 Task: Remix a Song.
Action: Mouse moved to (960, 387)
Screenshot: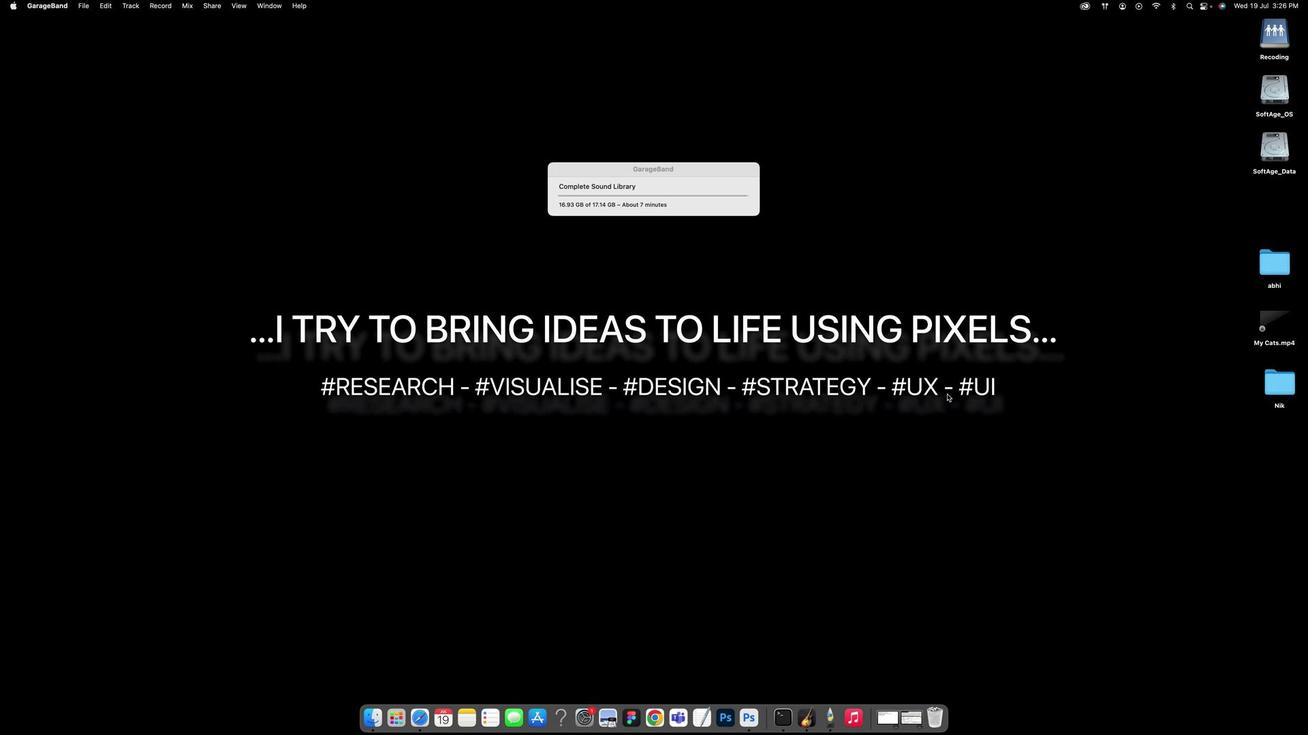 
Action: Mouse pressed left at (960, 387)
Screenshot: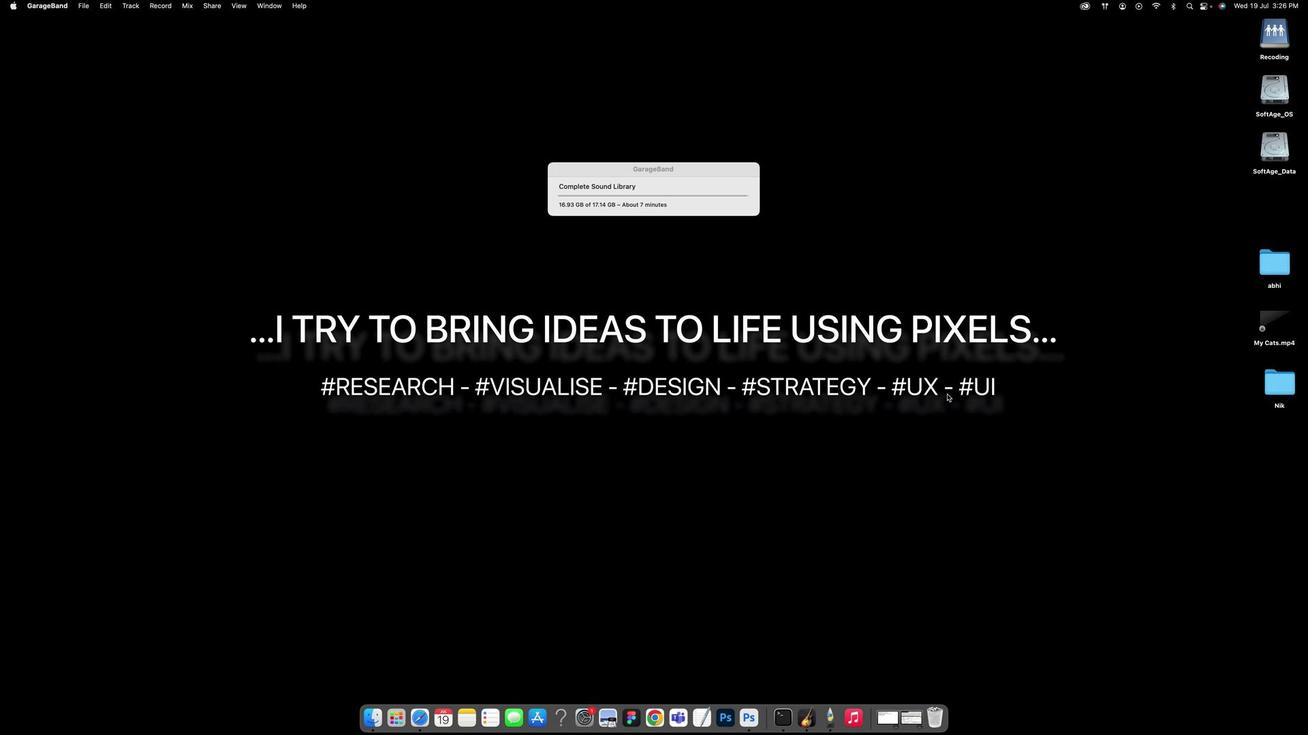 
Action: Mouse moved to (857, 466)
Screenshot: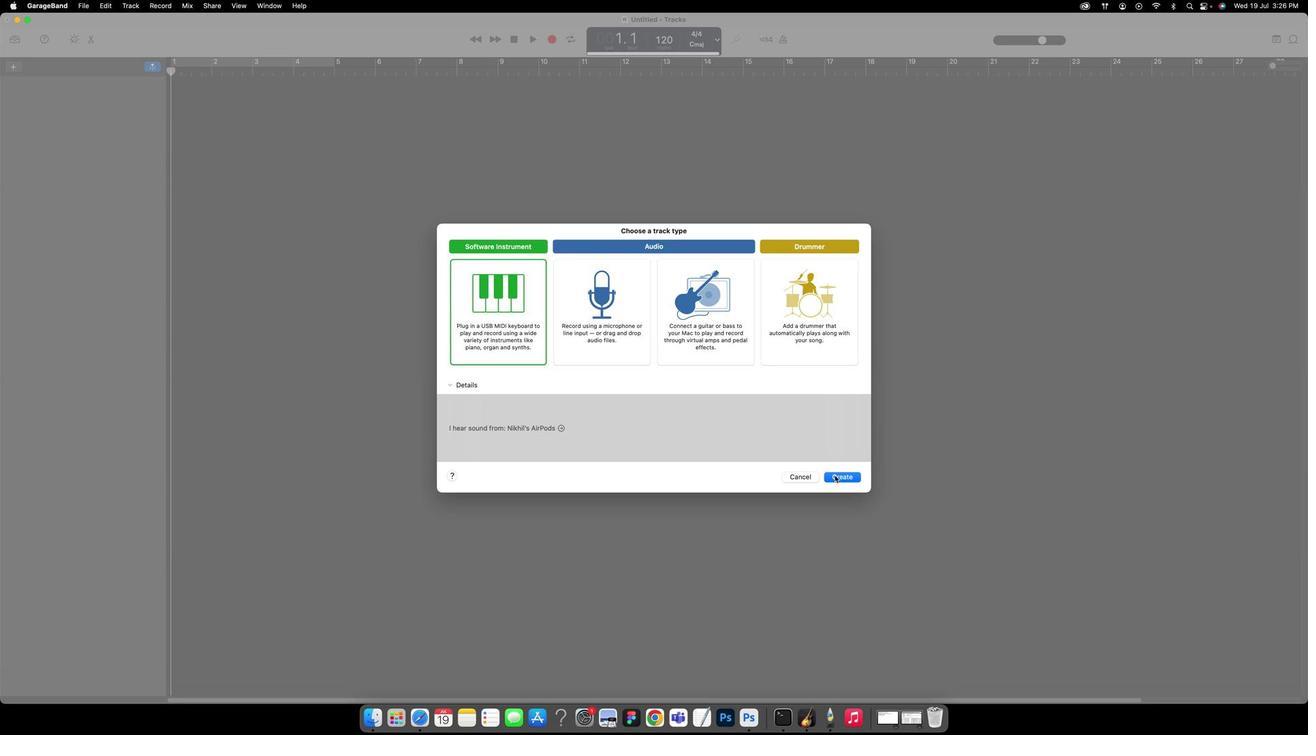 
Action: Mouse pressed left at (857, 466)
Screenshot: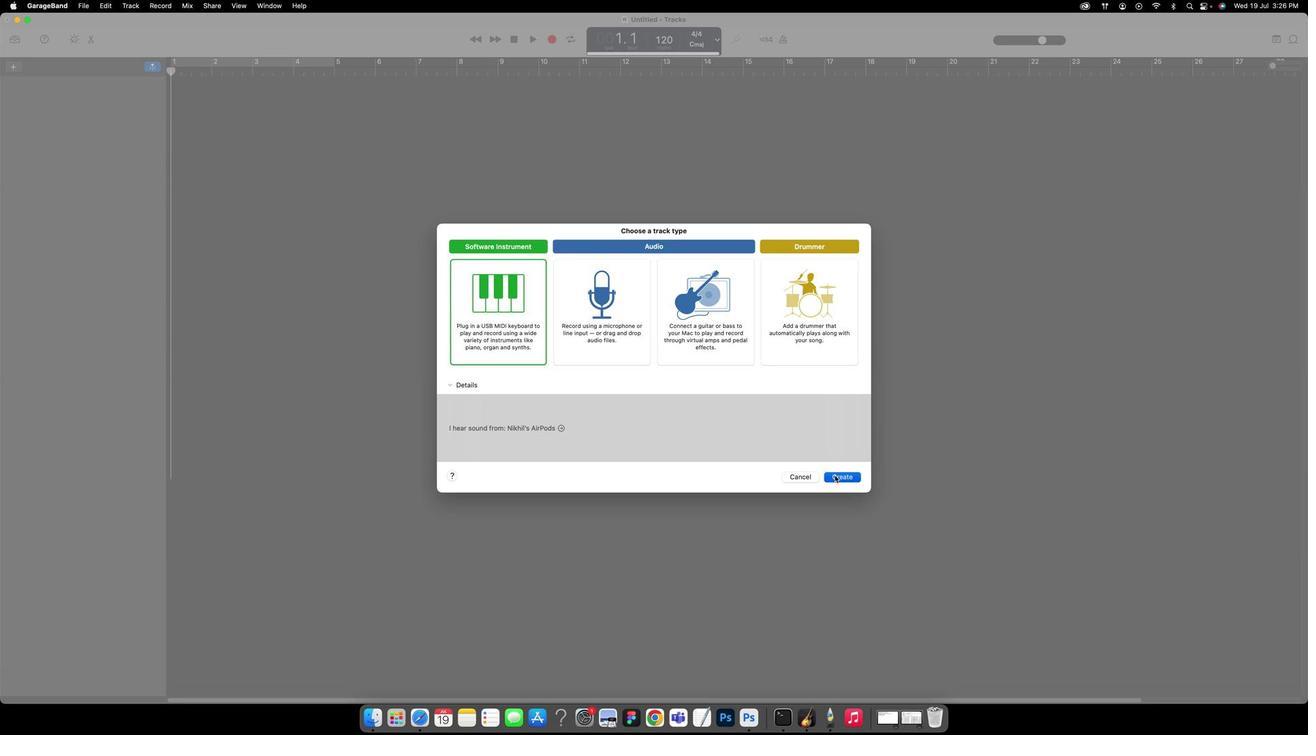 
Action: Mouse moved to (309, 501)
Screenshot: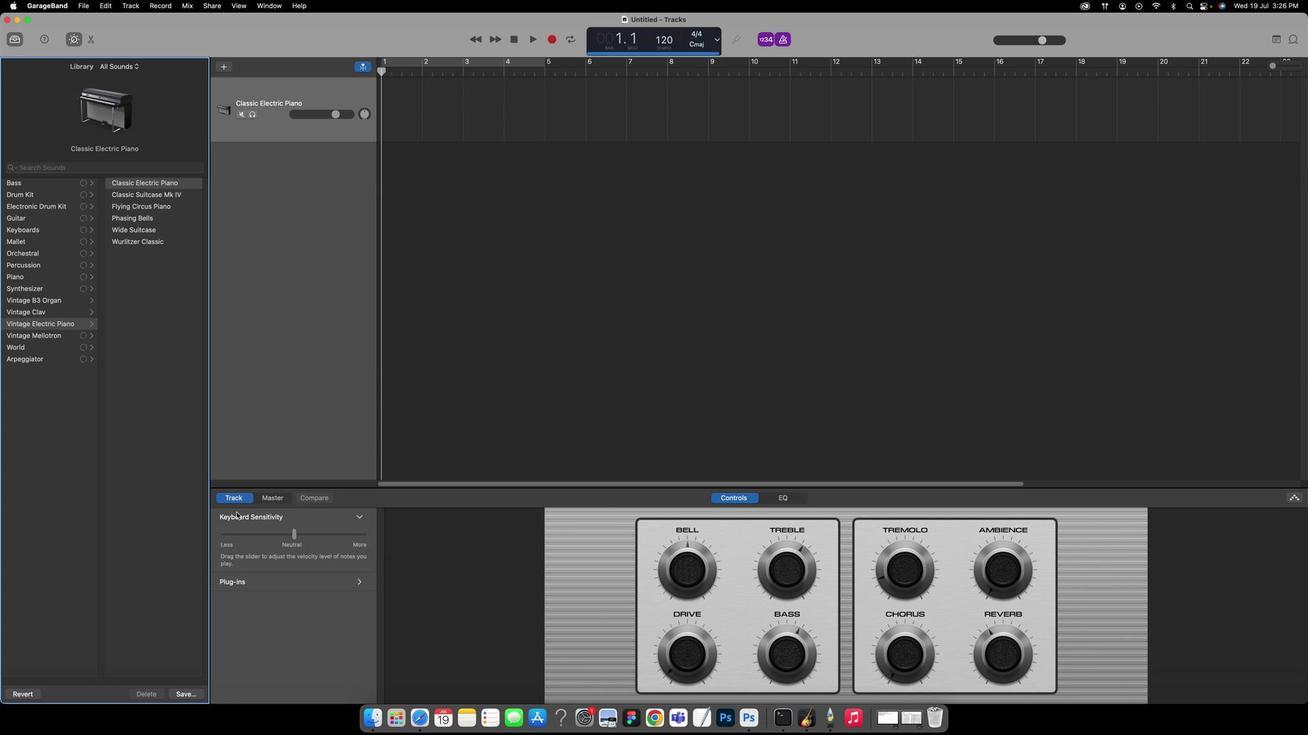 
Action: Mouse pressed left at (309, 501)
Screenshot: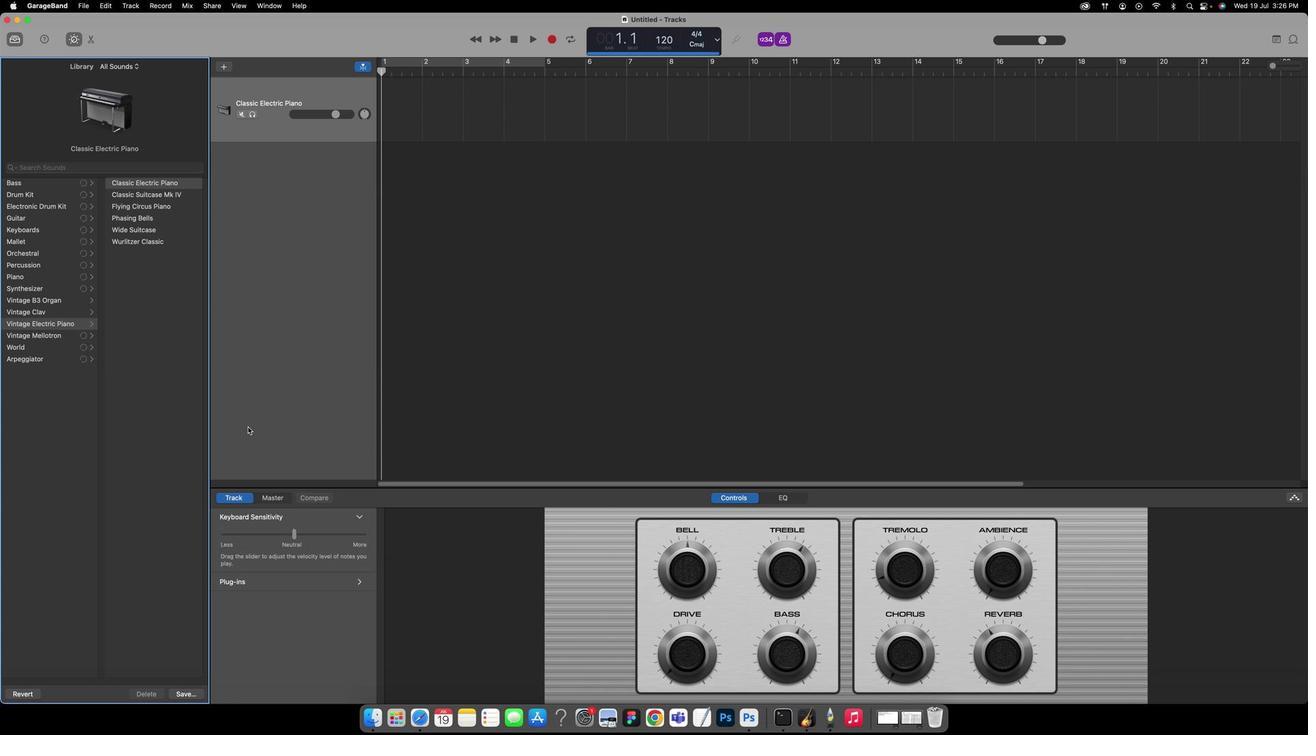 
Action: Mouse moved to (331, 218)
Screenshot: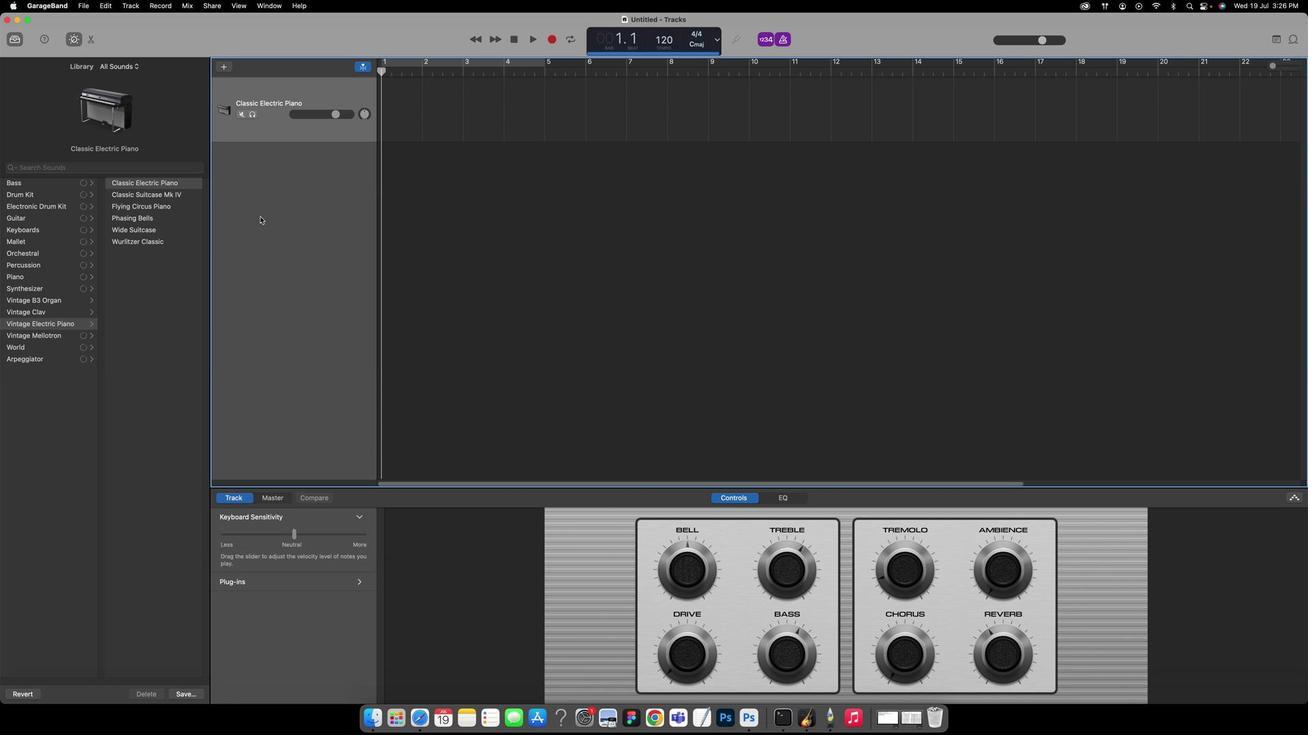 
Action: Mouse pressed left at (331, 218)
Screenshot: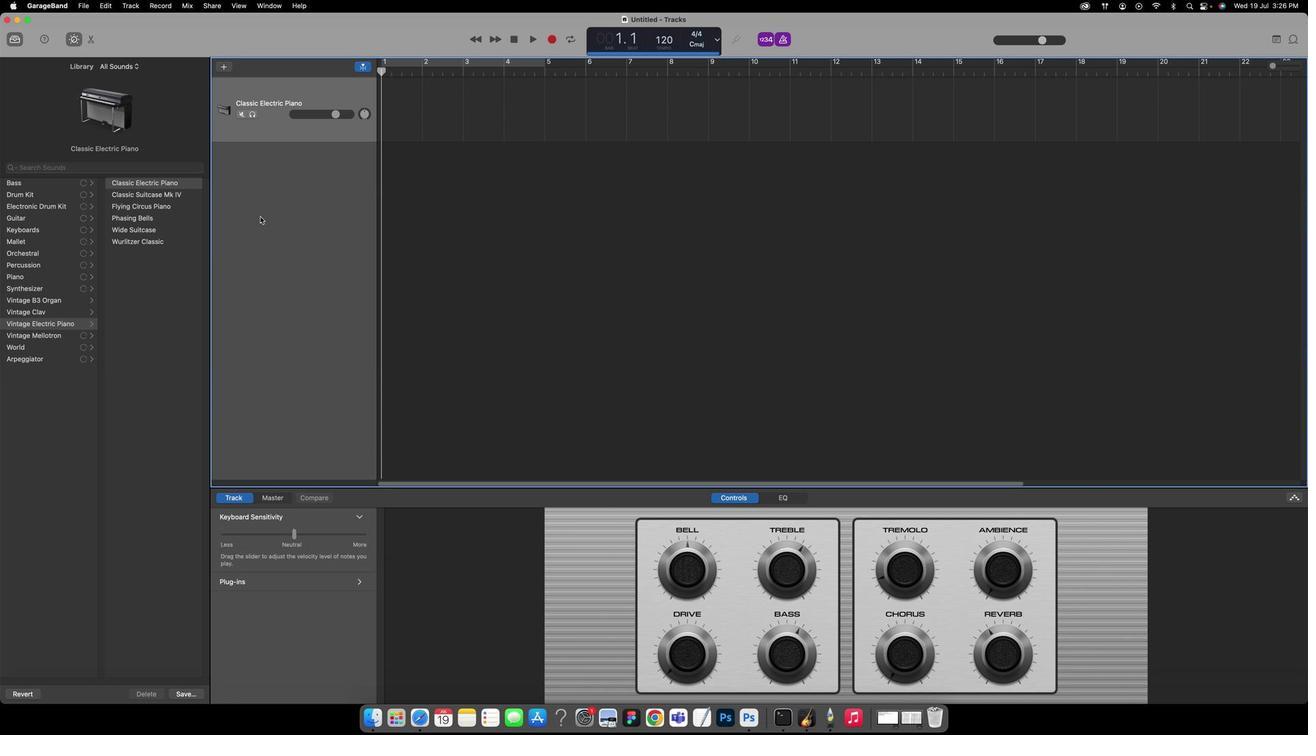 
Action: Mouse moved to (434, 692)
Screenshot: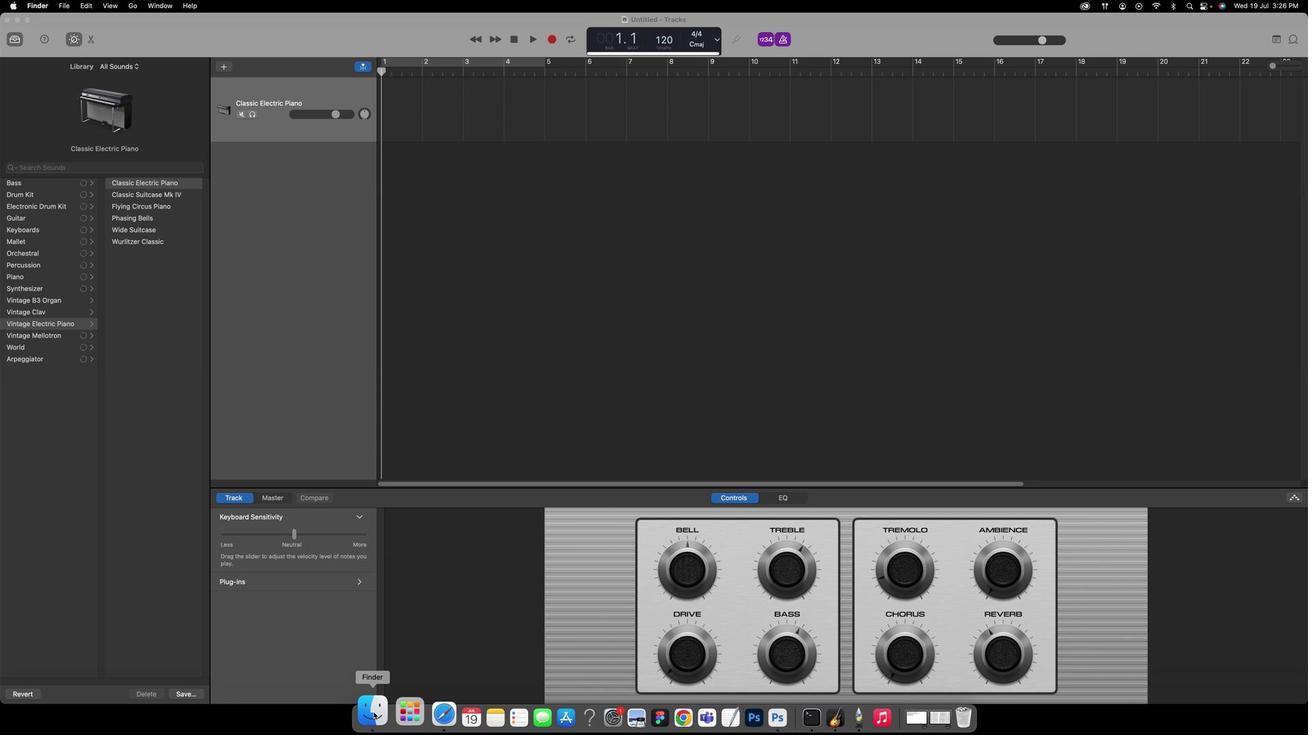 
Action: Mouse pressed left at (434, 692)
Screenshot: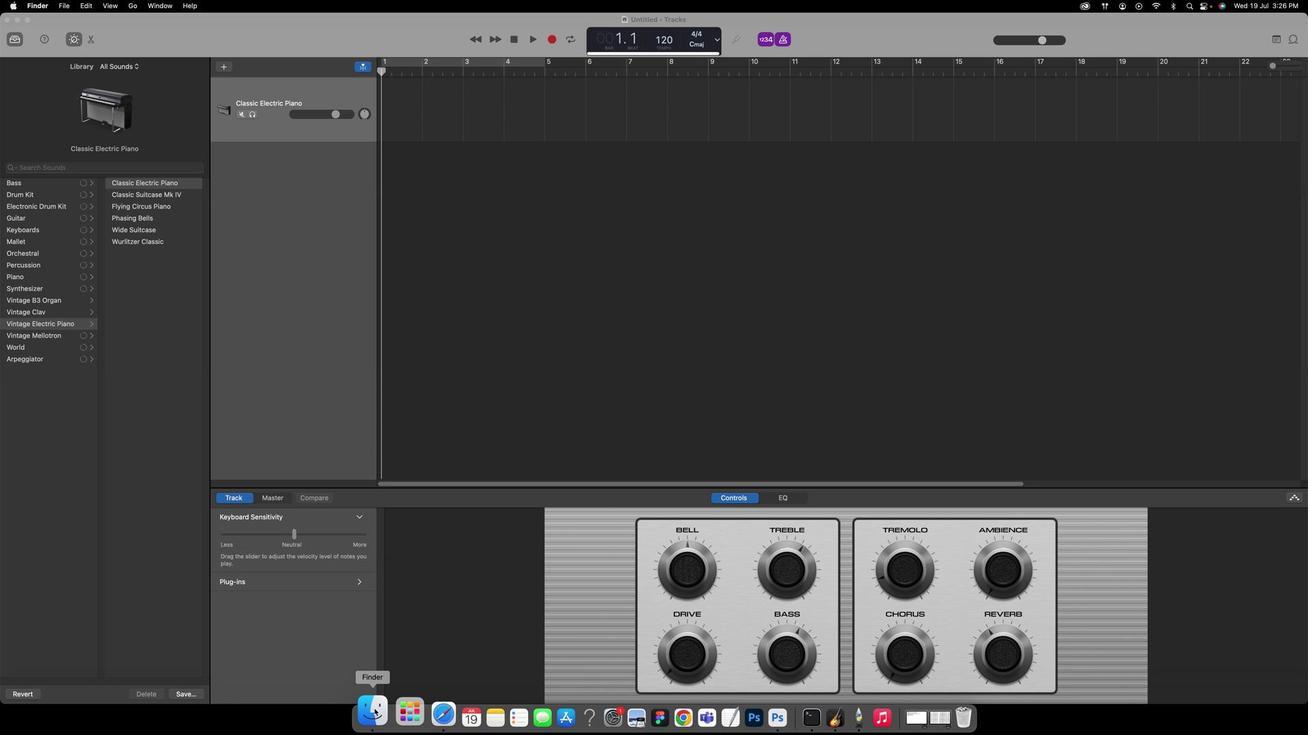 
Action: Mouse moved to (265, 282)
Screenshot: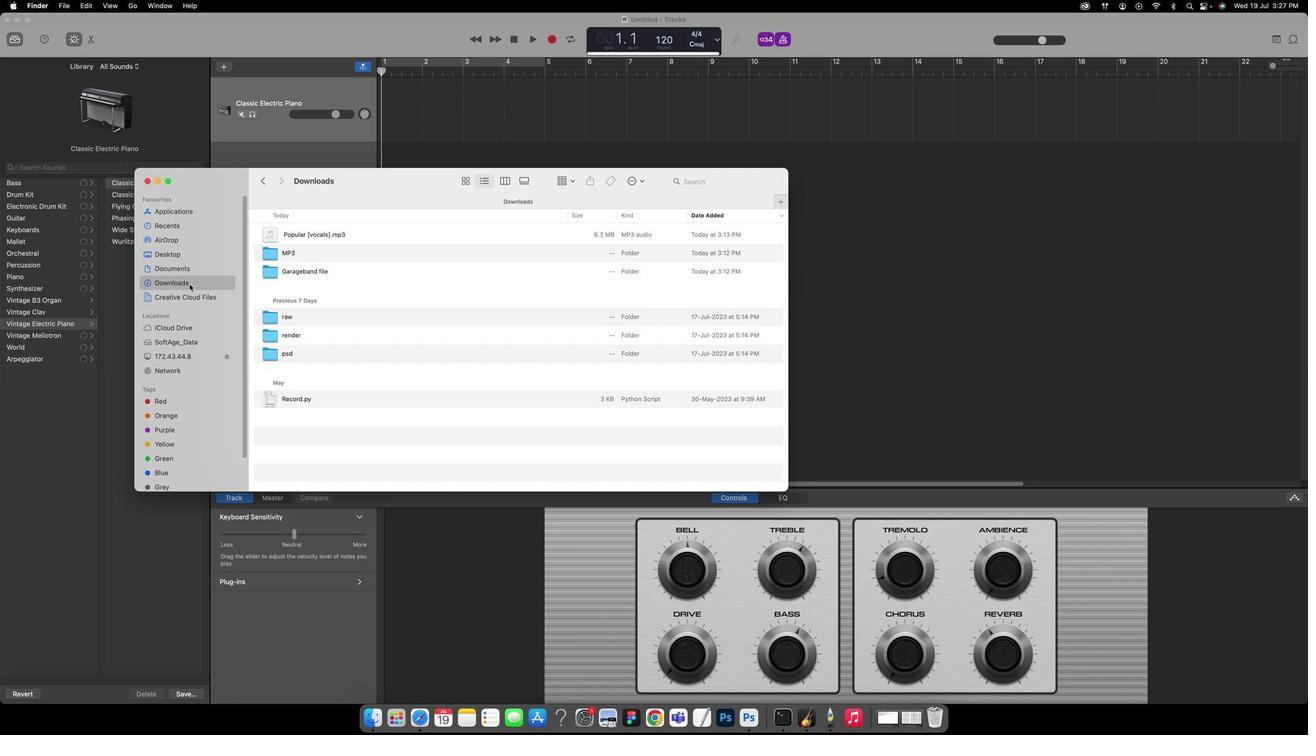 
Action: Mouse pressed left at (265, 282)
Screenshot: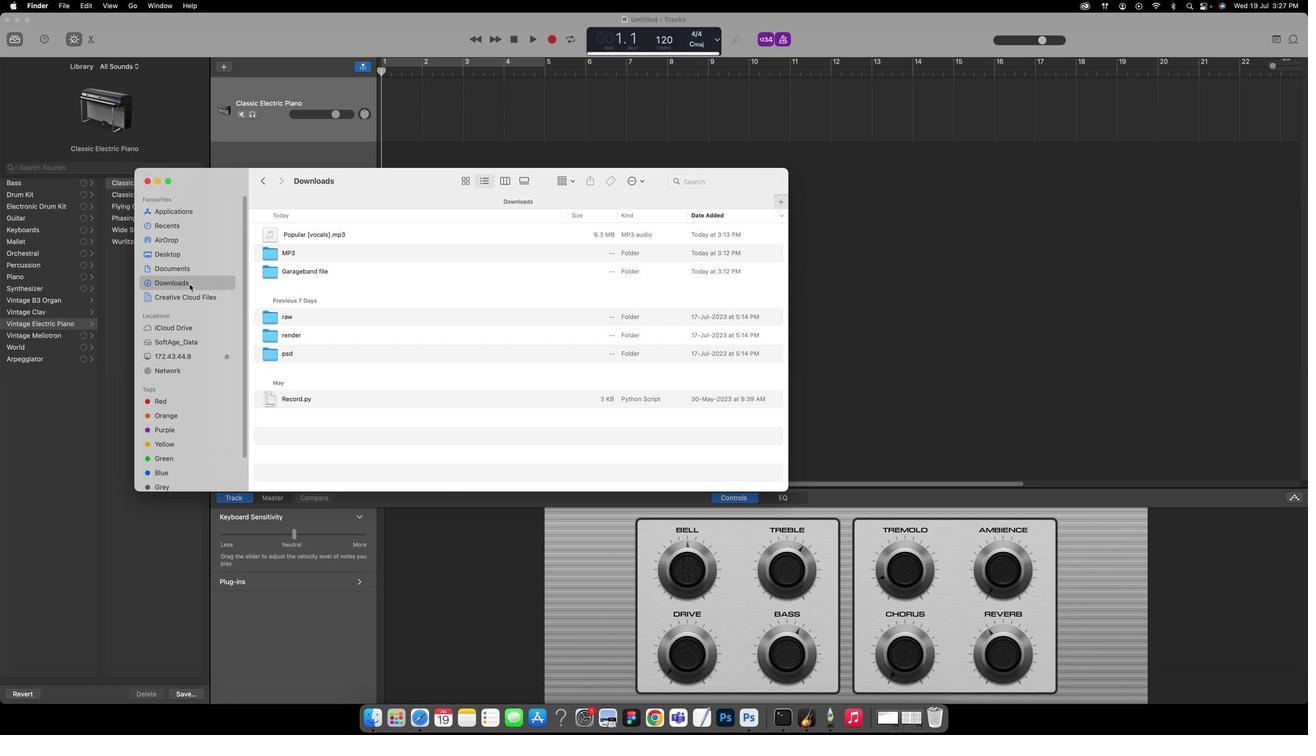 
Action: Mouse moved to (353, 235)
Screenshot: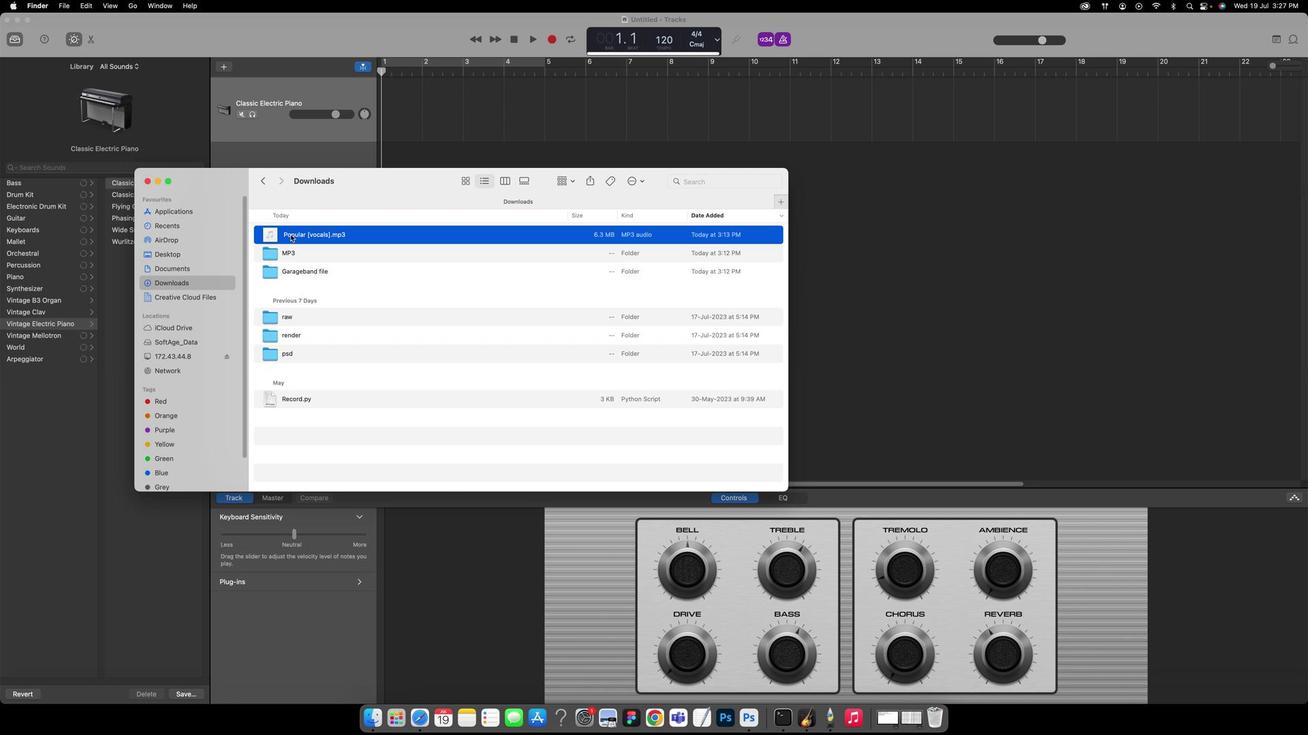 
Action: Mouse pressed left at (353, 235)
Screenshot: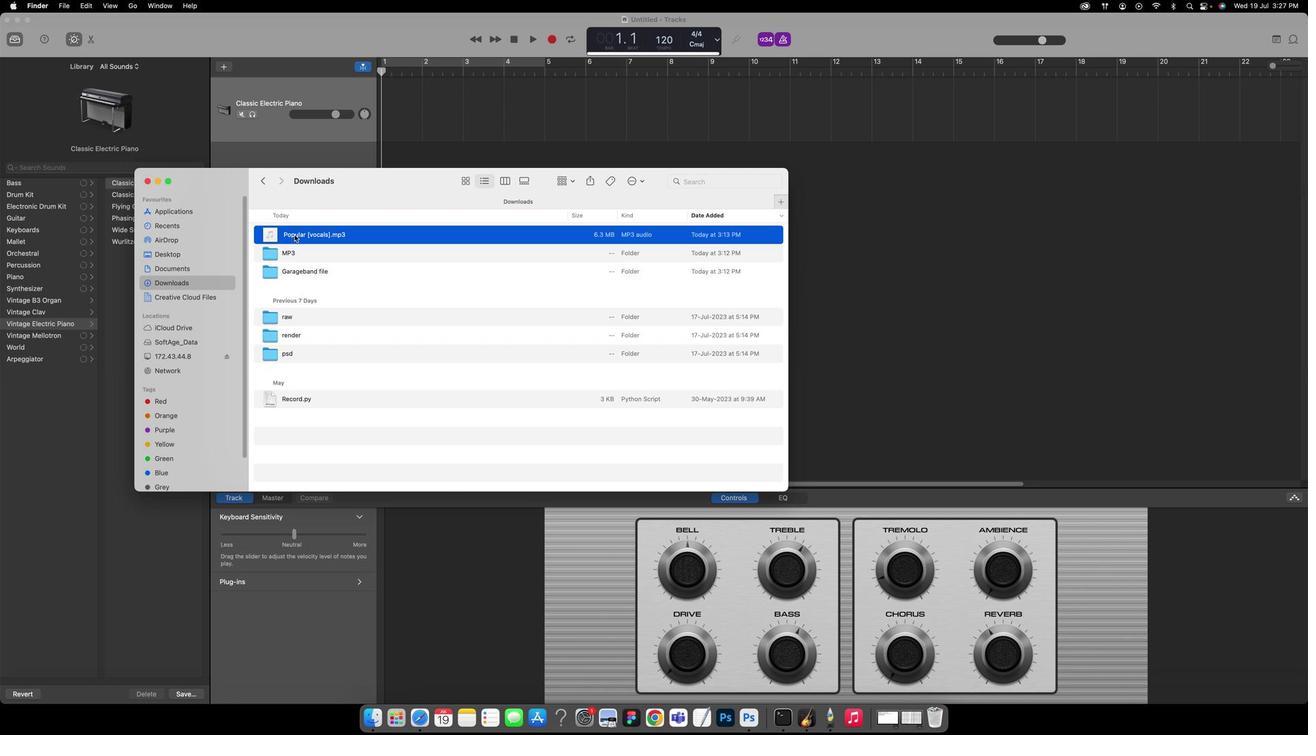 
Action: Mouse moved to (363, 235)
Screenshot: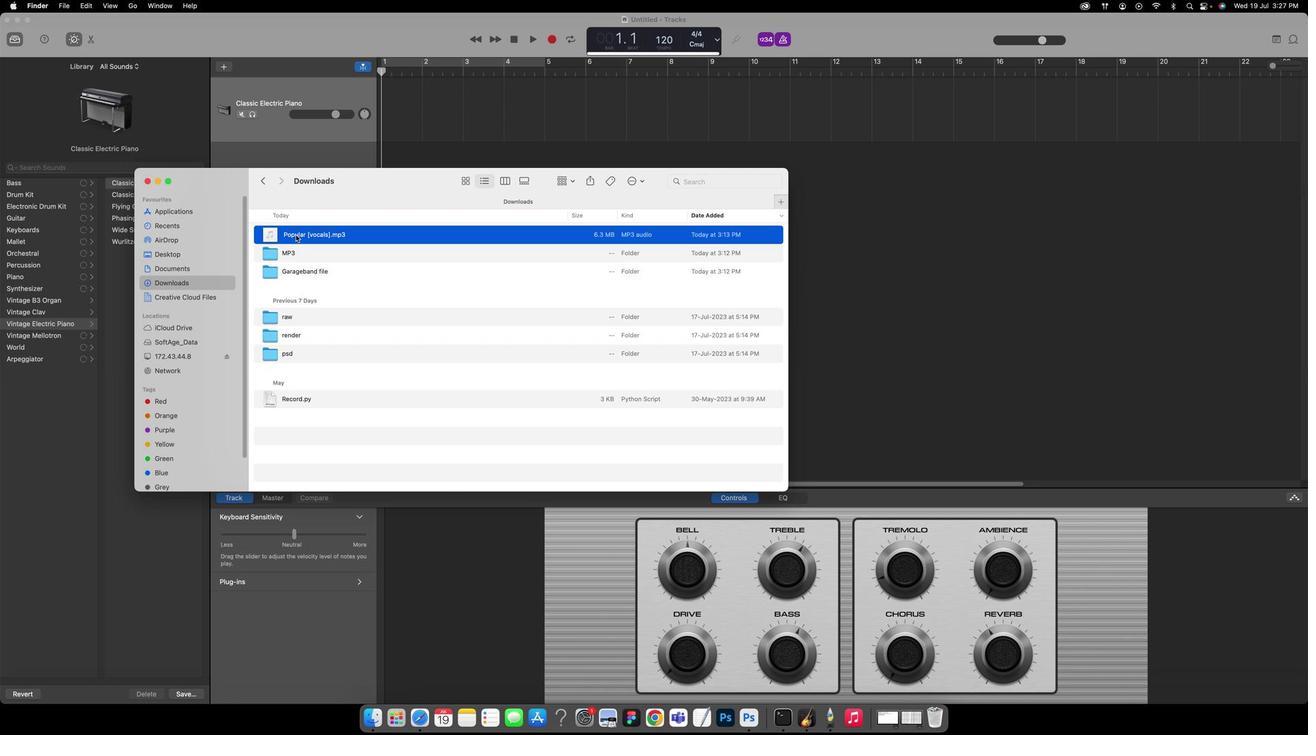 
Action: Mouse pressed left at (363, 235)
Screenshot: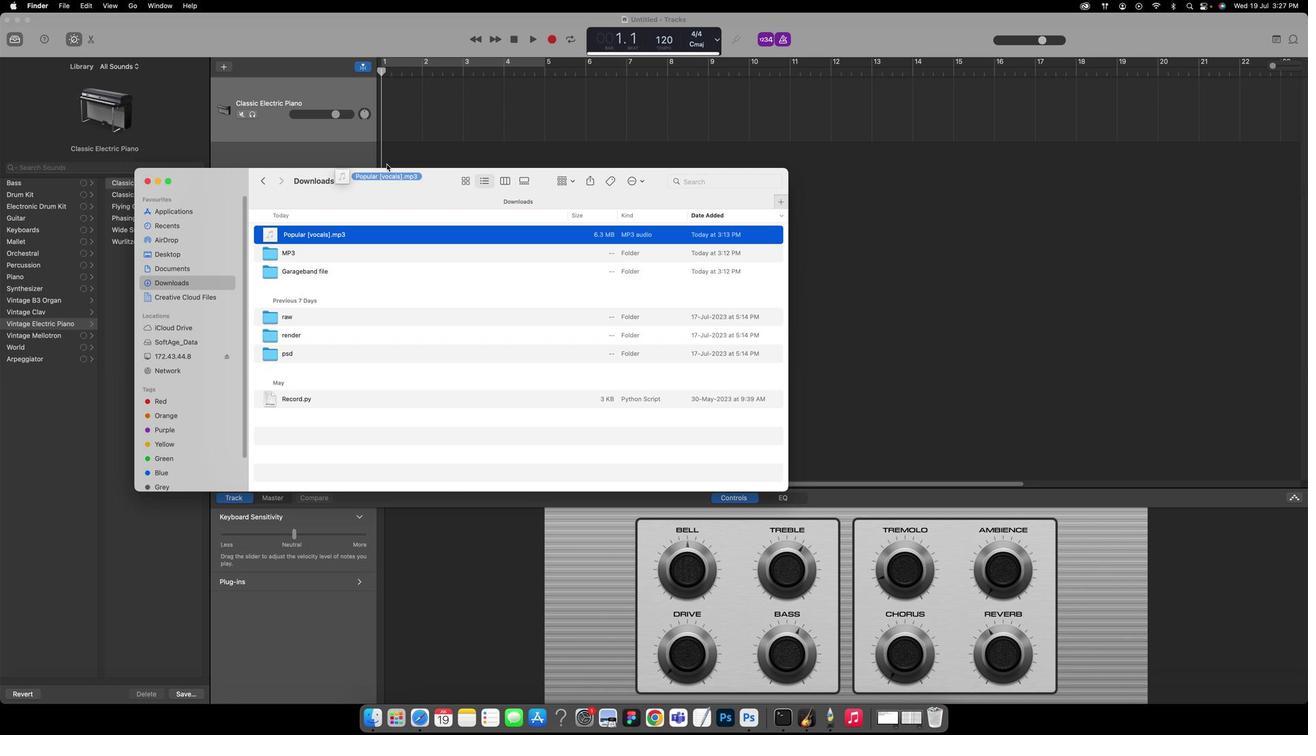 
Action: Mouse moved to (227, 186)
Screenshot: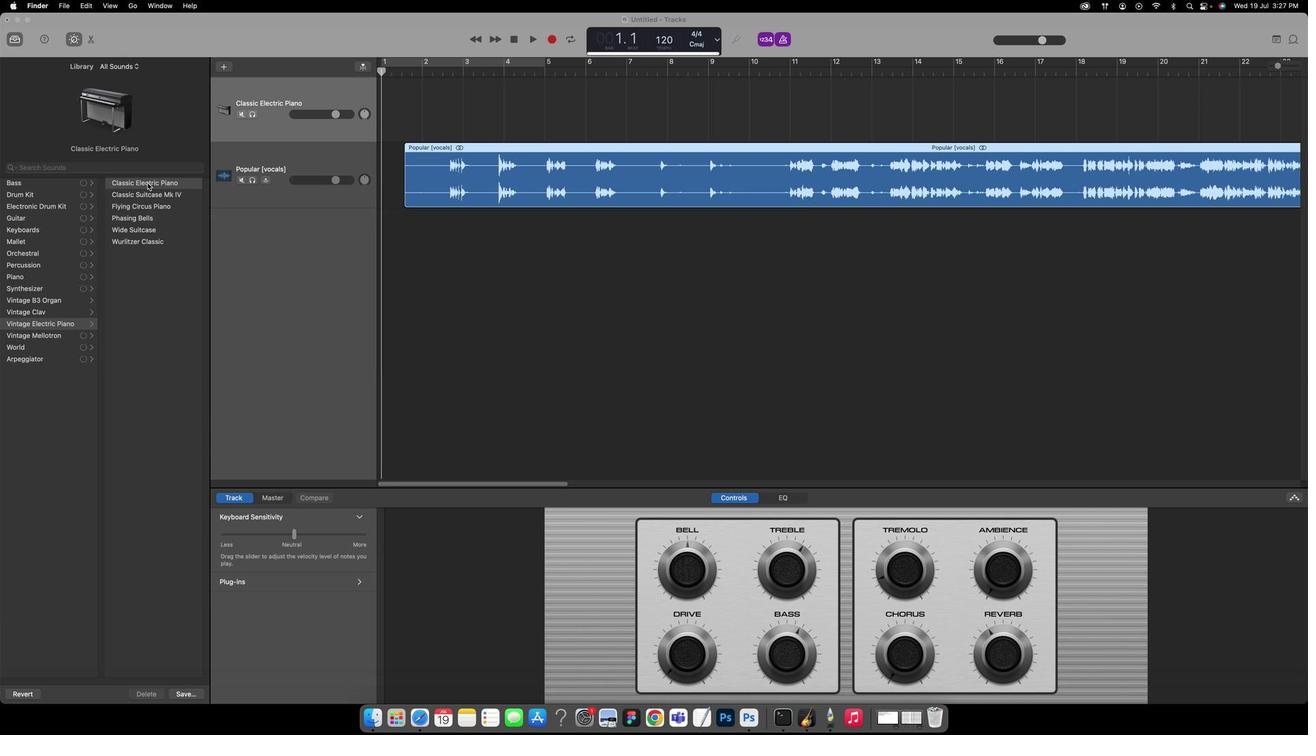 
Action: Mouse pressed left at (227, 186)
Screenshot: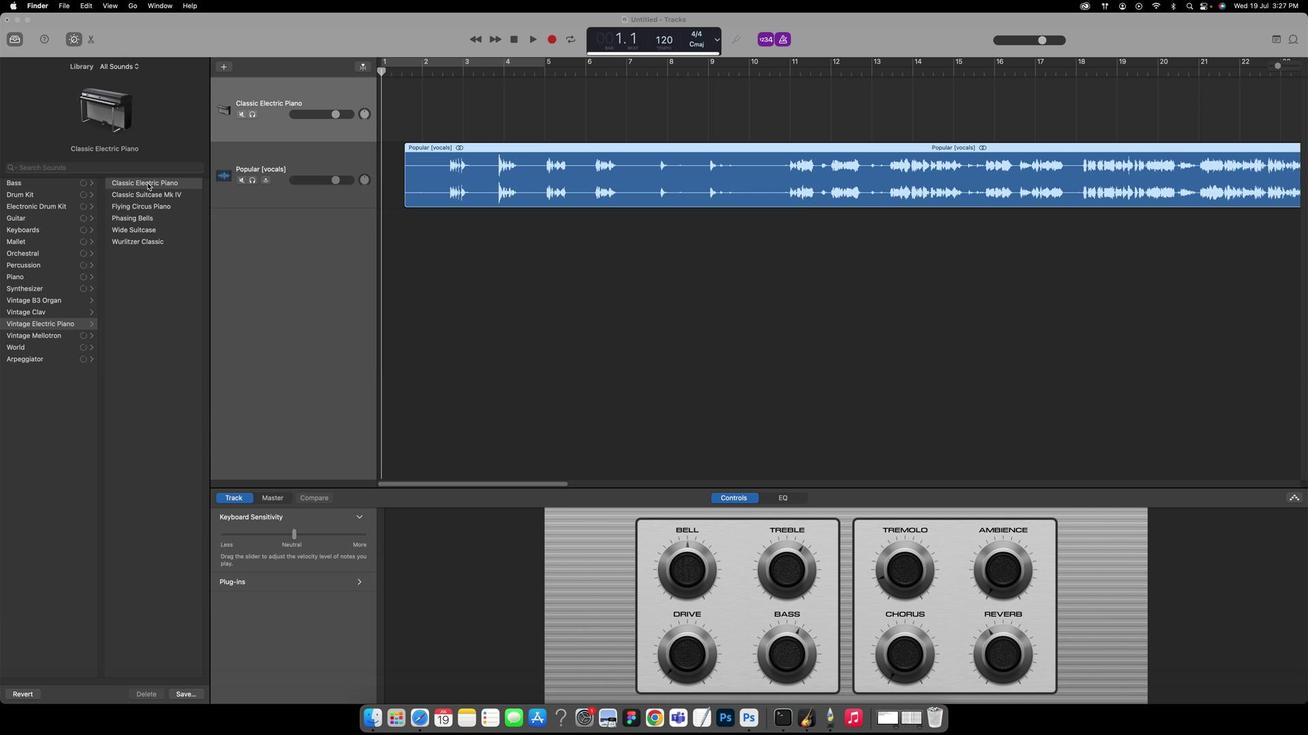 
Action: Mouse moved to (513, 179)
Screenshot: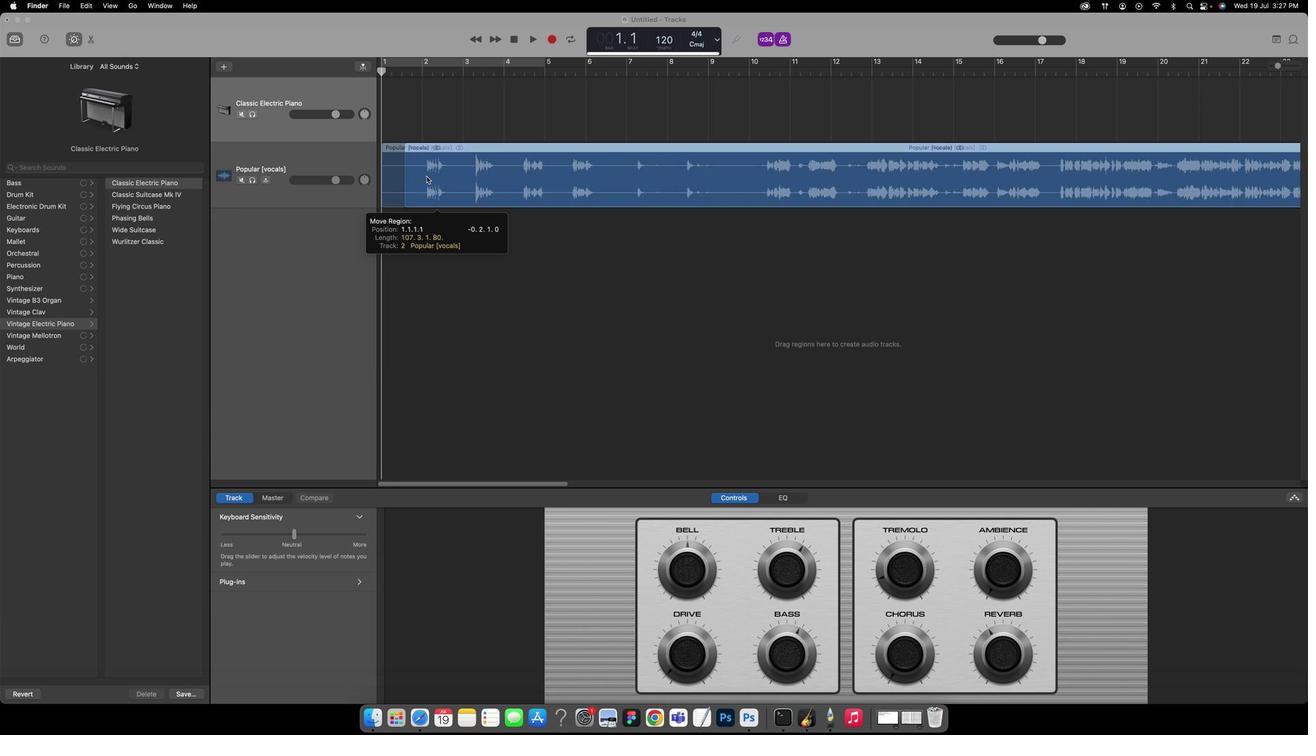 
Action: Mouse pressed left at (513, 179)
Screenshot: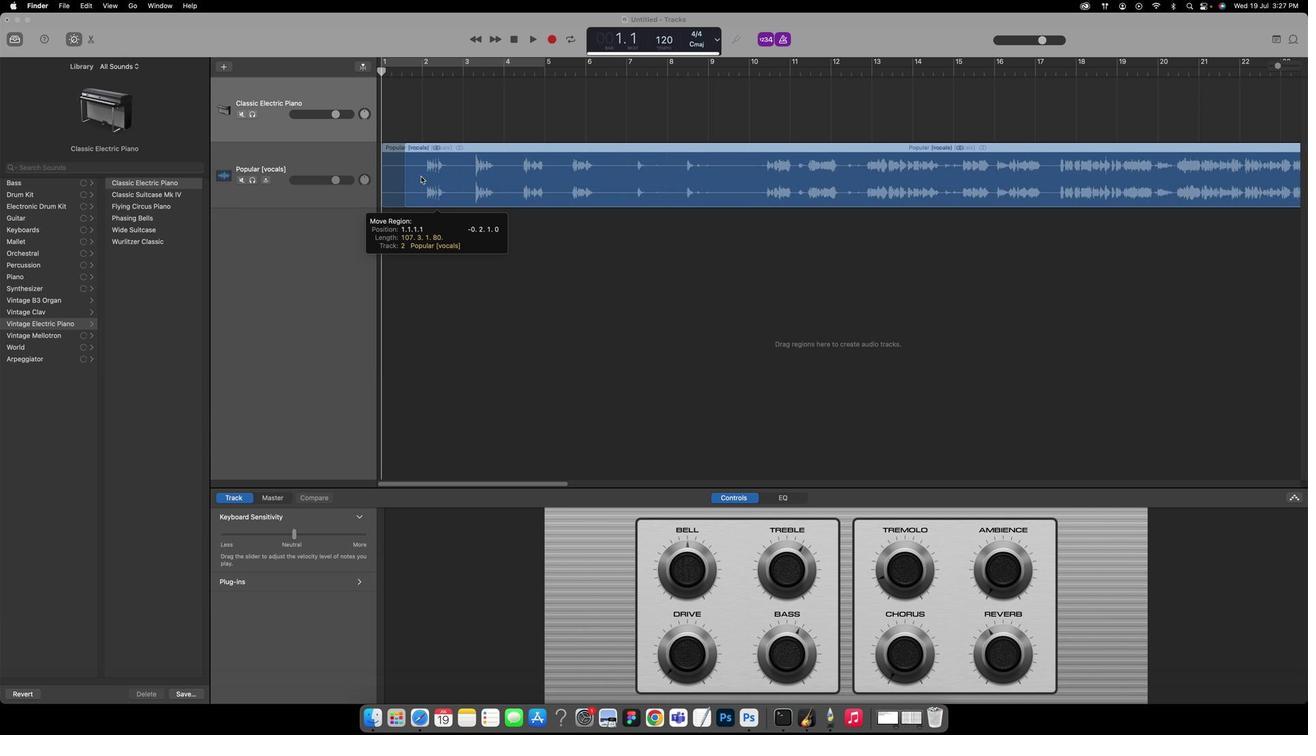 
Action: Mouse moved to (343, 106)
Screenshot: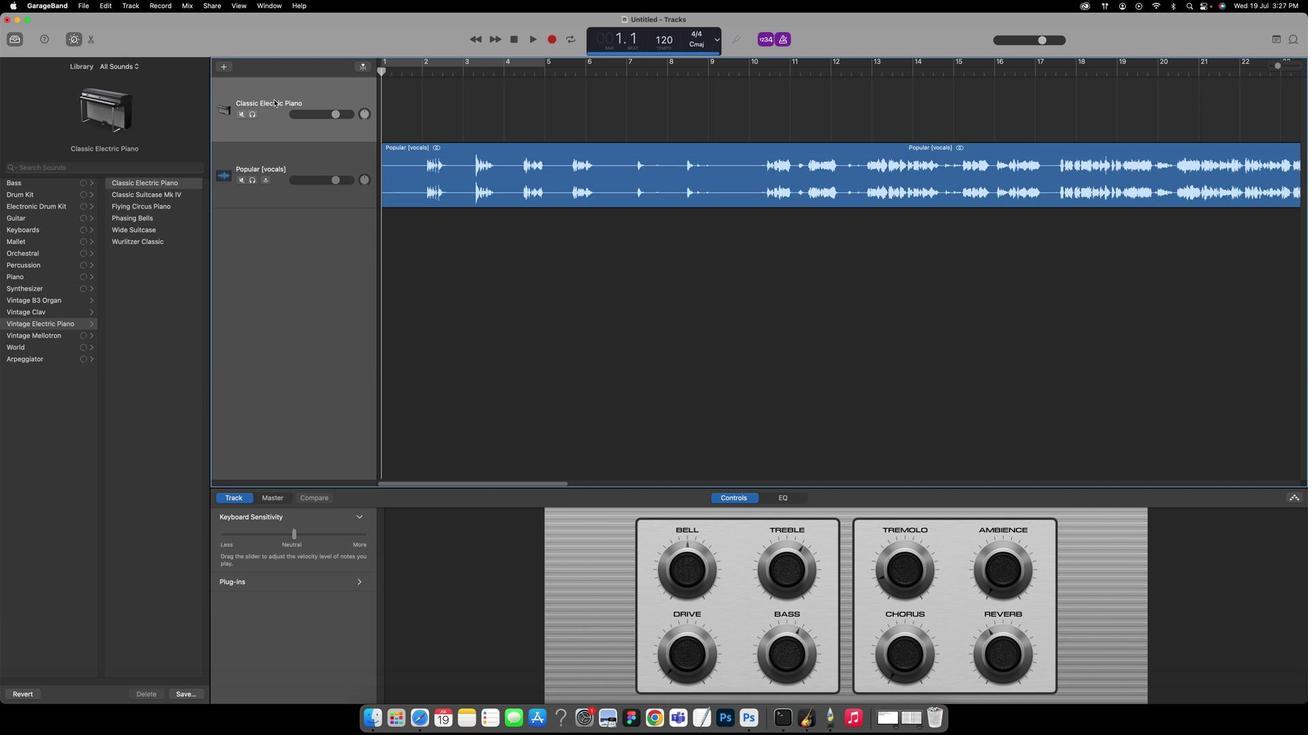 
Action: Mouse pressed left at (343, 106)
Screenshot: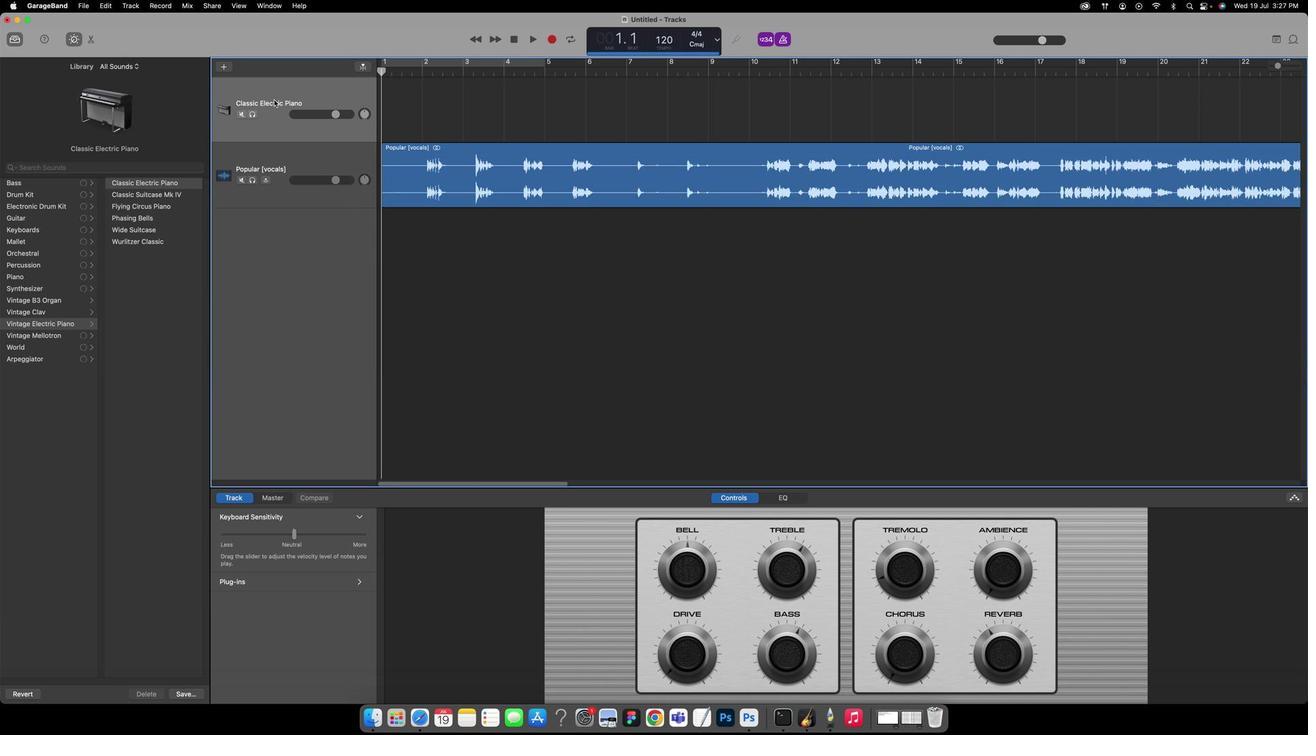 
Action: Mouse pressed left at (343, 106)
Screenshot: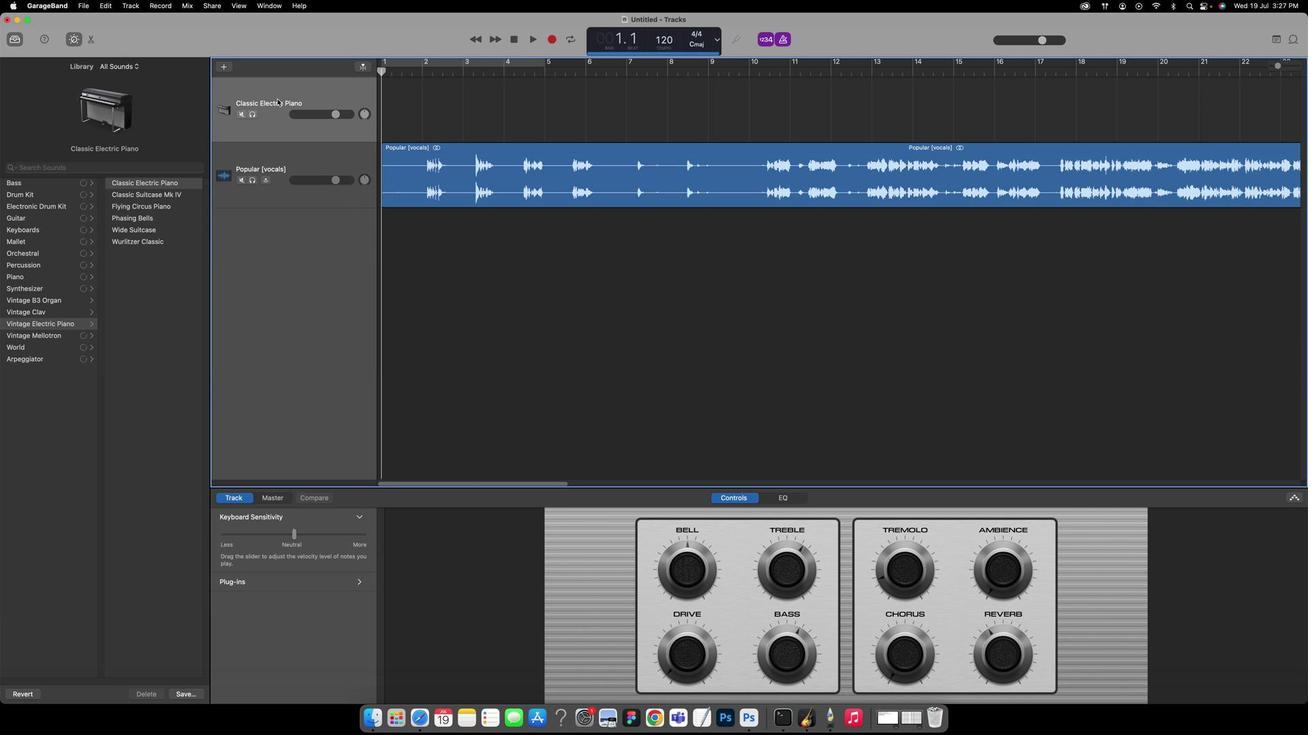 
Action: Mouse moved to (346, 105)
Screenshot: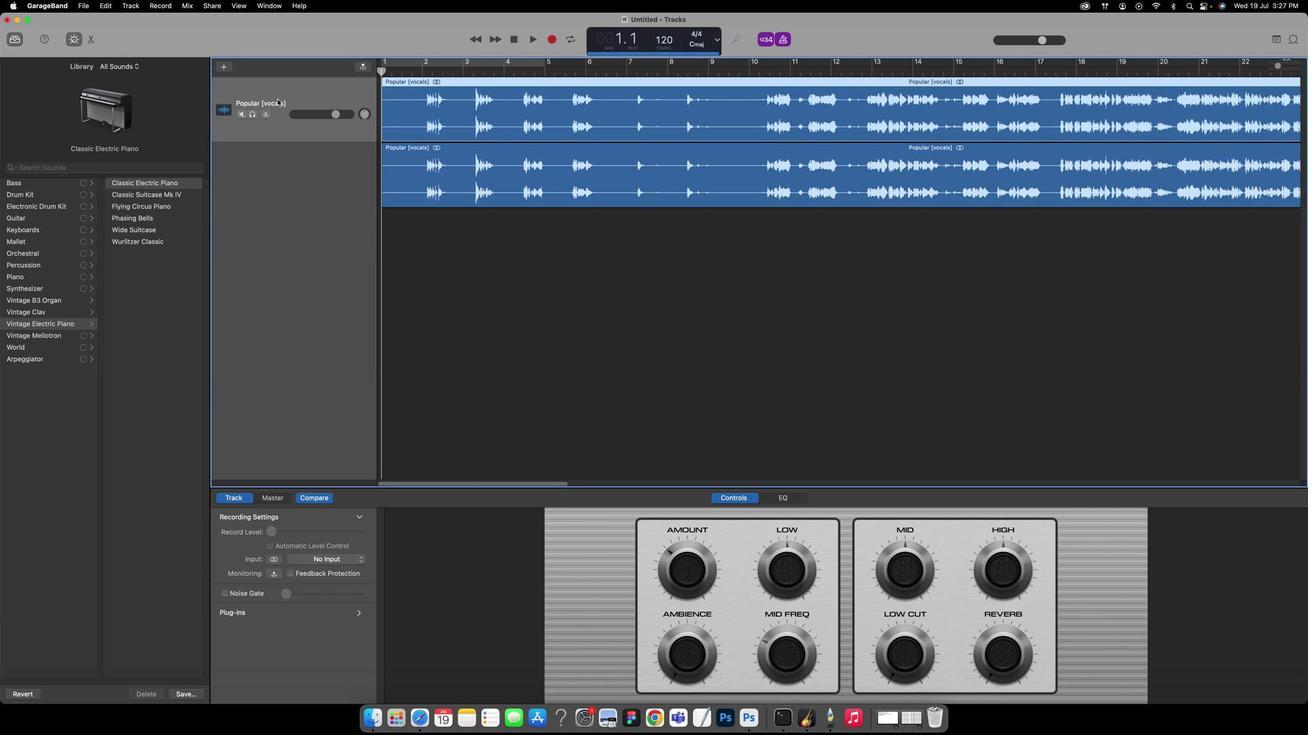 
Action: Key pressed Key.backspace
Screenshot: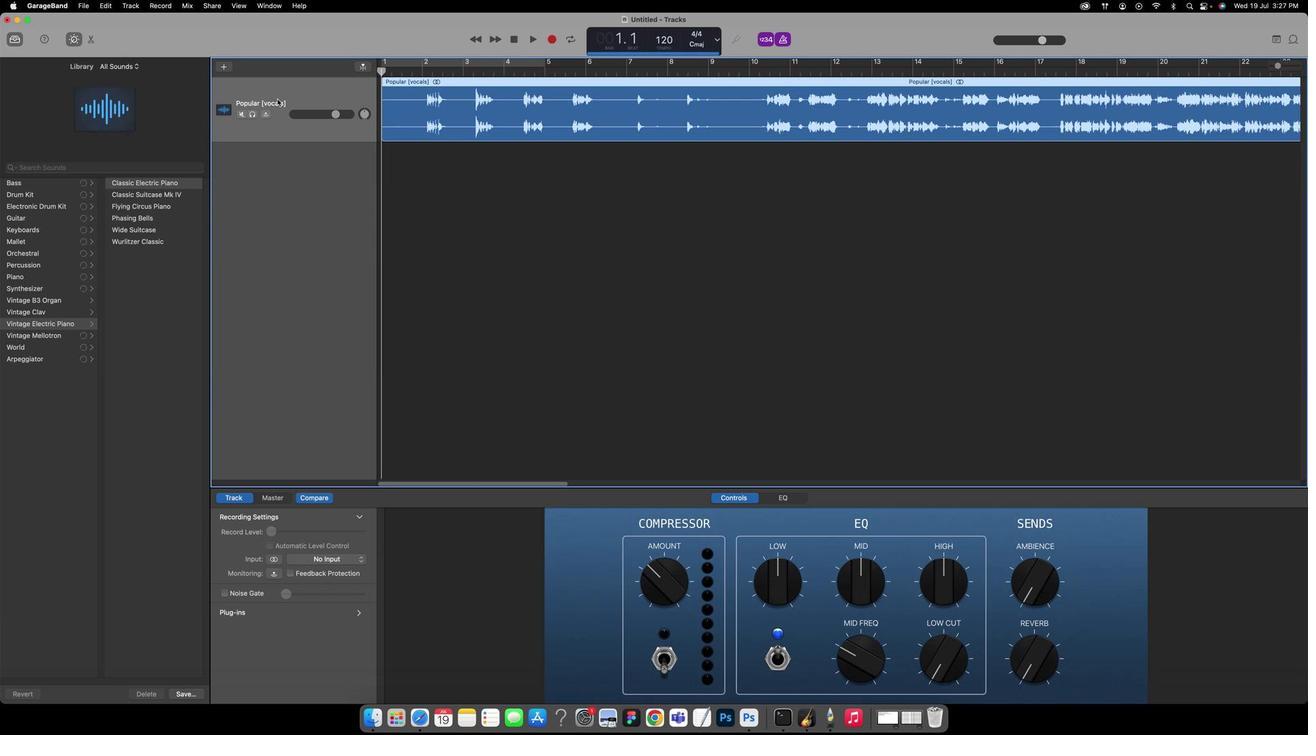 
Action: Mouse moved to (102, 46)
Screenshot: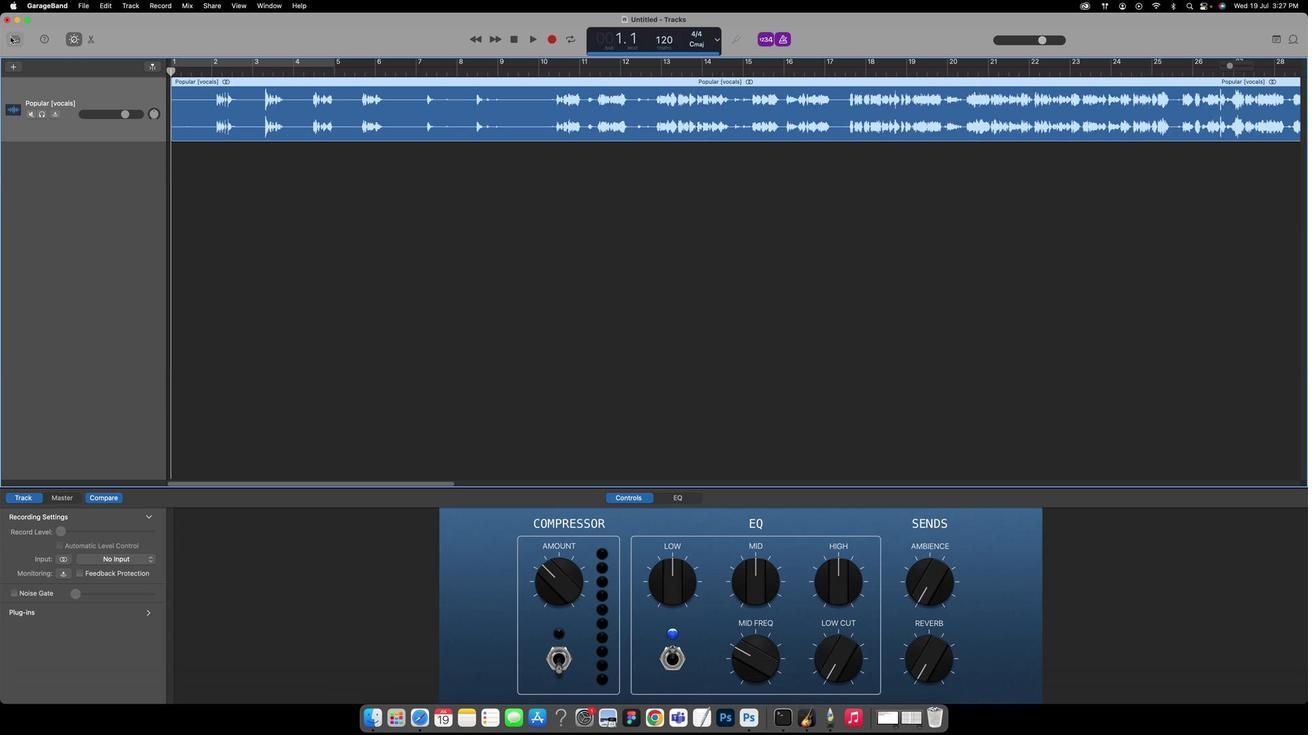 
Action: Mouse pressed left at (102, 46)
Screenshot: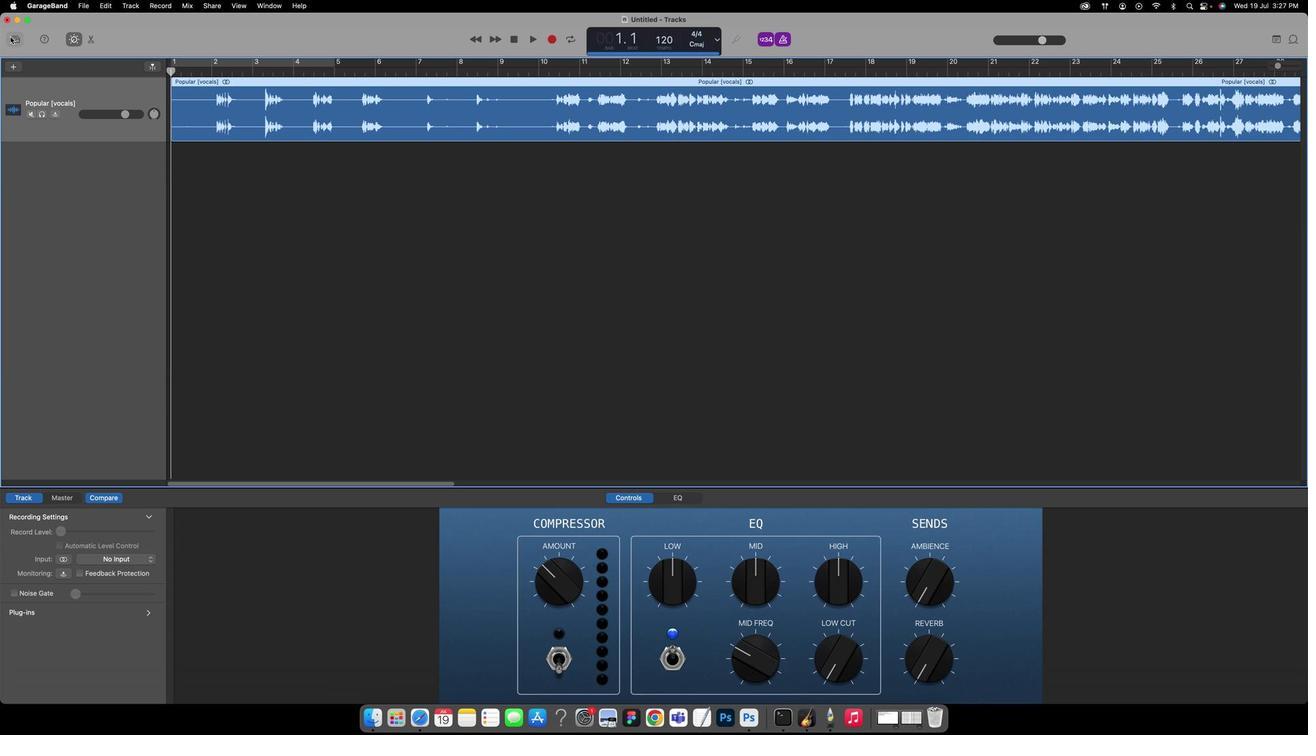 
Action: Mouse moved to (301, 113)
Screenshot: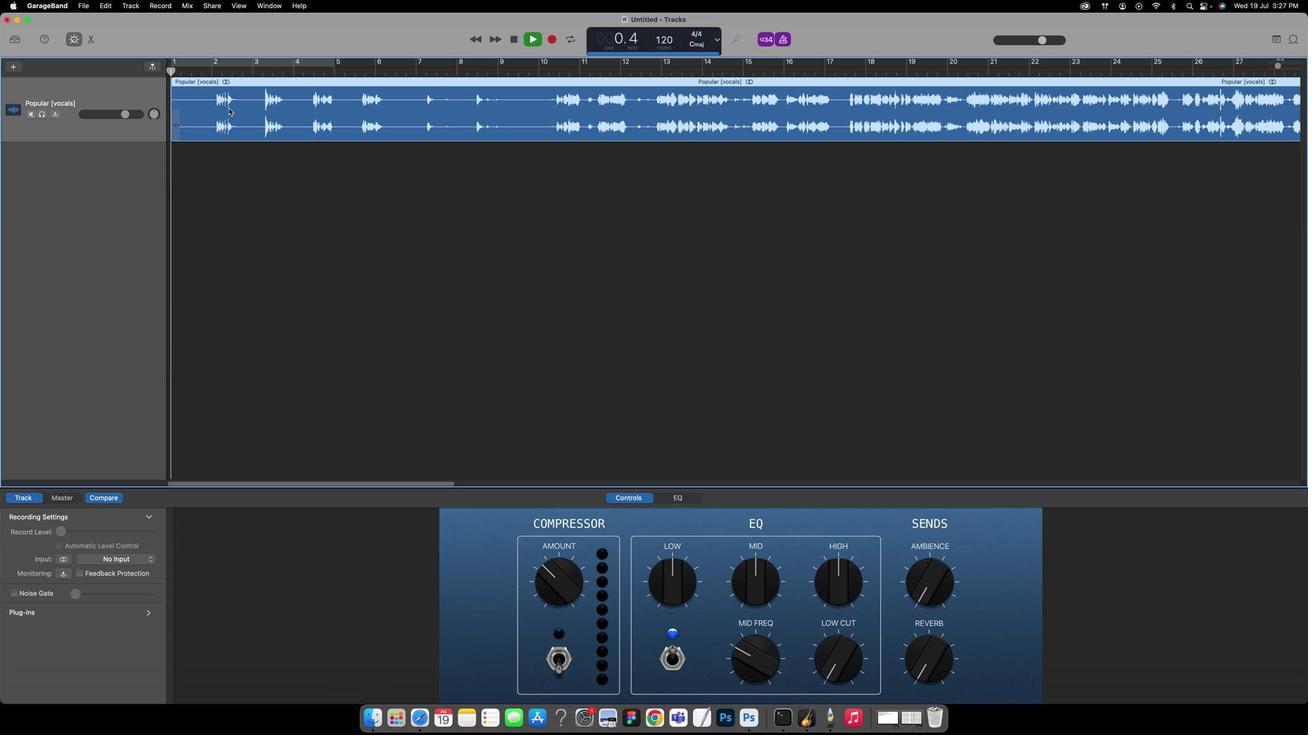 
Action: Key pressed Key.spaceKey.space
Screenshot: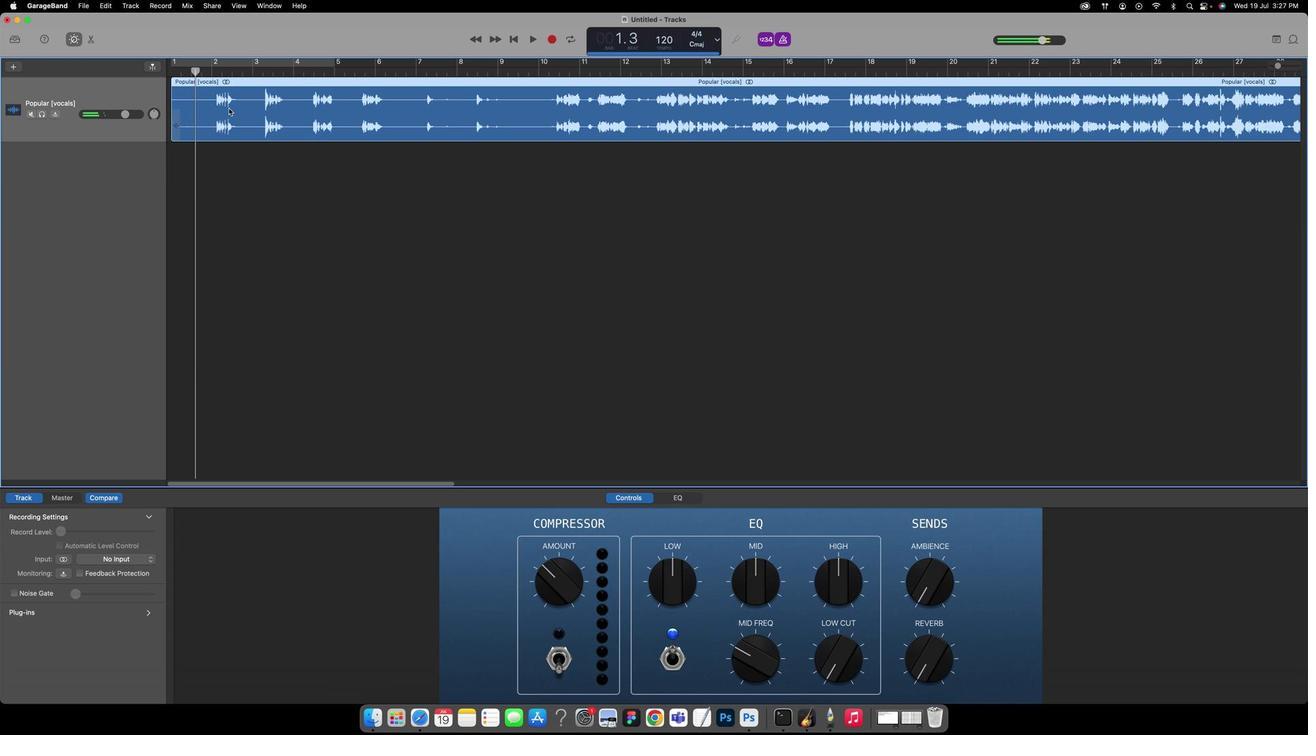
Action: Mouse moved to (1278, 49)
Screenshot: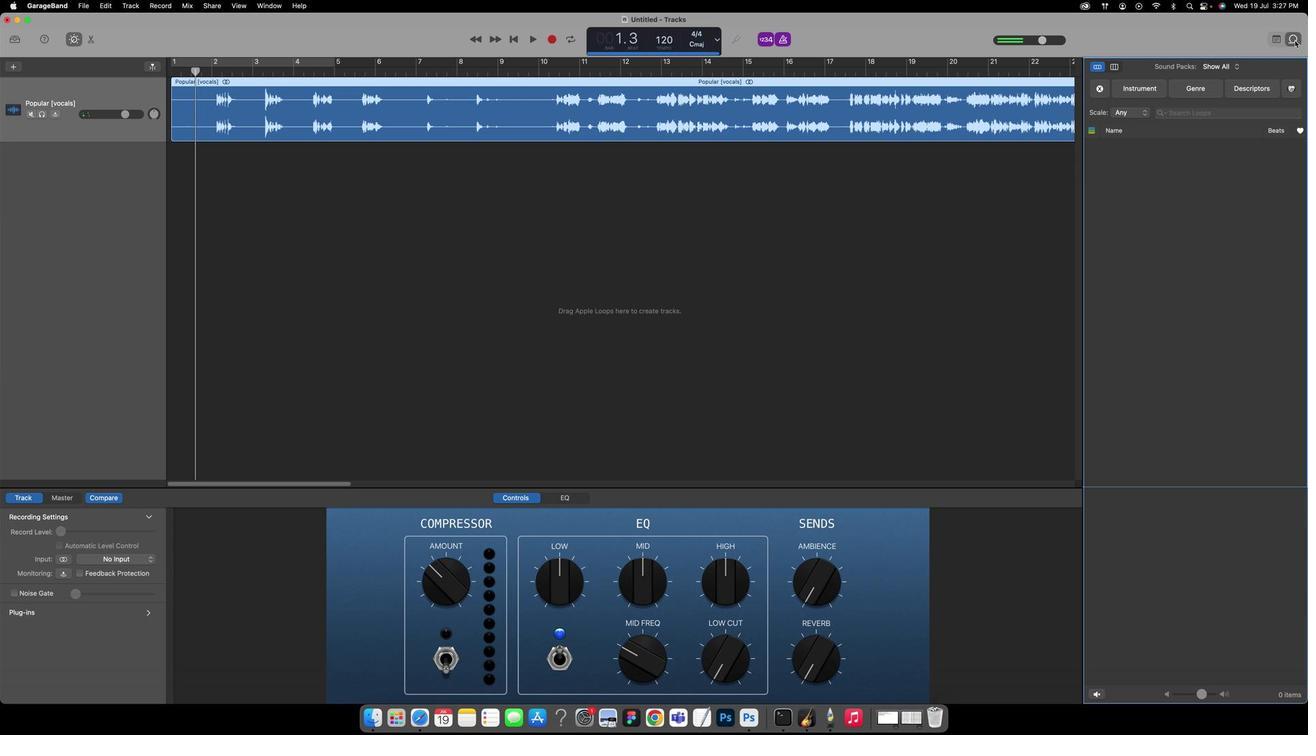 
Action: Mouse pressed left at (1278, 49)
Screenshot: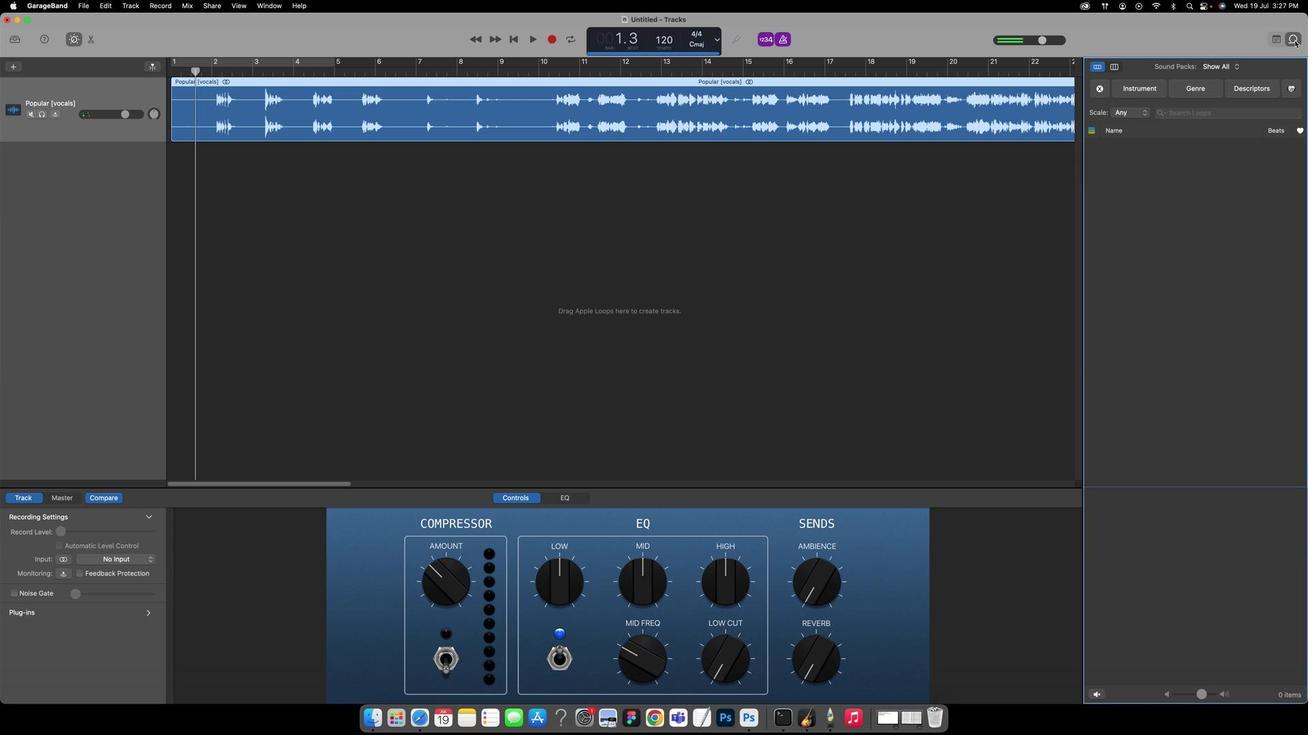 
Action: Mouse moved to (1143, 97)
Screenshot: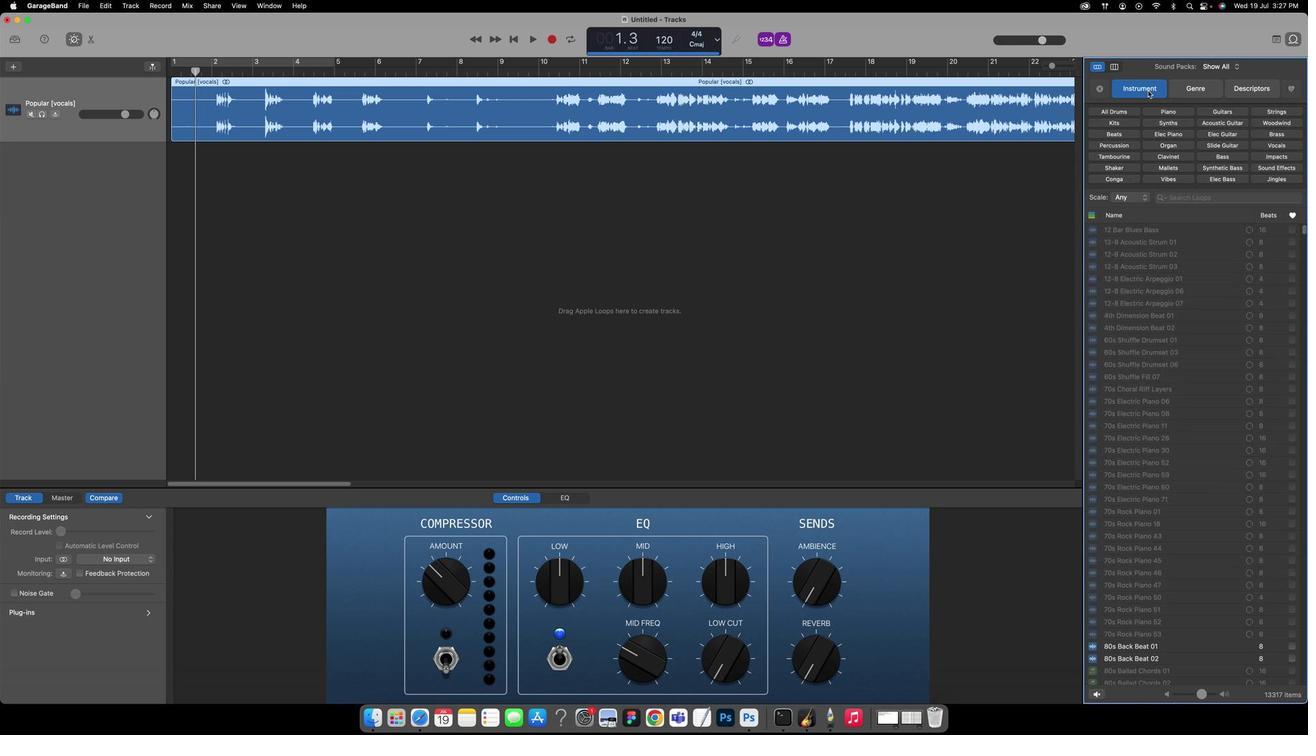 
Action: Mouse pressed left at (1143, 97)
Screenshot: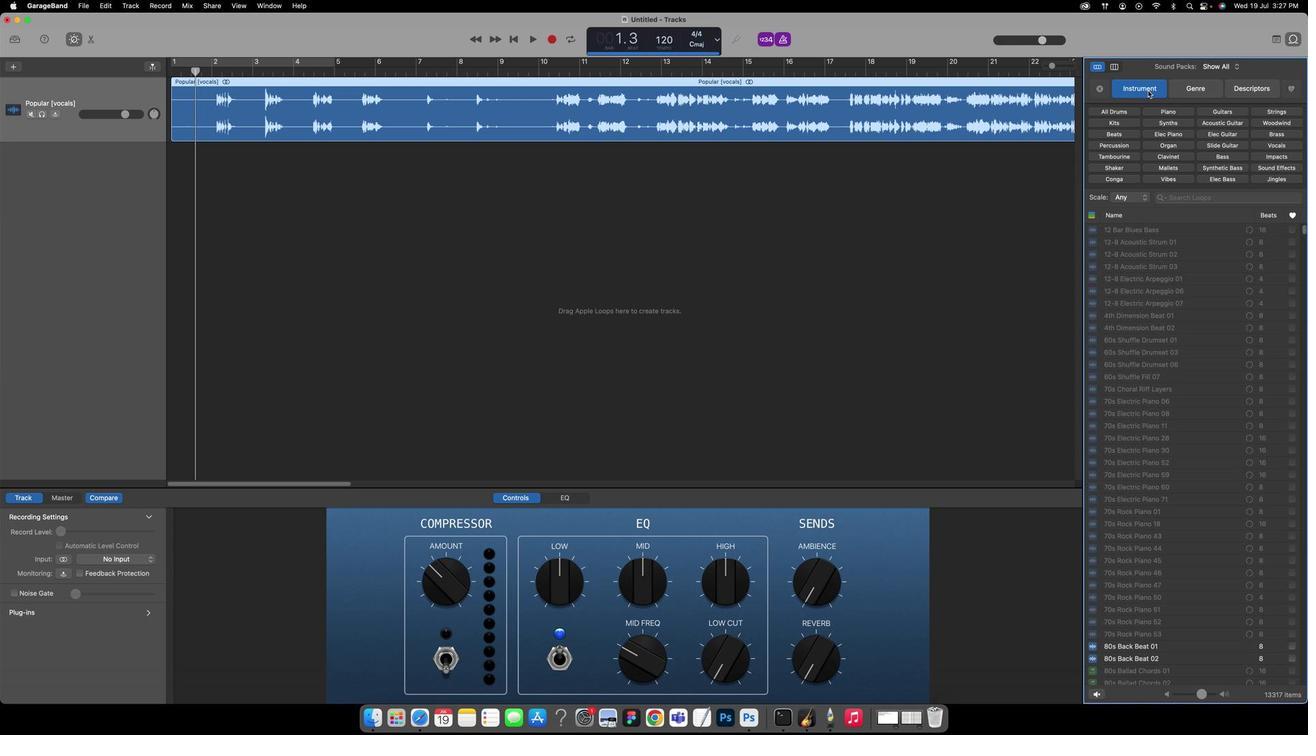 
Action: Mouse moved to (1211, 114)
Screenshot: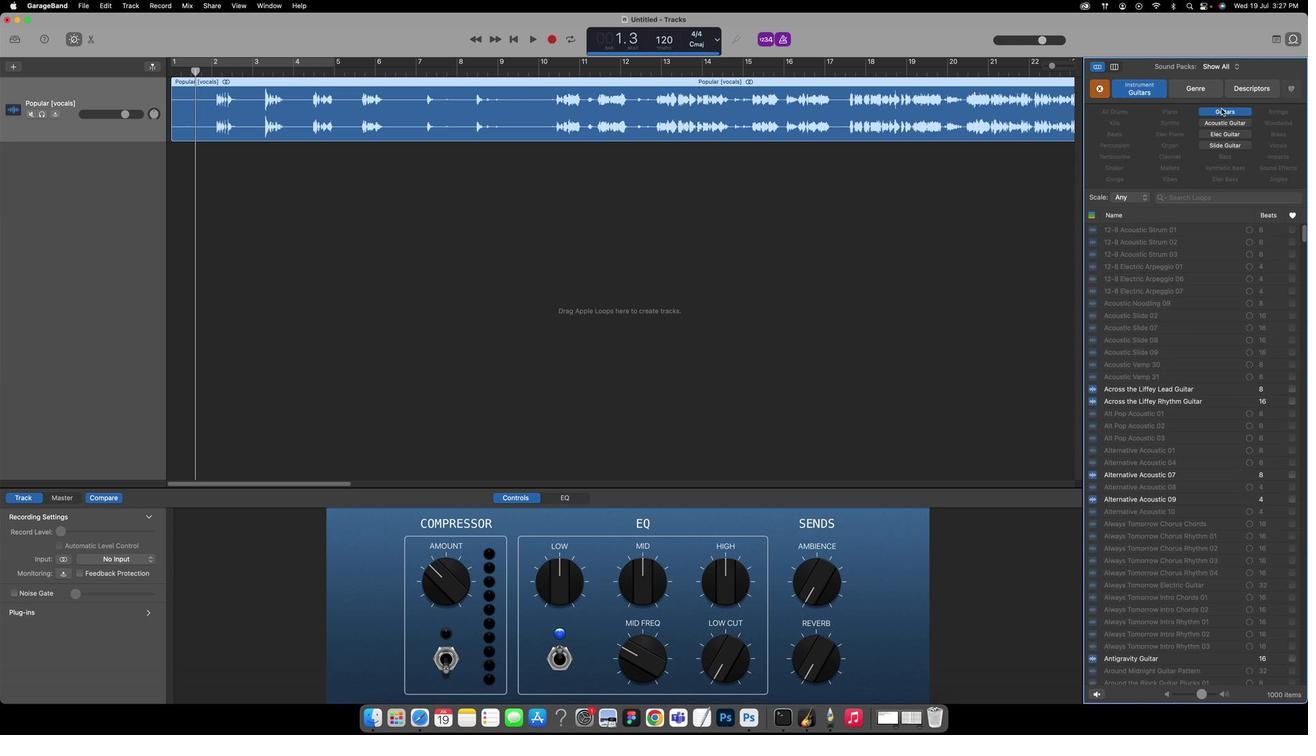 
Action: Mouse pressed left at (1211, 114)
Screenshot: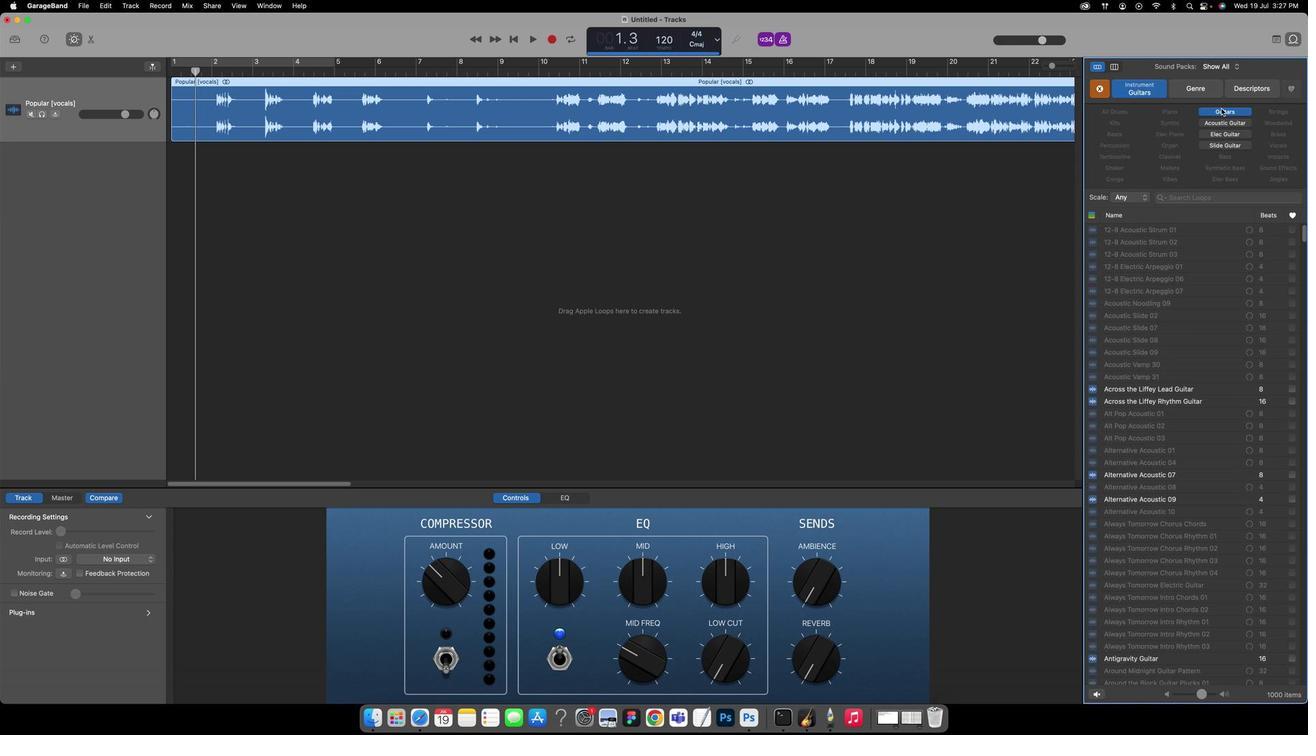 
Action: Mouse moved to (1118, 384)
Screenshot: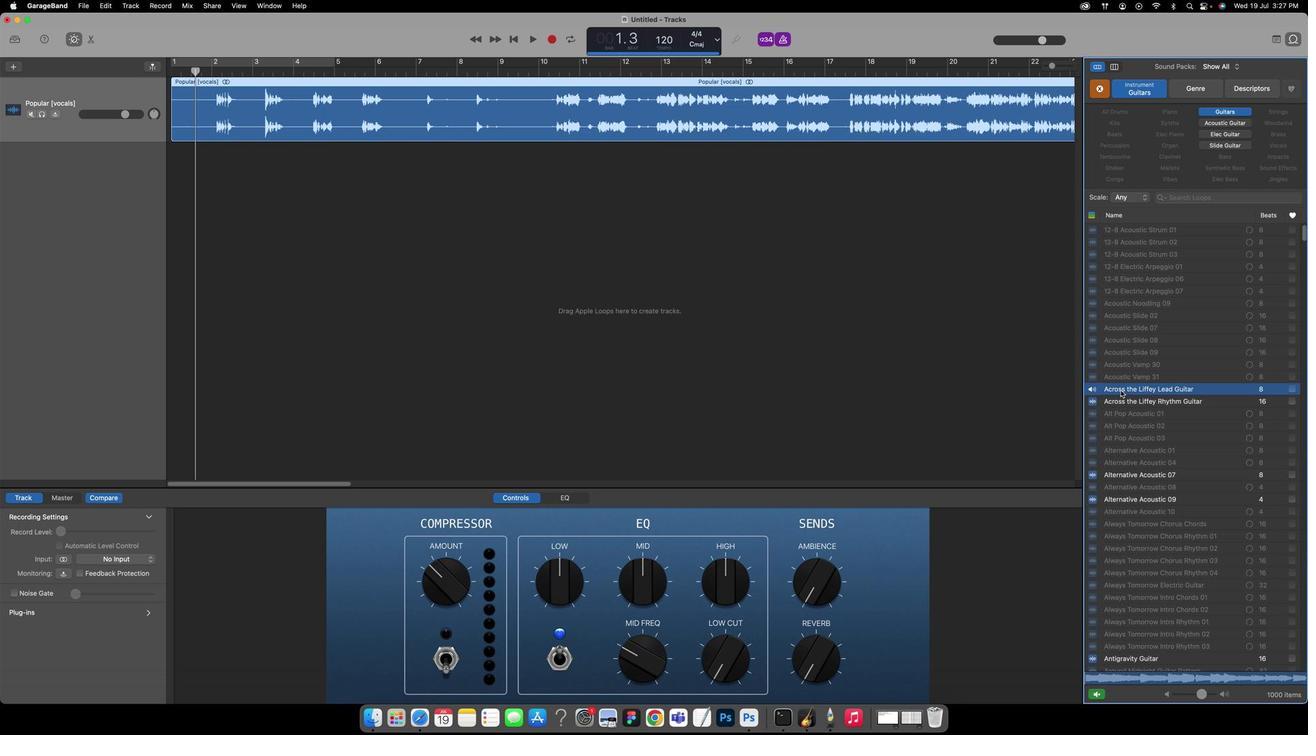 
Action: Mouse pressed left at (1118, 384)
Screenshot: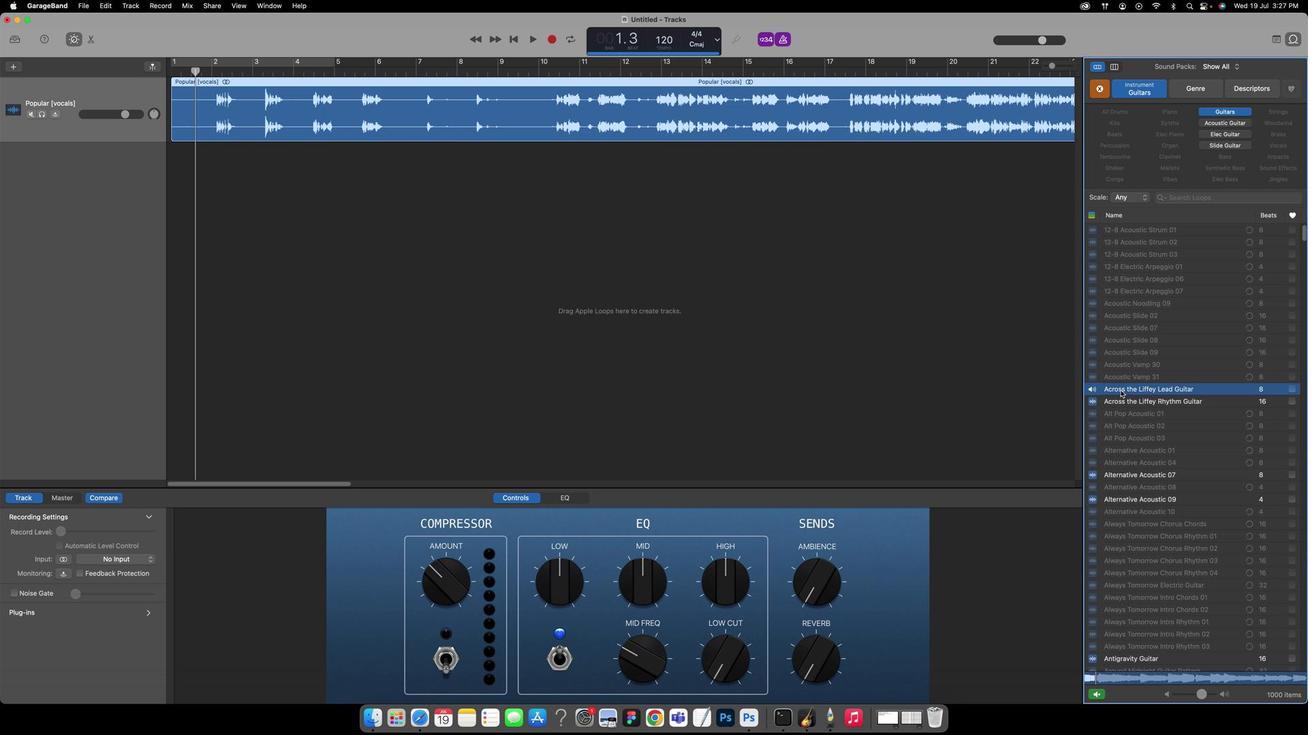 
Action: Mouse moved to (1118, 385)
Screenshot: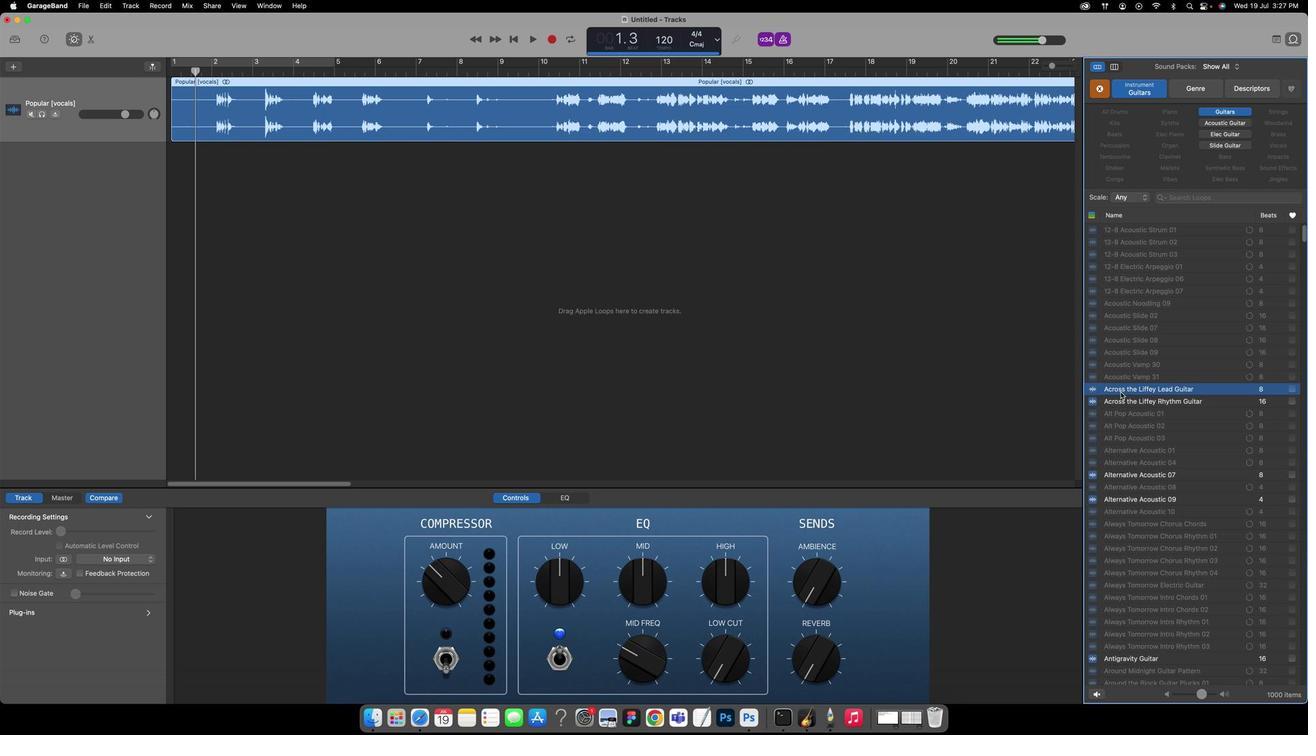 
Action: Mouse pressed left at (1118, 385)
Screenshot: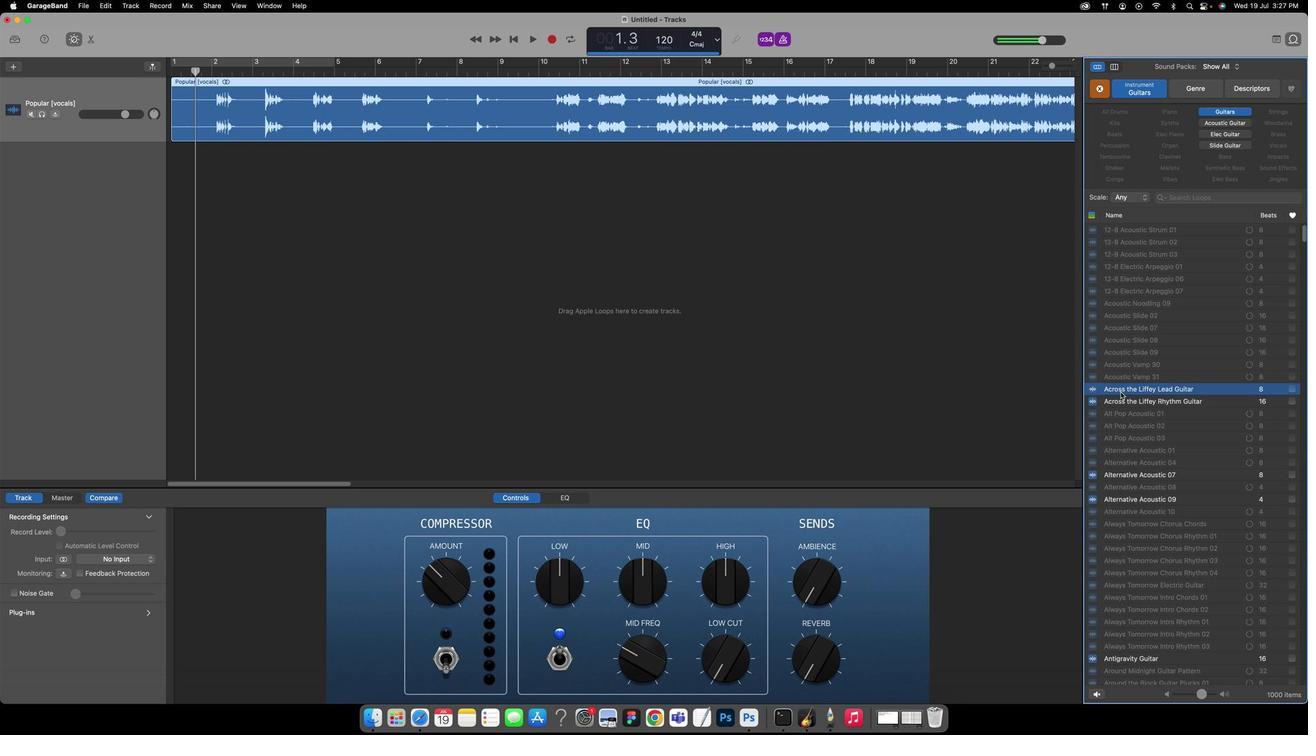 
Action: Mouse moved to (1118, 395)
Screenshot: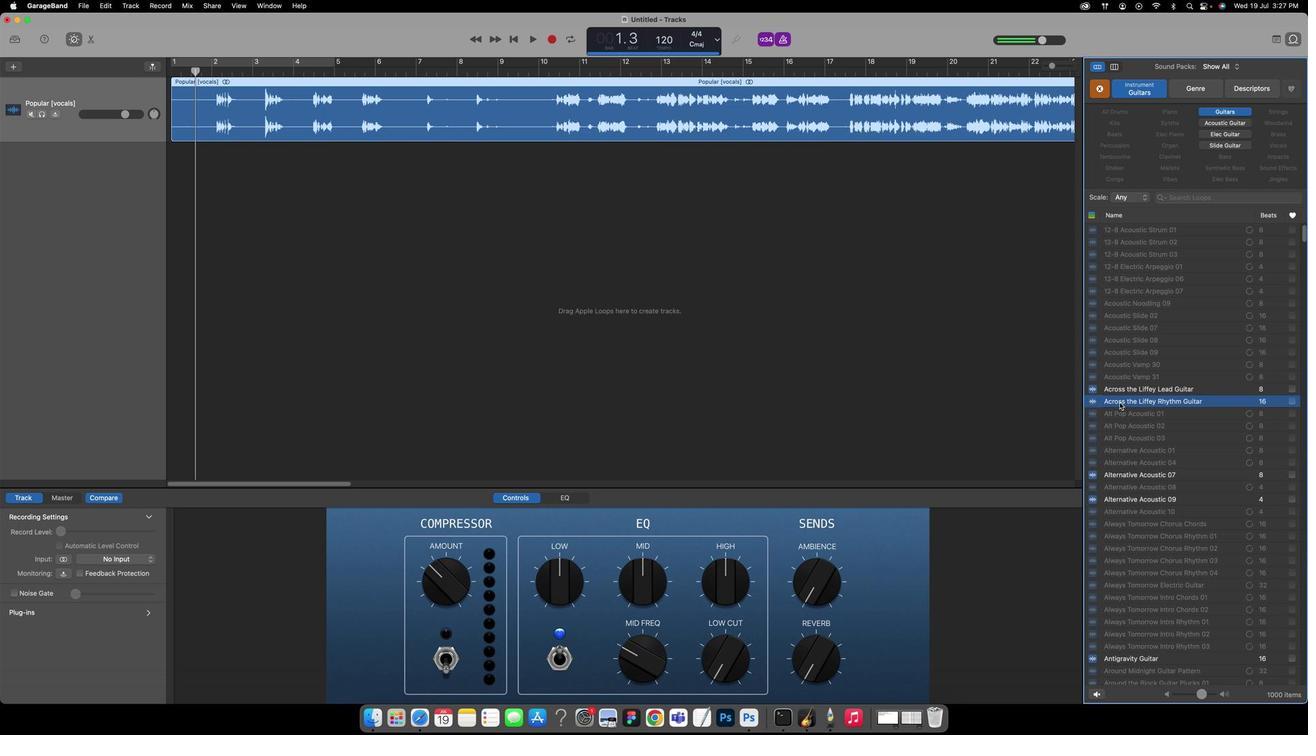 
Action: Mouse pressed left at (1118, 395)
Screenshot: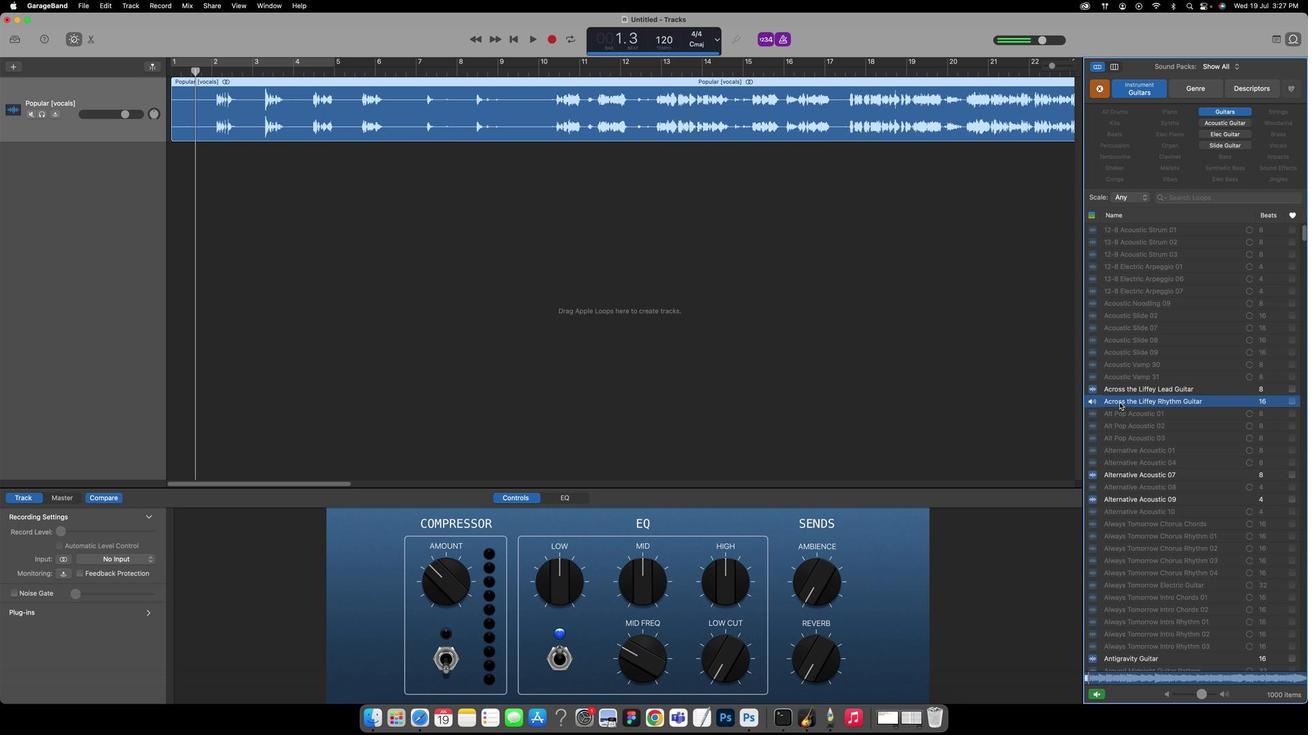 
Action: Mouse moved to (1117, 469)
Screenshot: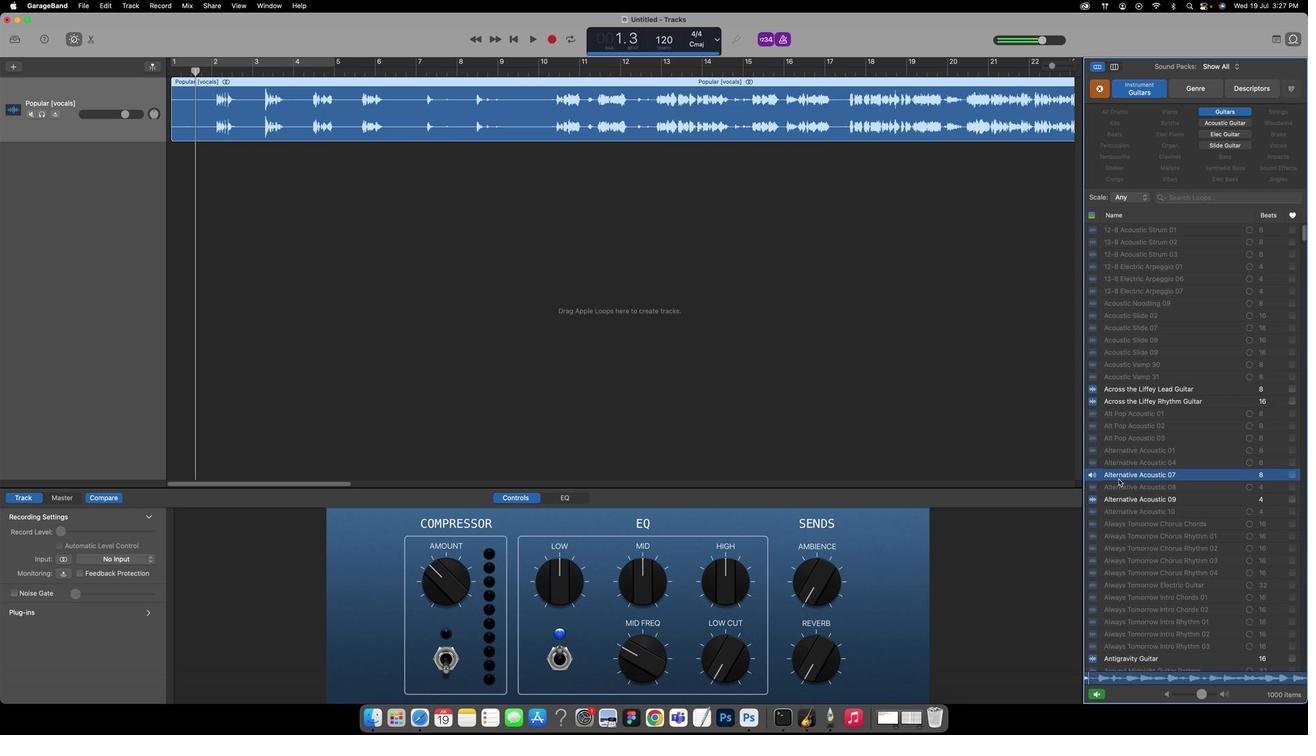 
Action: Mouse pressed left at (1117, 469)
Screenshot: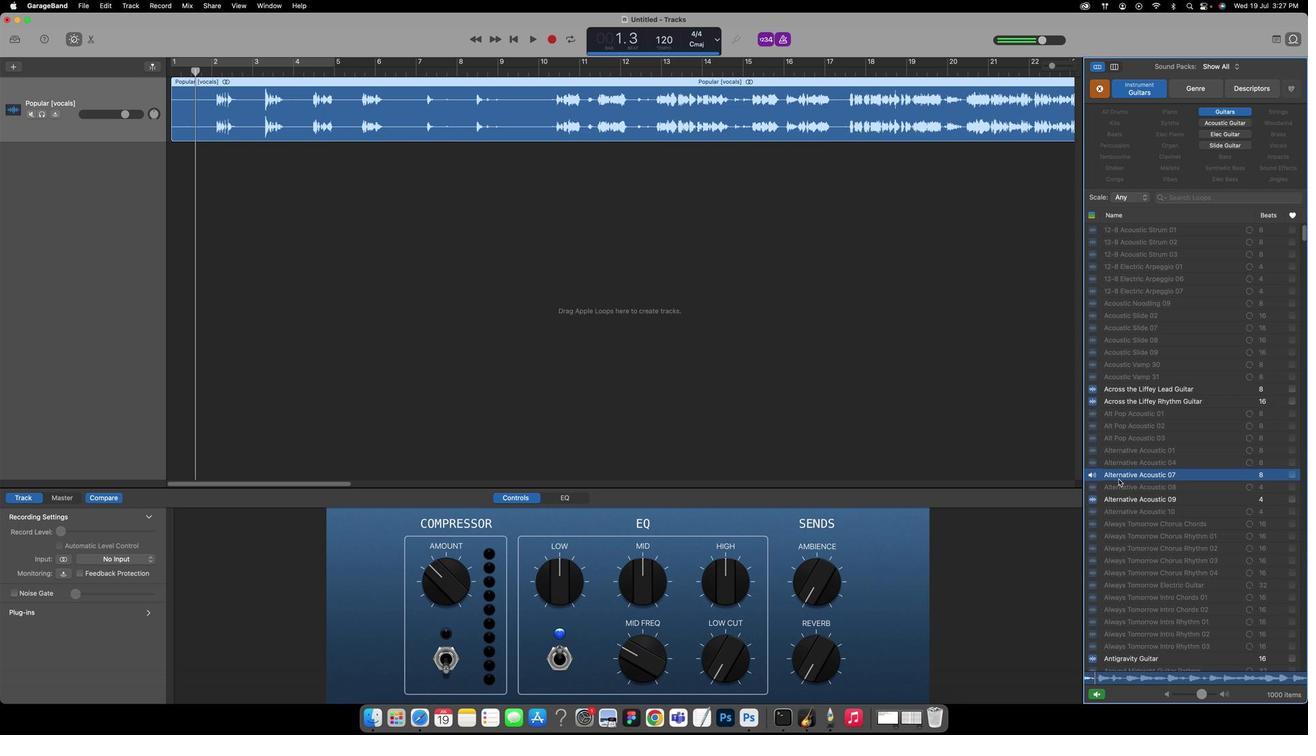 
Action: Mouse moved to (1124, 467)
Screenshot: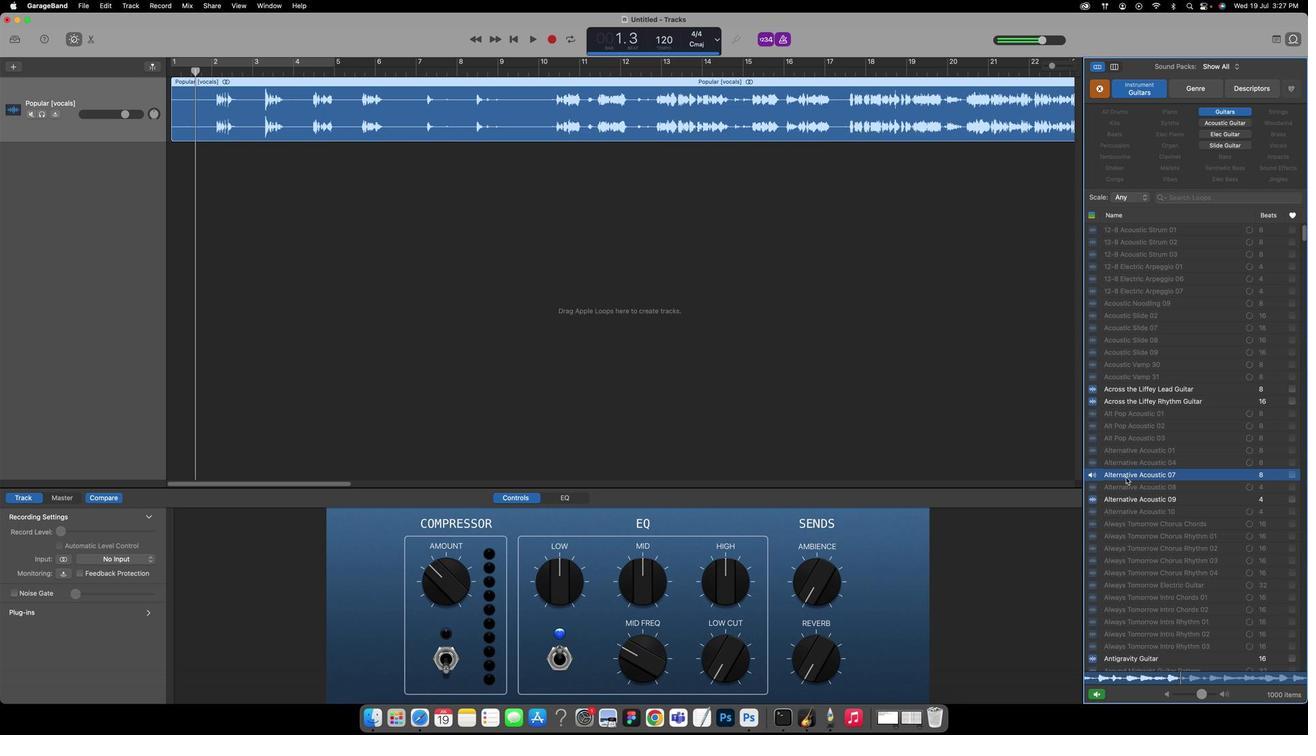 
Action: Mouse pressed left at (1124, 467)
Screenshot: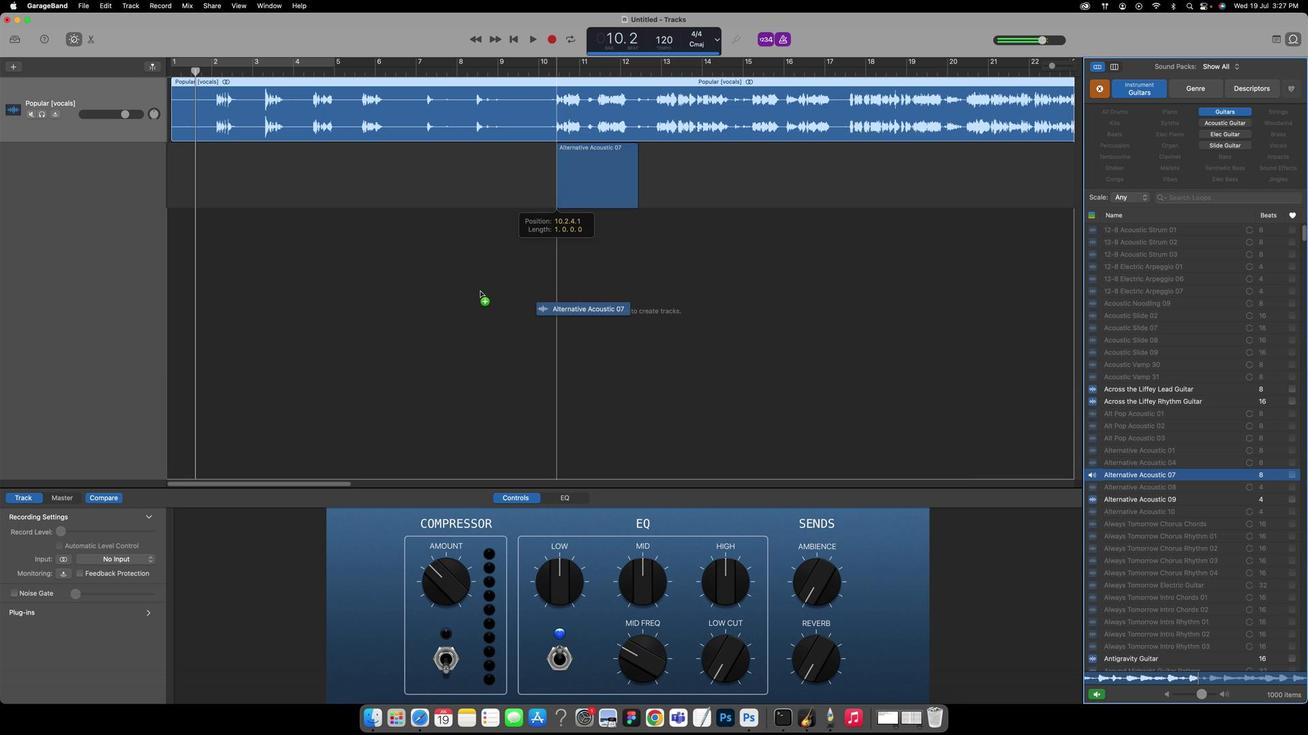 
Action: Mouse moved to (273, 82)
Screenshot: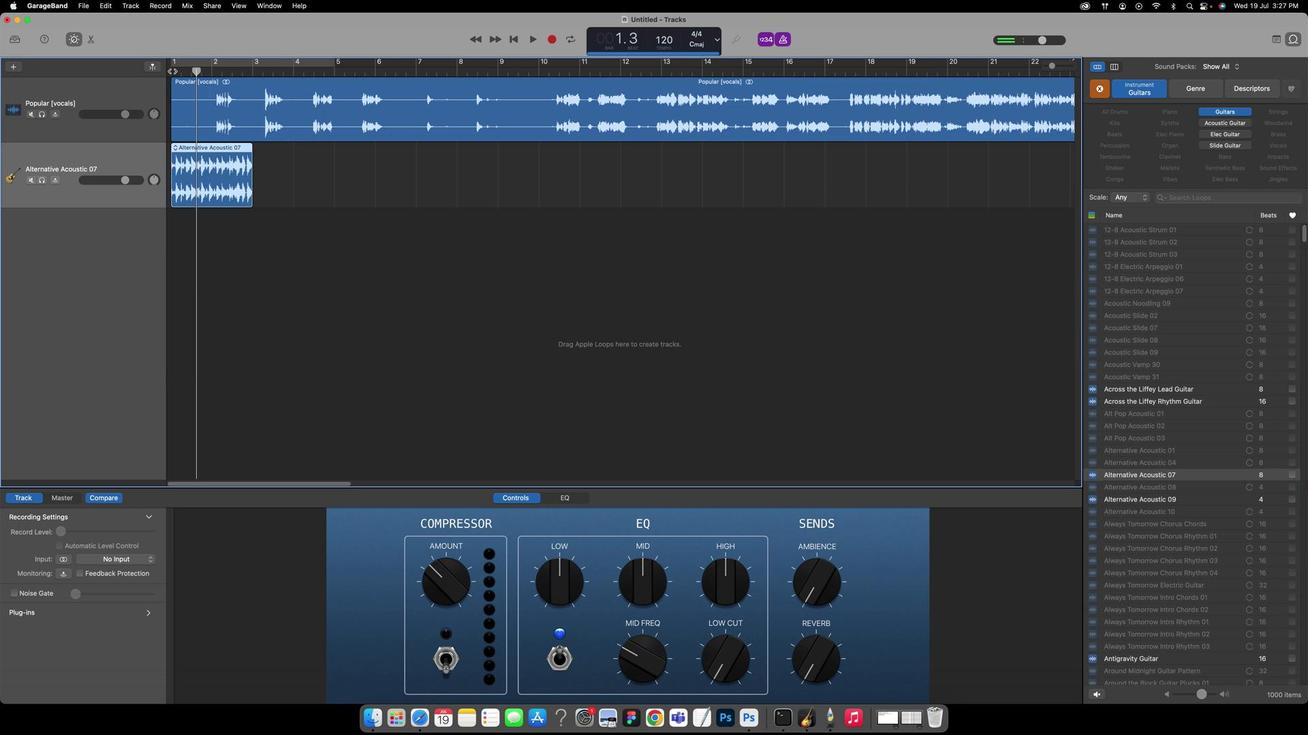 
Action: Mouse pressed left at (273, 82)
Screenshot: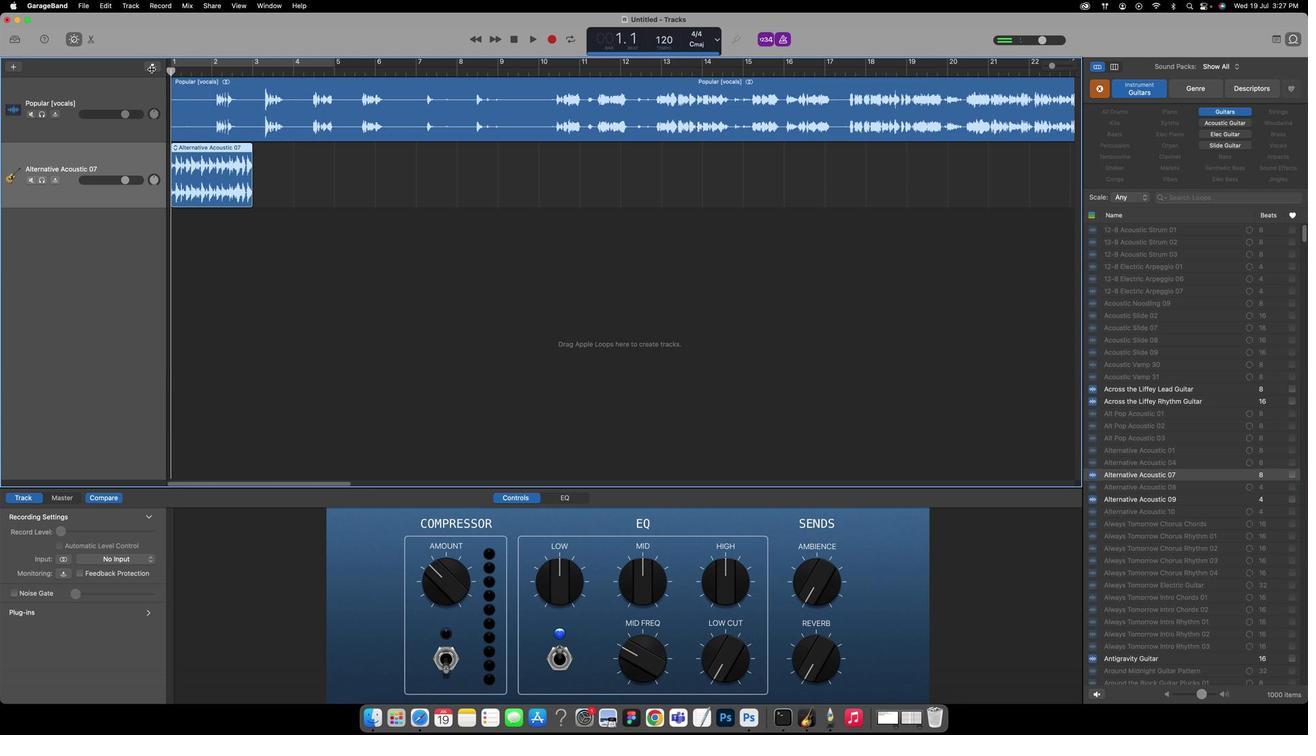 
Action: Mouse moved to (240, 88)
Screenshot: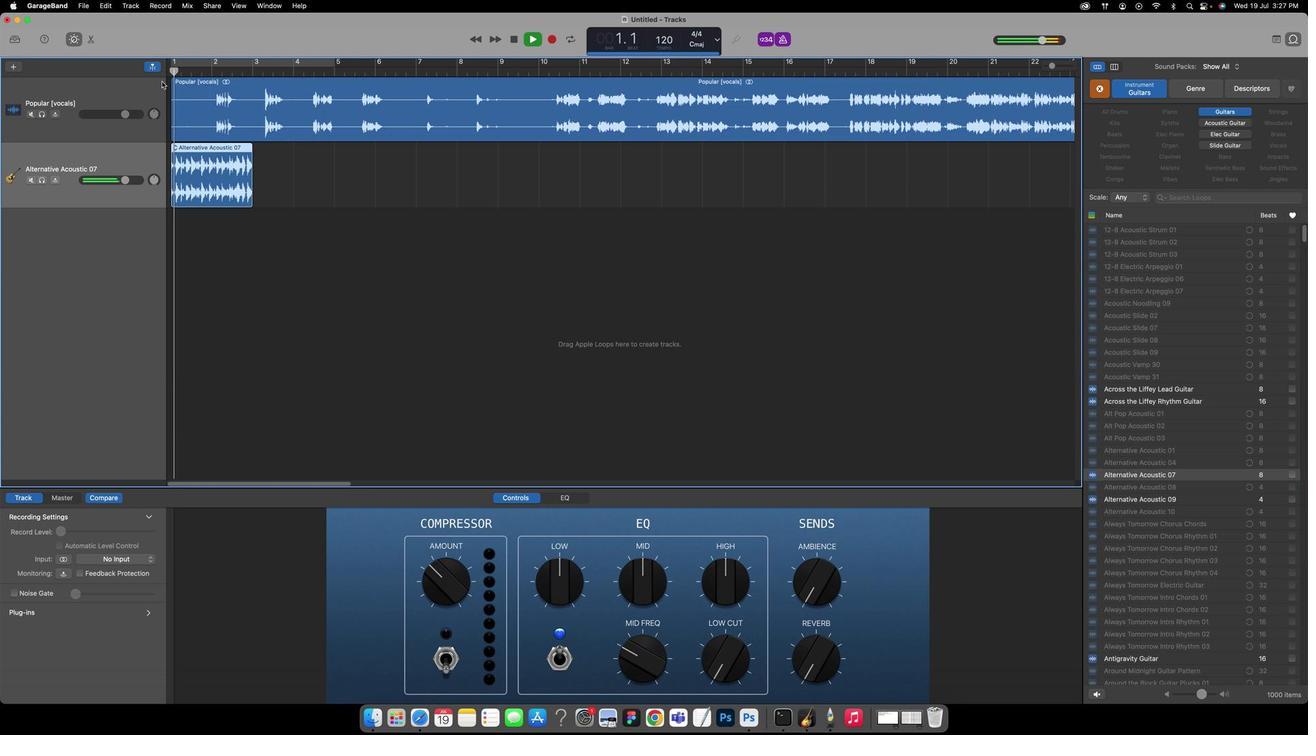 
Action: Key pressed Key.space
Screenshot: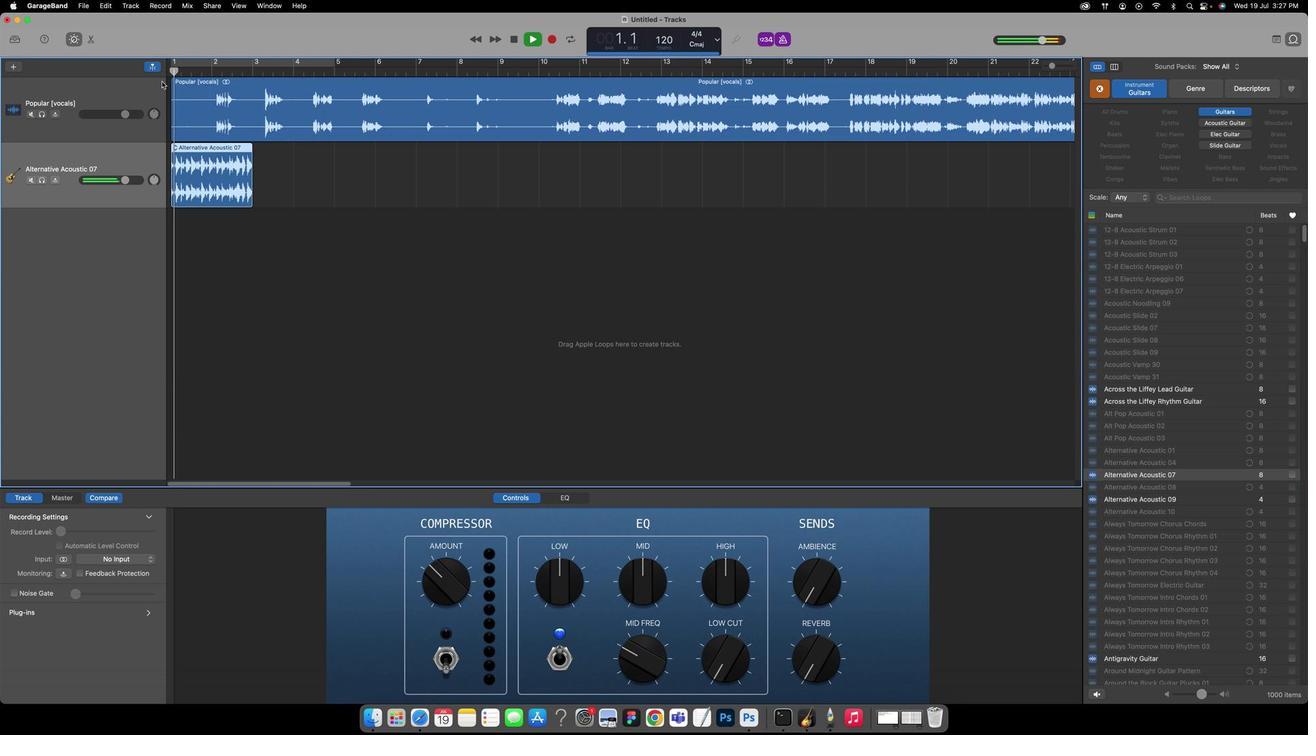 
Action: Mouse moved to (240, 88)
Screenshot: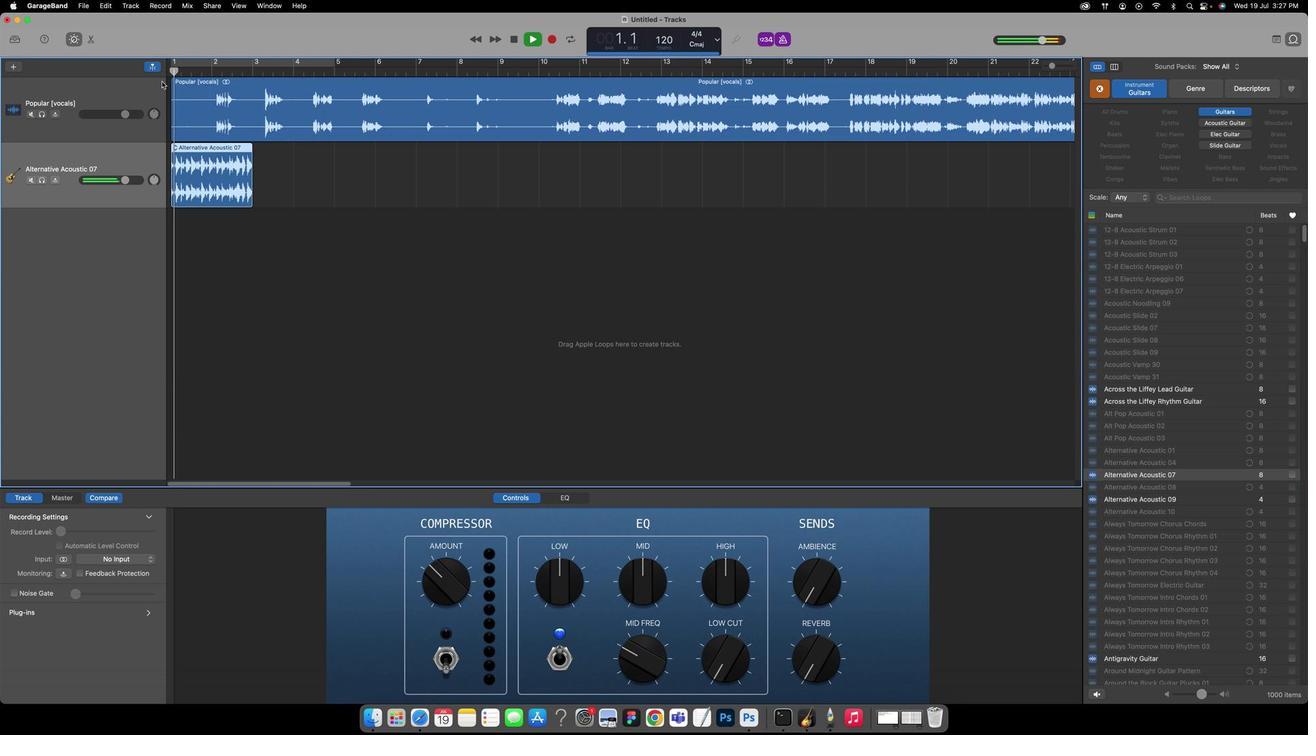 
Action: Key pressed Key.space
Screenshot: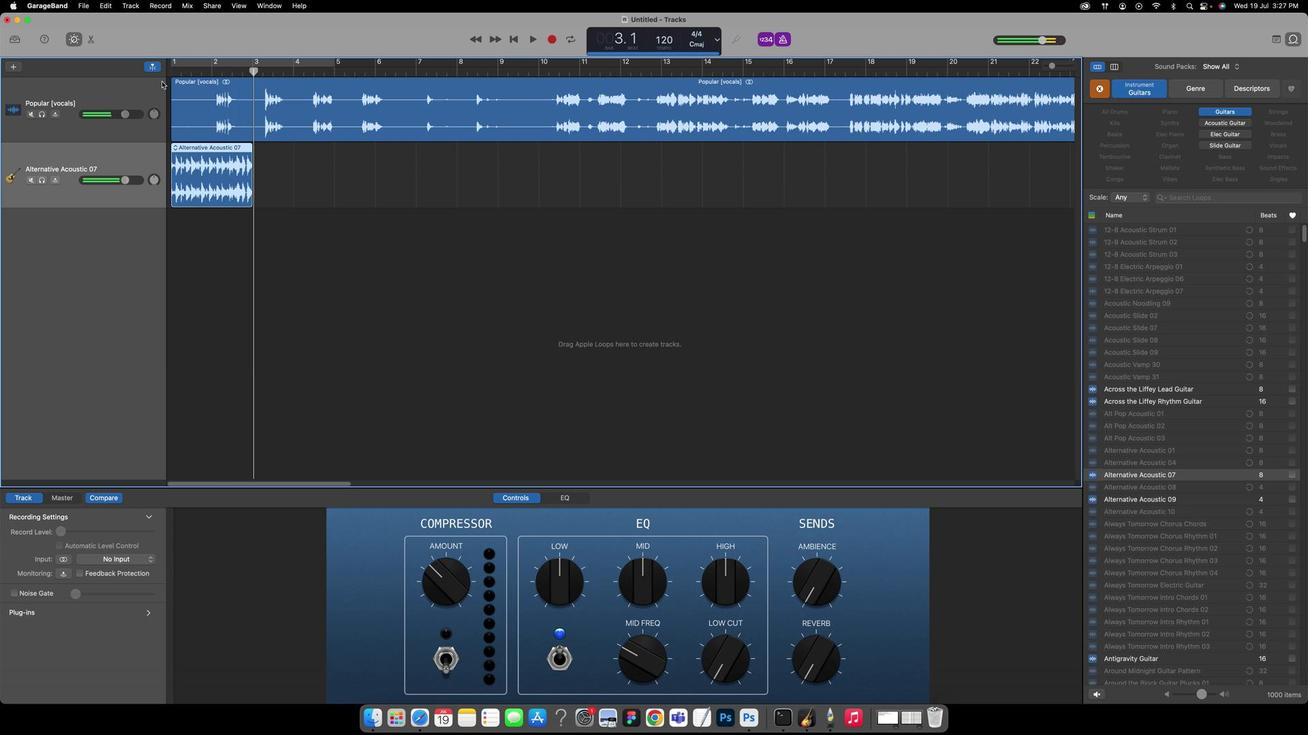 
Action: Mouse moved to (323, 176)
Screenshot: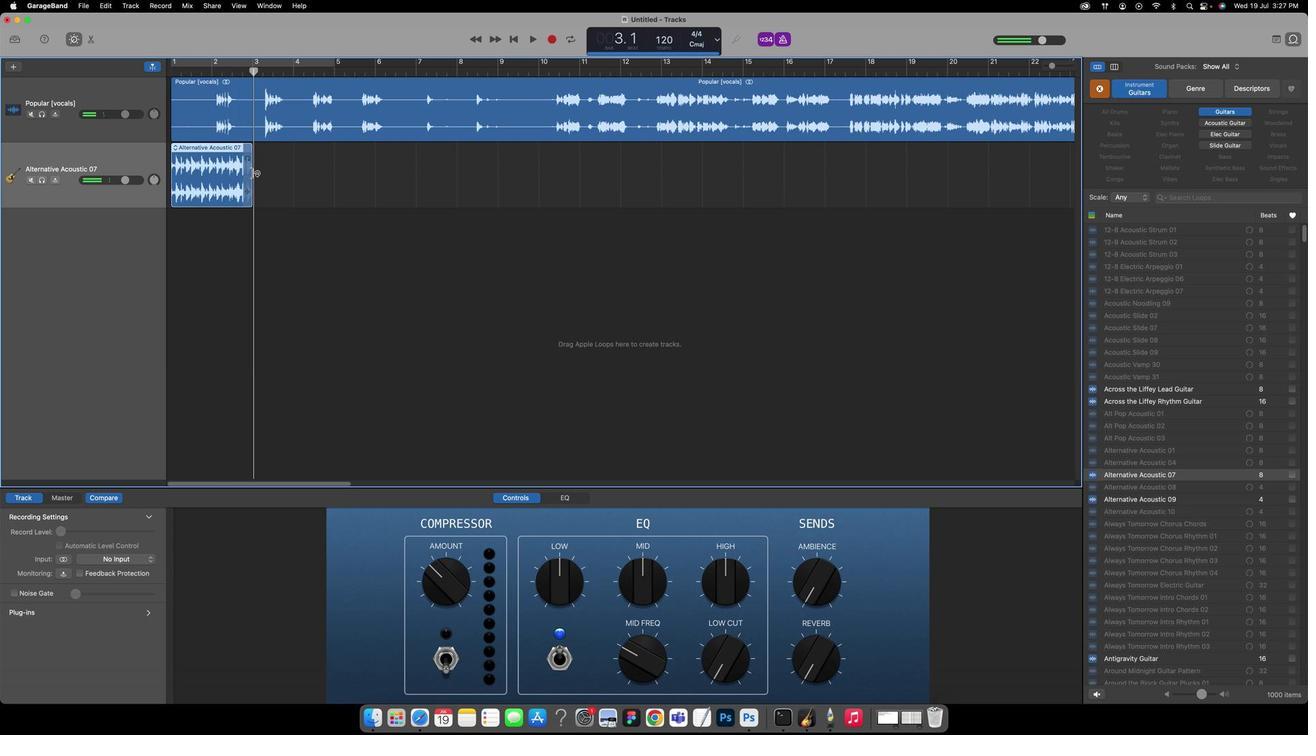 
Action: Mouse pressed left at (323, 176)
Screenshot: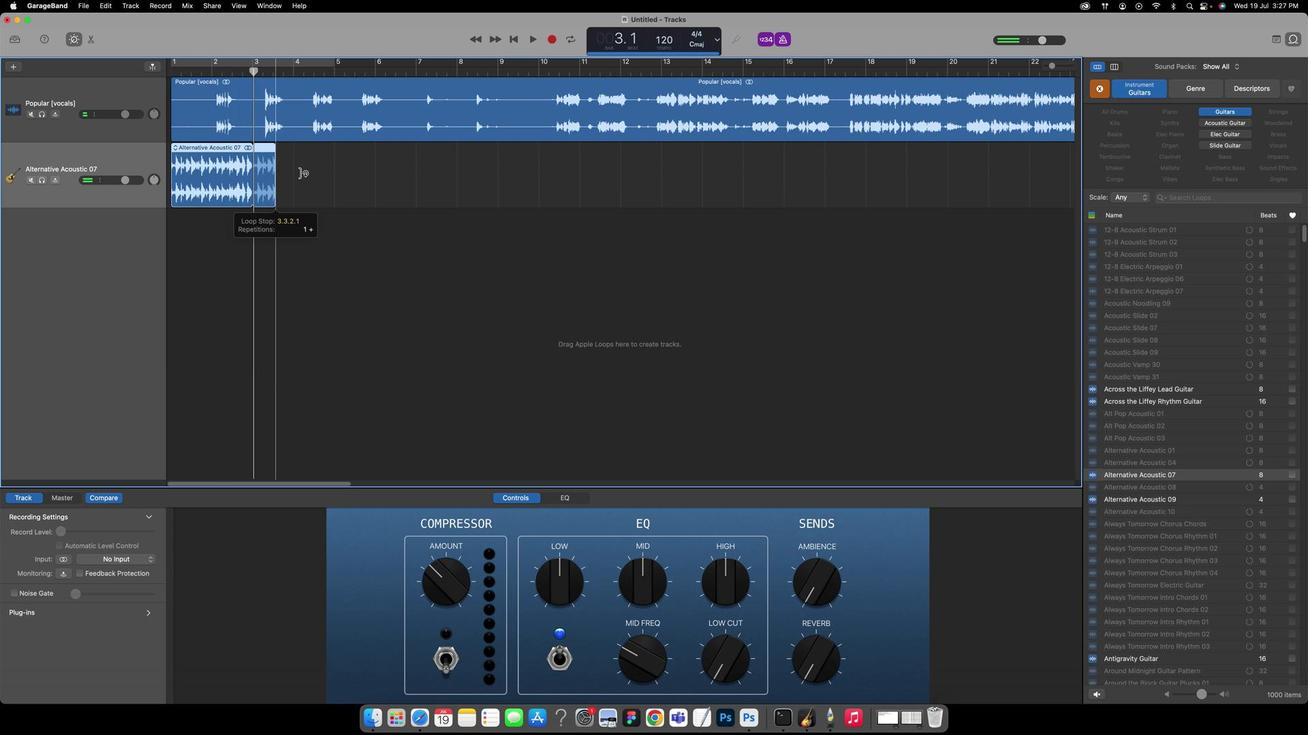 
Action: Mouse moved to (568, 47)
Screenshot: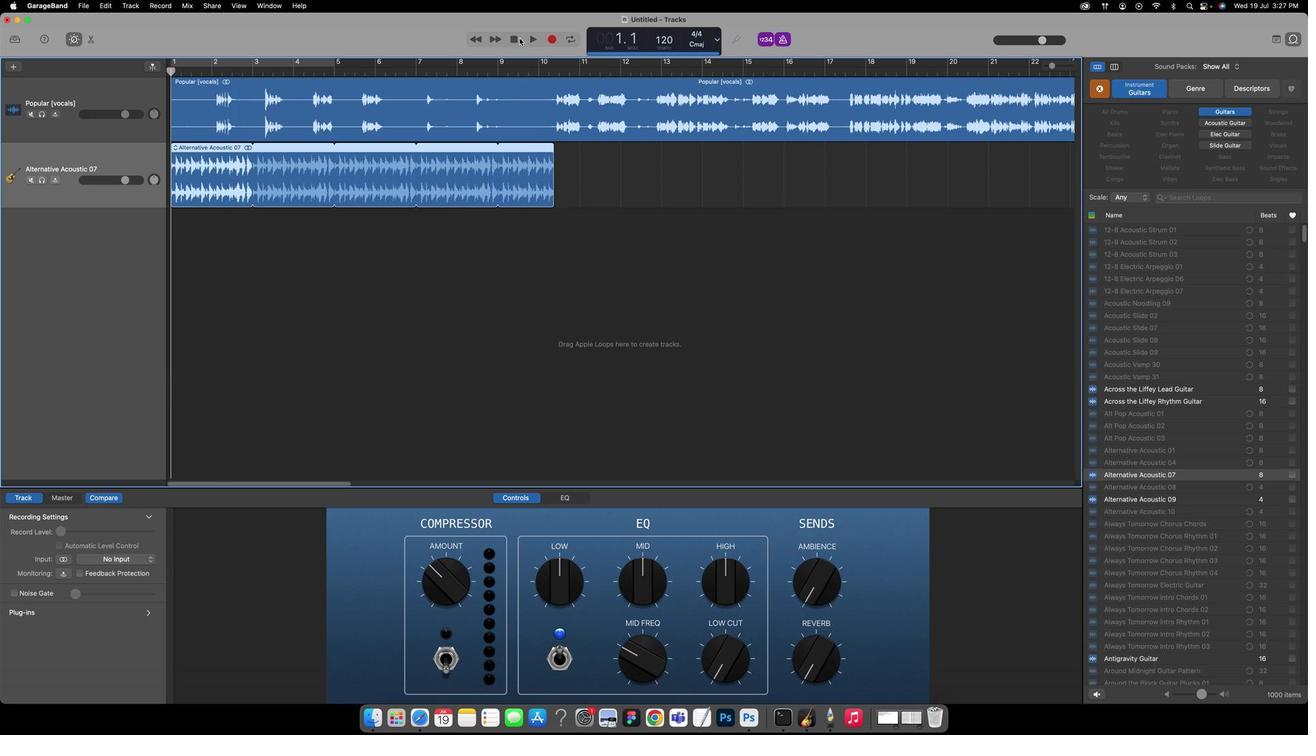 
Action: Mouse pressed left at (568, 47)
Screenshot: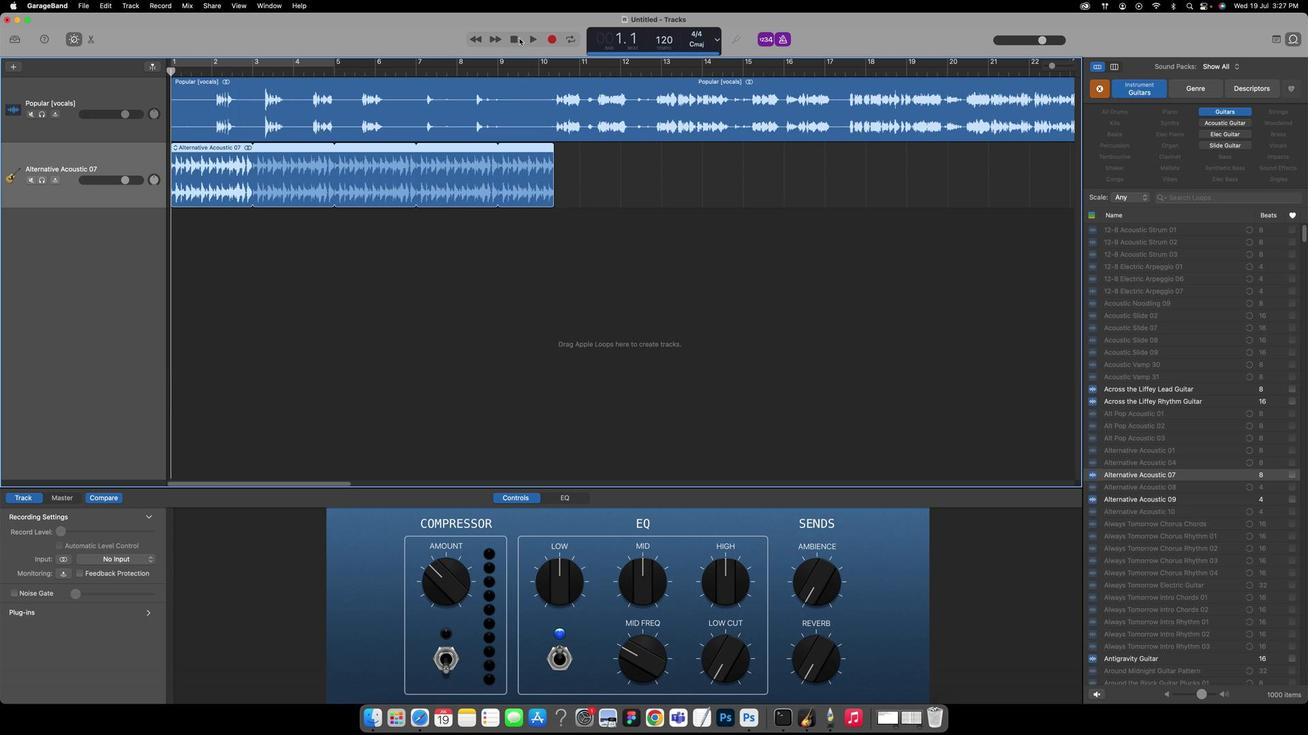 
Action: Mouse moved to (479, 108)
Screenshot: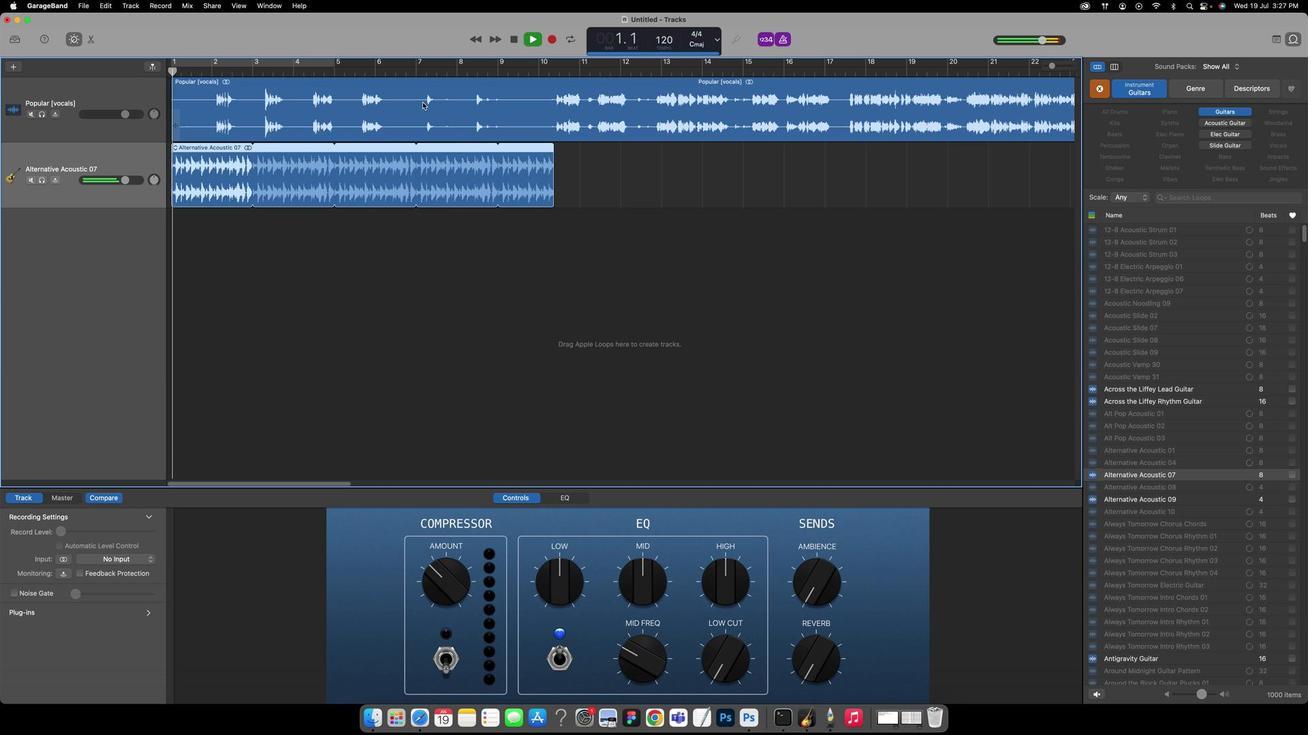
Action: Key pressed Key.space
Screenshot: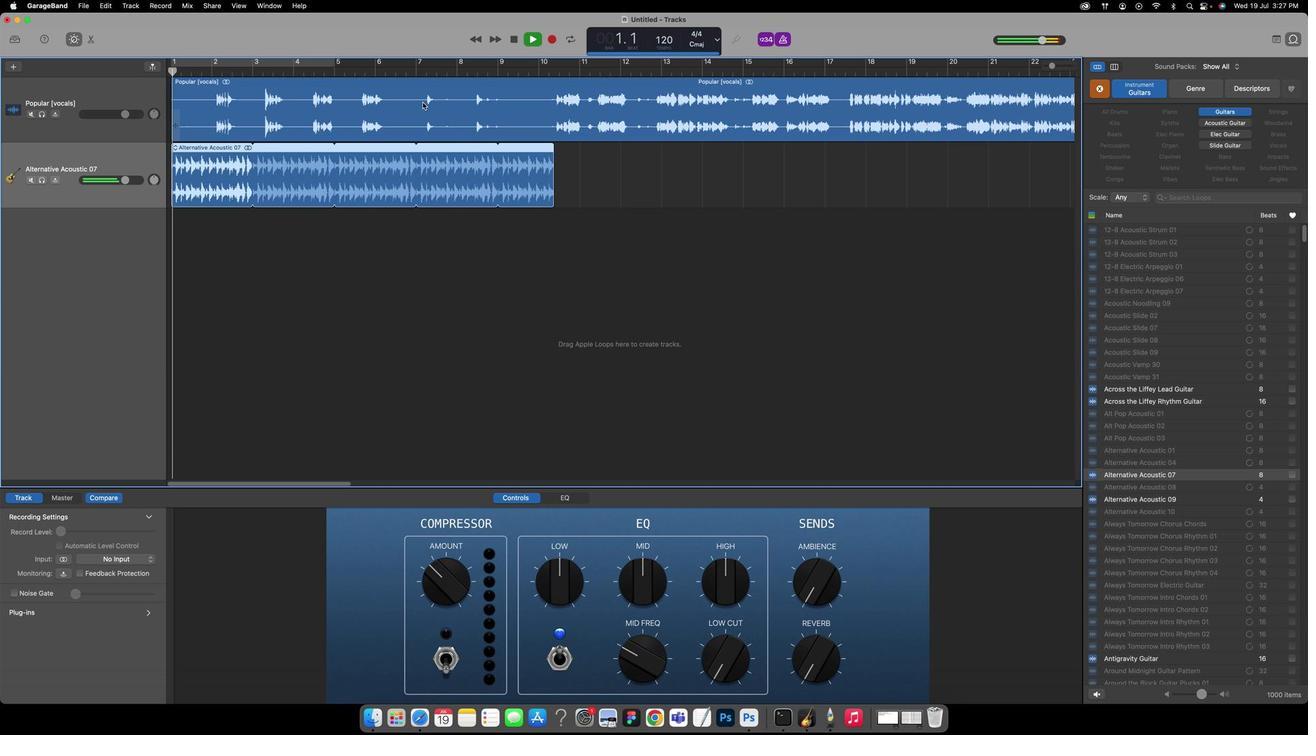 
Action: Mouse moved to (207, 182)
Screenshot: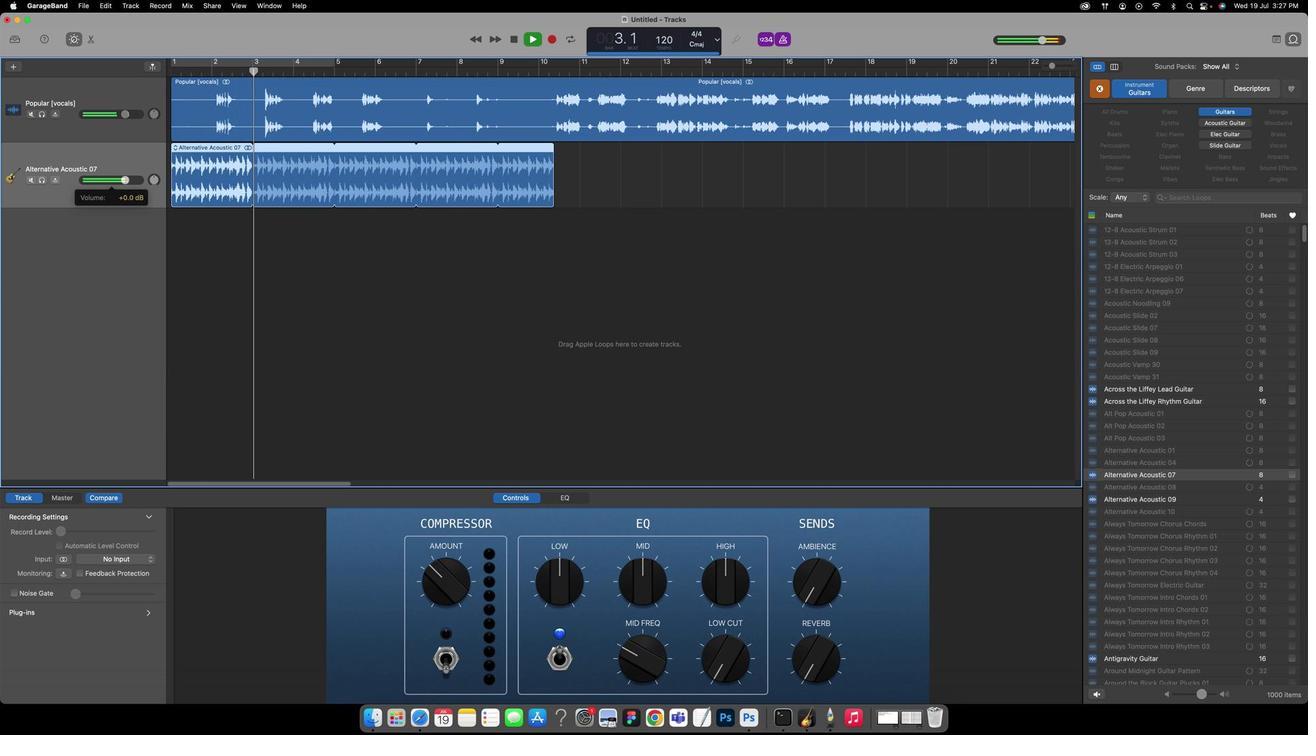 
Action: Mouse pressed left at (207, 182)
Screenshot: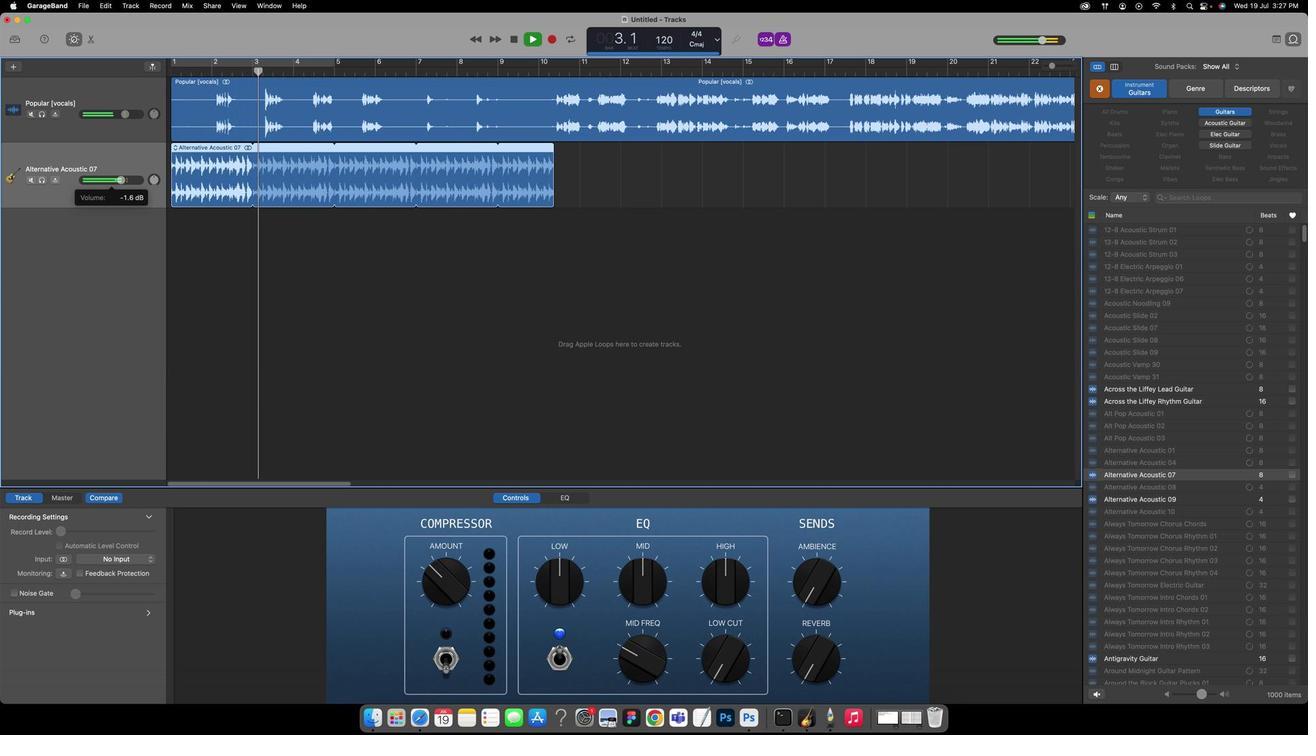 
Action: Mouse moved to (624, 134)
Screenshot: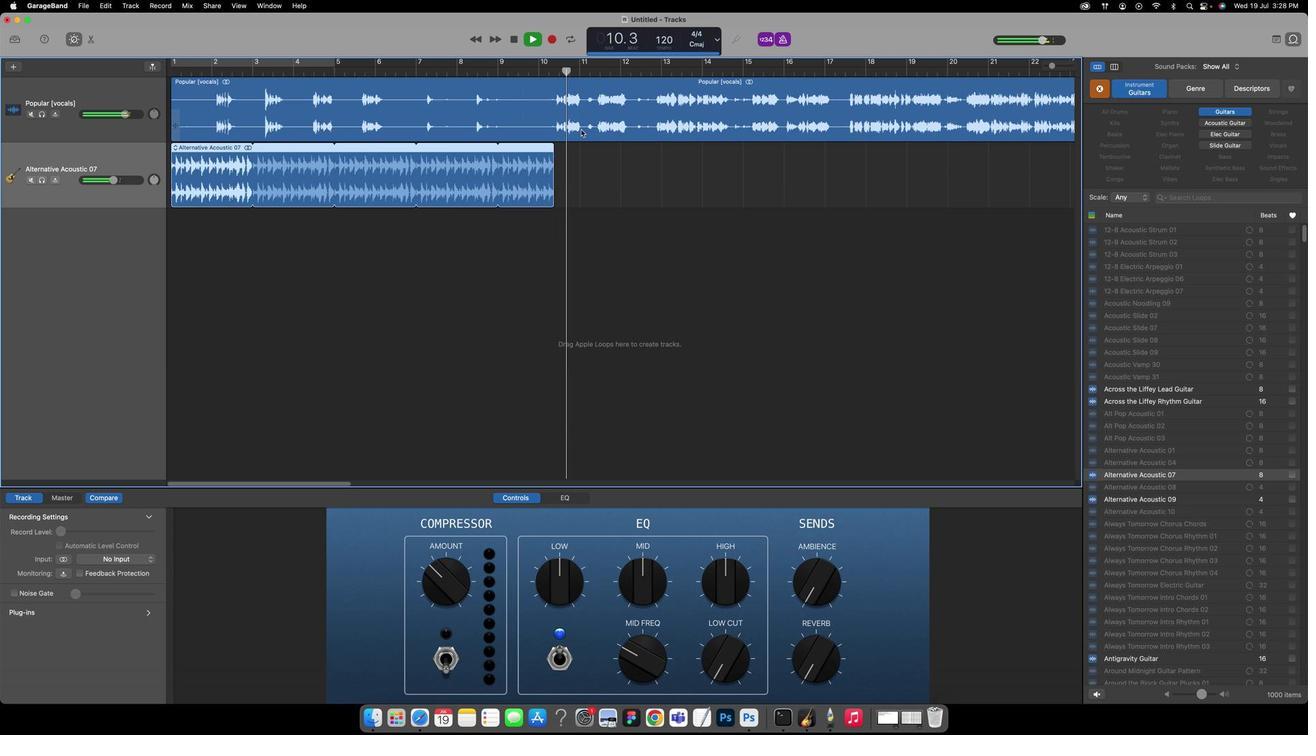 
Action: Key pressed Key.space
Screenshot: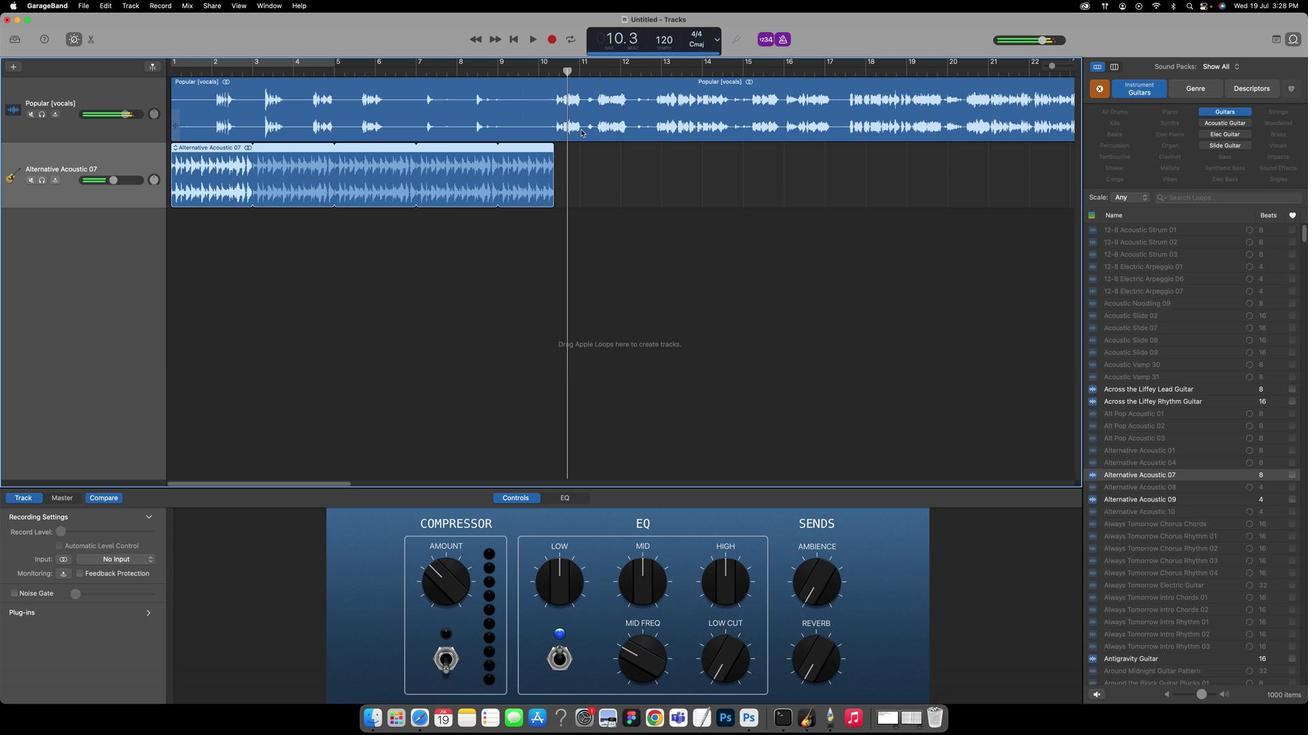 
Action: Mouse moved to (1214, 138)
Screenshot: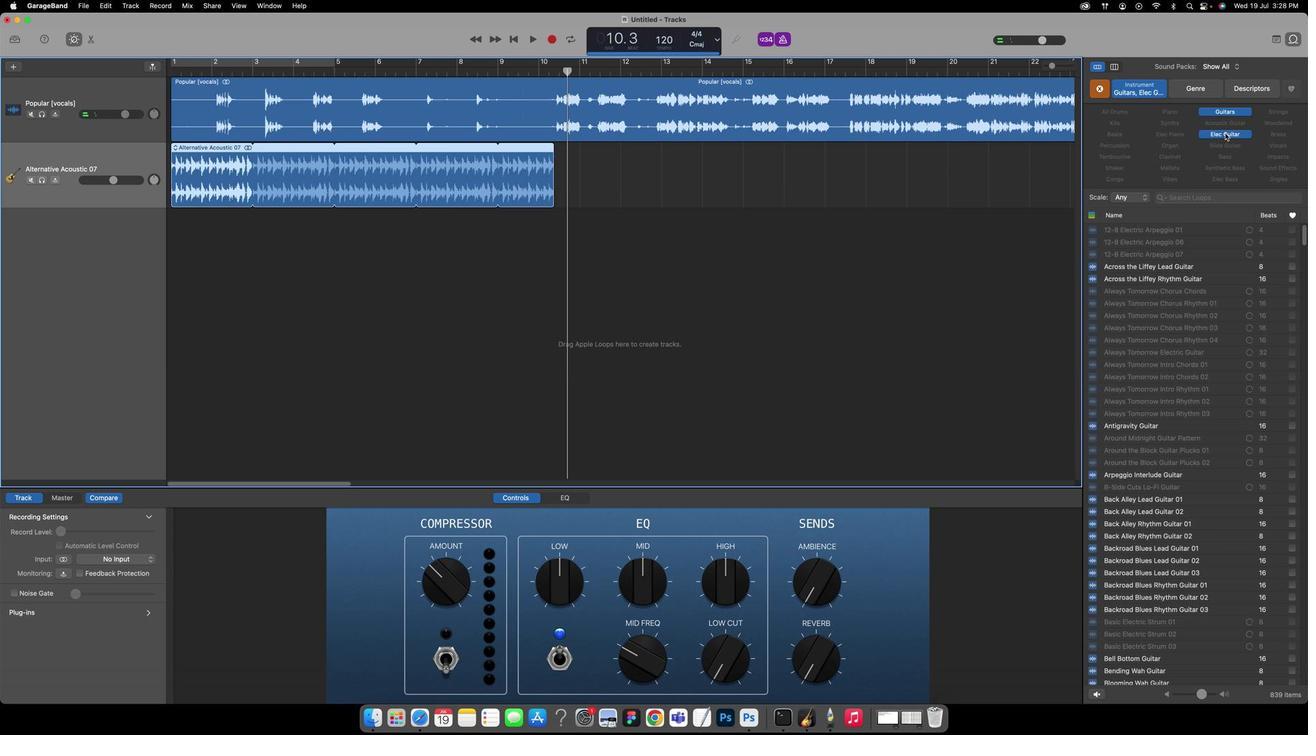 
Action: Mouse pressed left at (1214, 138)
Screenshot: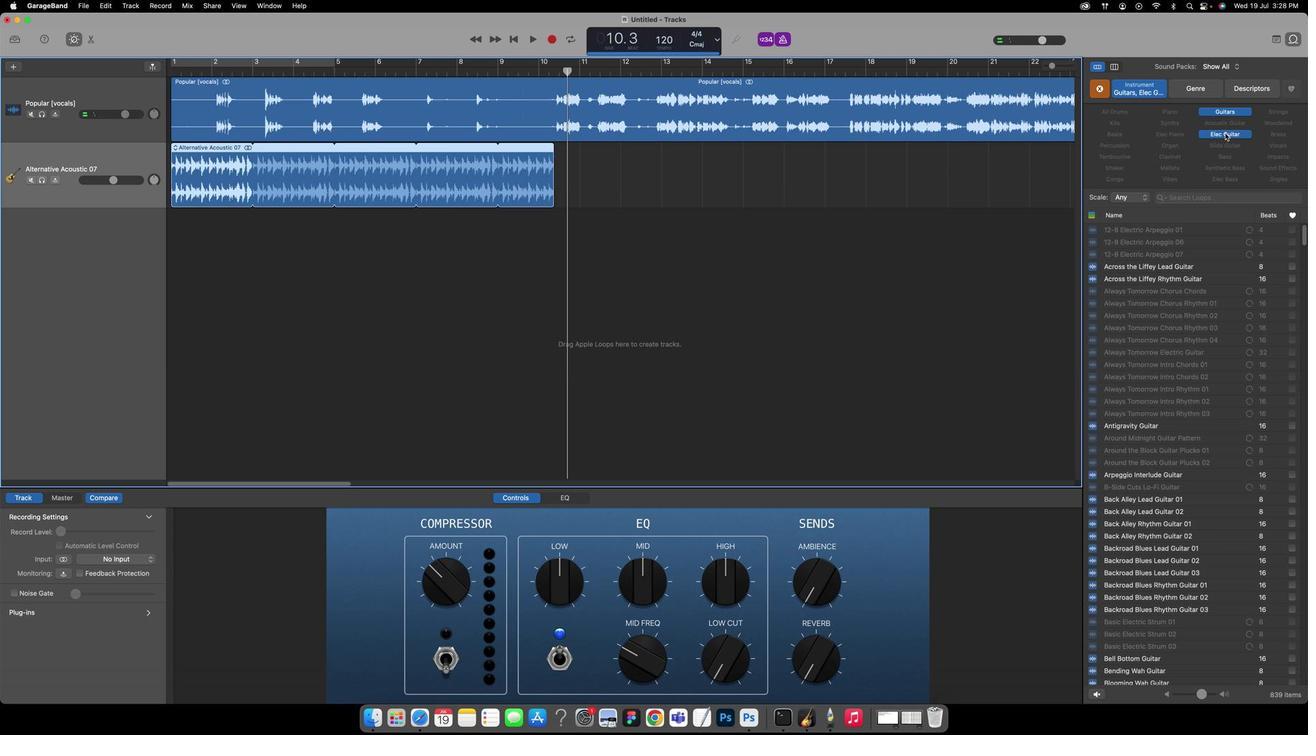 
Action: Mouse moved to (1136, 270)
Screenshot: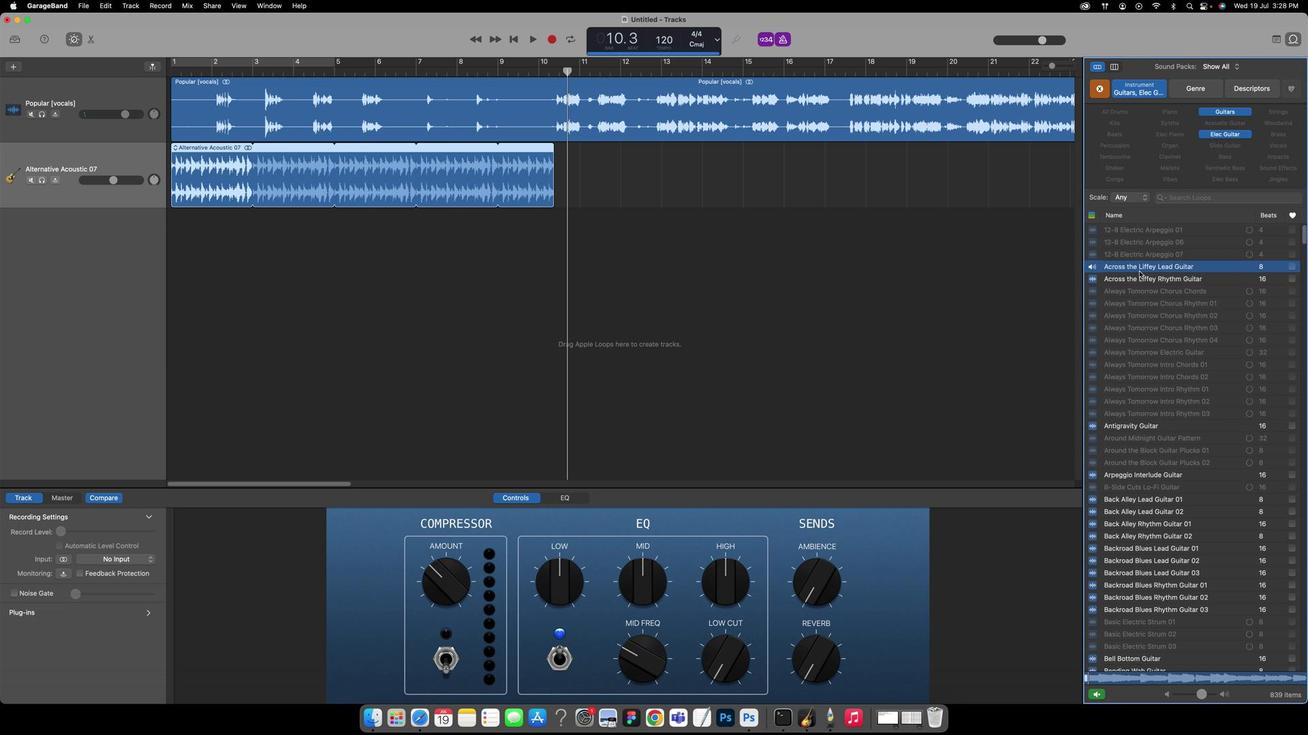 
Action: Mouse pressed left at (1136, 270)
Screenshot: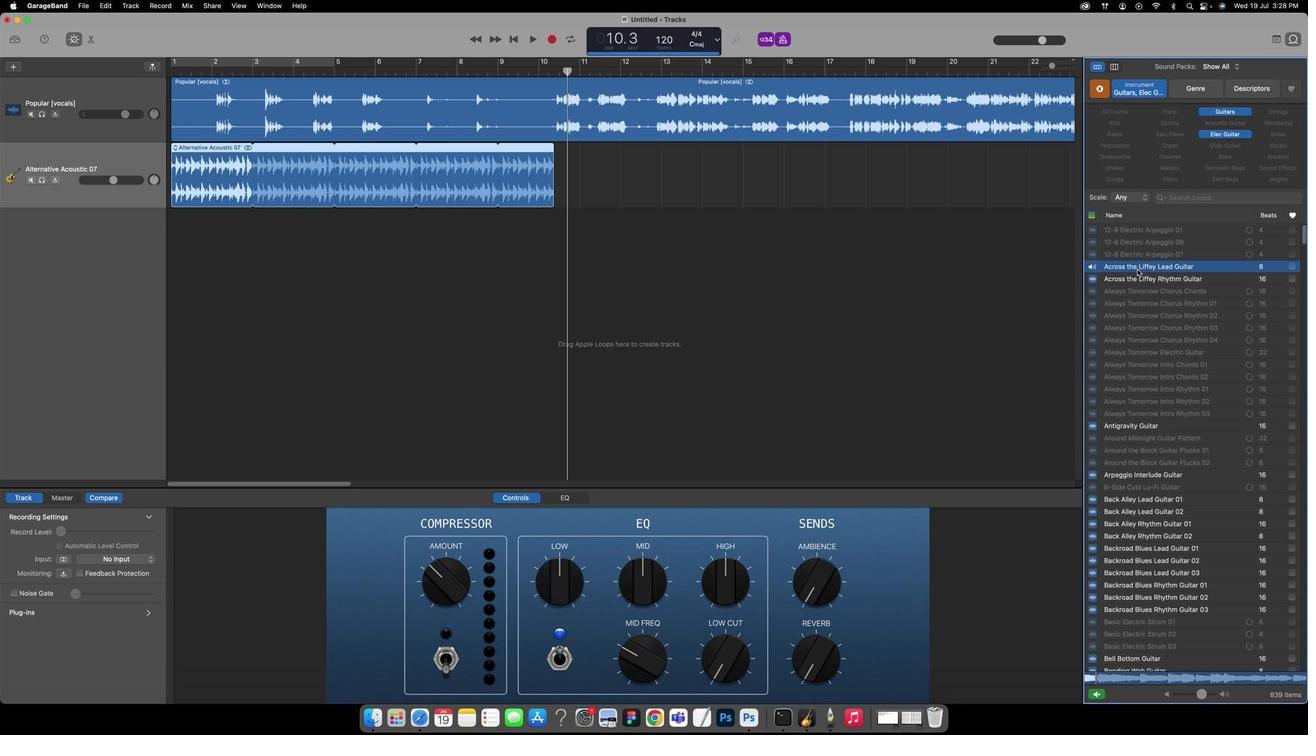 
Action: Mouse moved to (1112, 281)
Screenshot: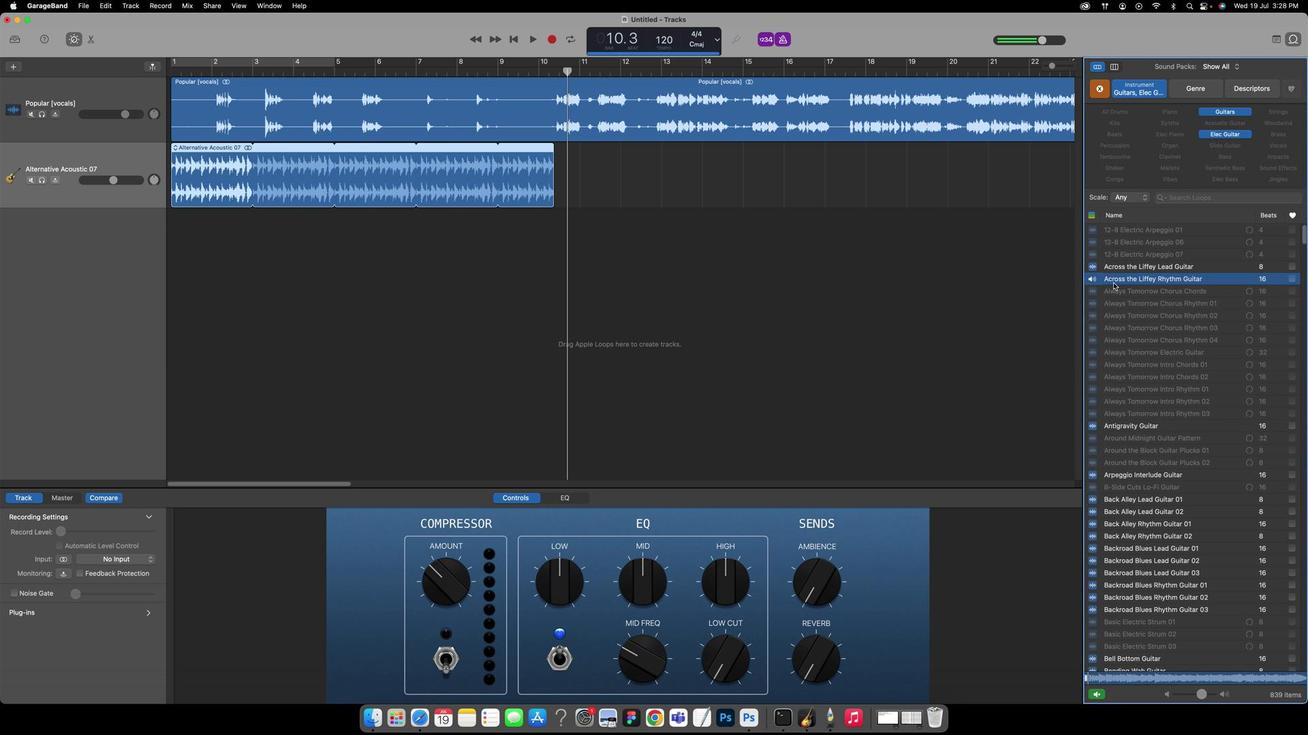 
Action: Mouse pressed left at (1112, 281)
Screenshot: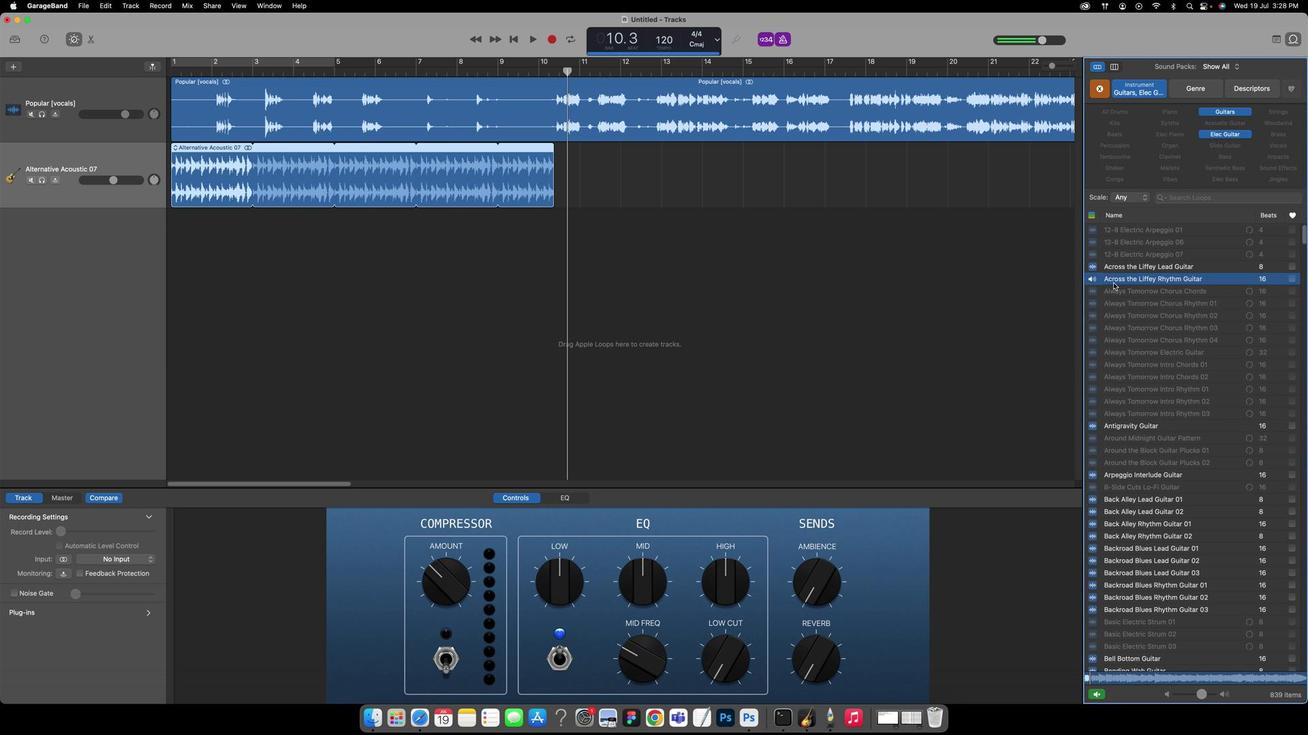 
Action: Mouse moved to (1130, 399)
Screenshot: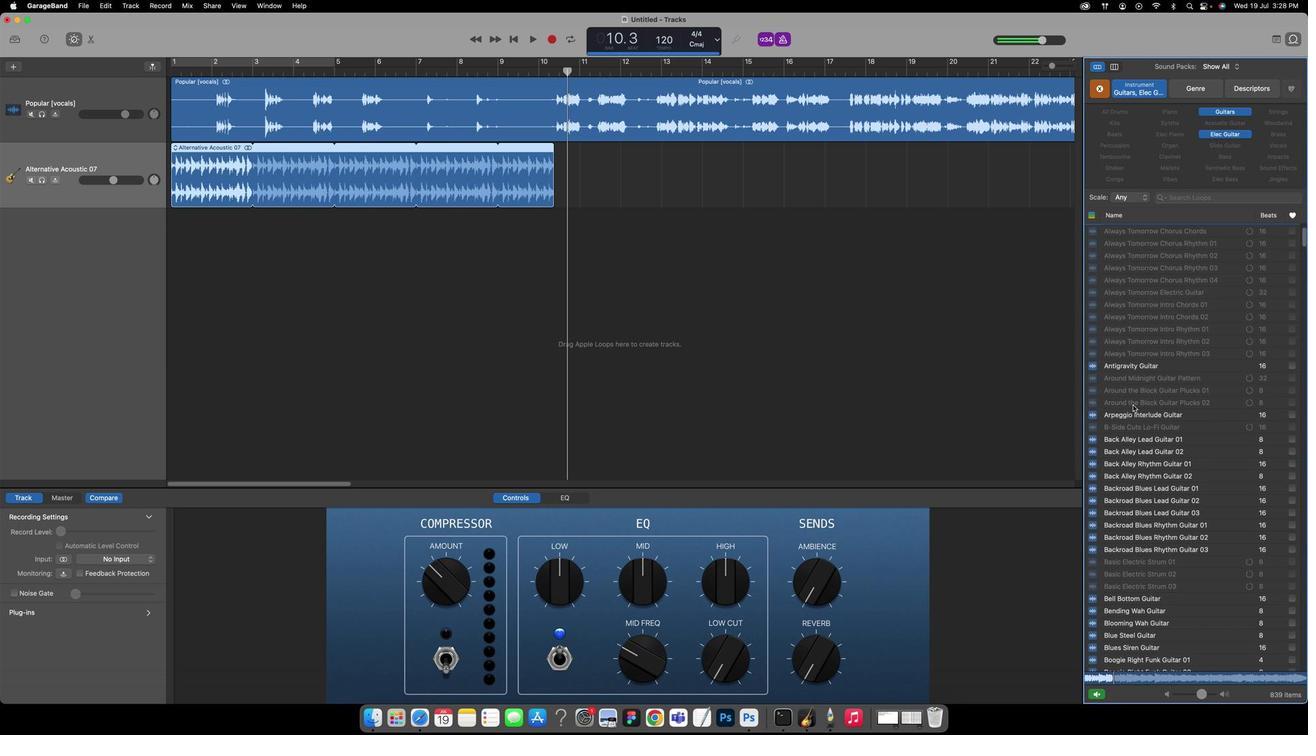 
Action: Mouse scrolled (1130, 399) with delta (92, 10)
Screenshot: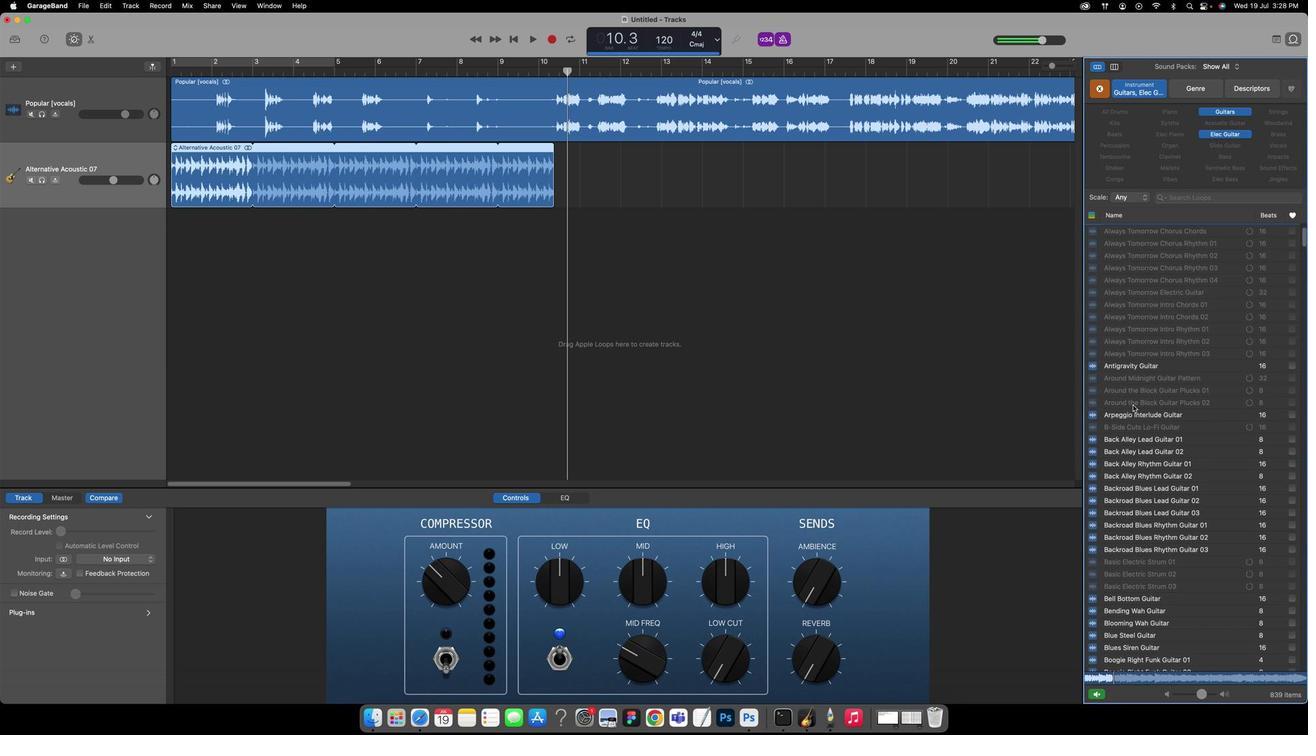 
Action: Mouse moved to (1130, 397)
Screenshot: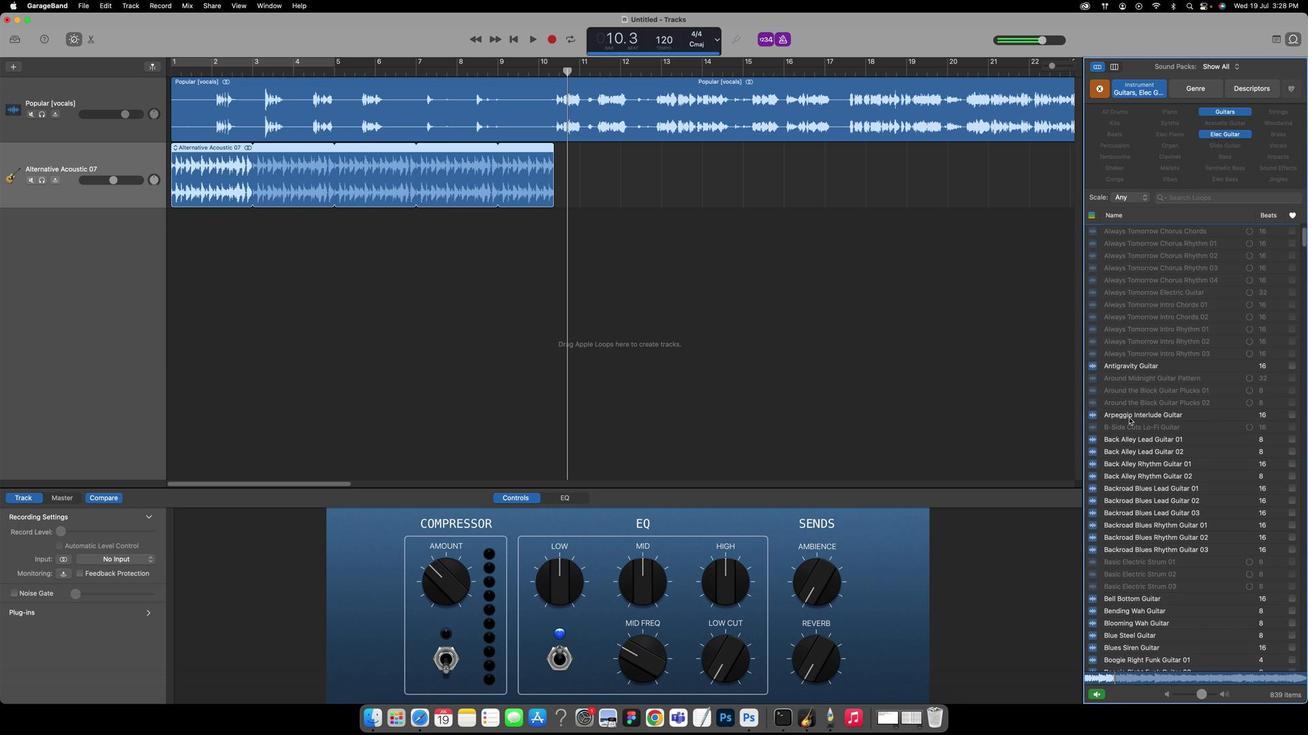
Action: Mouse scrolled (1130, 397) with delta (92, 10)
Screenshot: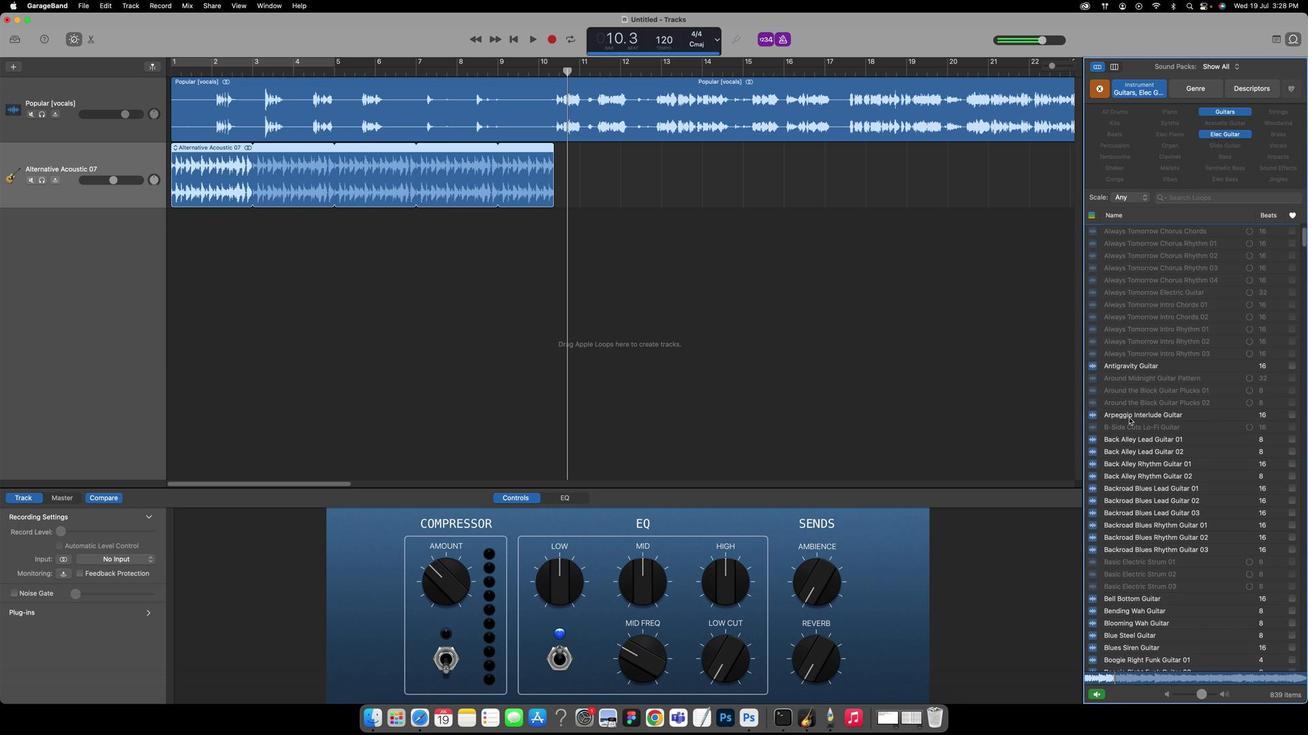 
Action: Mouse moved to (1130, 397)
Screenshot: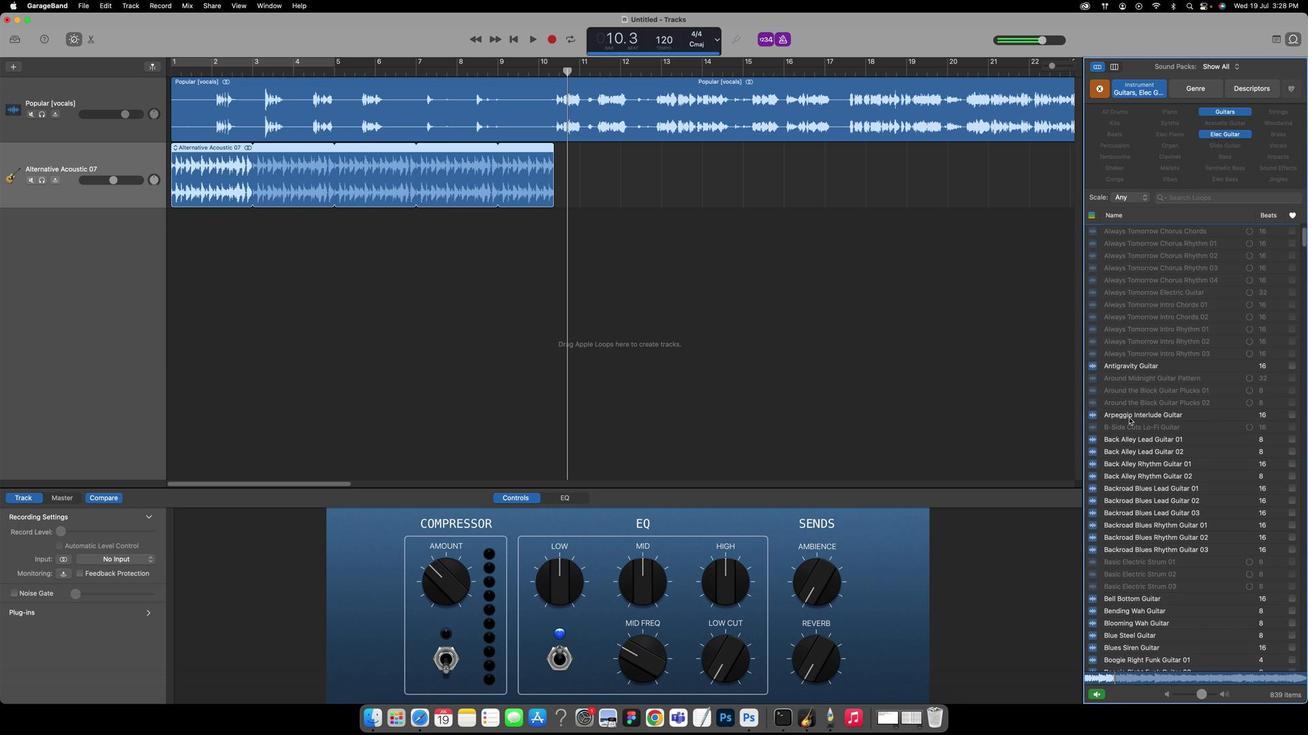 
Action: Mouse scrolled (1130, 397) with delta (92, 9)
Screenshot: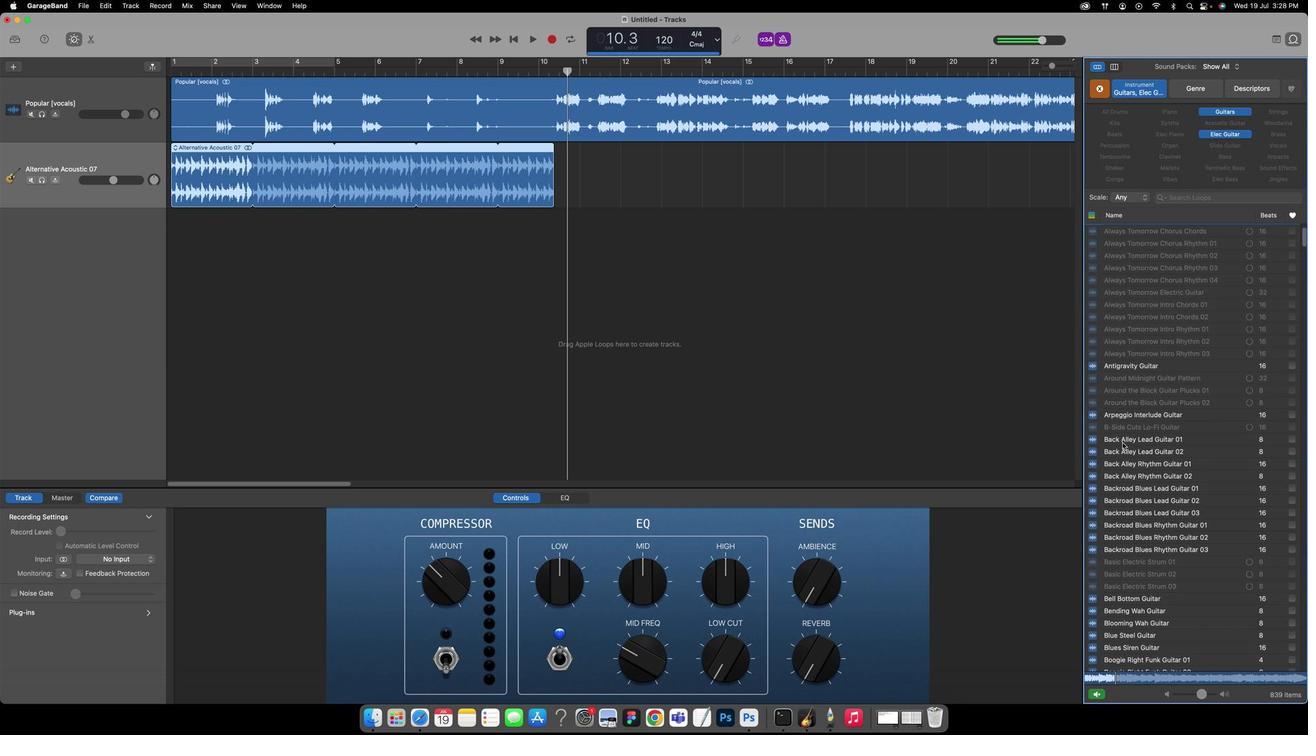 
Action: Mouse moved to (1113, 463)
Screenshot: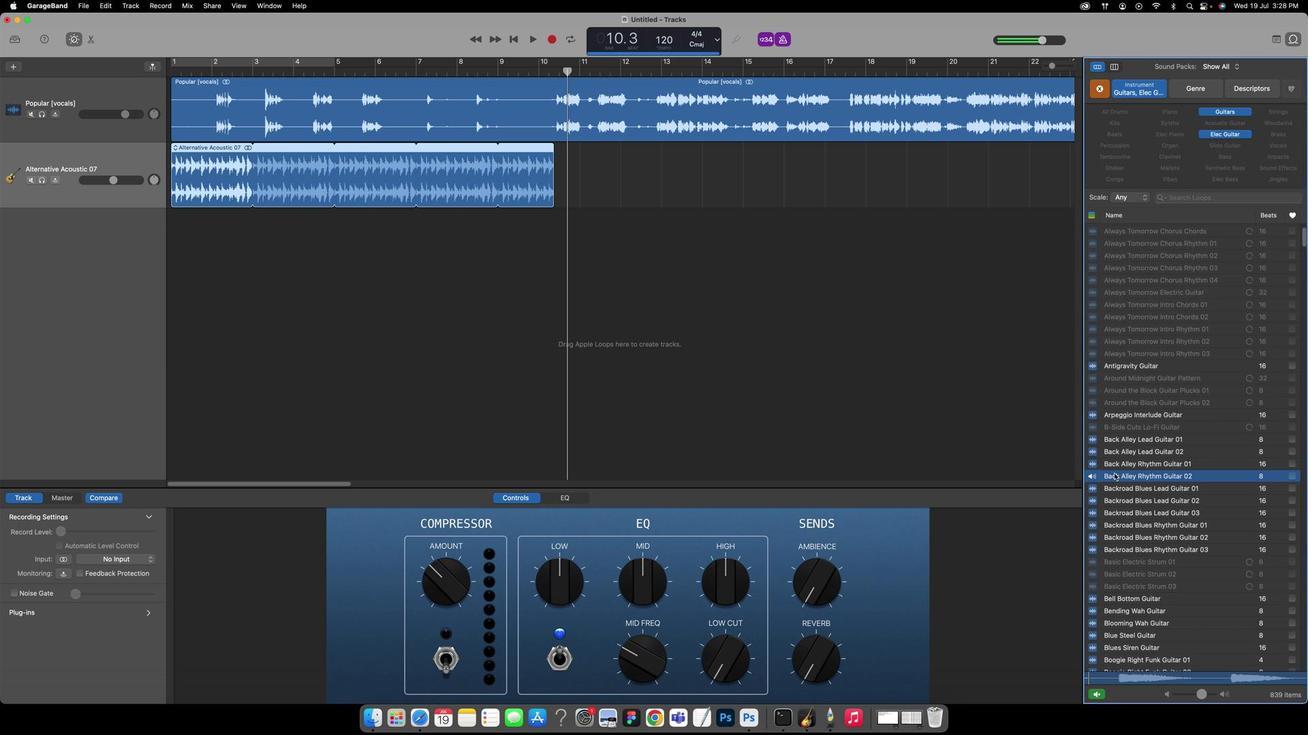 
Action: Mouse pressed left at (1113, 463)
Screenshot: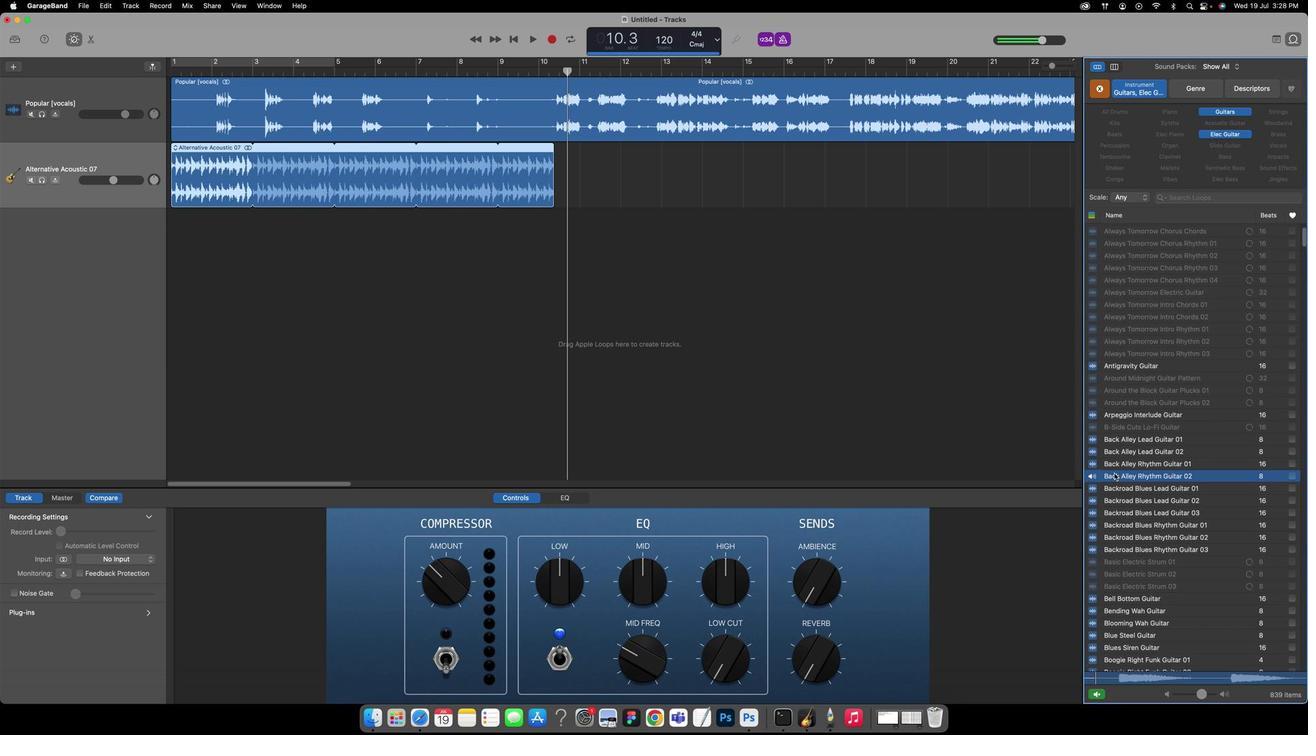 
Action: Mouse moved to (1109, 481)
Screenshot: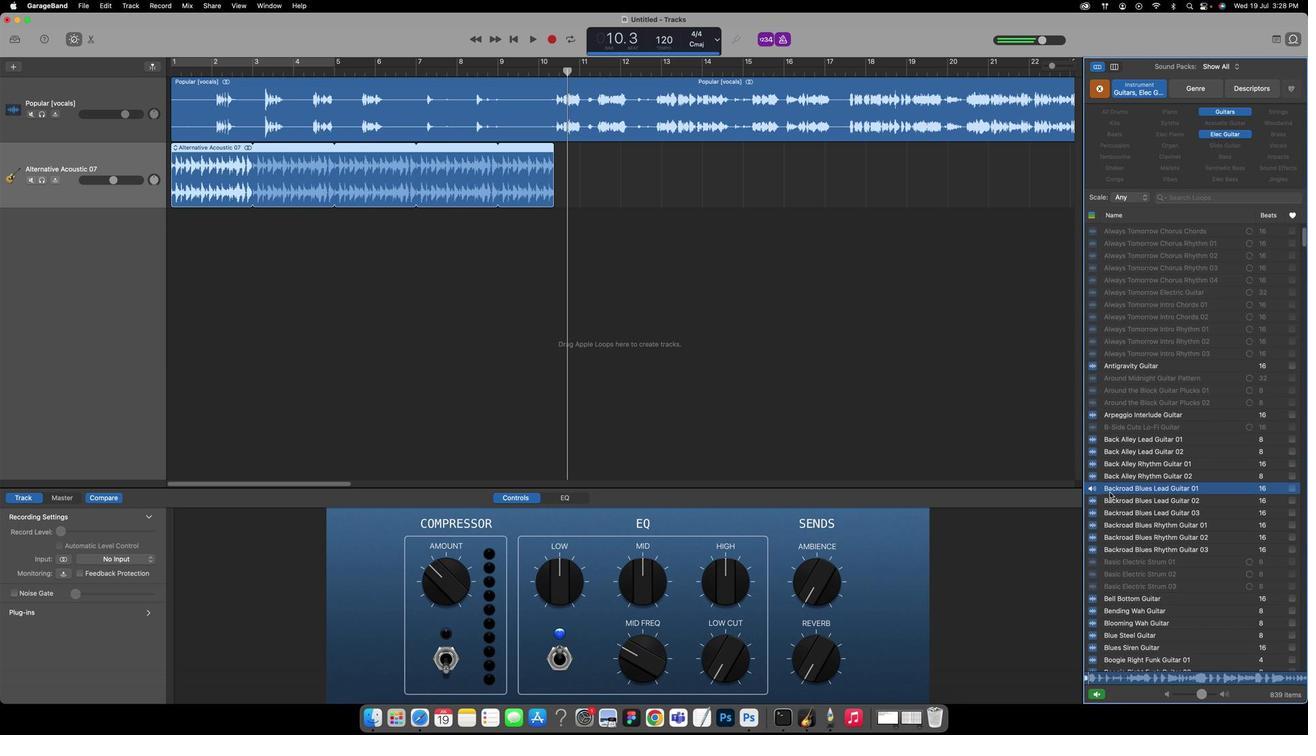 
Action: Mouse pressed left at (1109, 481)
Screenshot: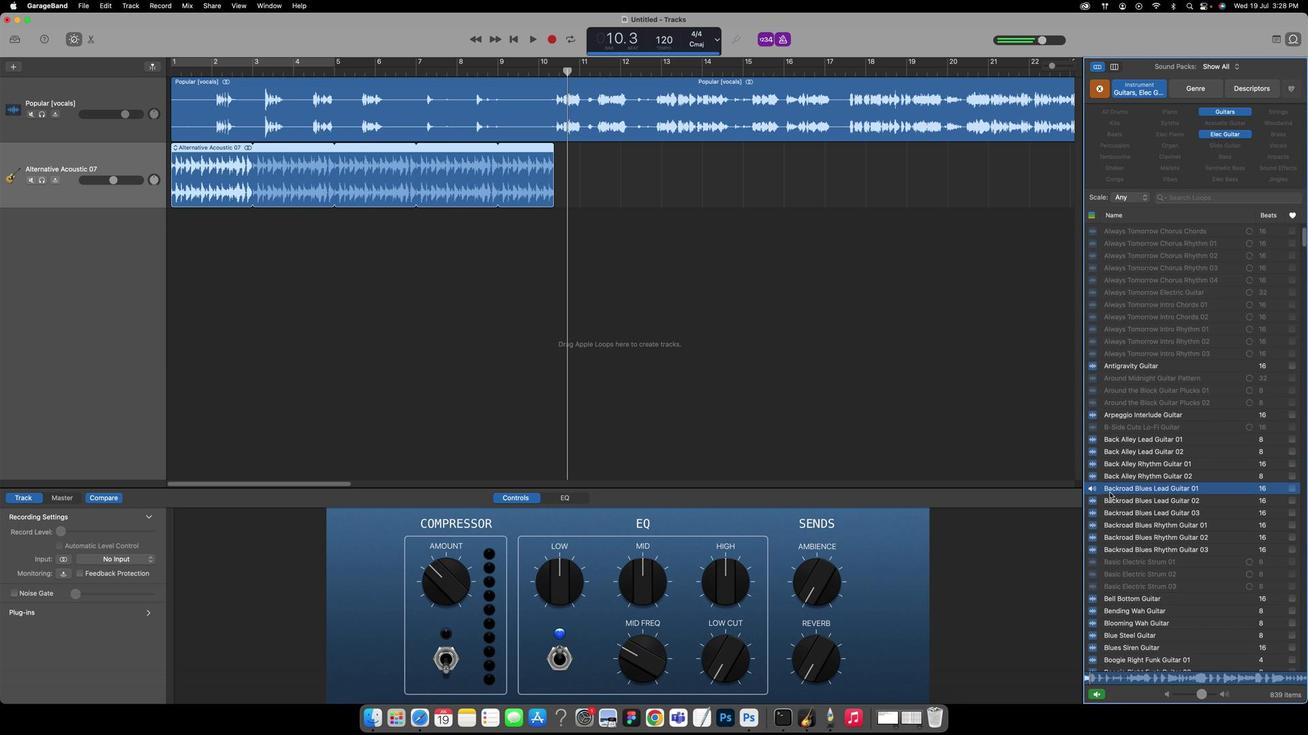 
Action: Mouse moved to (1104, 491)
Screenshot: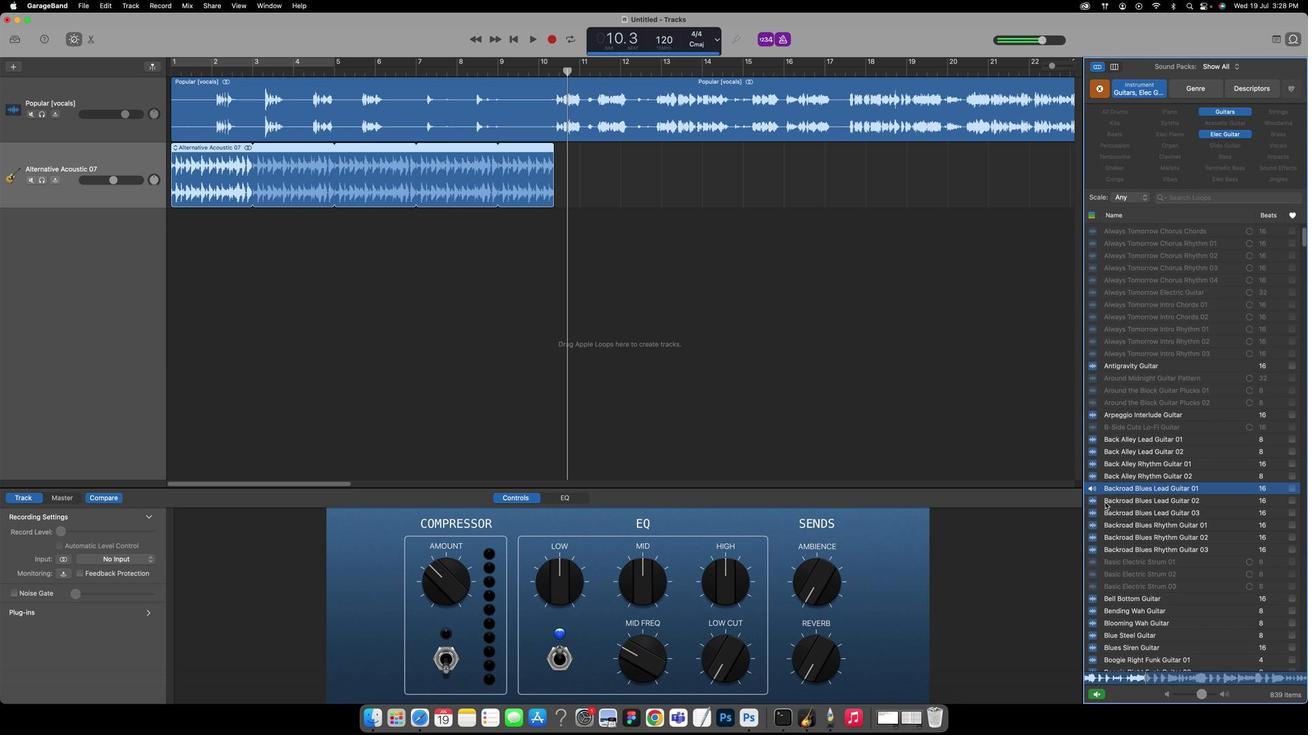 
Action: Mouse pressed left at (1104, 491)
Screenshot: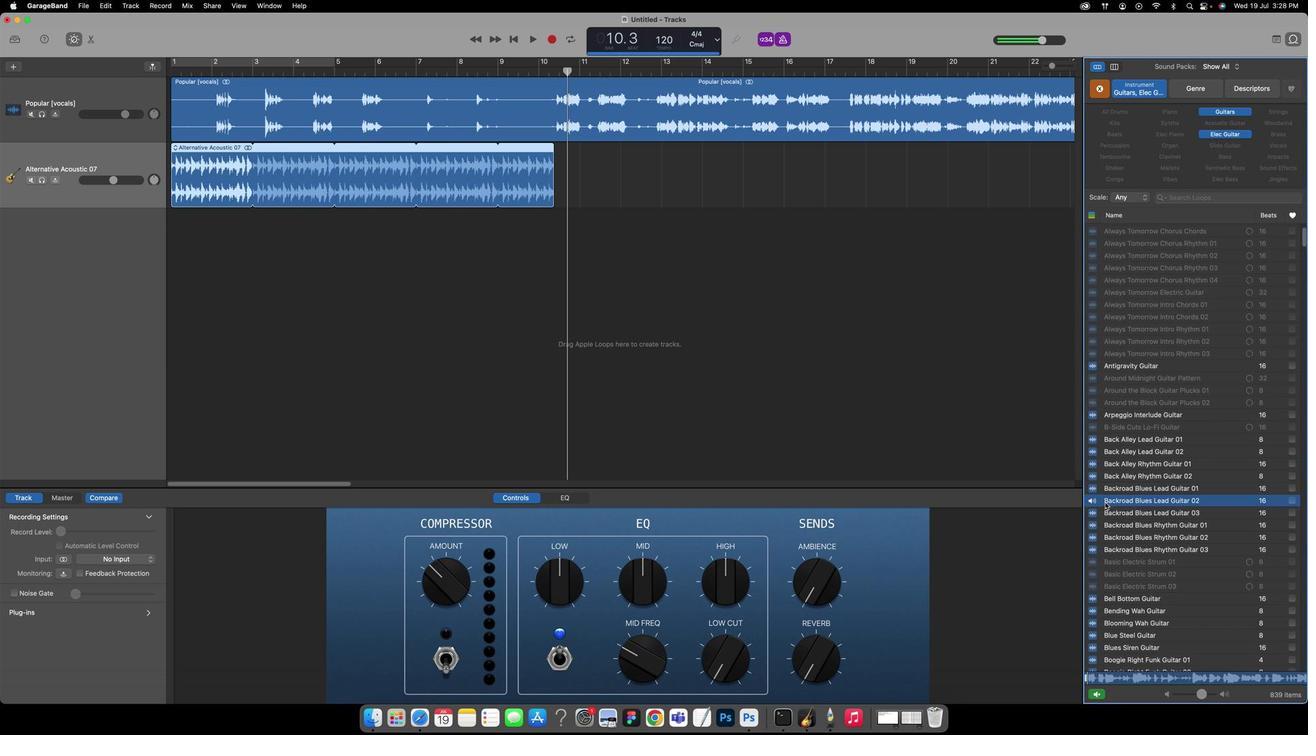 
Action: Mouse moved to (1094, 506)
Screenshot: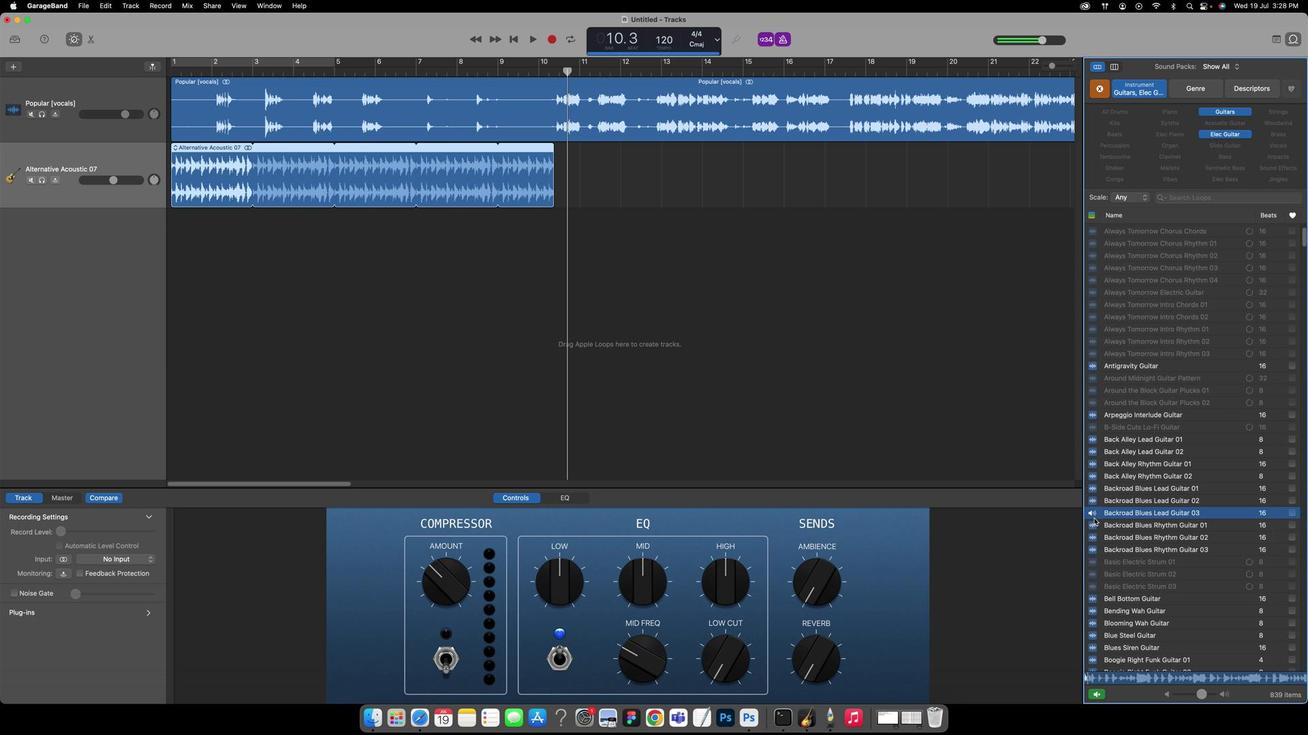 
Action: Mouse pressed left at (1094, 506)
Screenshot: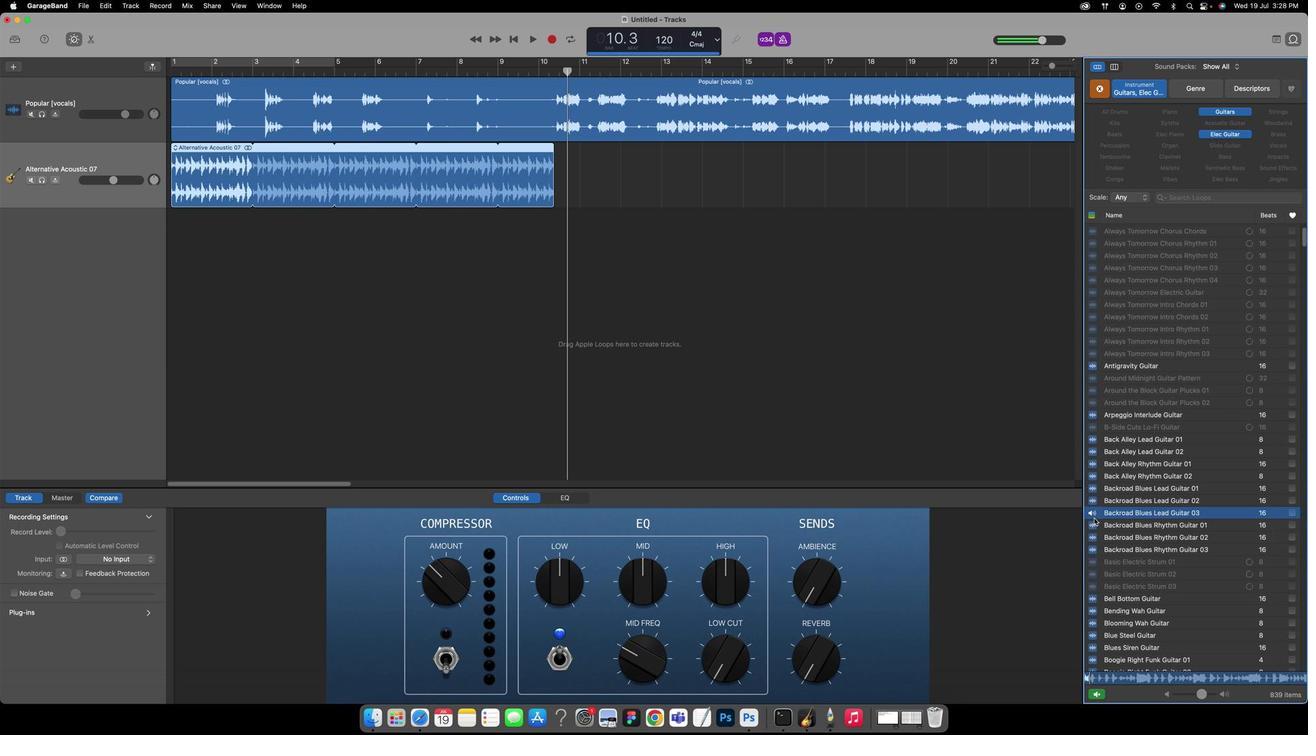 
Action: Mouse moved to (1094, 517)
Screenshot: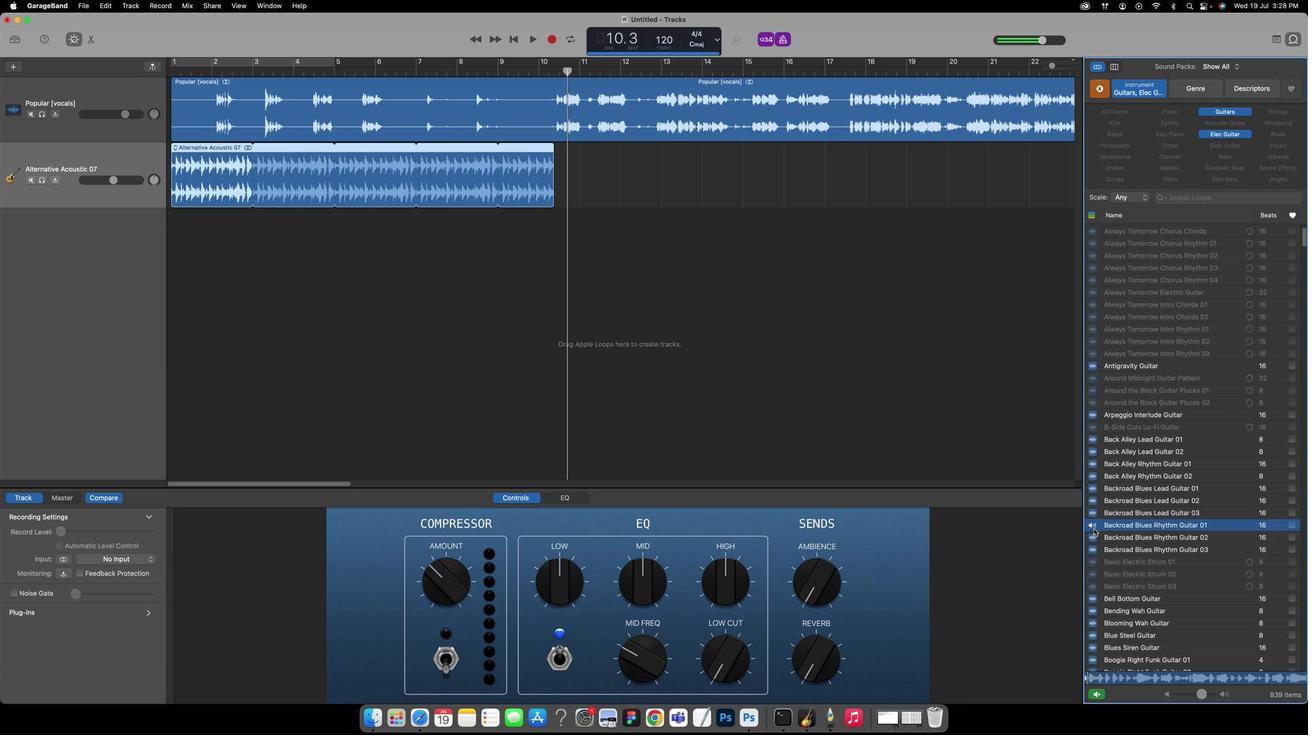 
Action: Mouse pressed left at (1094, 517)
Screenshot: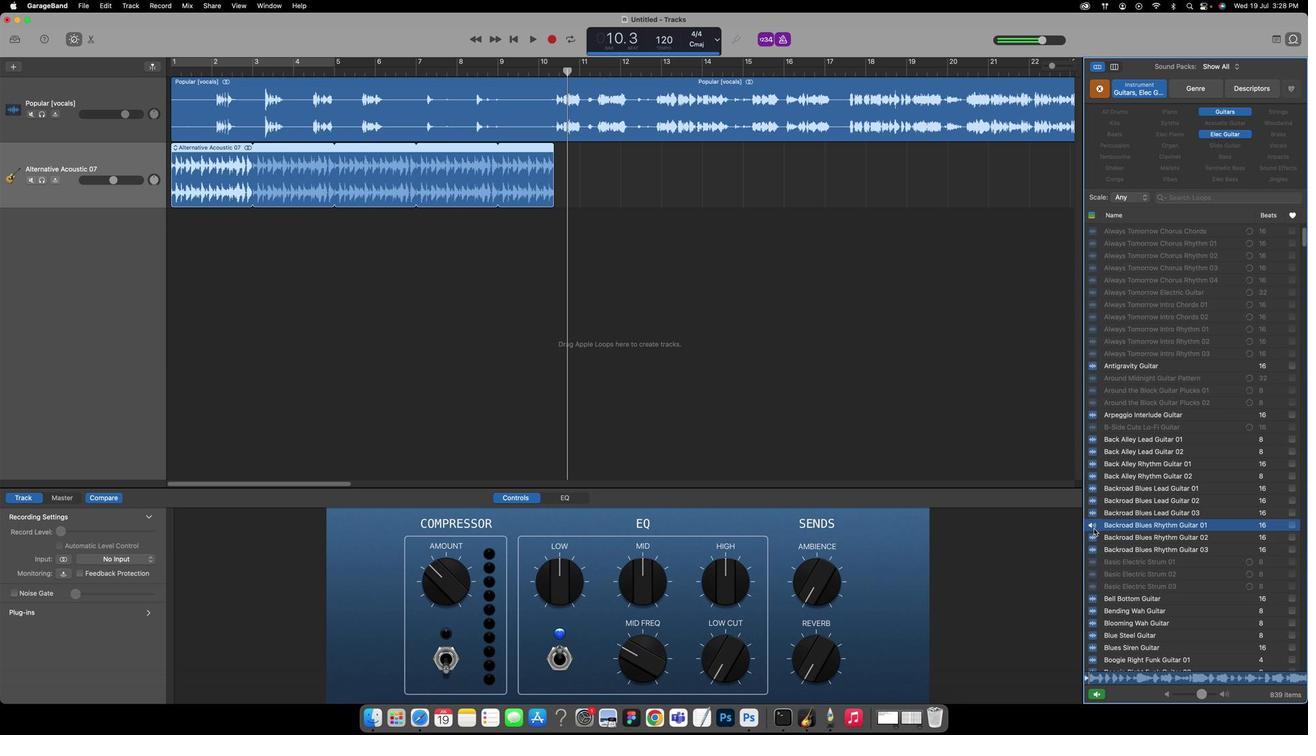 
Action: Mouse moved to (1090, 526)
Screenshot: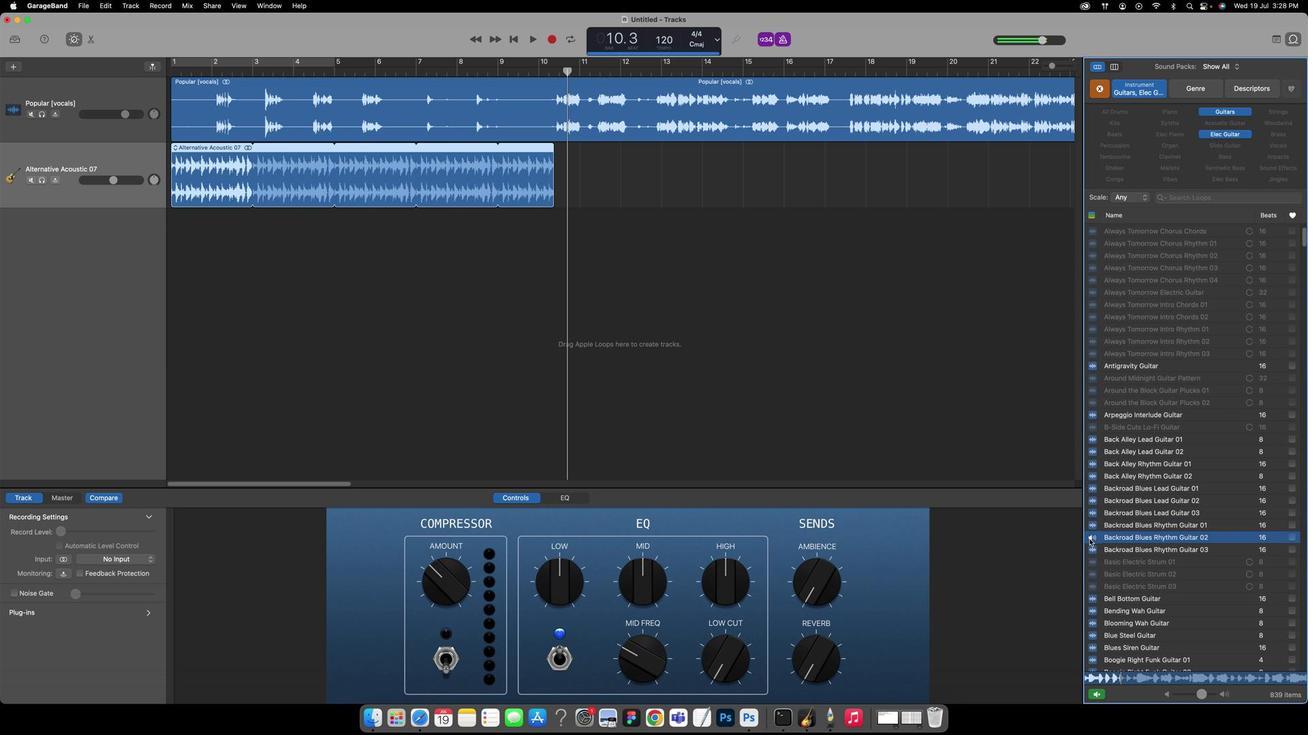 
Action: Mouse pressed left at (1090, 526)
Screenshot: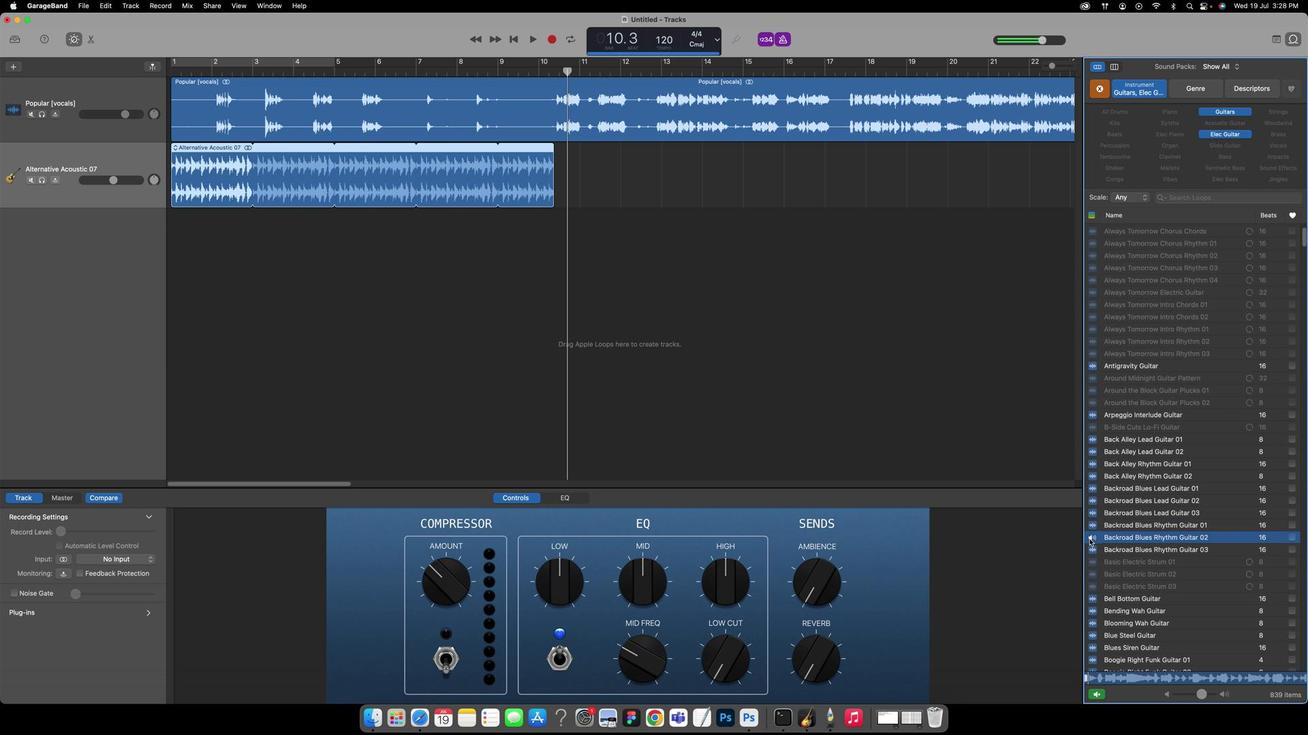 
Action: Mouse moved to (1092, 536)
Screenshot: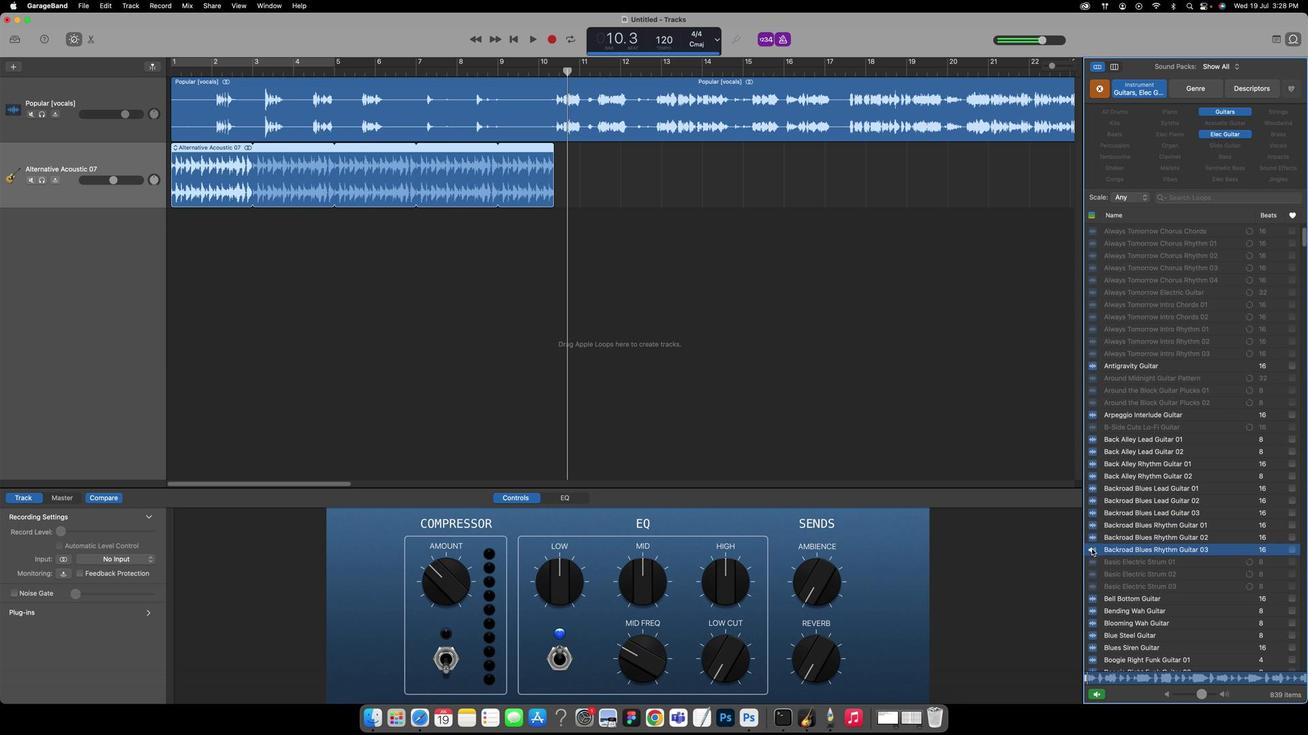 
Action: Mouse pressed left at (1092, 536)
Screenshot: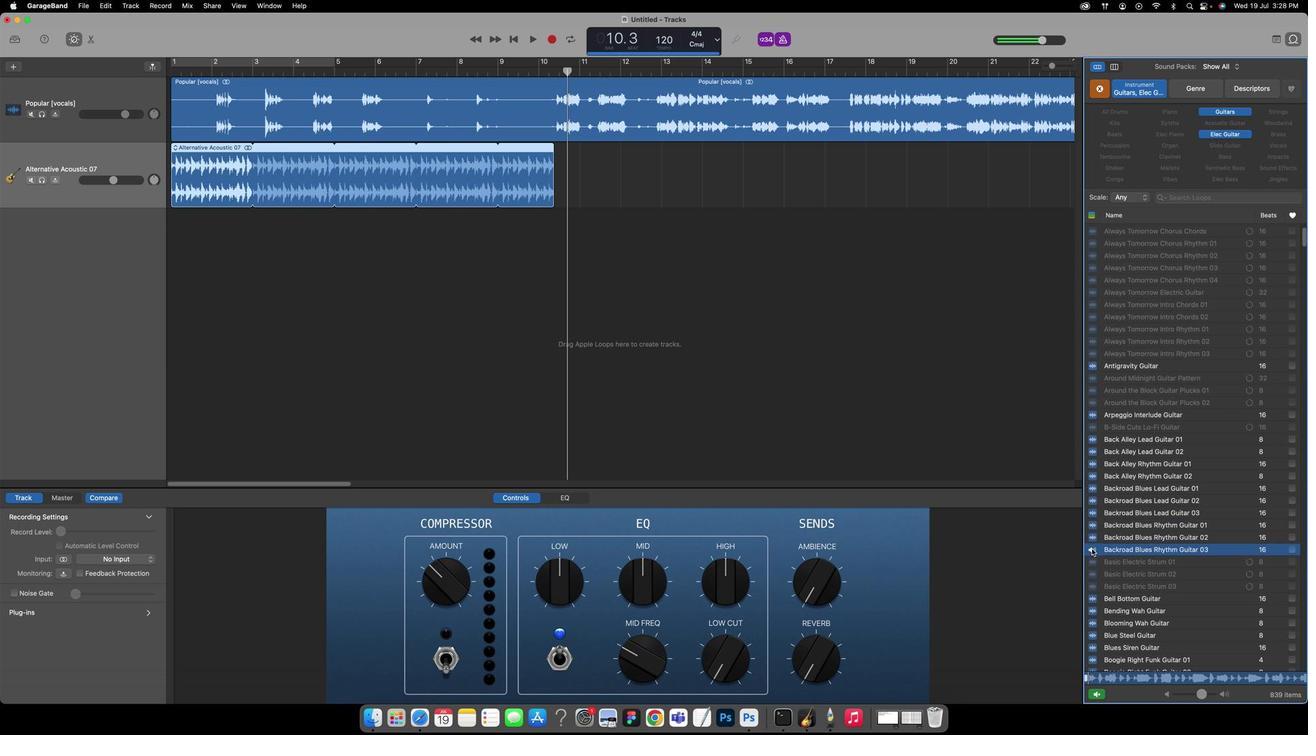 
Action: Mouse scrolled (1092, 536) with delta (92, 10)
Screenshot: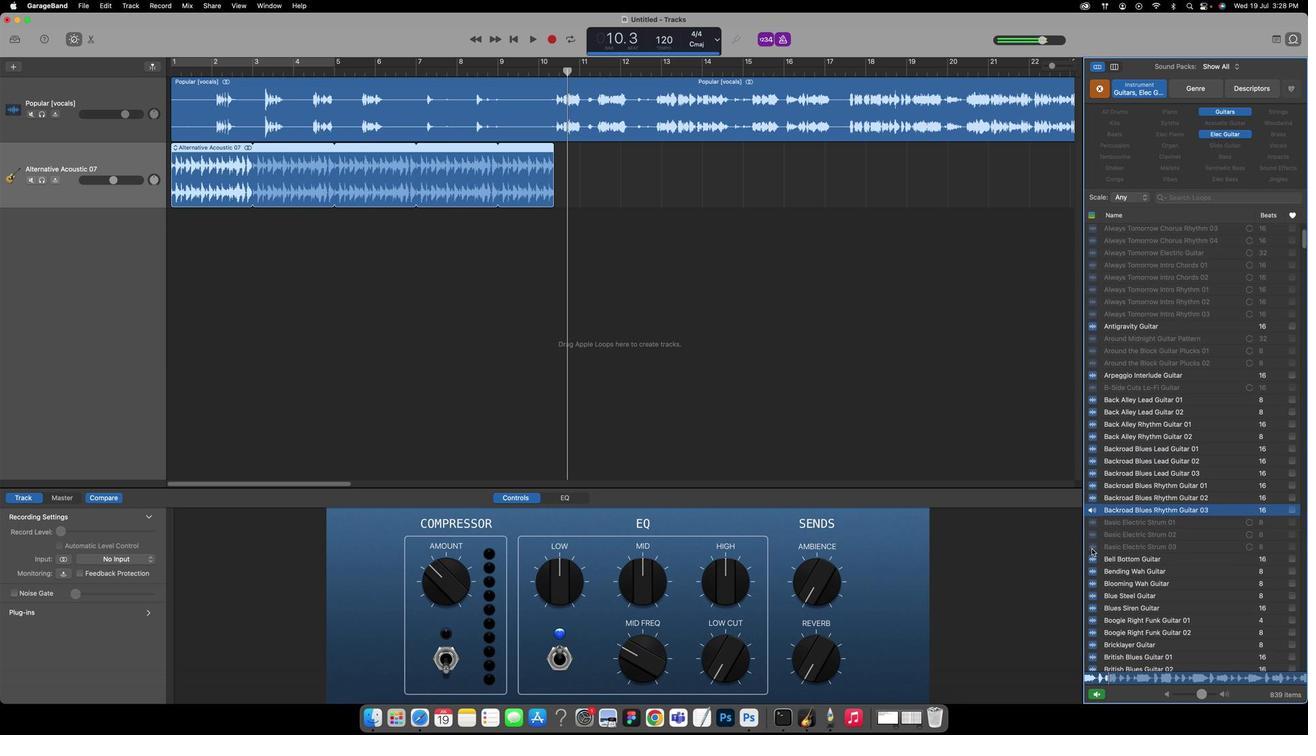 
Action: Mouse scrolled (1092, 536) with delta (92, 10)
Screenshot: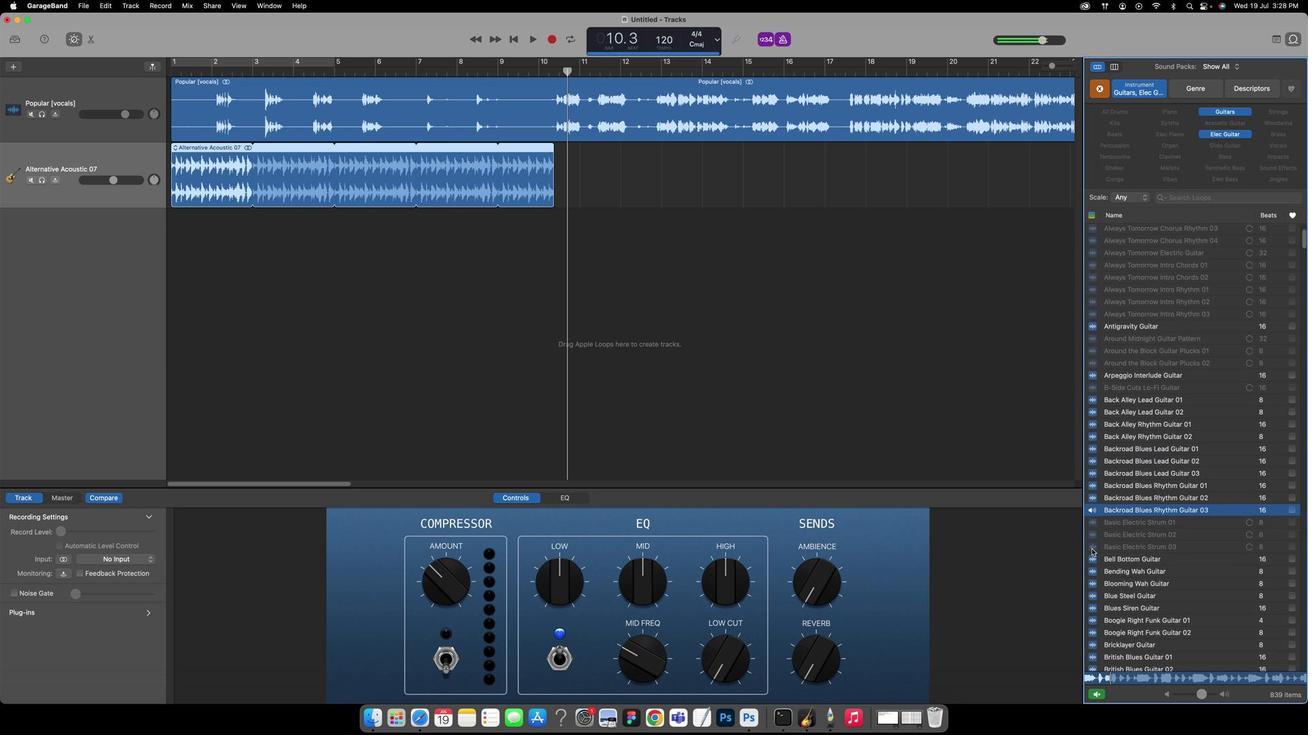
Action: Mouse scrolled (1092, 536) with delta (92, 10)
Screenshot: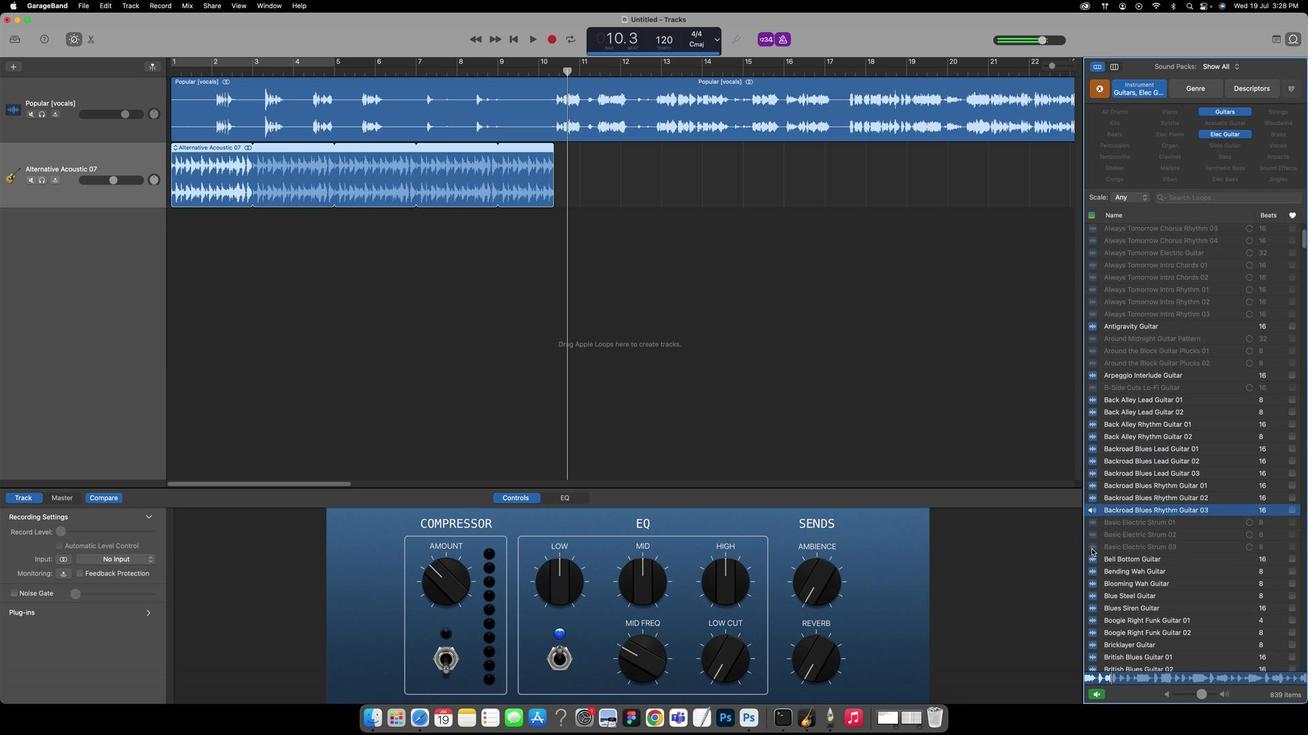 
Action: Mouse moved to (1092, 549)
Screenshot: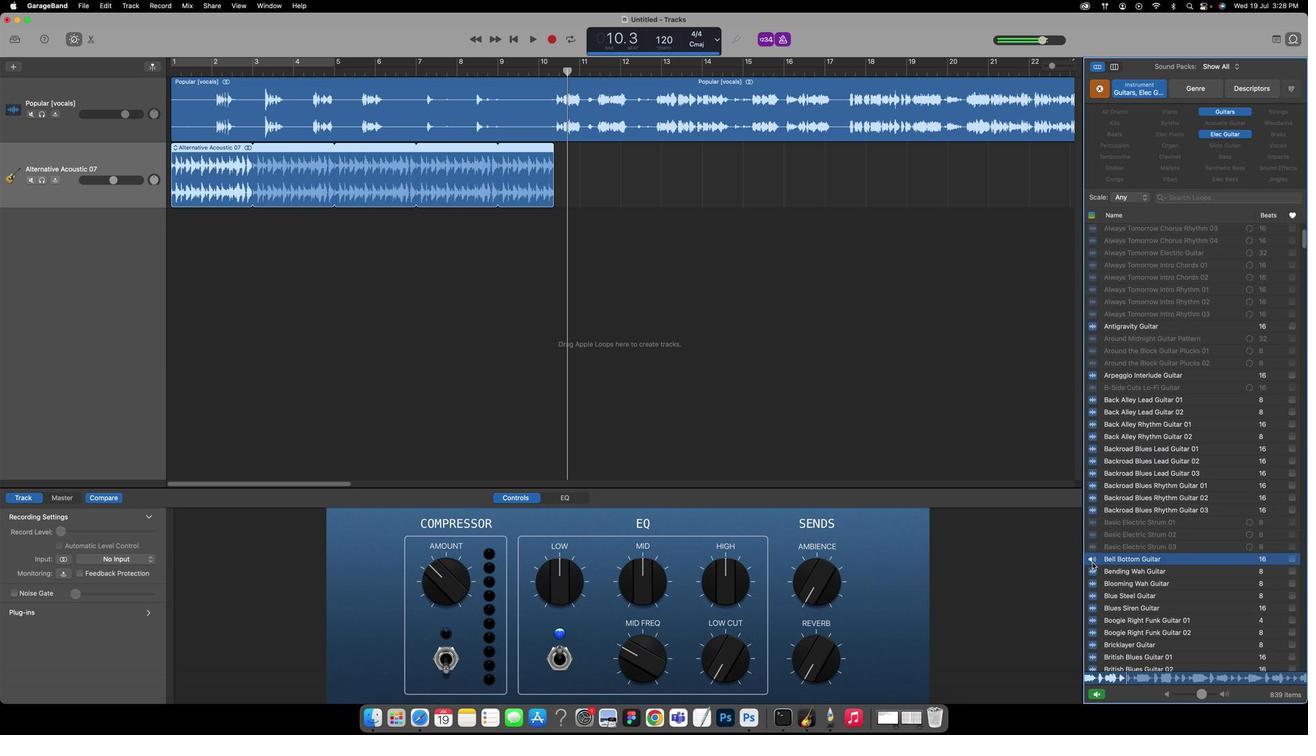 
Action: Mouse pressed left at (1092, 549)
Screenshot: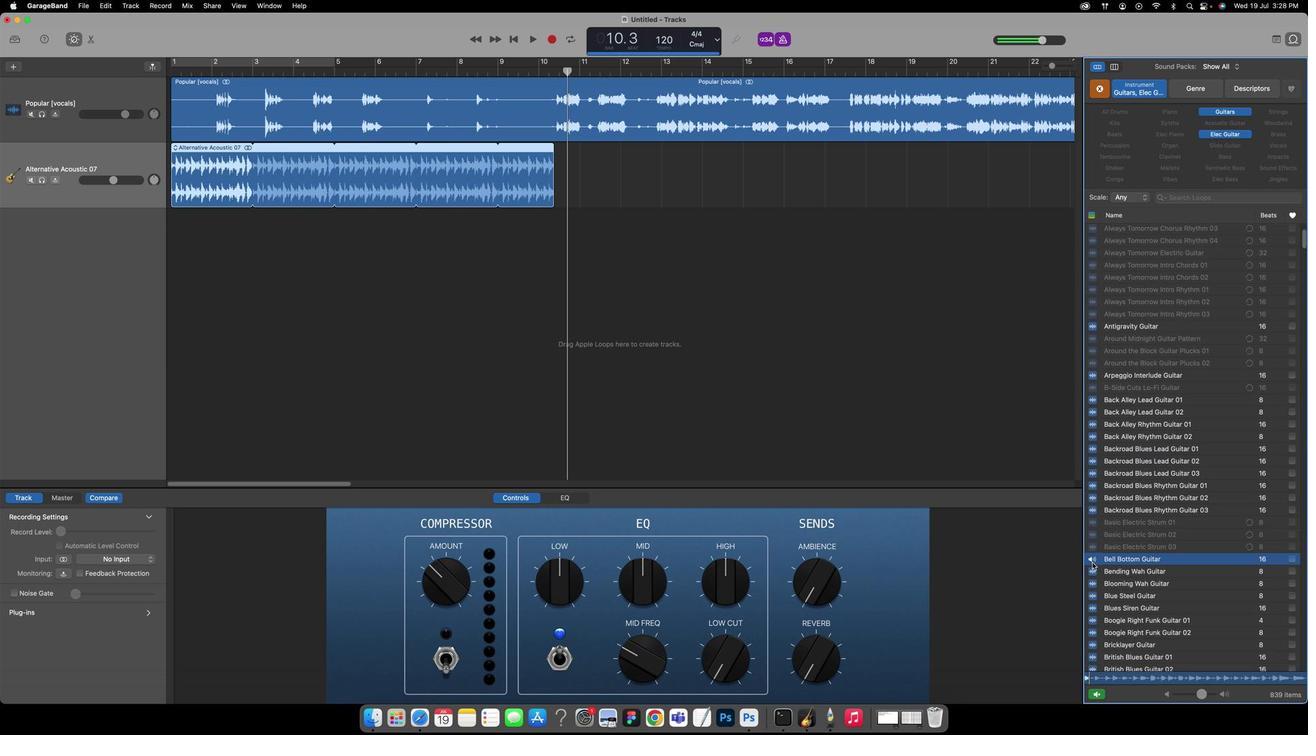 
Action: Mouse moved to (1137, 546)
Screenshot: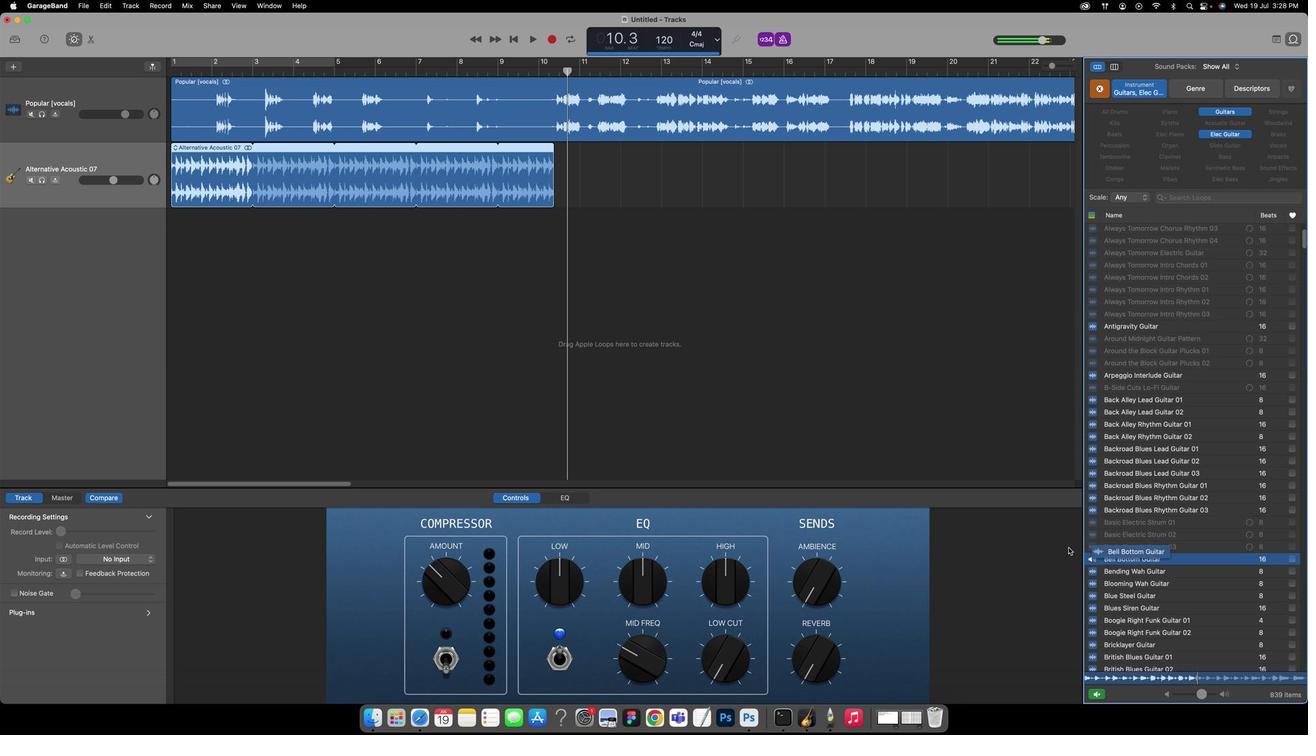 
Action: Mouse pressed left at (1137, 546)
Screenshot: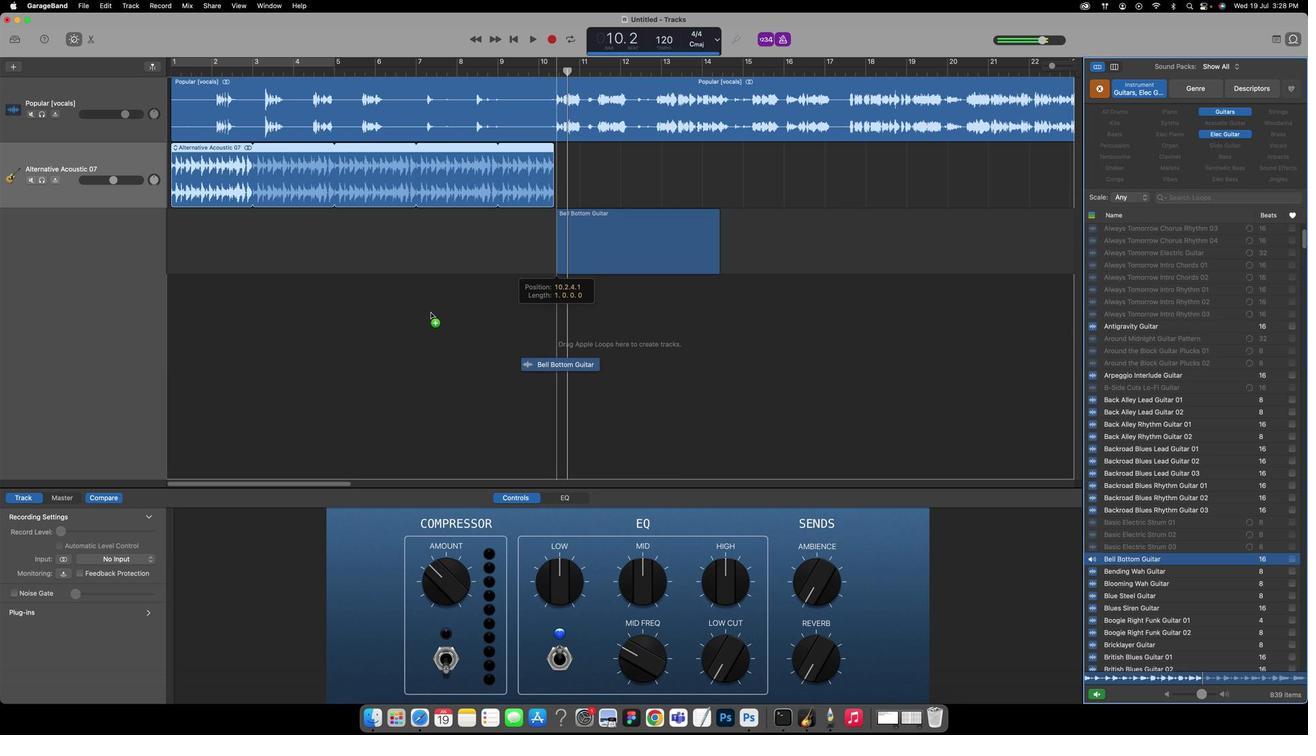 
Action: Mouse moved to (401, 246)
Screenshot: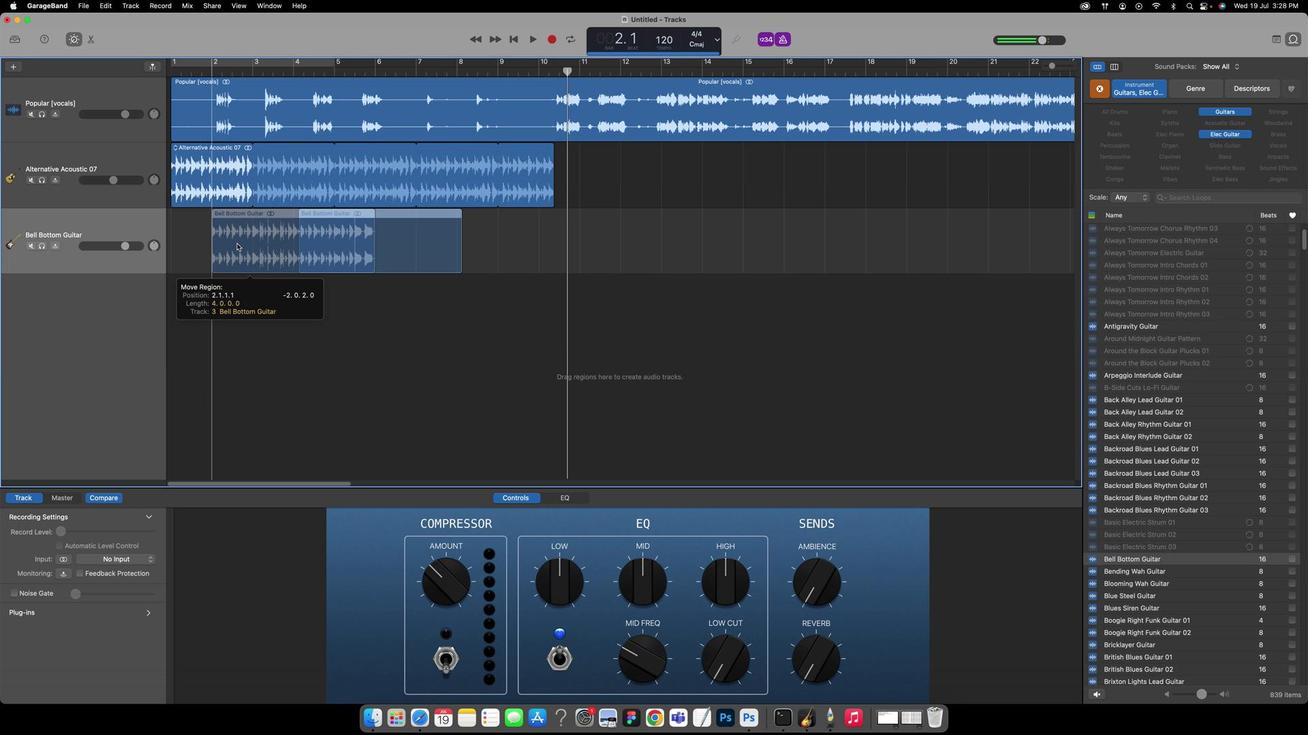 
Action: Mouse pressed left at (401, 246)
Screenshot: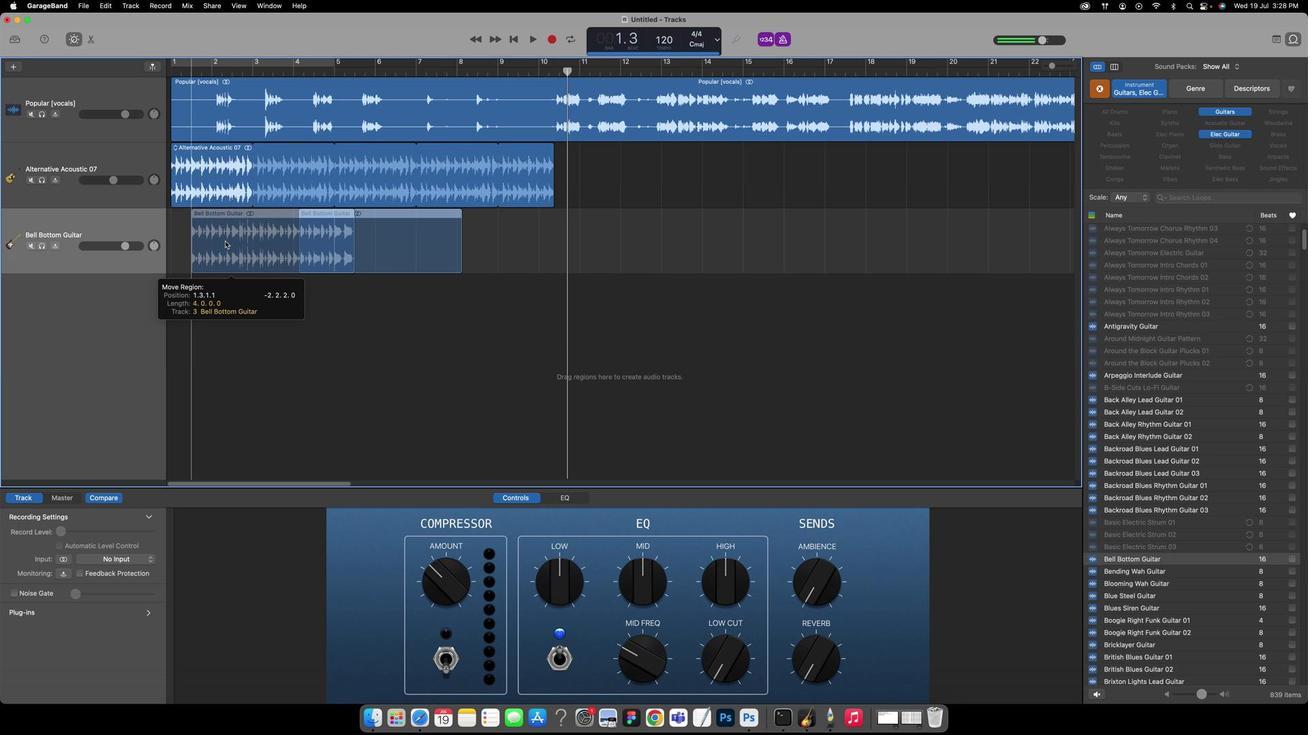
Action: Mouse moved to (188, 151)
Screenshot: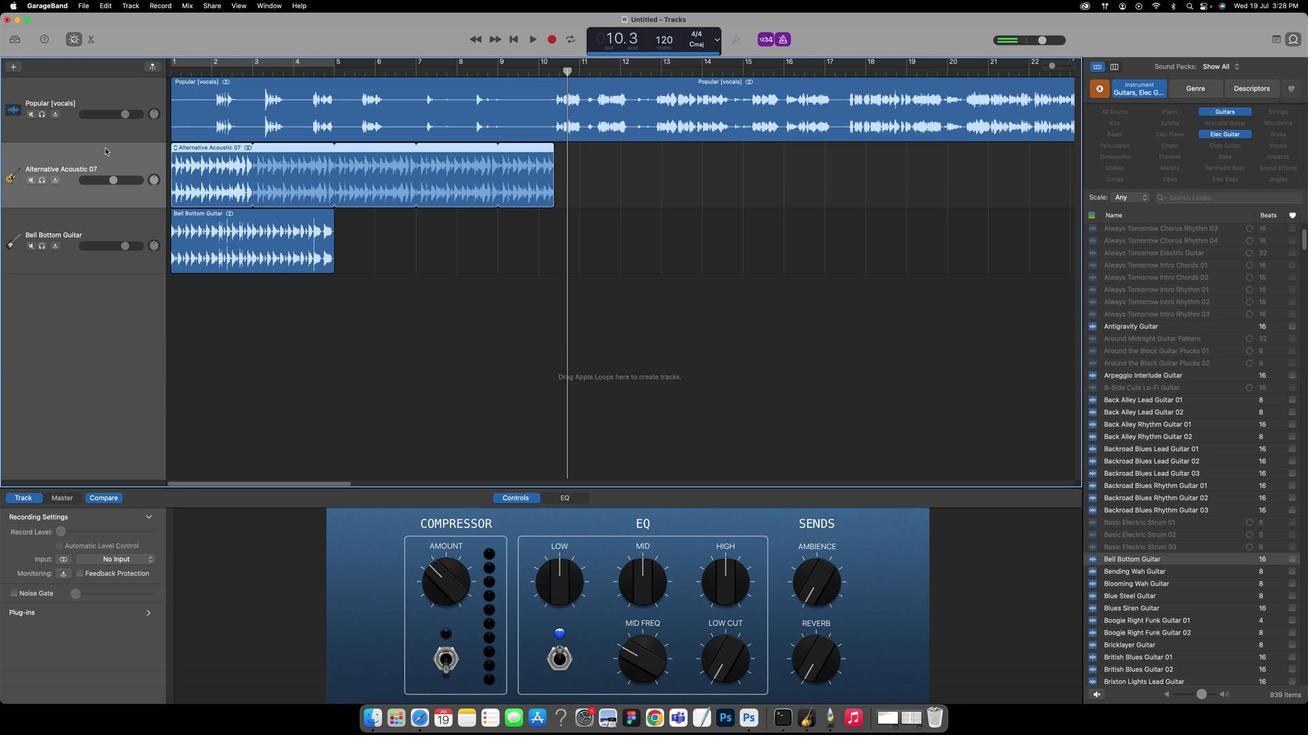 
Action: Mouse pressed left at (188, 151)
Screenshot: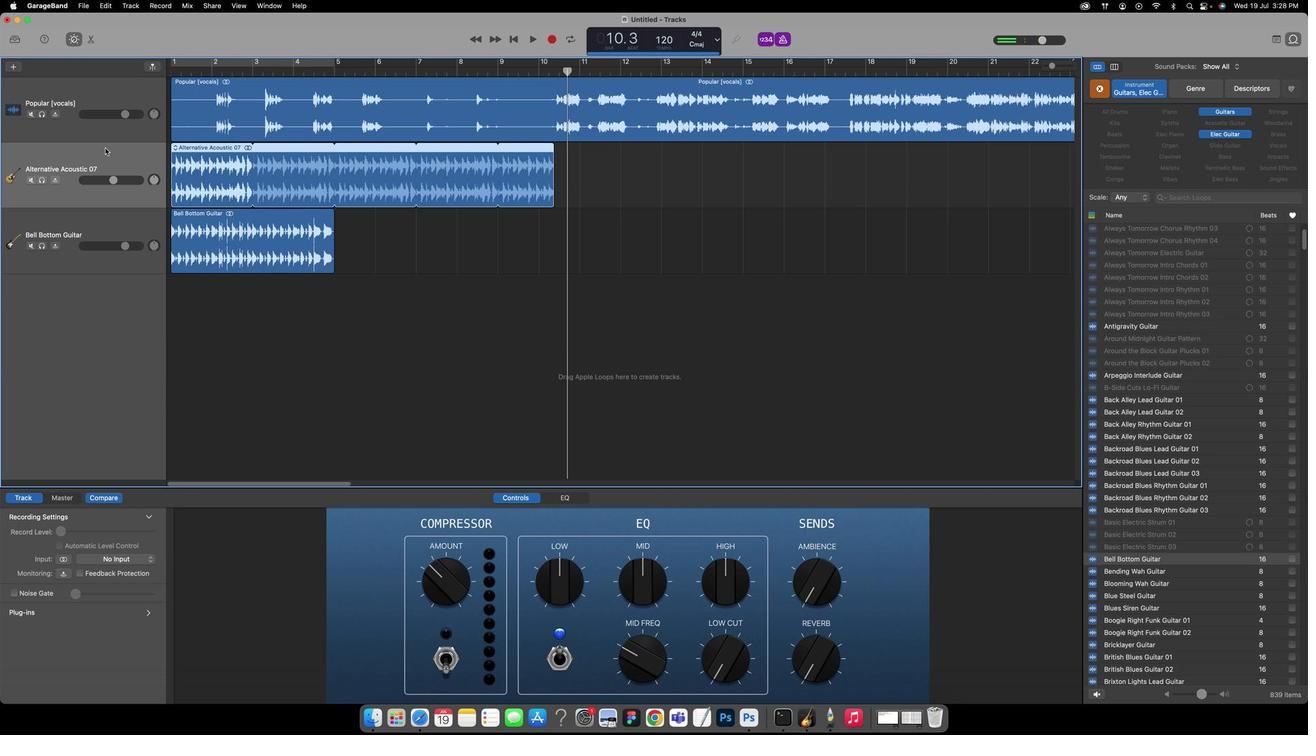 
Action: Key pressed Key.backspace
Screenshot: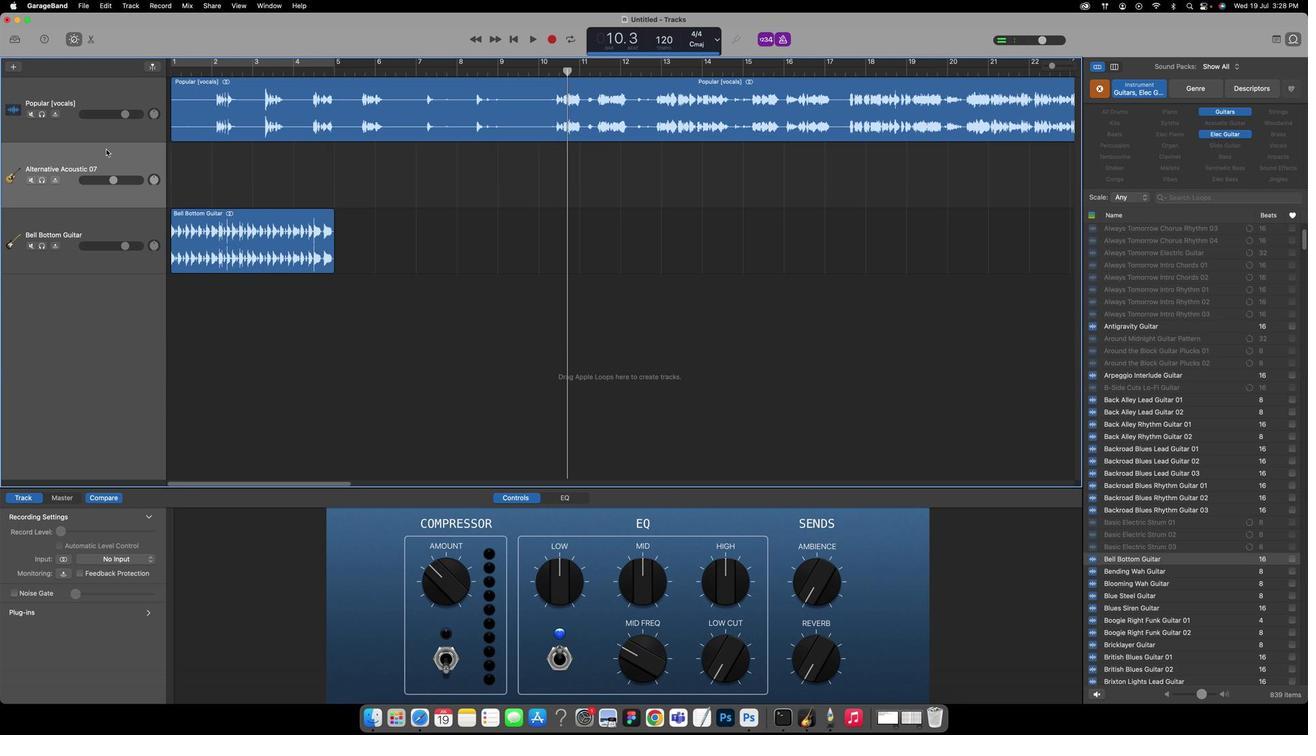 
Action: Mouse moved to (188, 164)
Screenshot: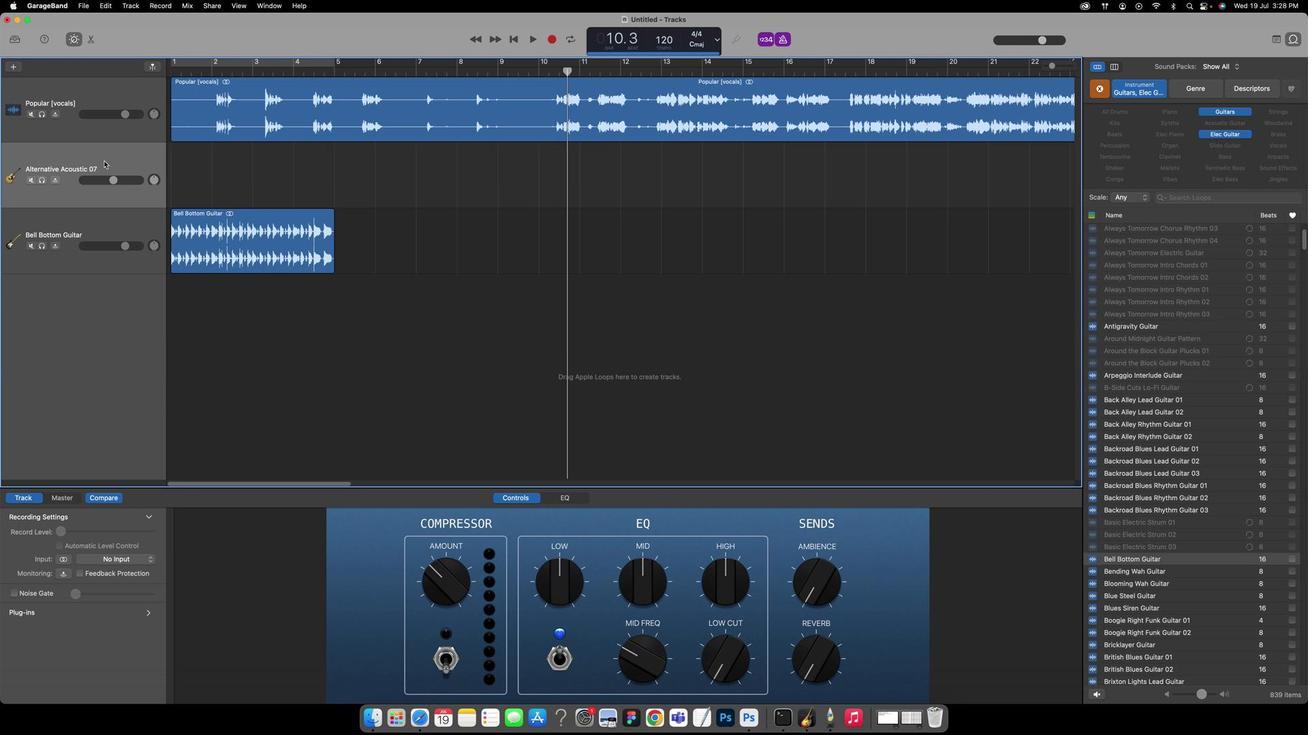 
Action: Mouse pressed left at (188, 164)
Screenshot: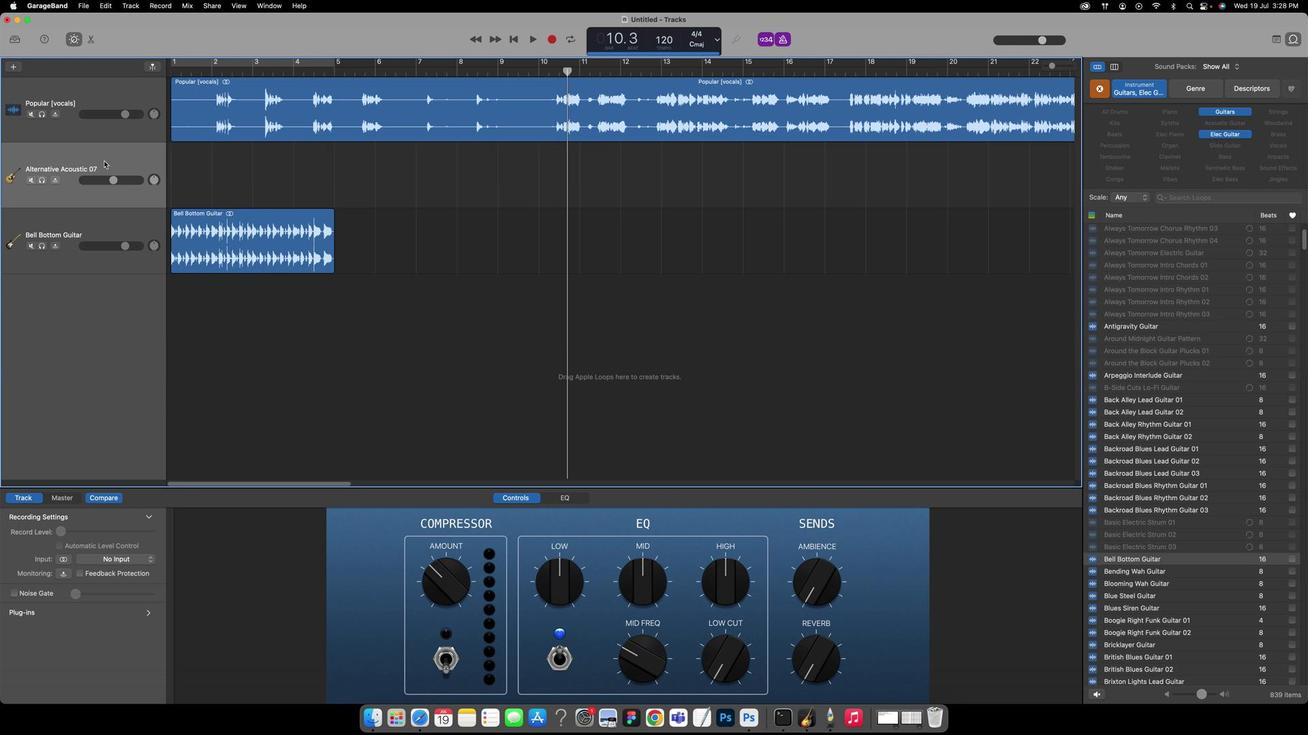 
Action: Key pressed Key.backspace
Screenshot: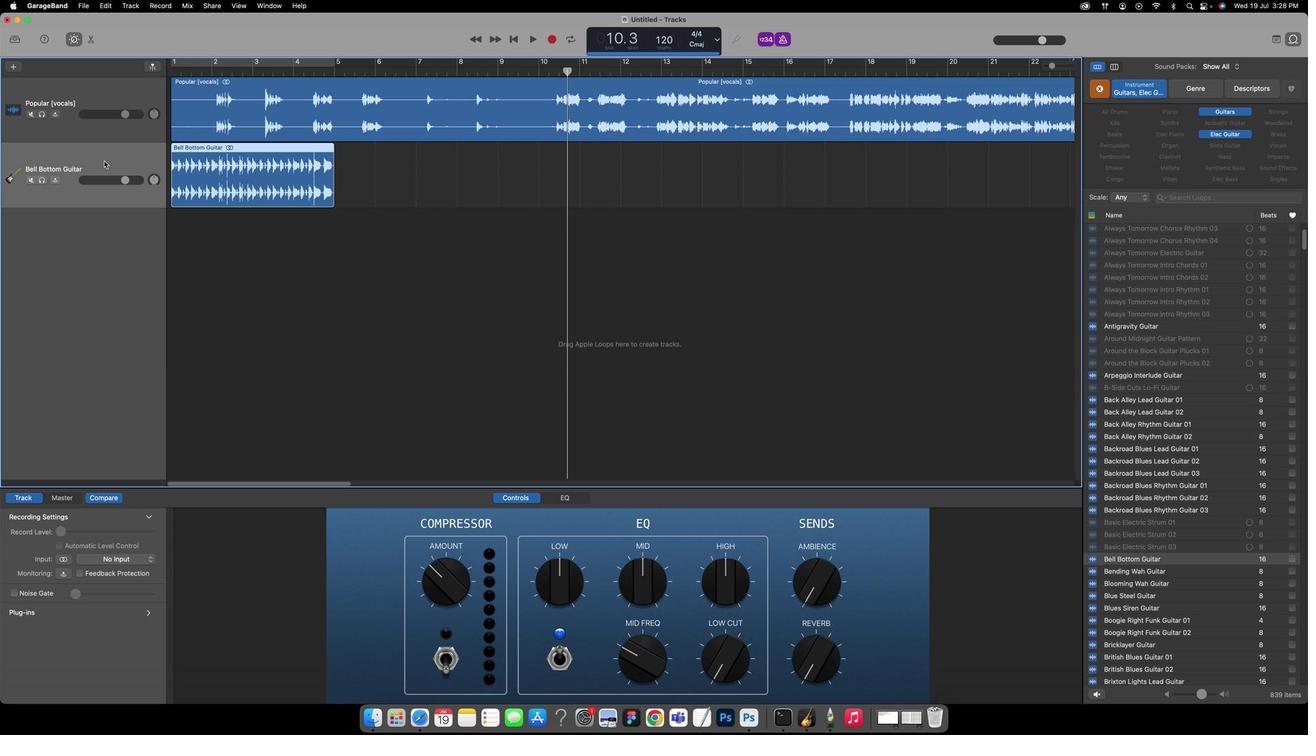 
Action: Mouse moved to (397, 162)
Screenshot: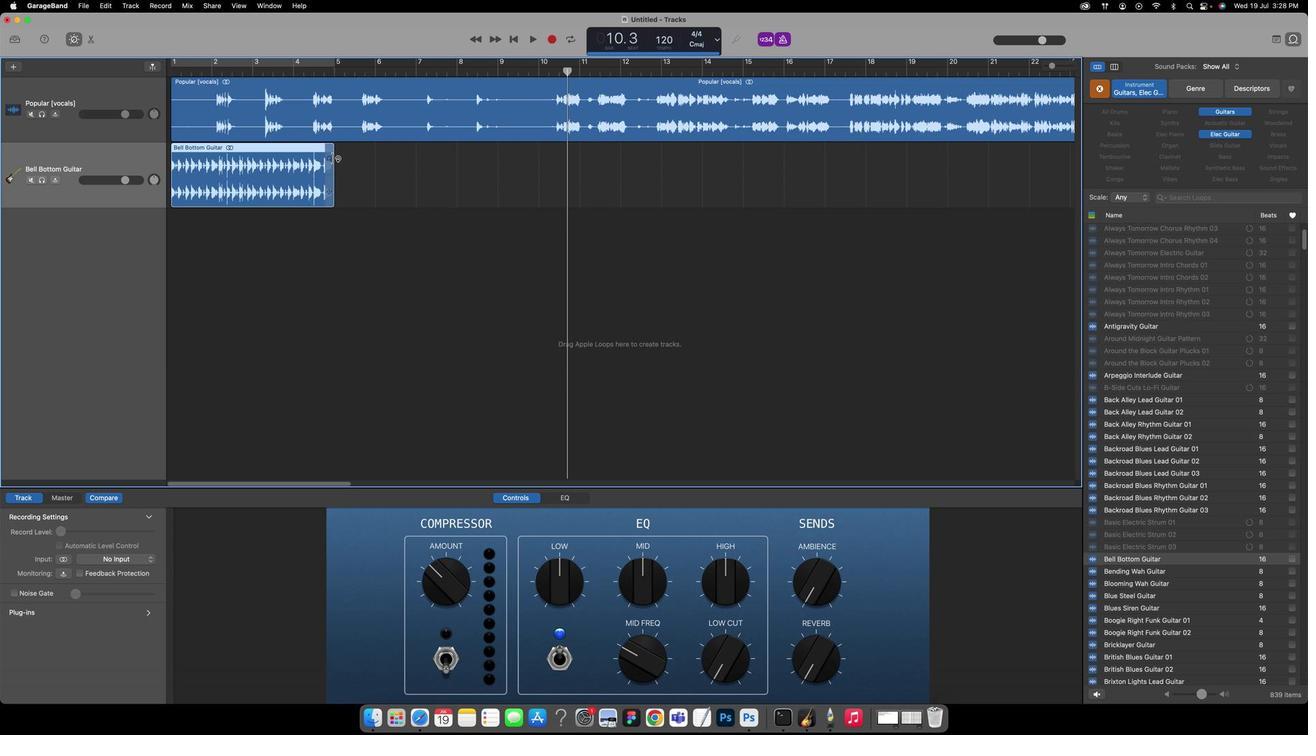 
Action: Mouse pressed left at (397, 162)
Screenshot: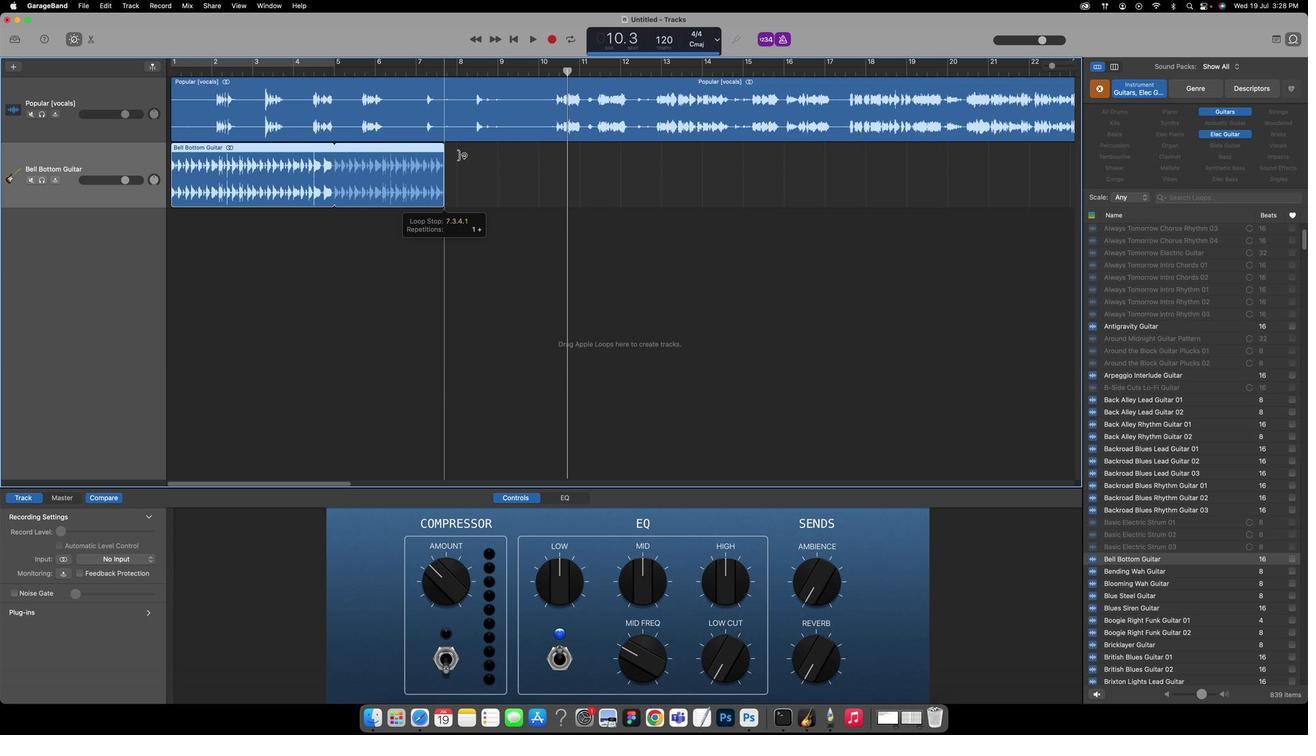 
Action: Mouse moved to (1128, 96)
Screenshot: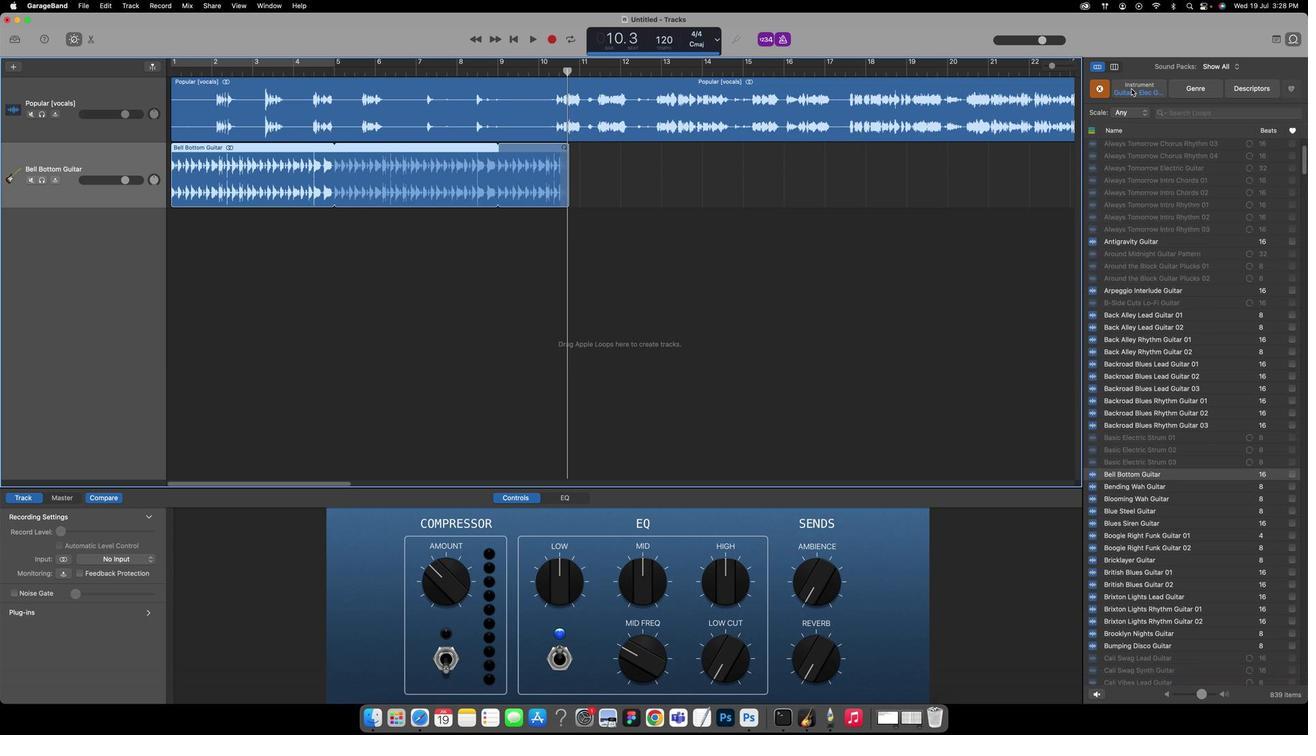 
Action: Mouse pressed left at (1128, 96)
Screenshot: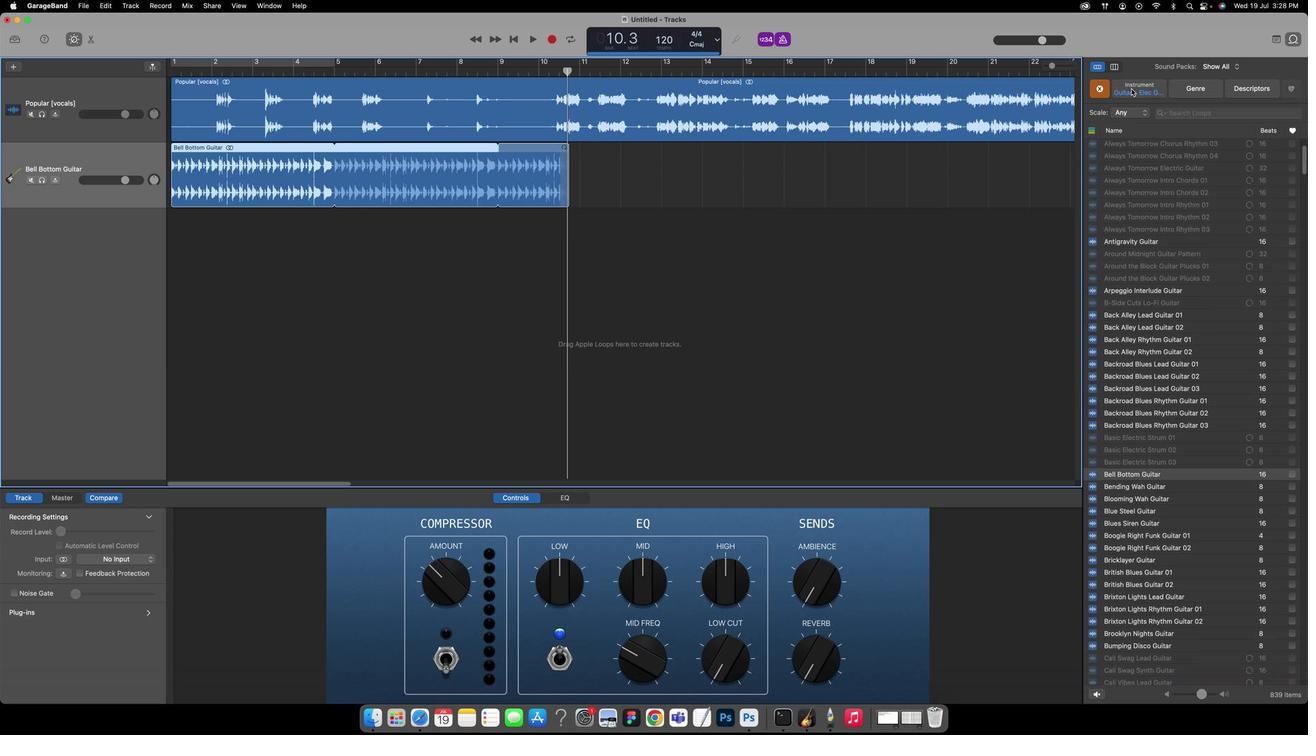 
Action: Mouse moved to (1161, 214)
Screenshot: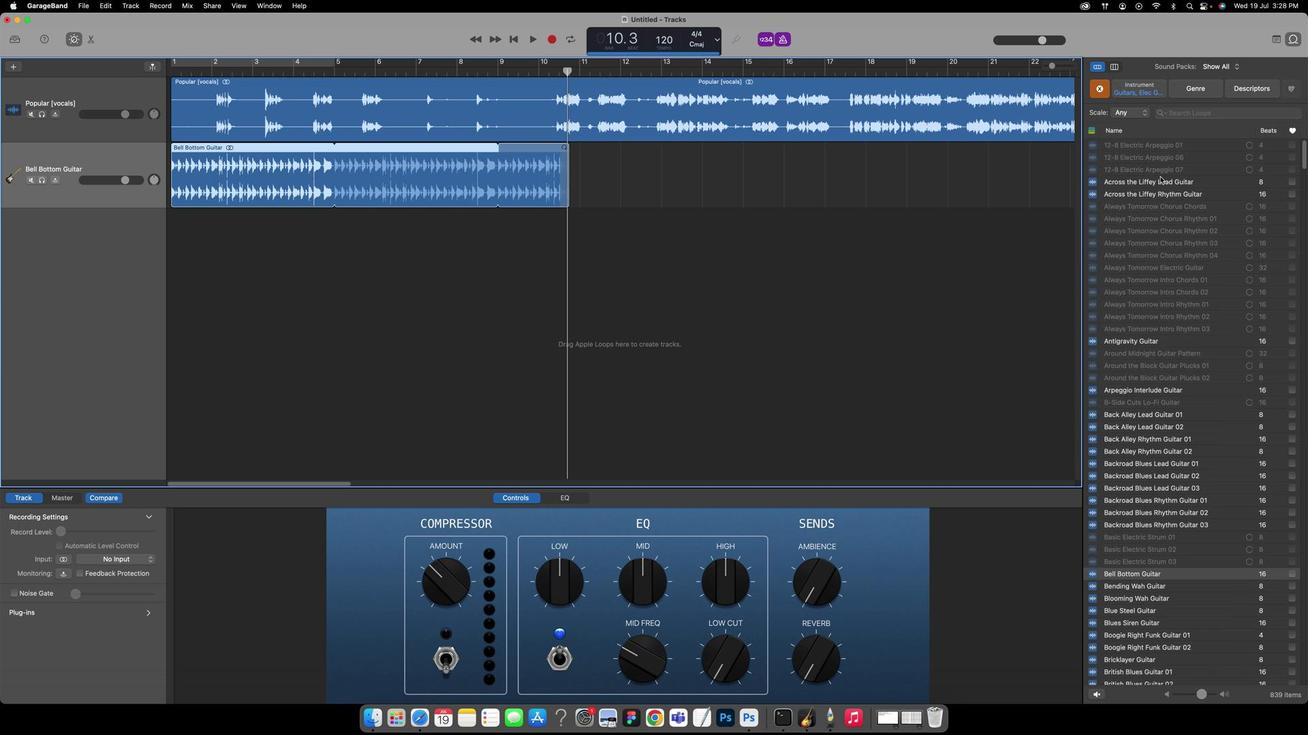 
Action: Mouse scrolled (1161, 214) with delta (92, 11)
Screenshot: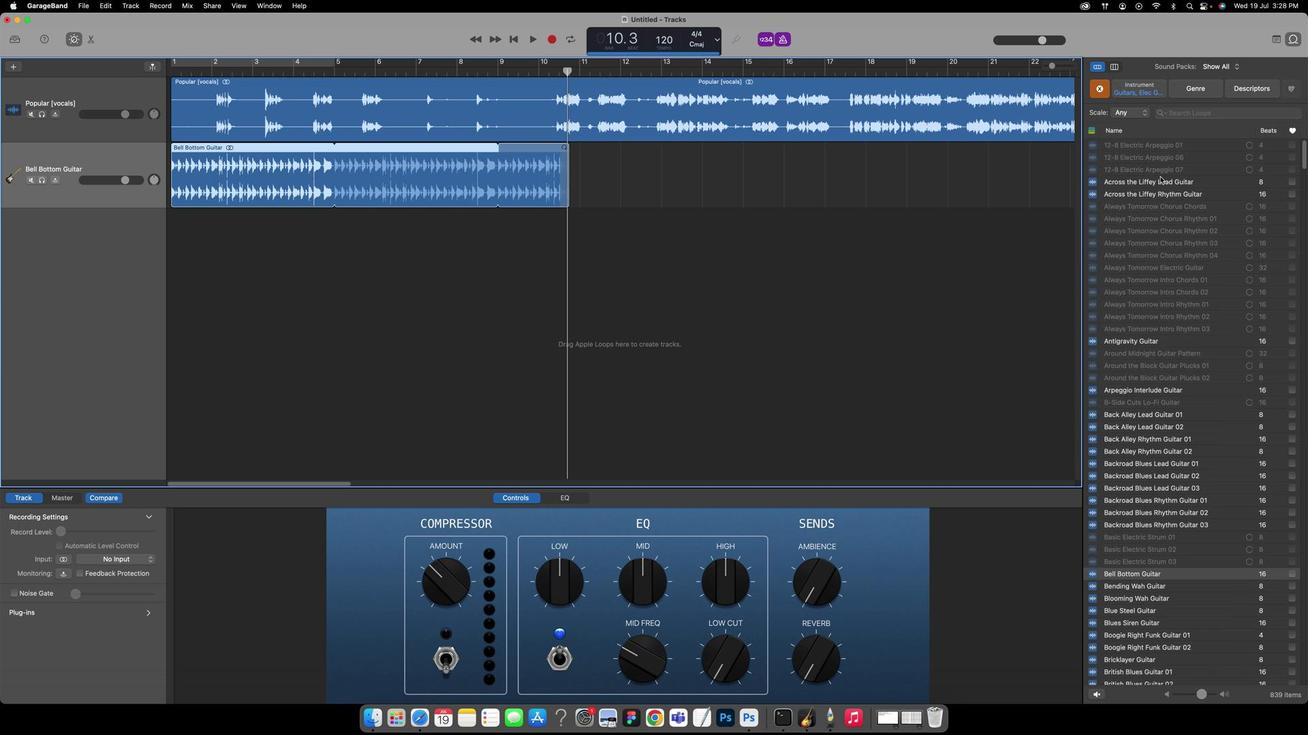 
Action: Mouse moved to (1161, 214)
Screenshot: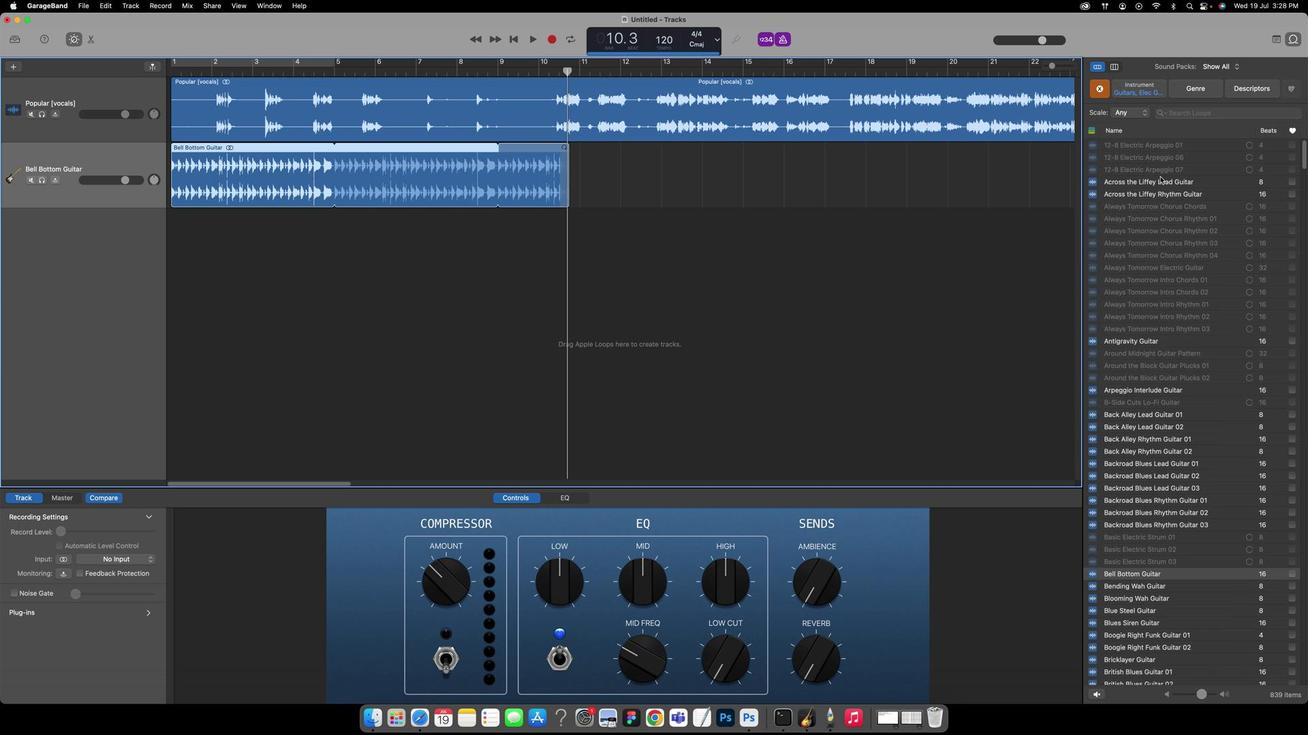 
Action: Mouse scrolled (1161, 214) with delta (92, 11)
Screenshot: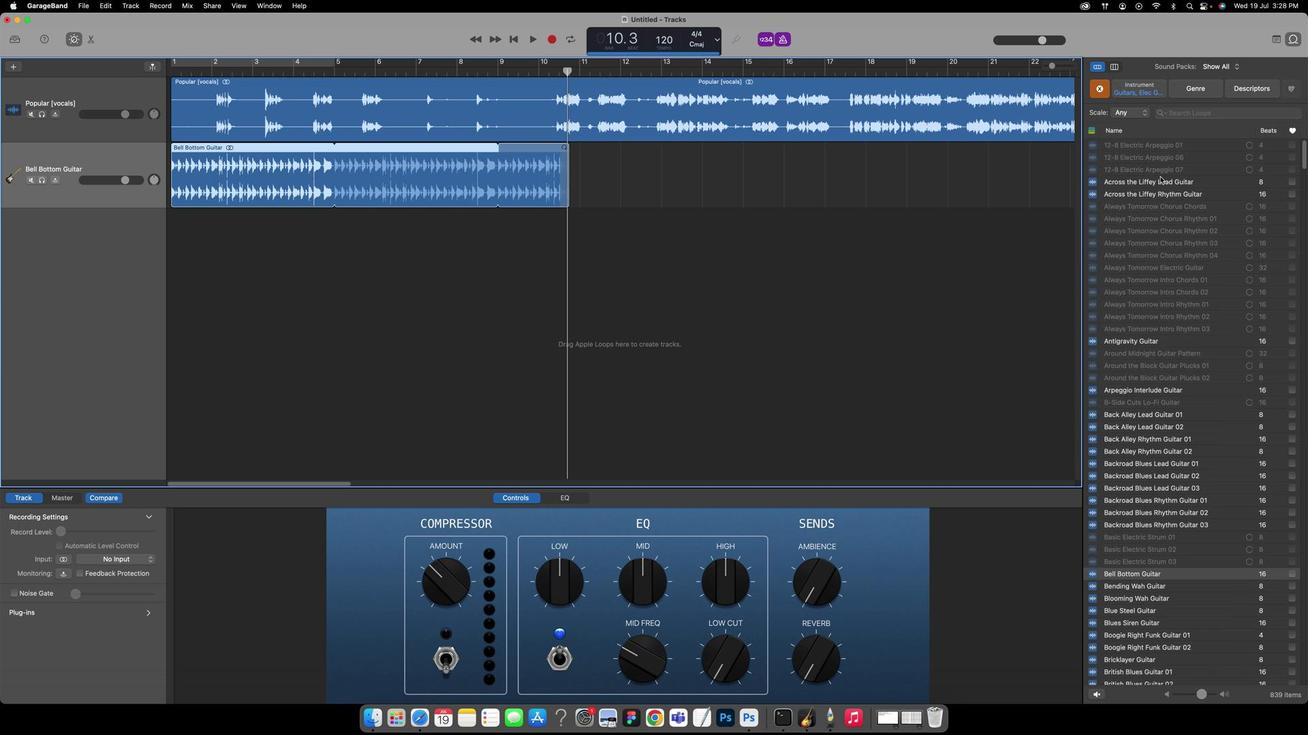 
Action: Mouse moved to (1161, 215)
Screenshot: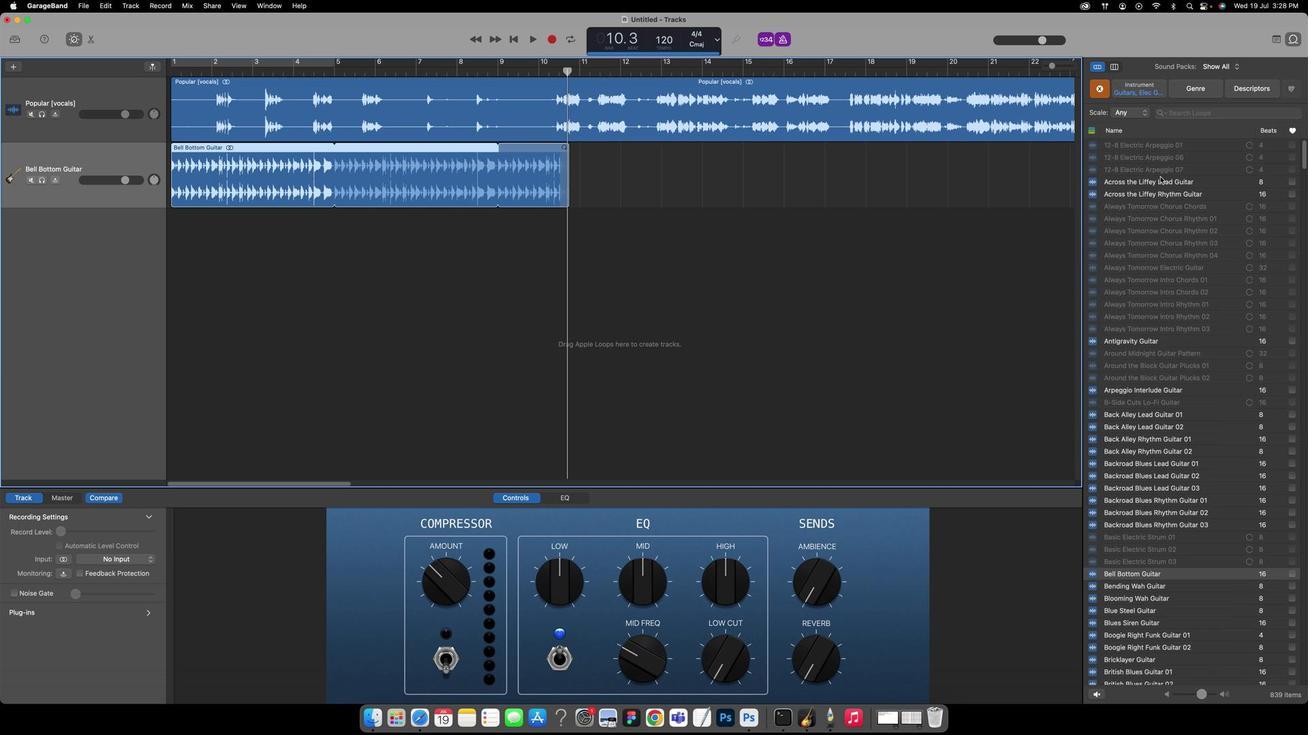 
Action: Mouse scrolled (1161, 215) with delta (92, 12)
Screenshot: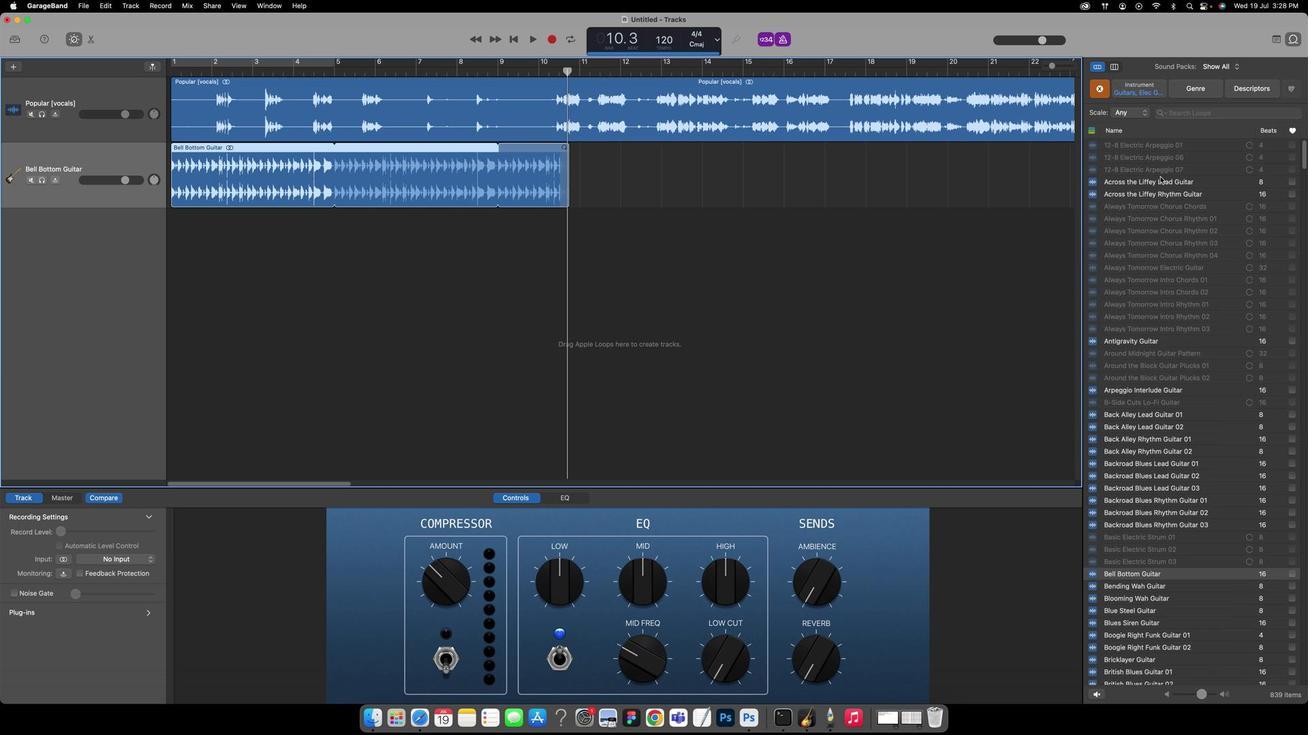 
Action: Mouse moved to (1160, 215)
Screenshot: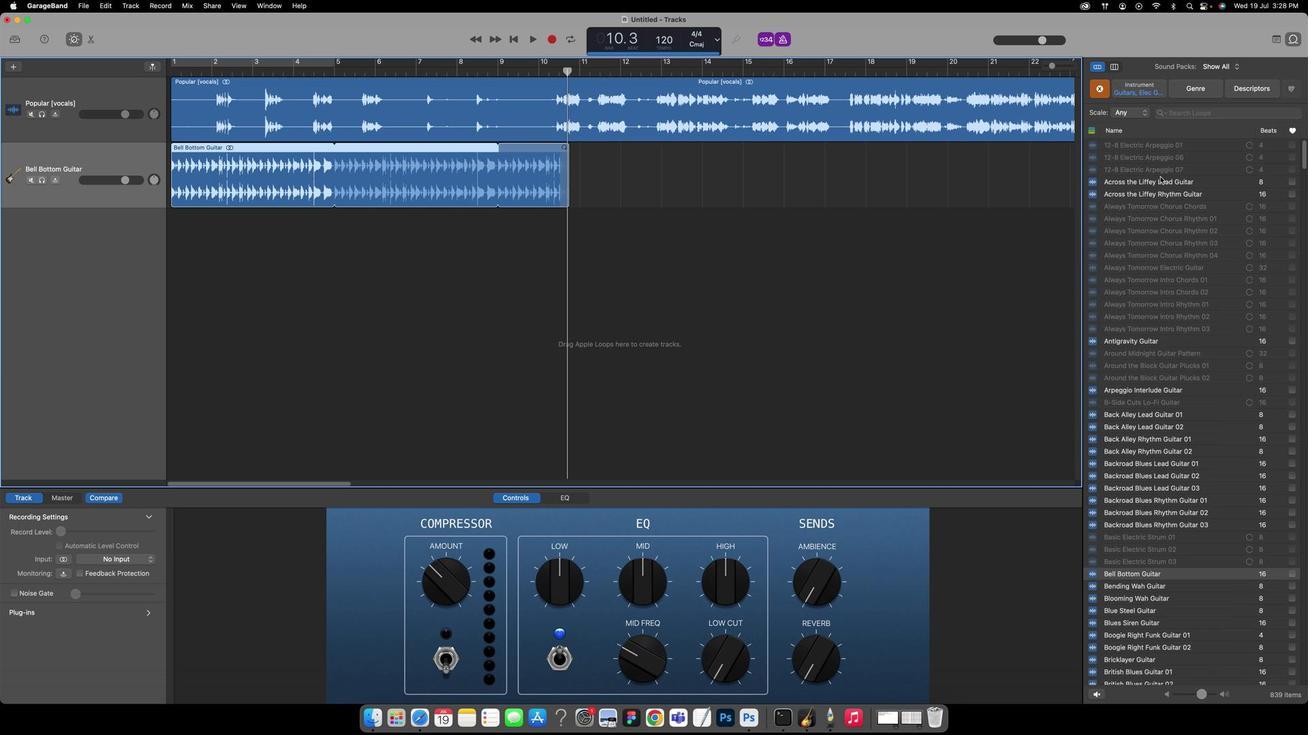 
Action: Mouse scrolled (1160, 215) with delta (92, 13)
Screenshot: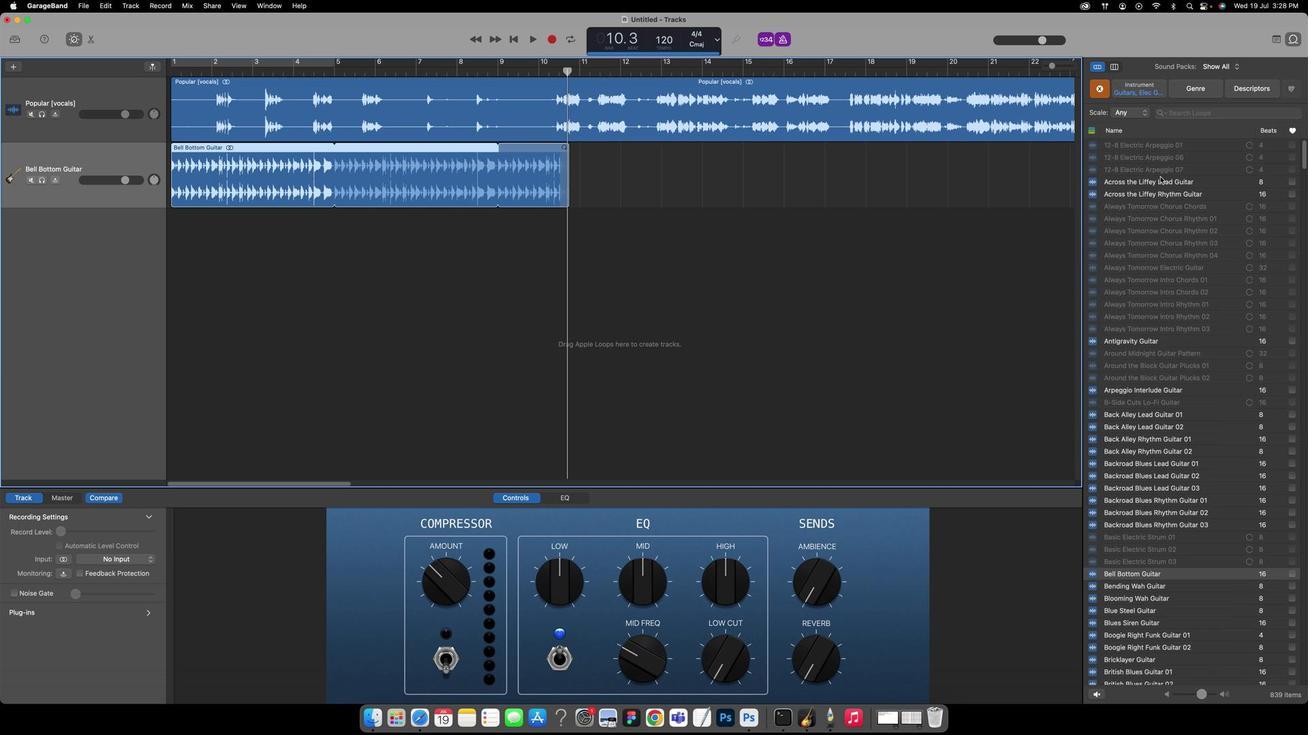 
Action: Mouse moved to (1160, 215)
Screenshot: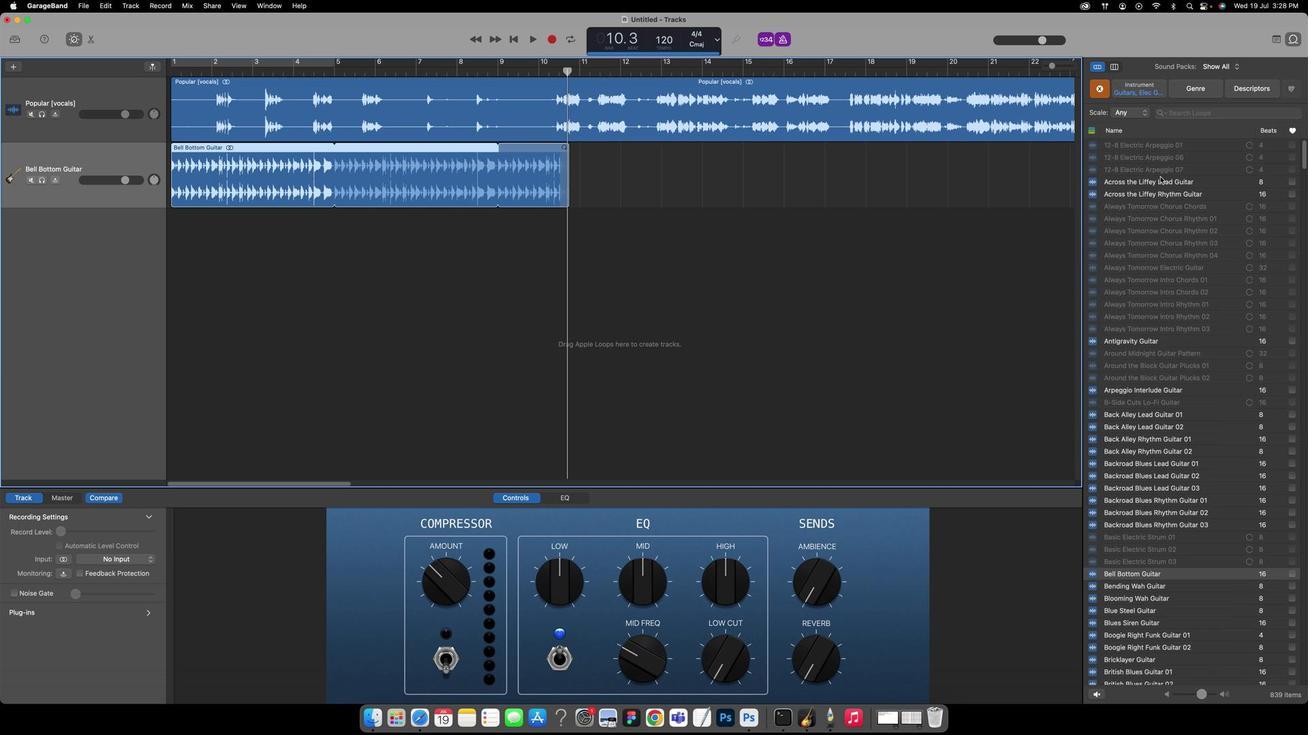 
Action: Mouse scrolled (1160, 215) with delta (92, 13)
Screenshot: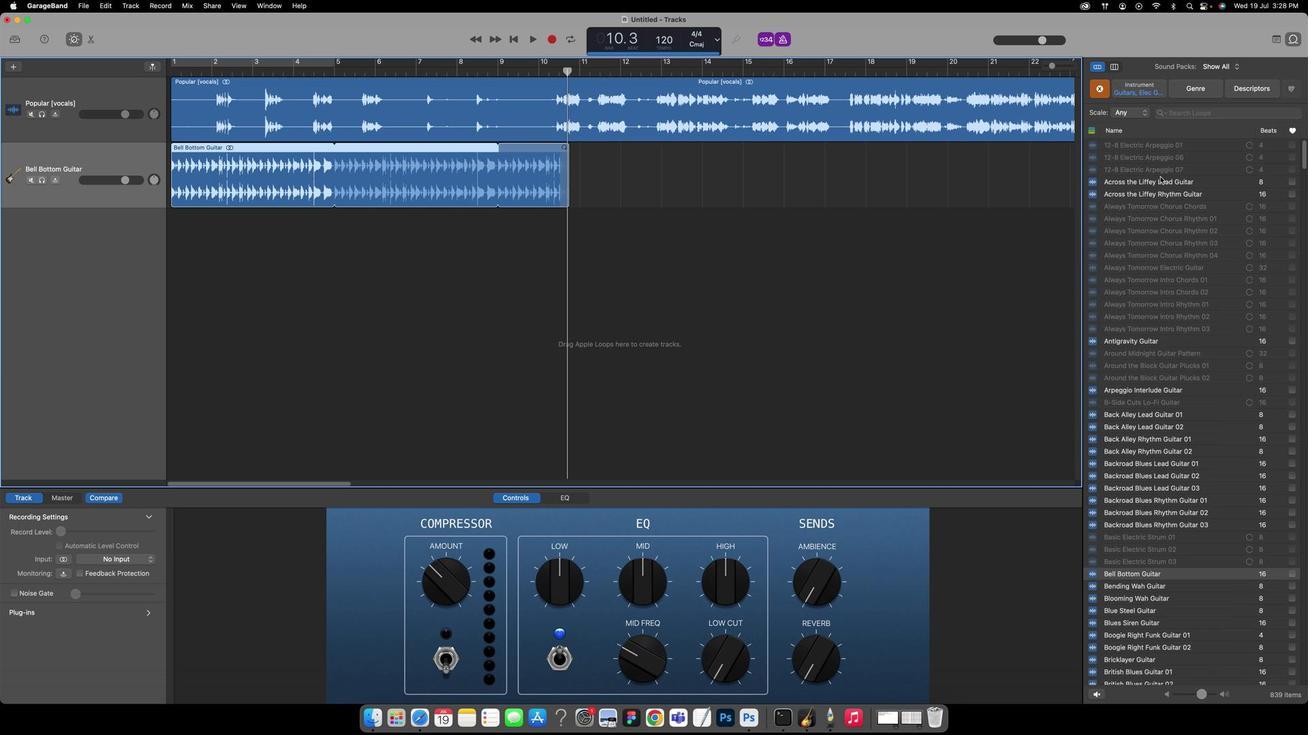 
Action: Mouse scrolled (1160, 215) with delta (92, 14)
Screenshot: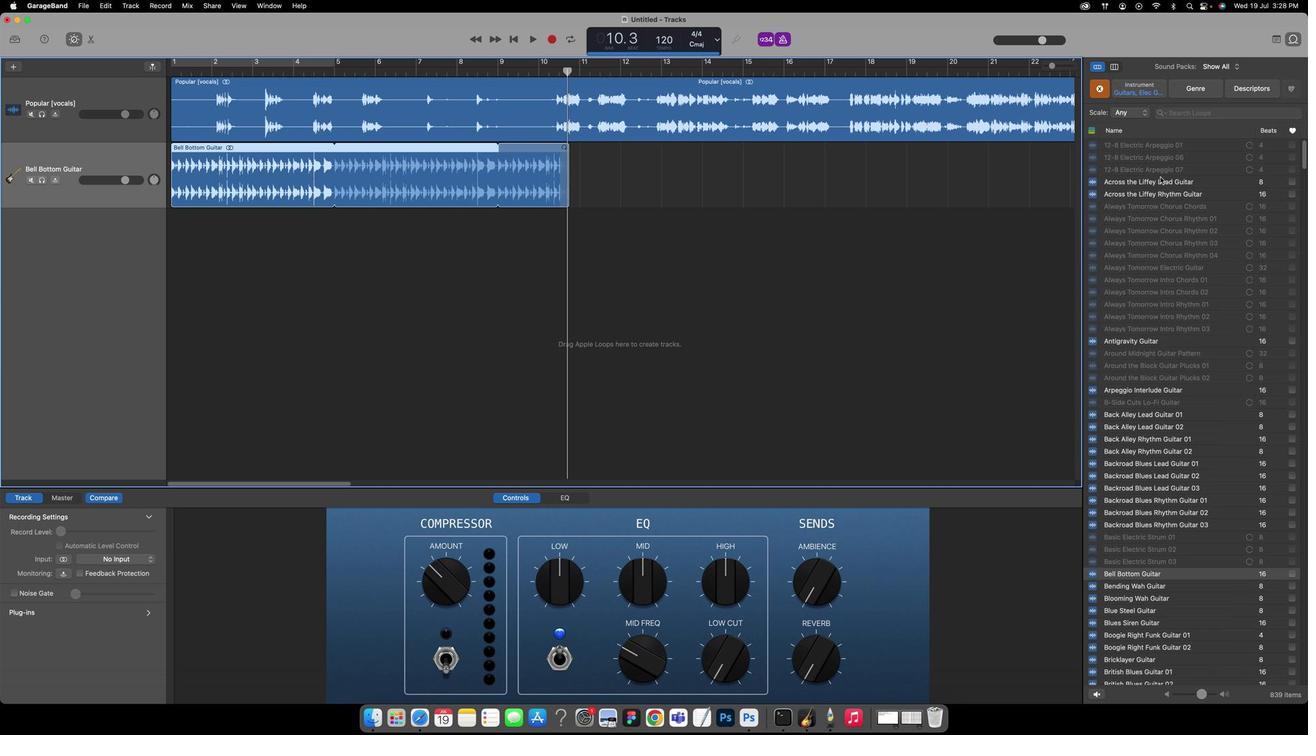 
Action: Mouse moved to (1155, 179)
Screenshot: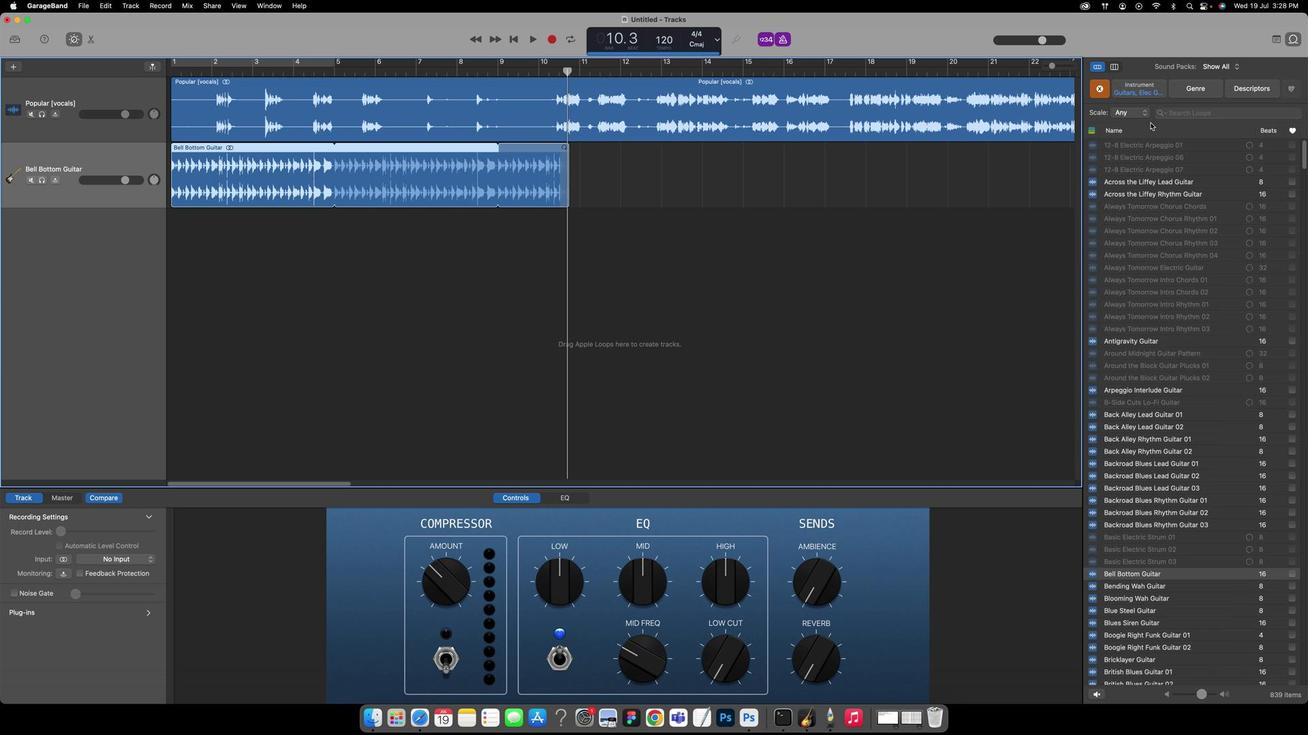 
Action: Mouse scrolled (1155, 179) with delta (92, 11)
Screenshot: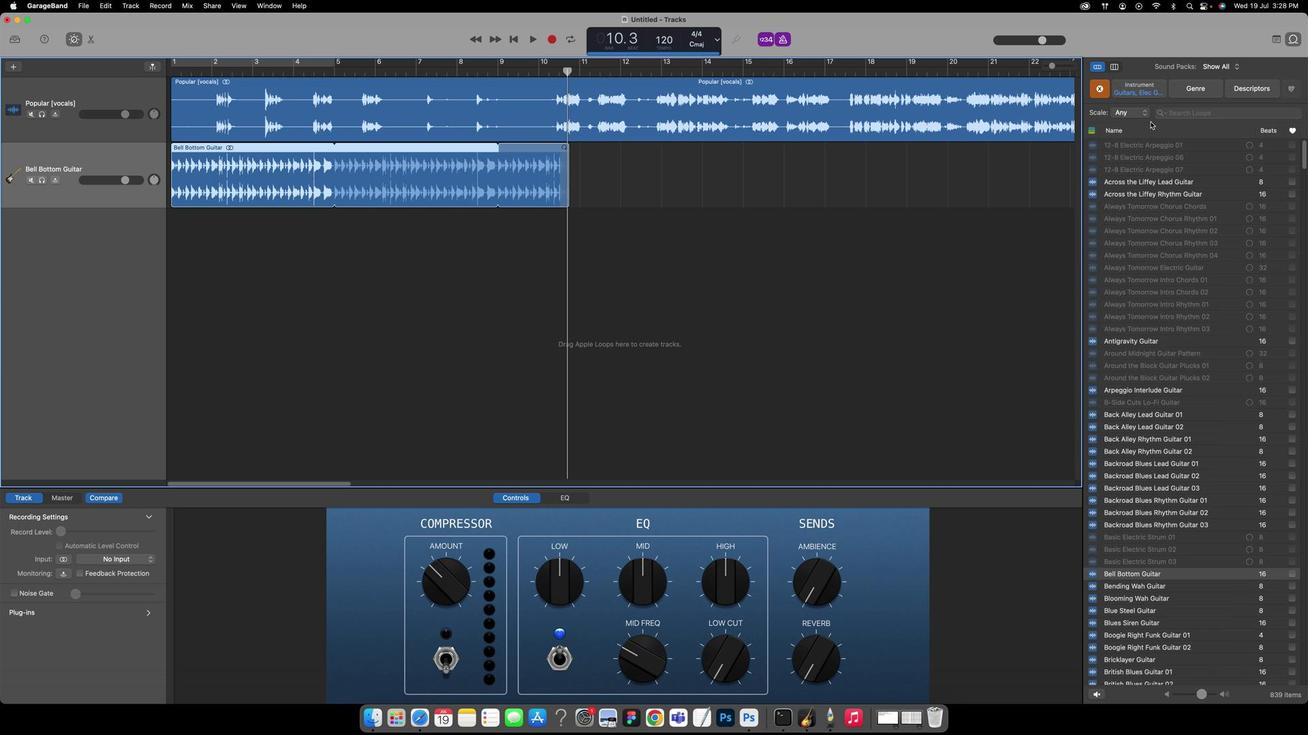 
Action: Mouse moved to (1155, 180)
Screenshot: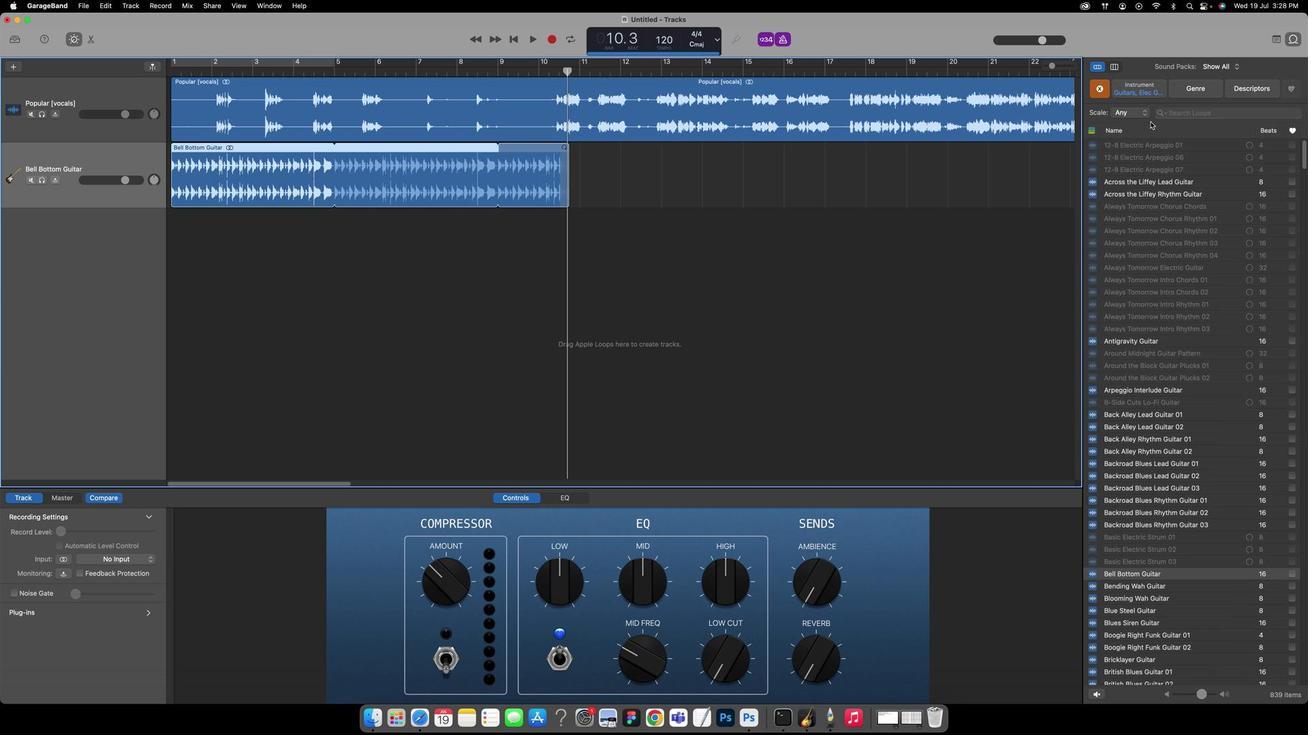 
Action: Mouse scrolled (1155, 180) with delta (92, 11)
Screenshot: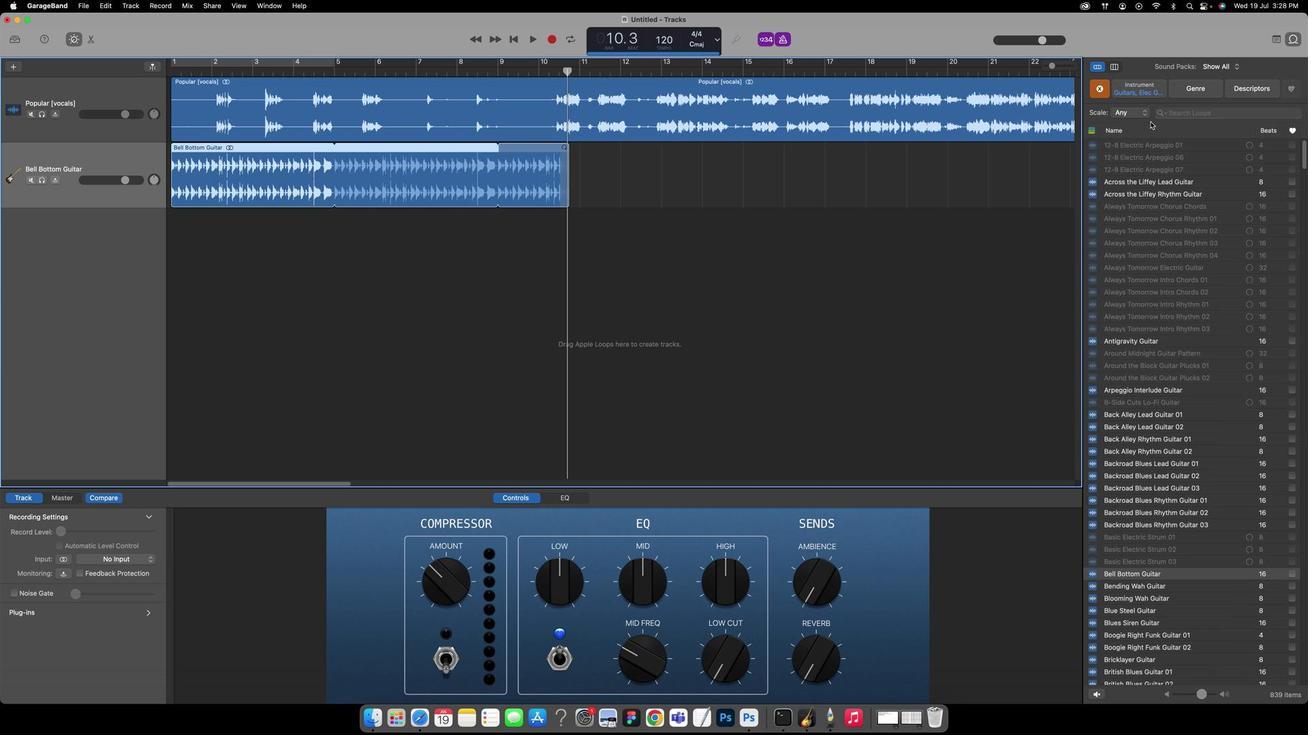 
Action: Mouse moved to (1155, 181)
Screenshot: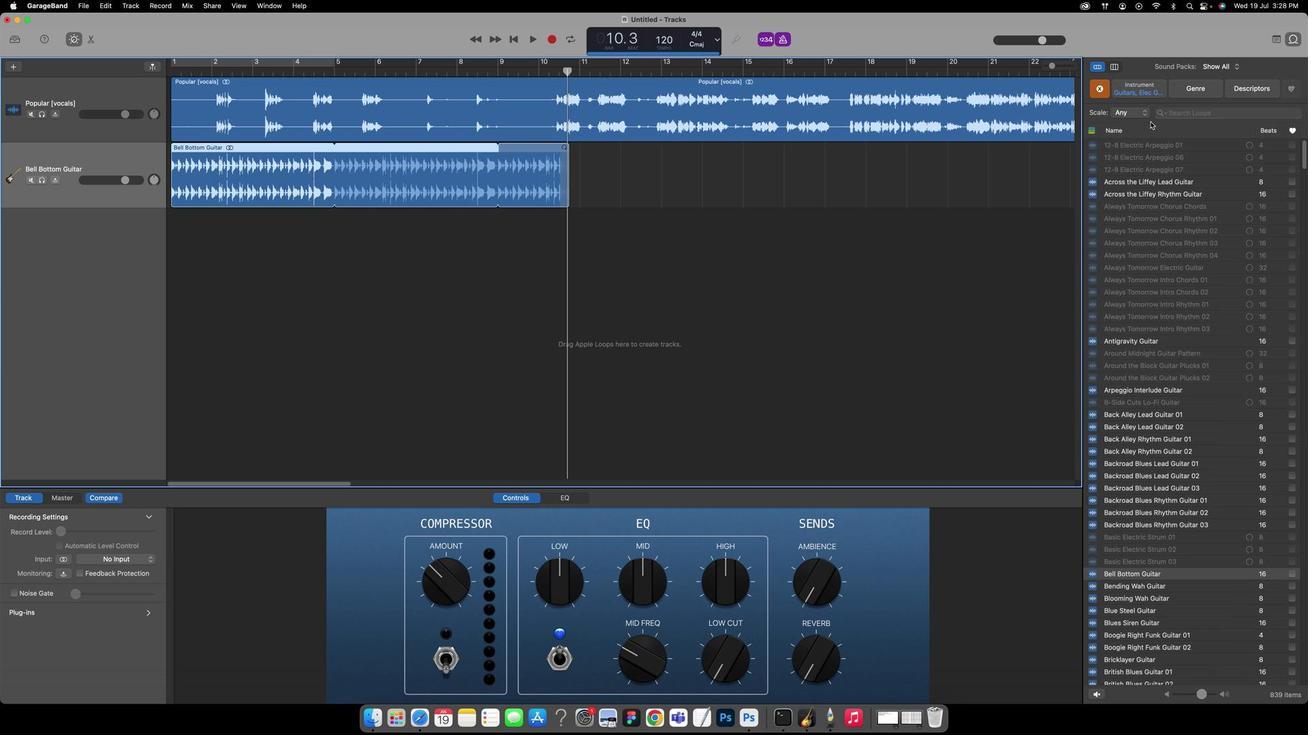 
Action: Mouse scrolled (1155, 181) with delta (92, 12)
Screenshot: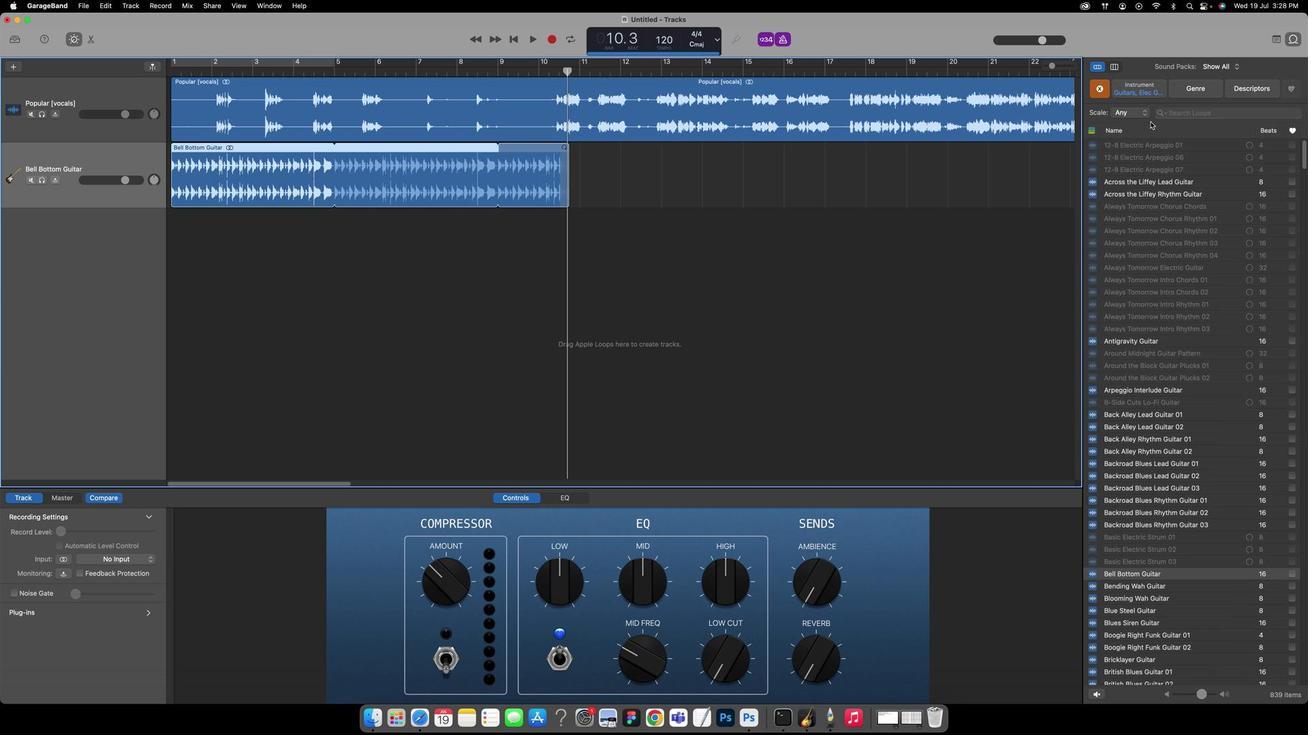 
Action: Mouse moved to (1155, 181)
Screenshot: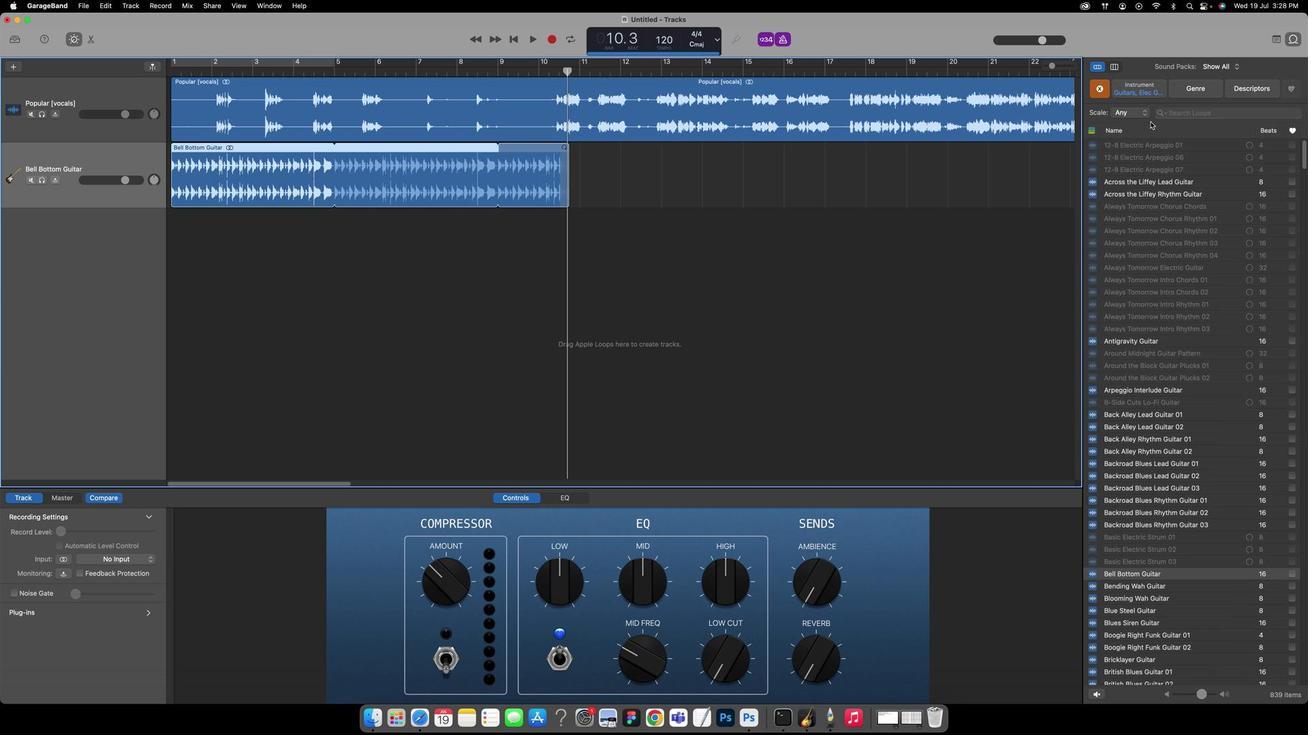 
Action: Mouse scrolled (1155, 181) with delta (92, 13)
Screenshot: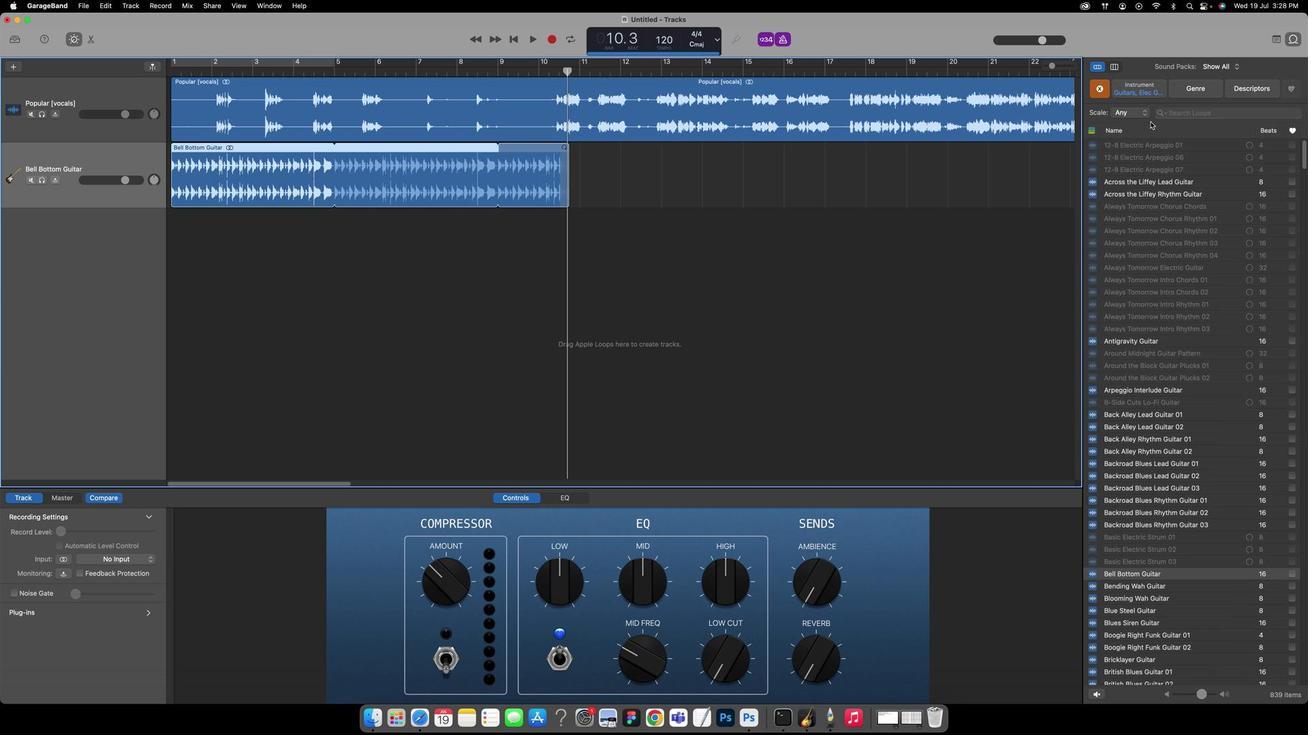 
Action: Mouse moved to (1155, 182)
Screenshot: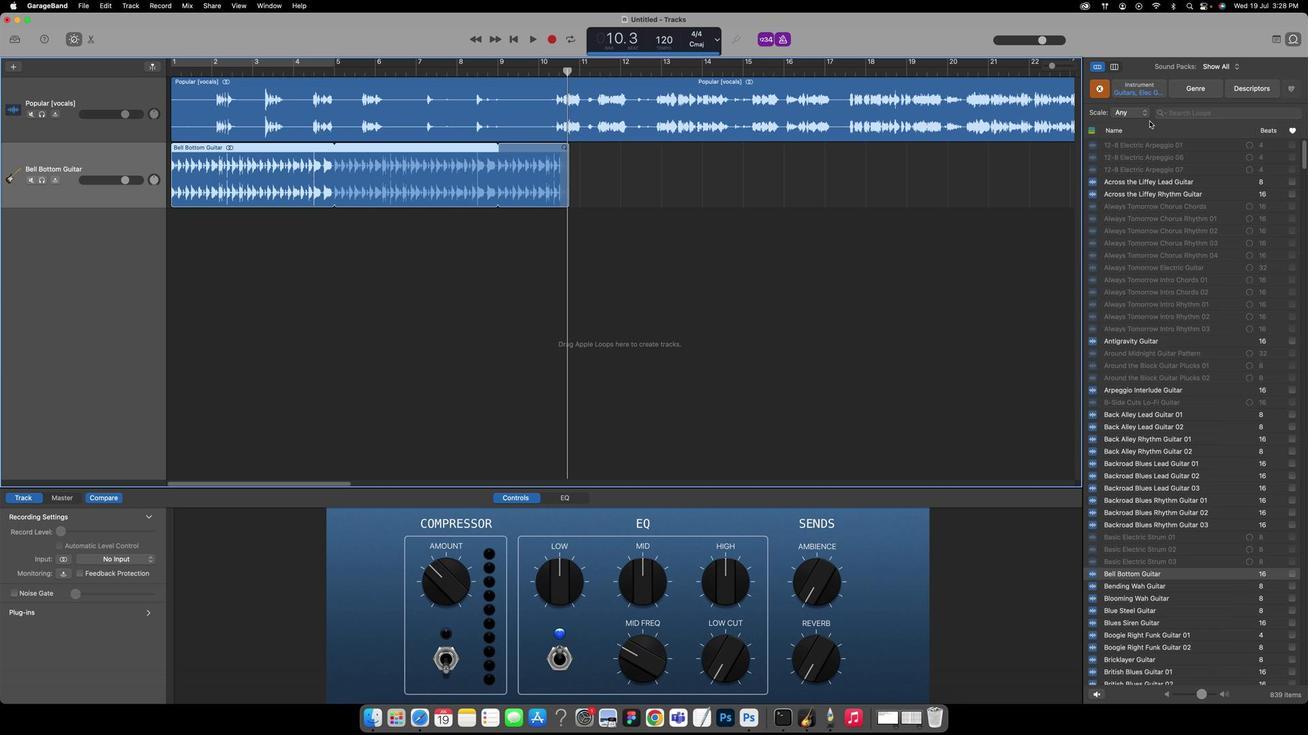 
Action: Mouse scrolled (1155, 182) with delta (92, 13)
Screenshot: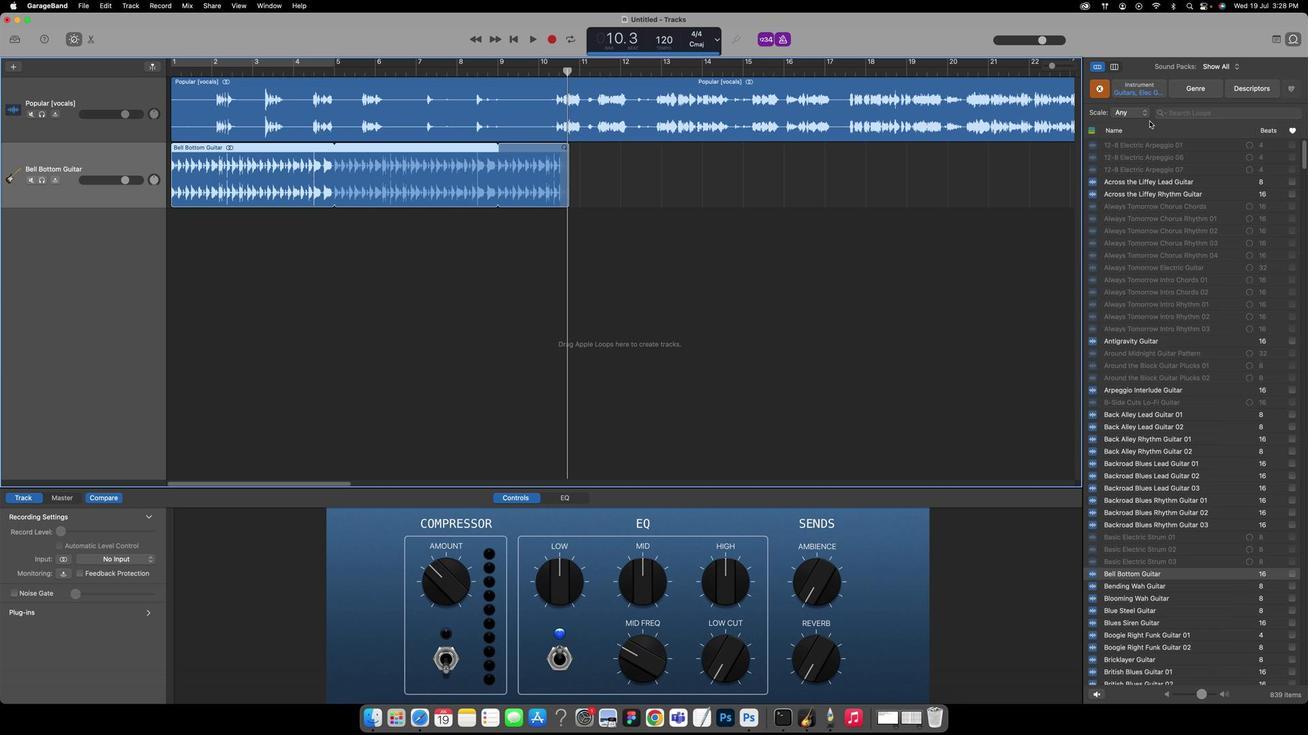 
Action: Mouse moved to (1154, 182)
Screenshot: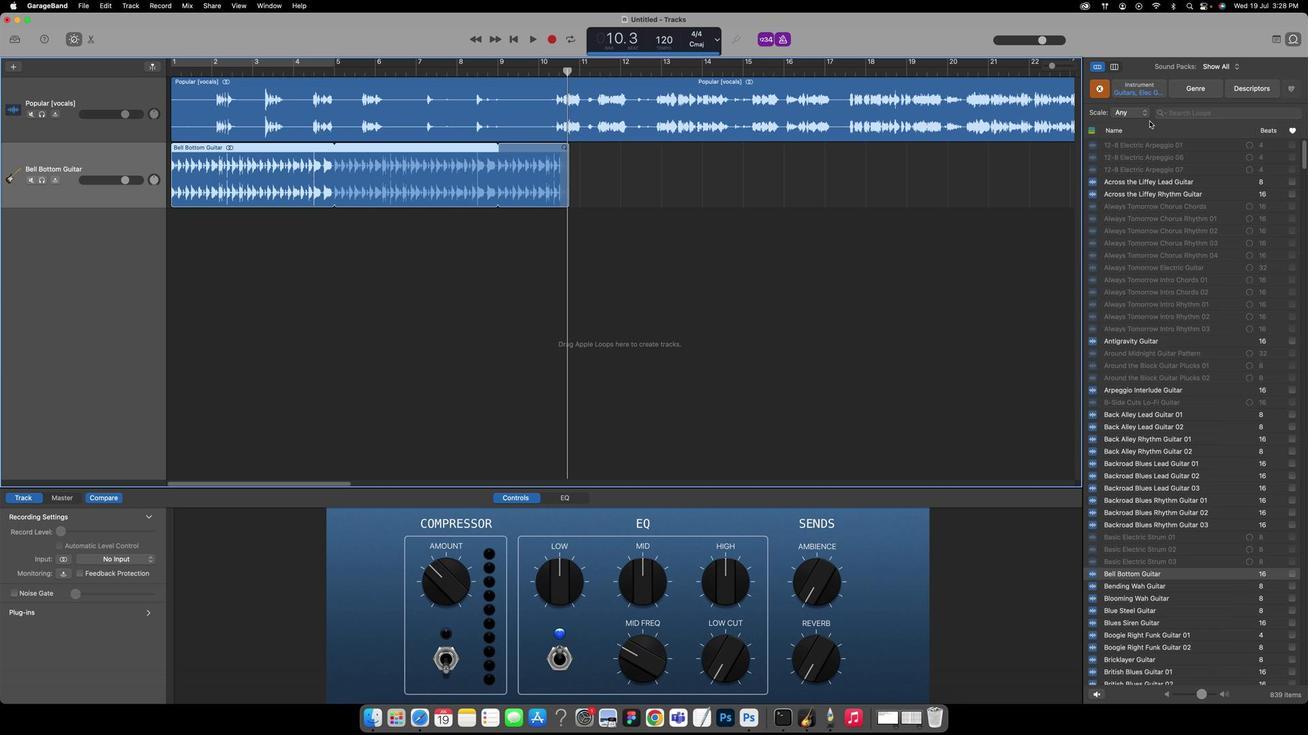 
Action: Mouse scrolled (1154, 182) with delta (92, 14)
Screenshot: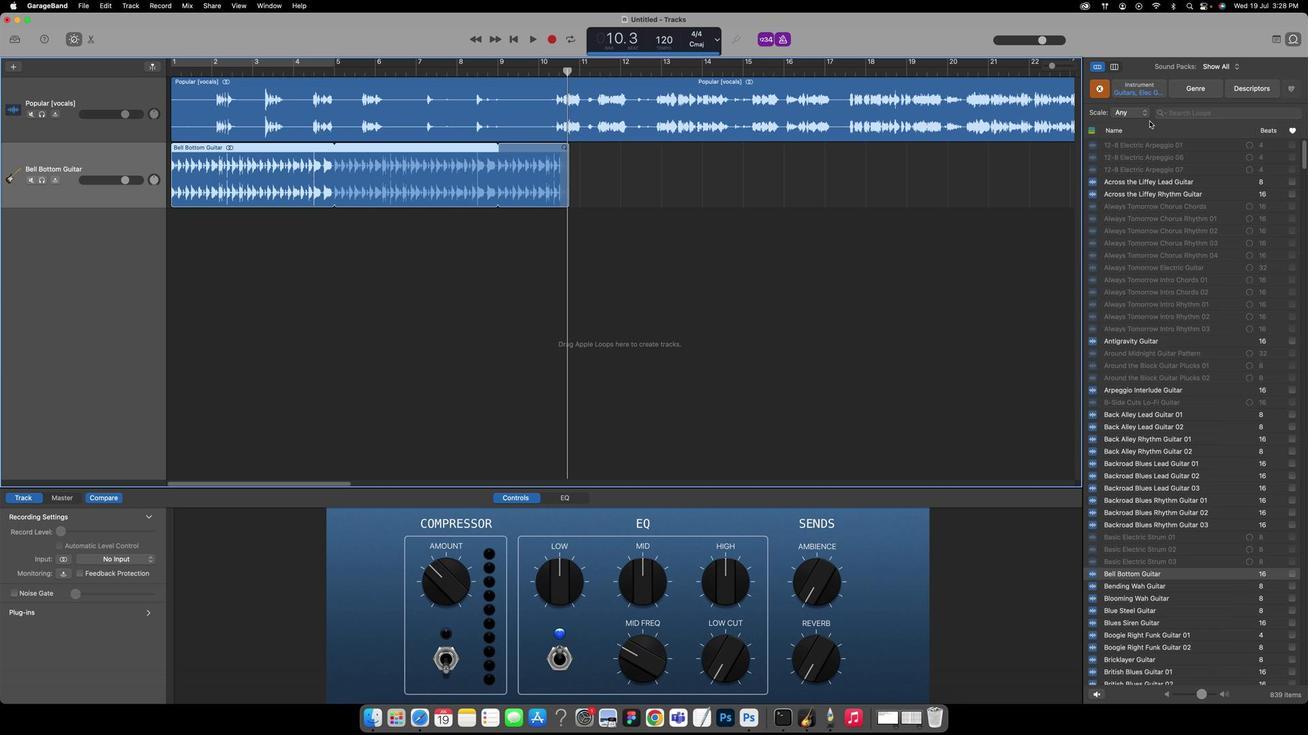 
Action: Mouse moved to (1154, 182)
Screenshot: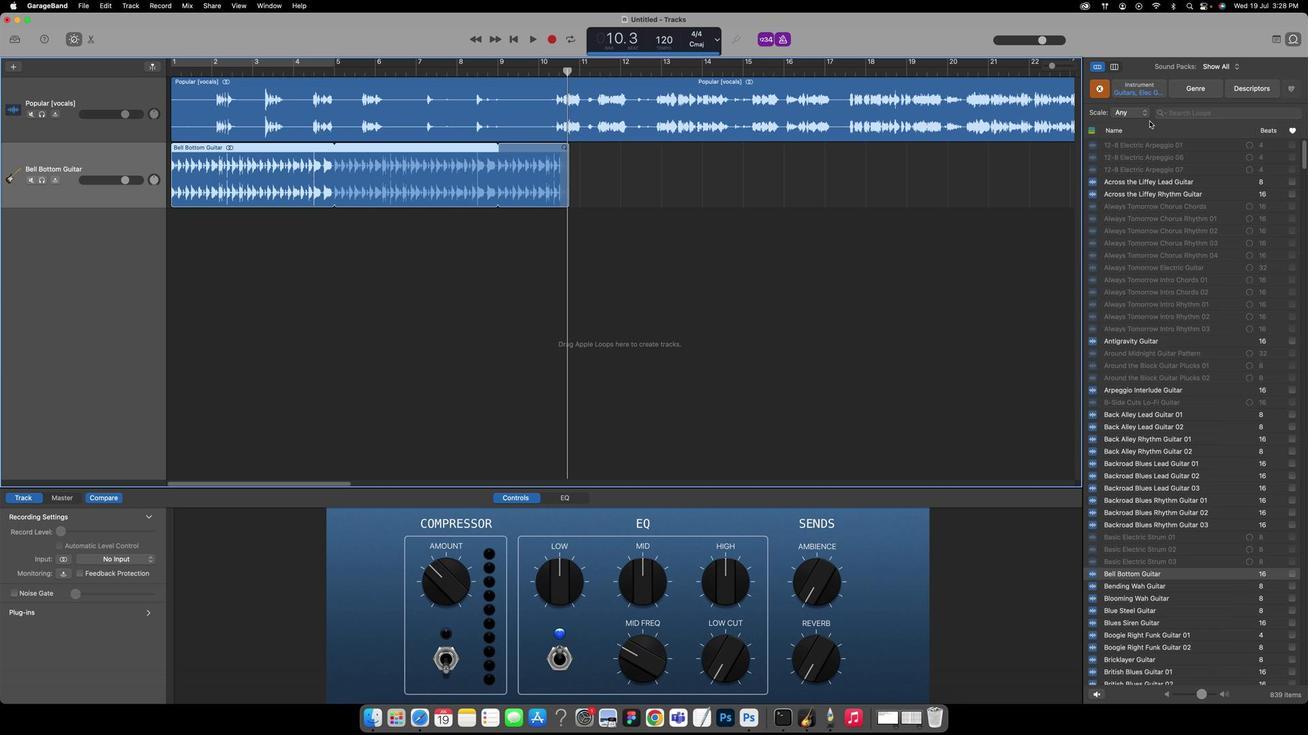 
Action: Mouse scrolled (1154, 182) with delta (92, 14)
Screenshot: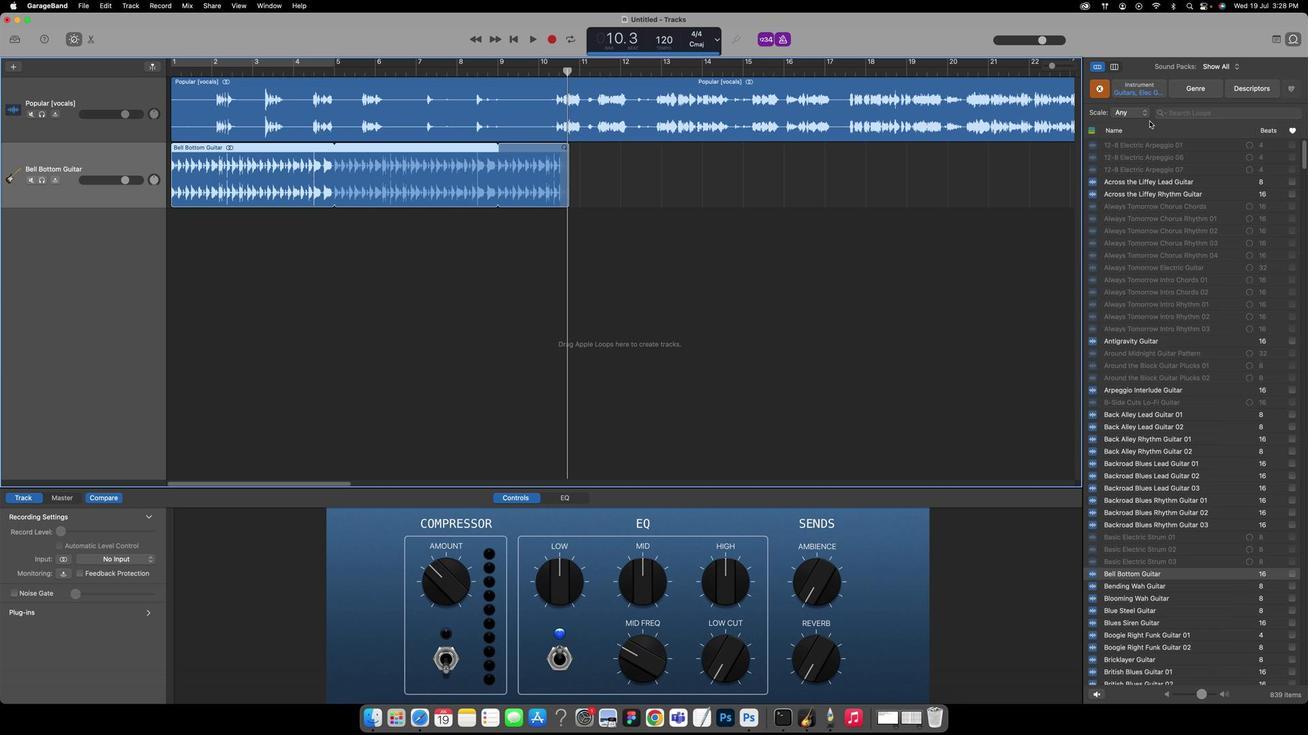 
Action: Mouse moved to (1153, 183)
Screenshot: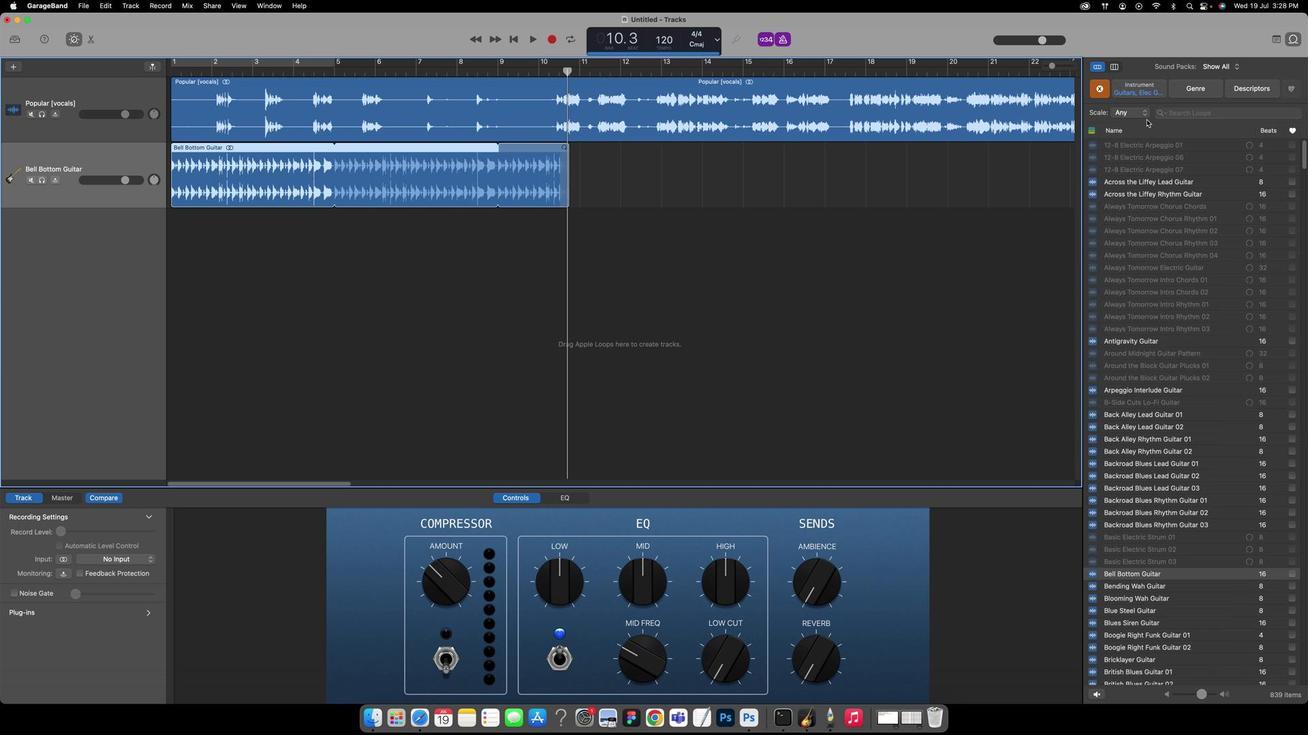 
Action: Mouse scrolled (1153, 183) with delta (92, 14)
Screenshot: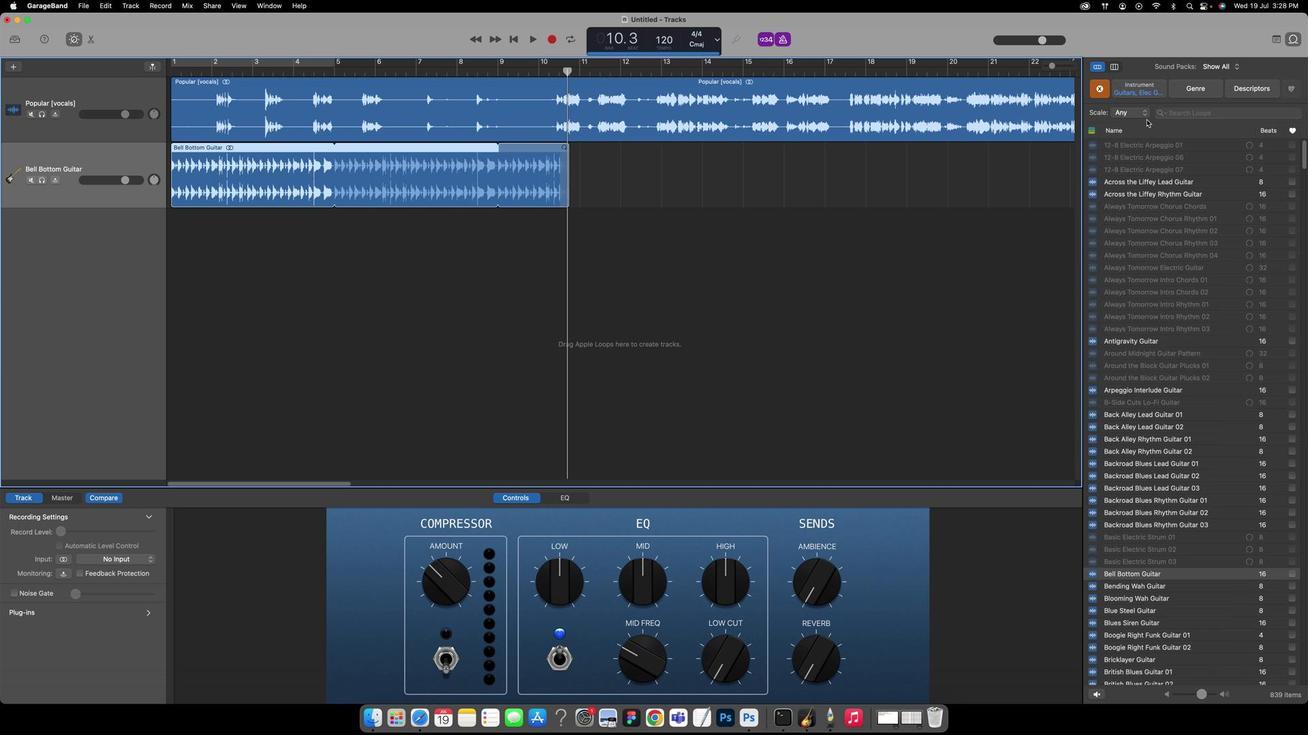 
Action: Mouse moved to (1103, 94)
Screenshot: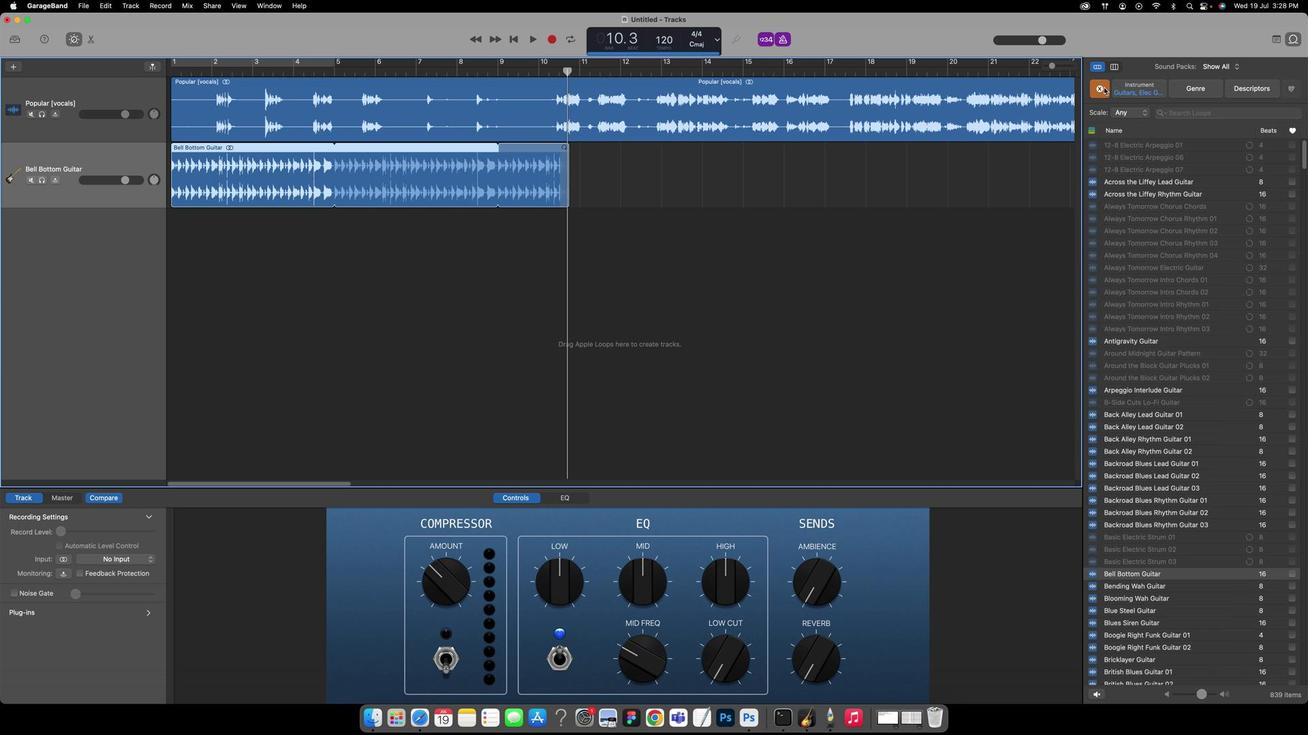 
Action: Mouse pressed left at (1103, 94)
Screenshot: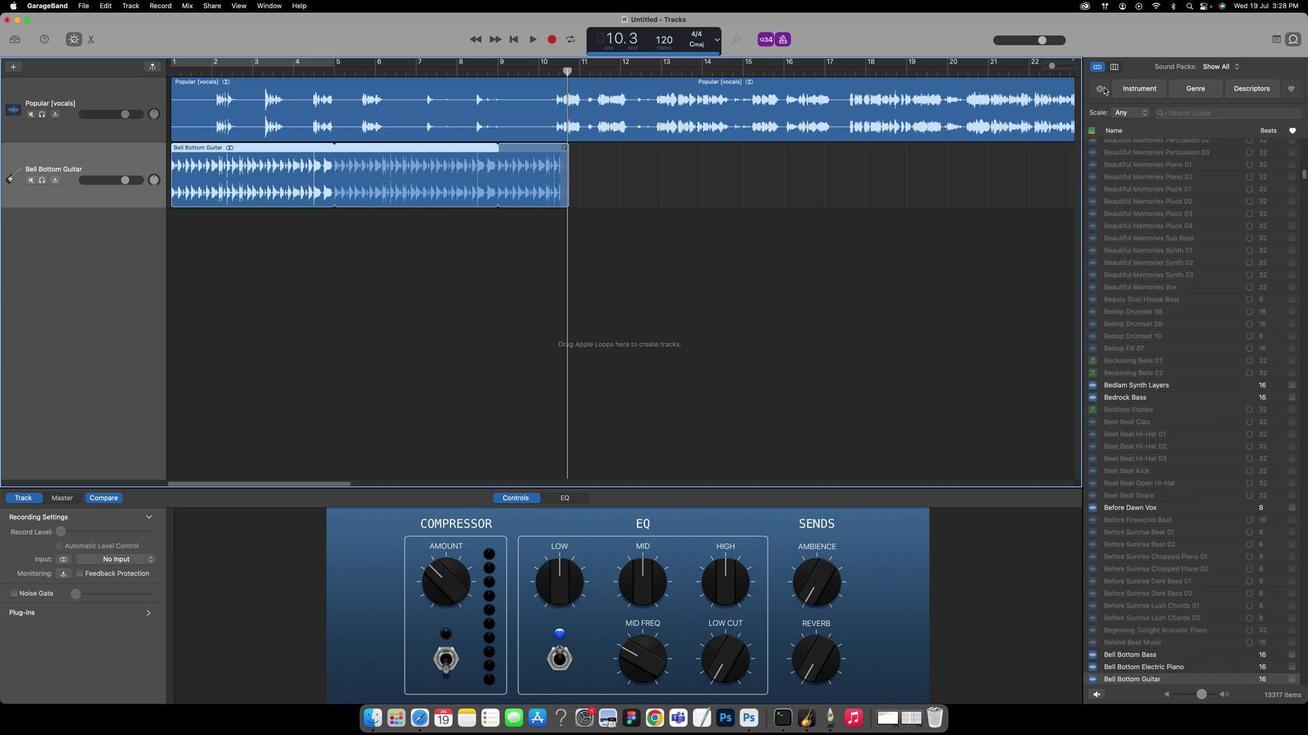
Action: Mouse moved to (1184, 97)
Screenshot: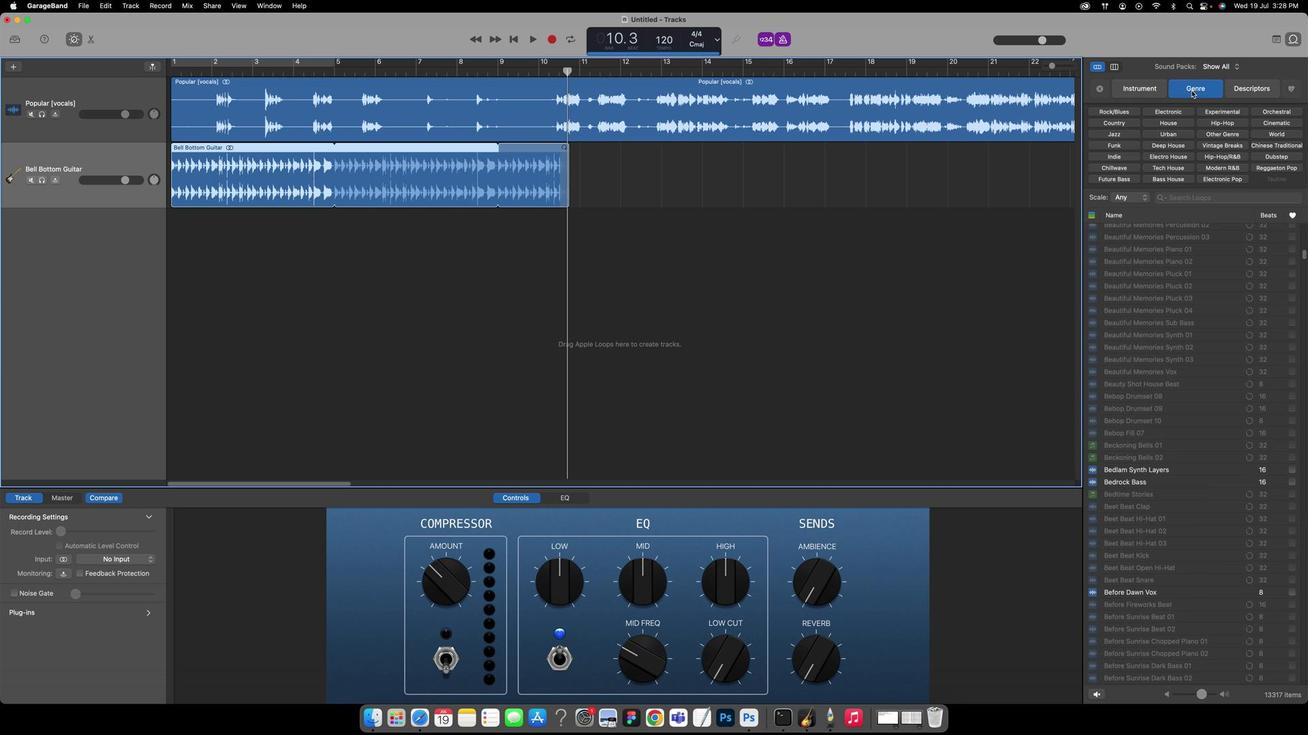 
Action: Mouse pressed left at (1184, 97)
Screenshot: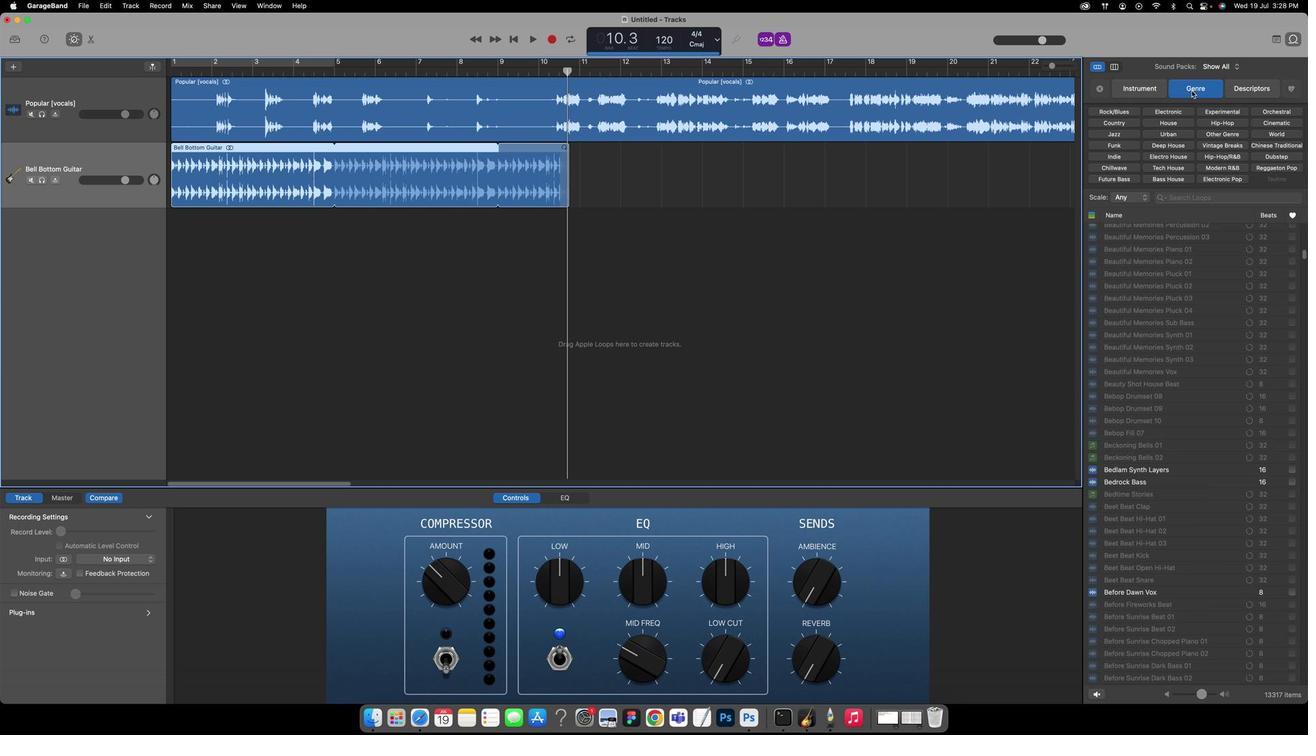
Action: Mouse moved to (1116, 119)
Screenshot: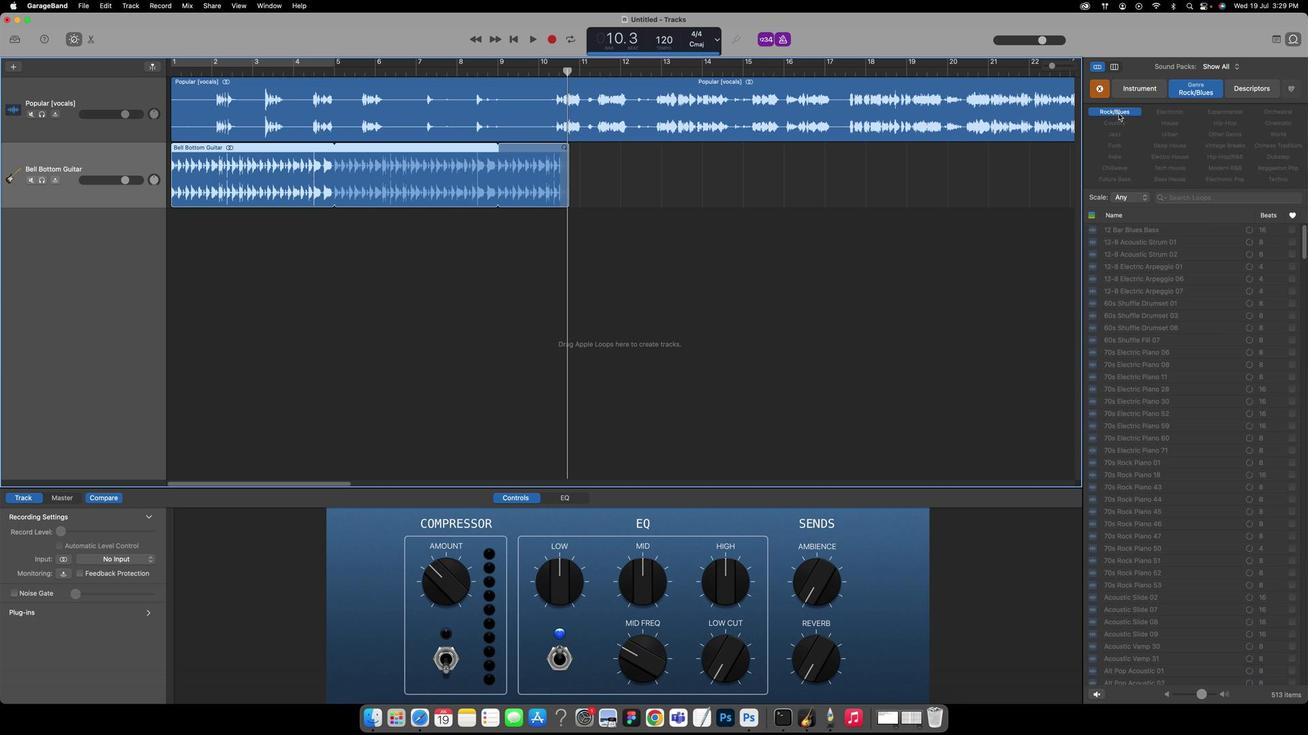 
Action: Mouse pressed left at (1116, 119)
Screenshot: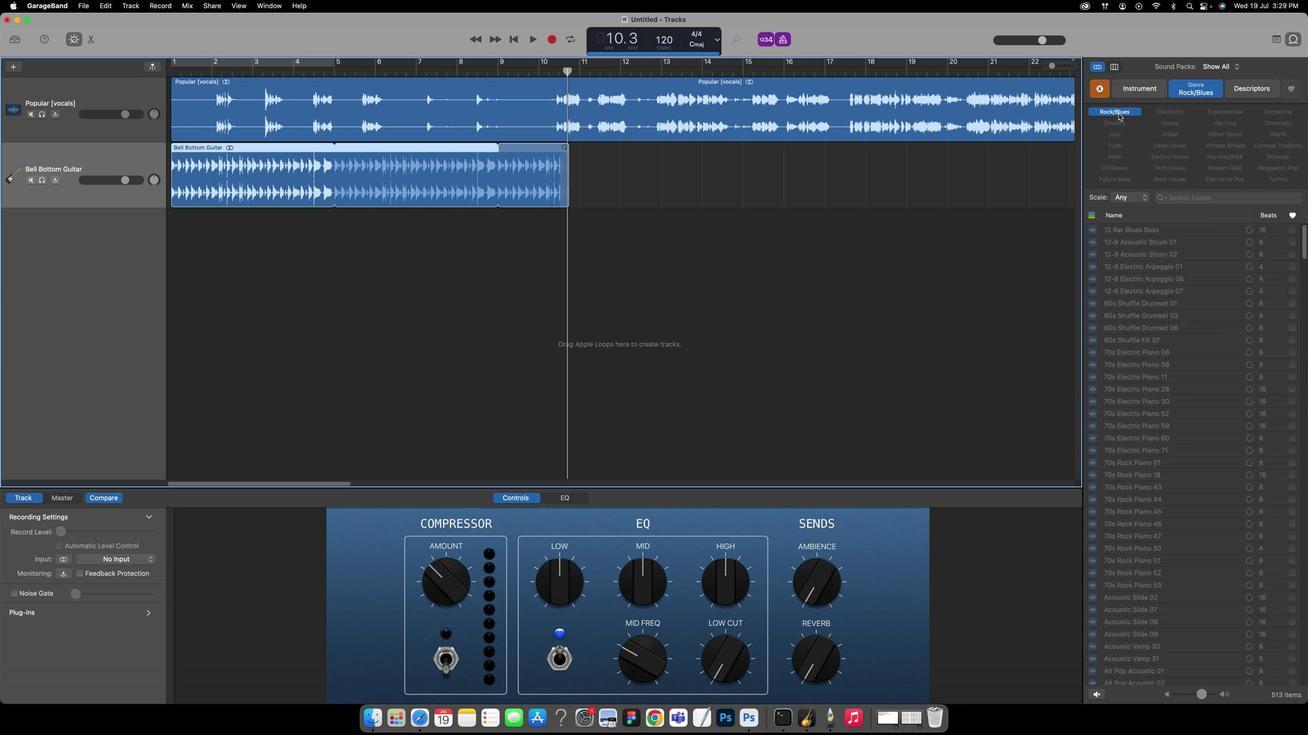 
Action: Mouse moved to (1142, 259)
Screenshot: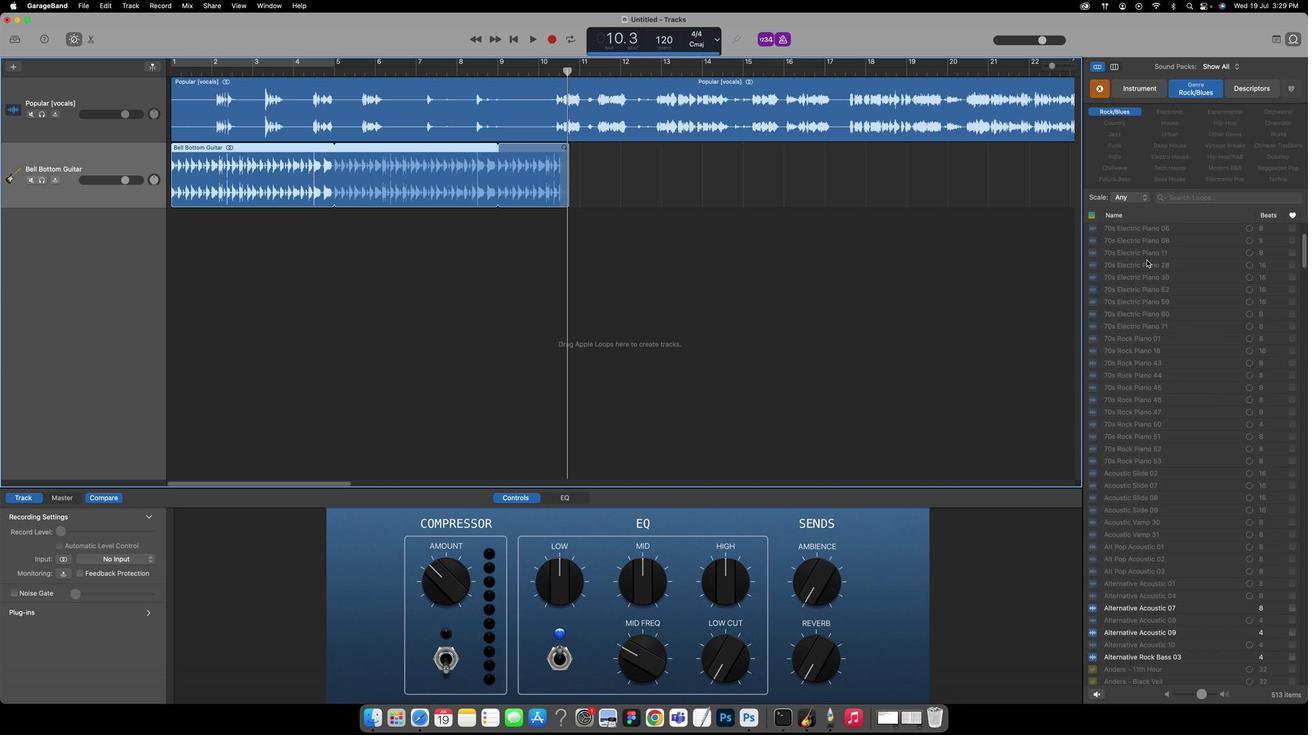 
Action: Mouse scrolled (1142, 259) with delta (92, 10)
Screenshot: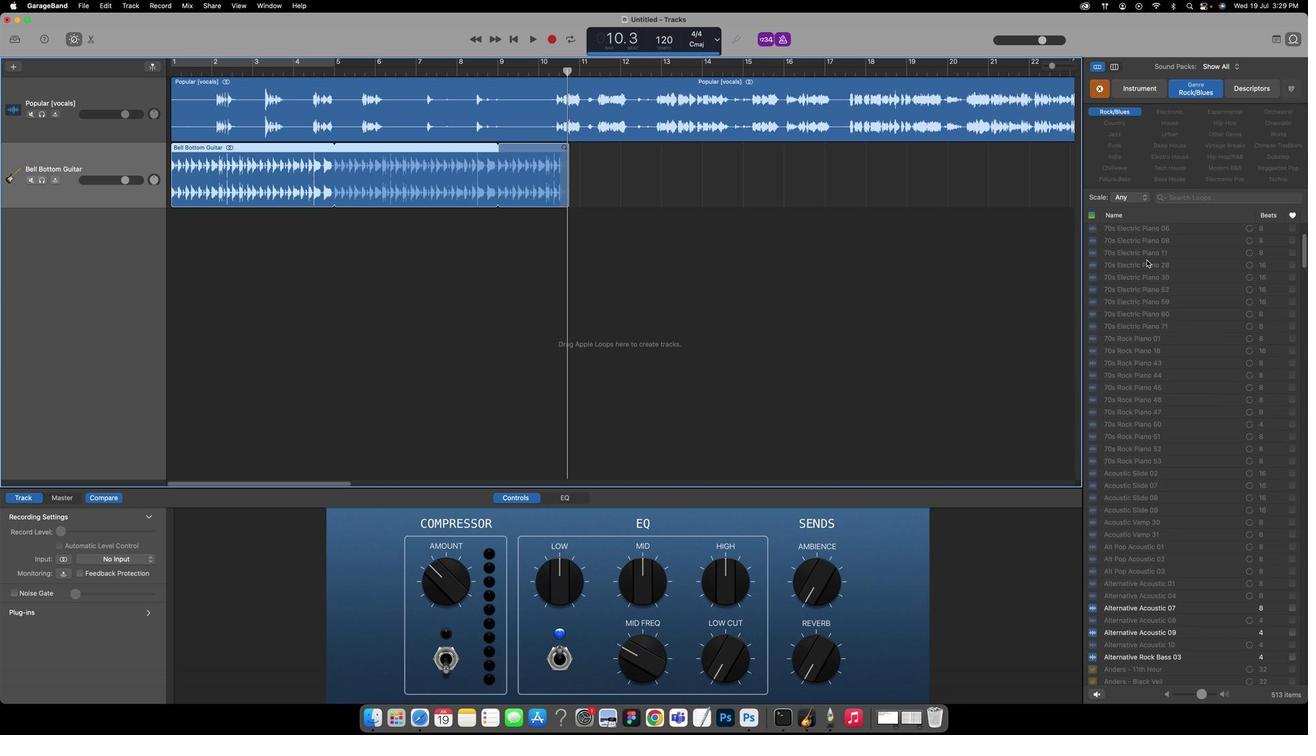 
Action: Mouse scrolled (1142, 259) with delta (92, 10)
Screenshot: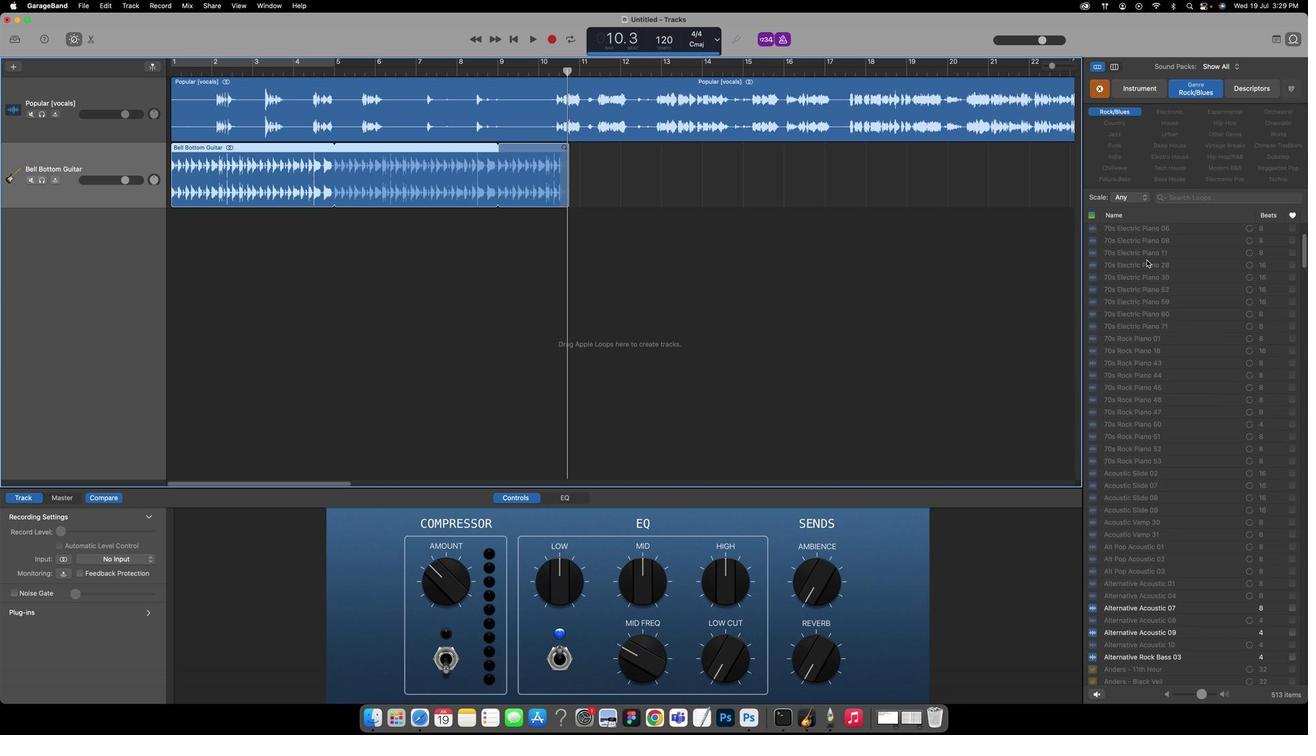 
Action: Mouse scrolled (1142, 259) with delta (92, 9)
Screenshot: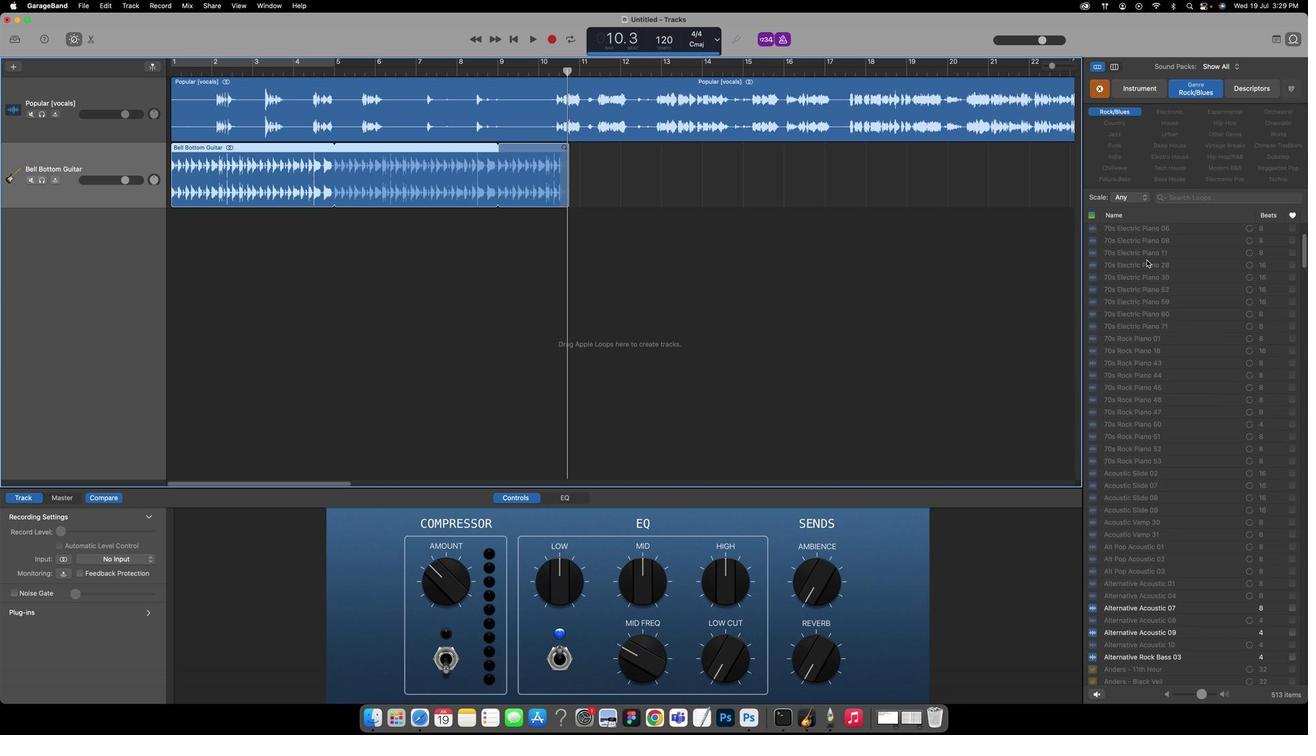
Action: Mouse scrolled (1142, 259) with delta (92, 8)
Screenshot: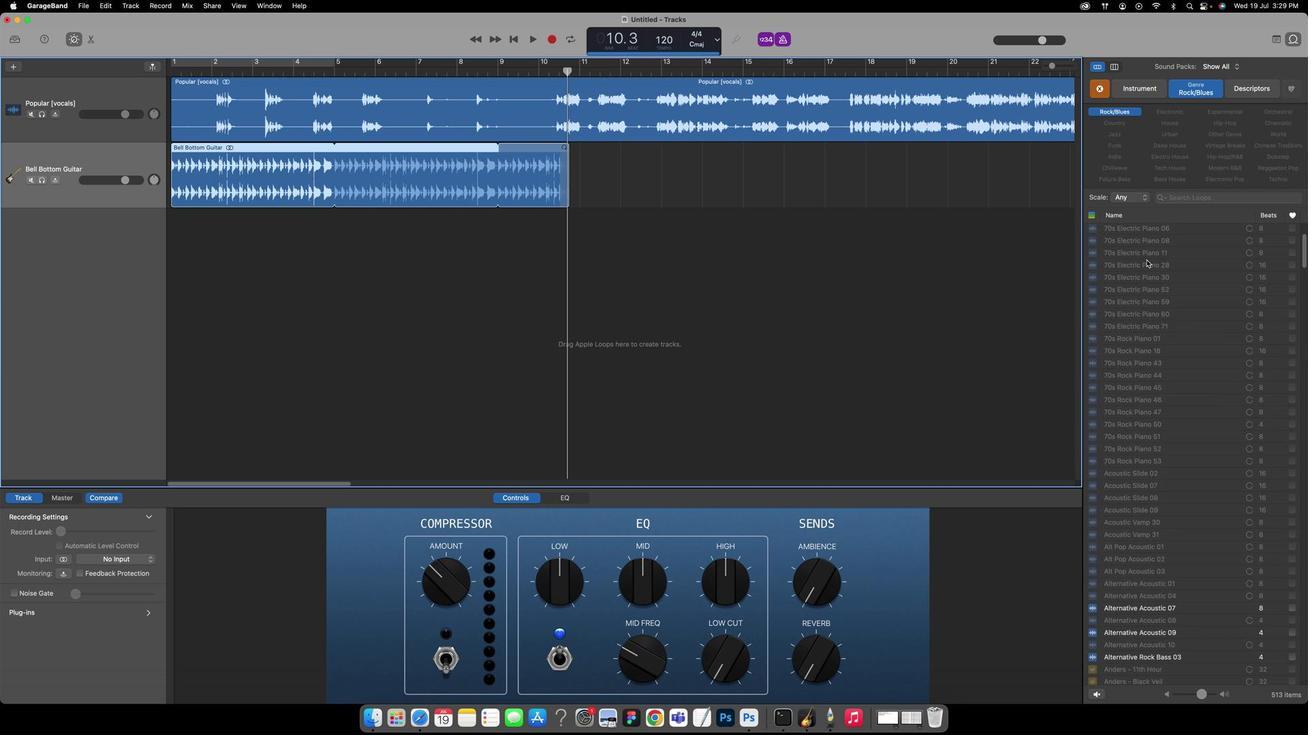 
Action: Mouse scrolled (1142, 259) with delta (92, 10)
Screenshot: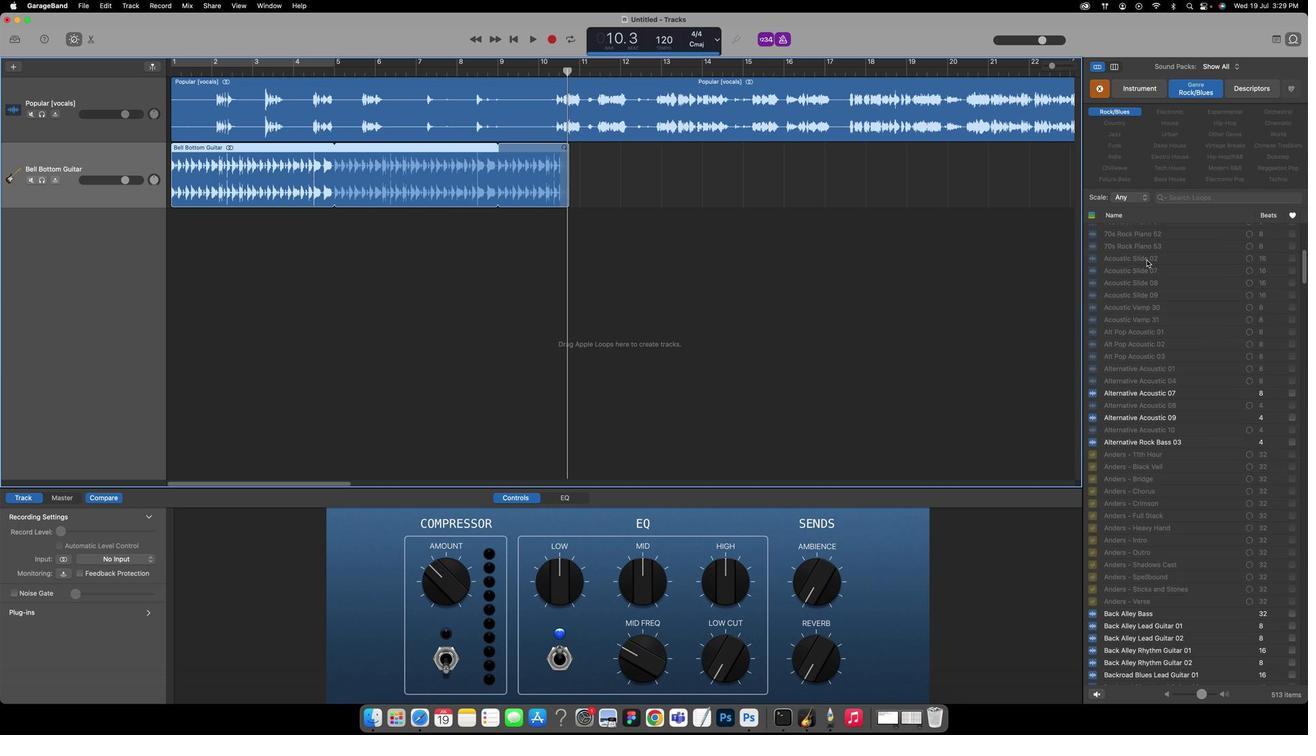 
Action: Mouse scrolled (1142, 259) with delta (92, 10)
Screenshot: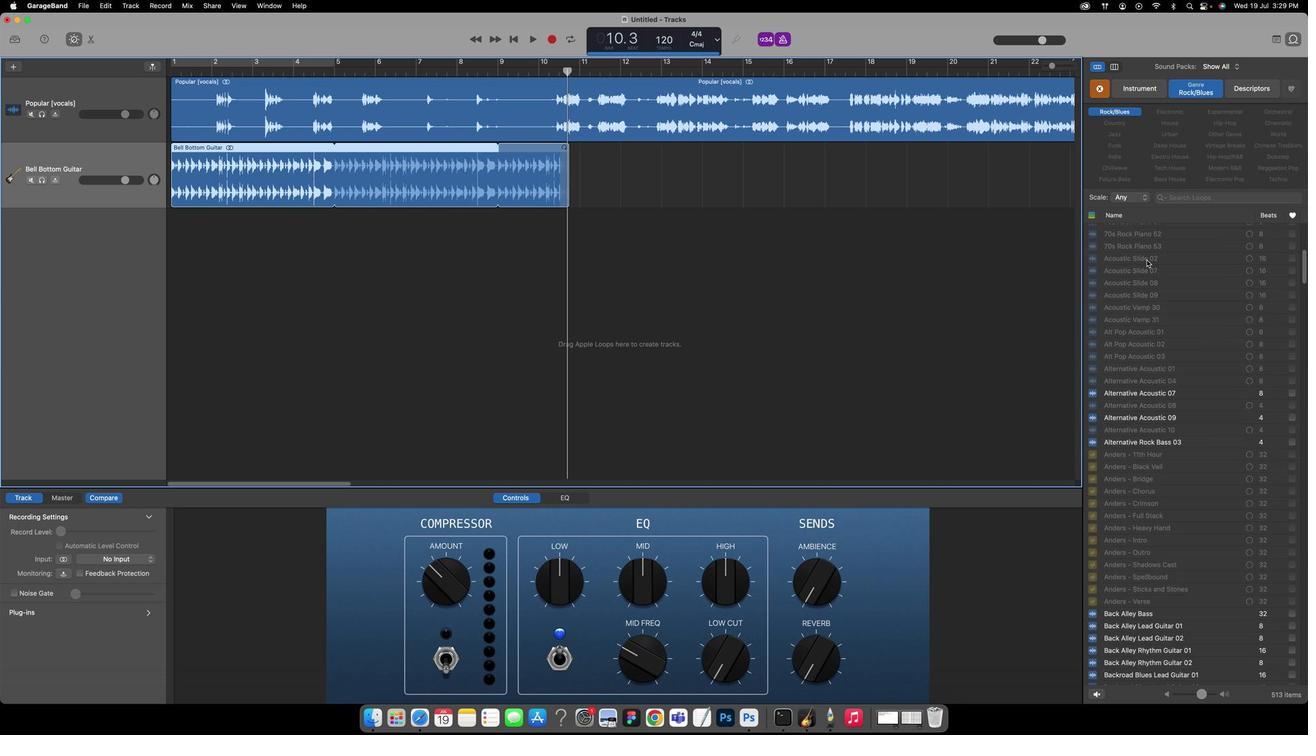 
Action: Mouse scrolled (1142, 259) with delta (92, 8)
Screenshot: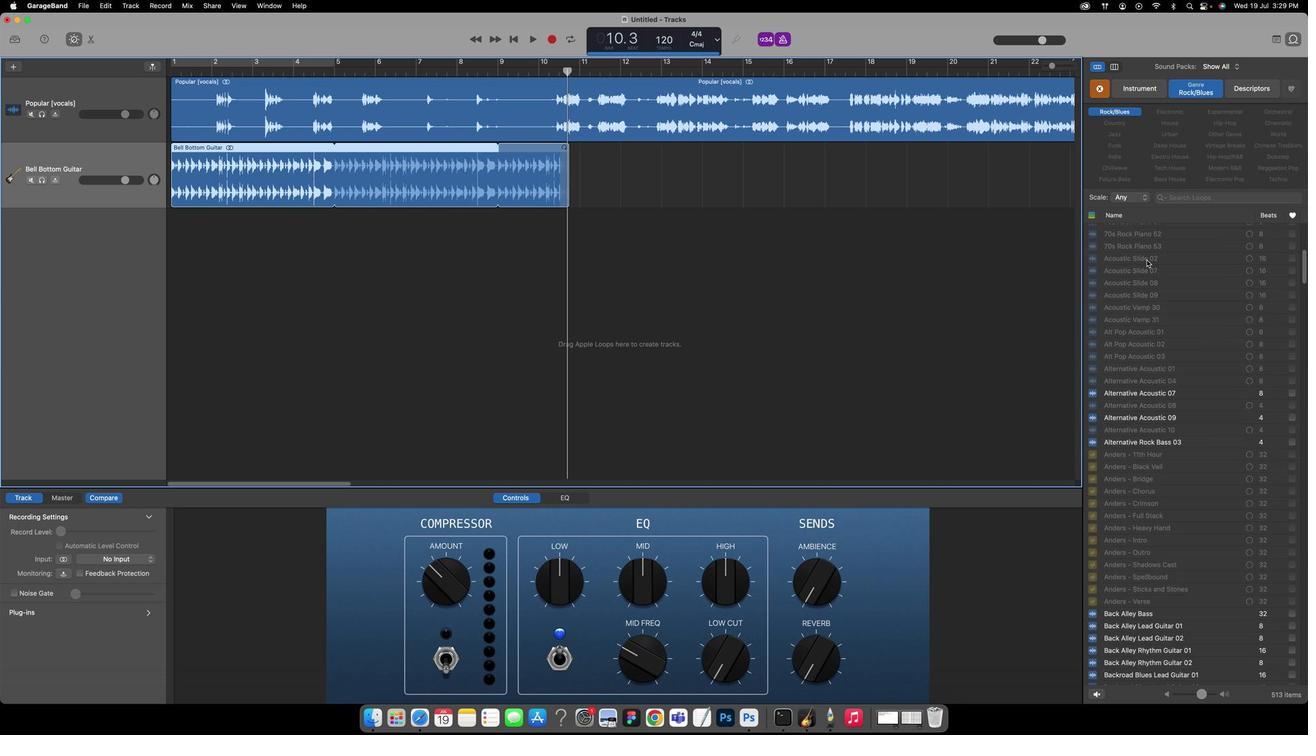 
Action: Mouse scrolled (1142, 259) with delta (92, 8)
Screenshot: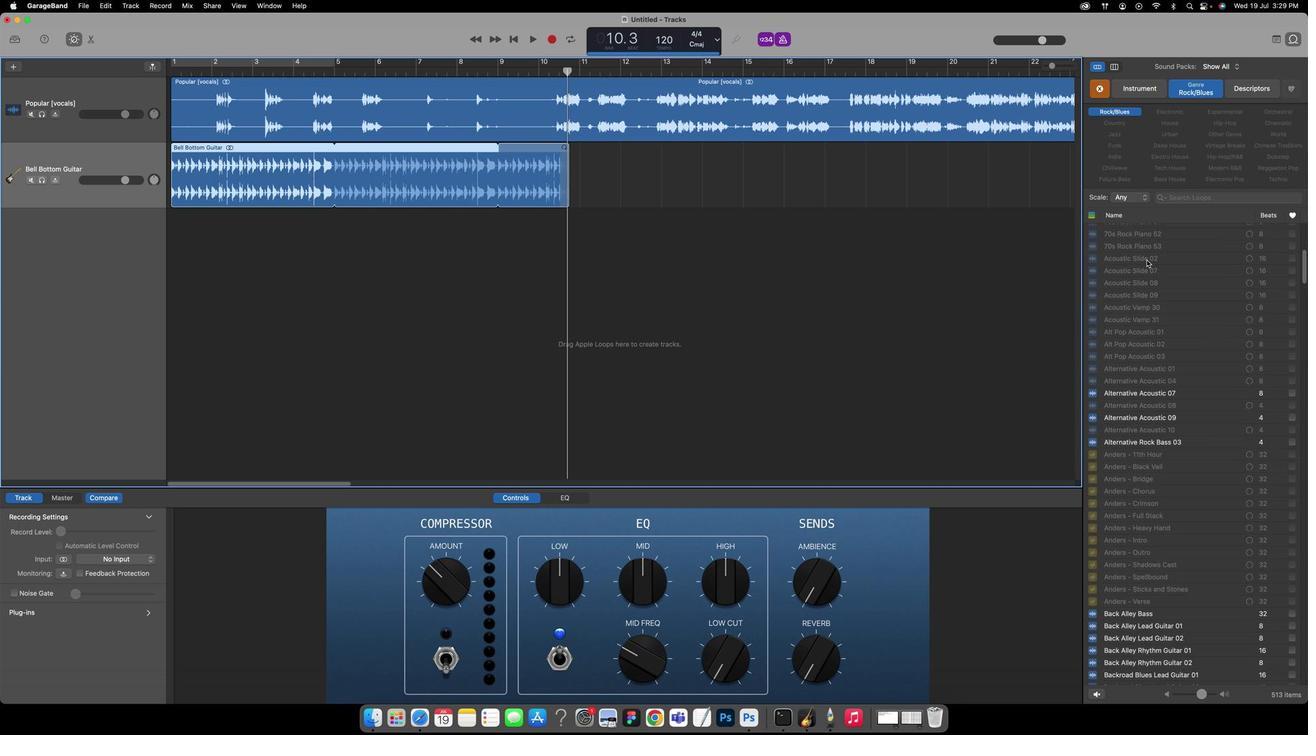 
Action: Mouse scrolled (1142, 259) with delta (92, 8)
Screenshot: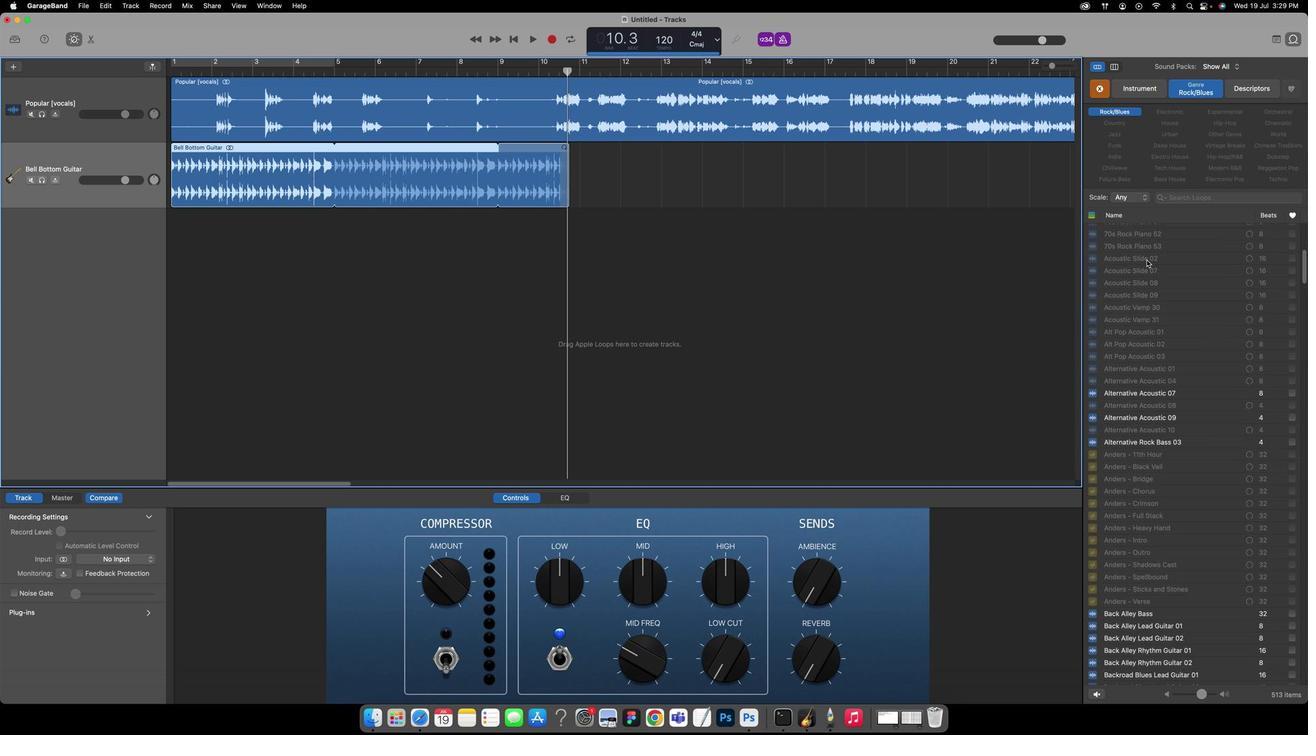 
Action: Mouse moved to (1143, 292)
Screenshot: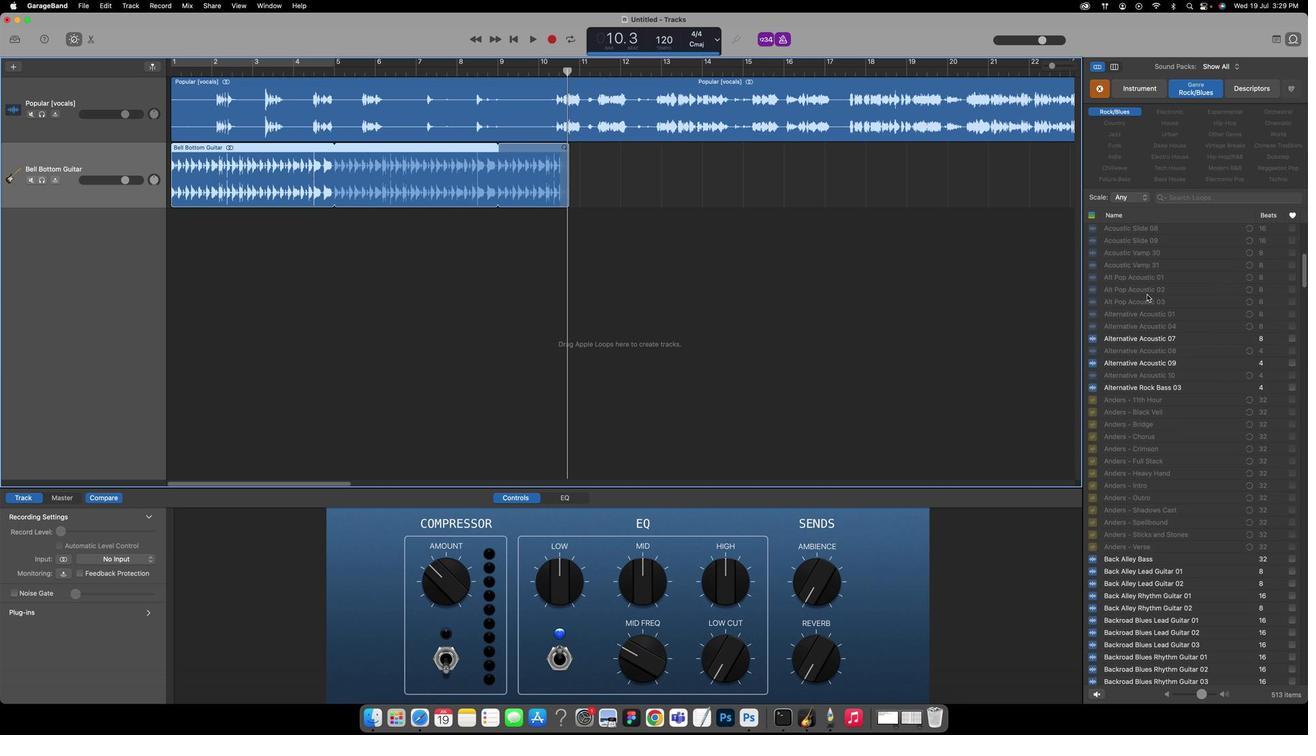 
Action: Mouse scrolled (1143, 292) with delta (92, 10)
Screenshot: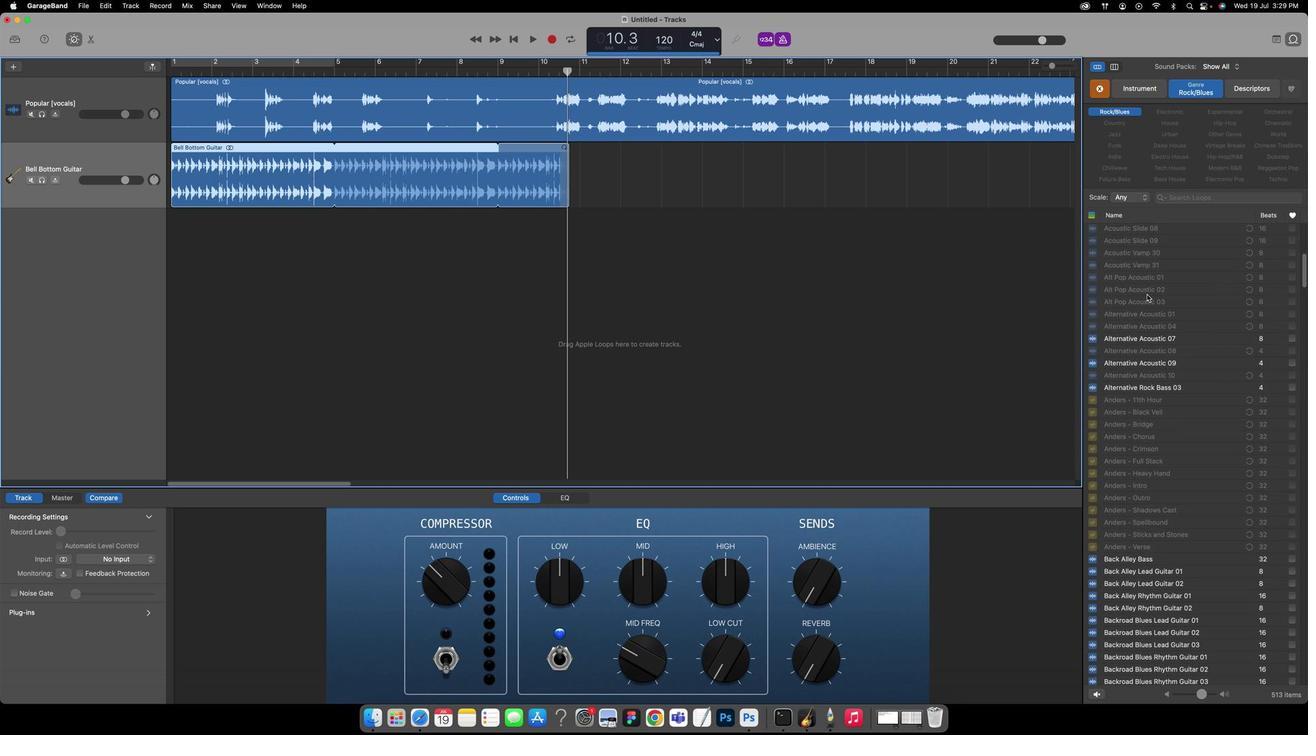 
Action: Mouse scrolled (1143, 292) with delta (92, 10)
Screenshot: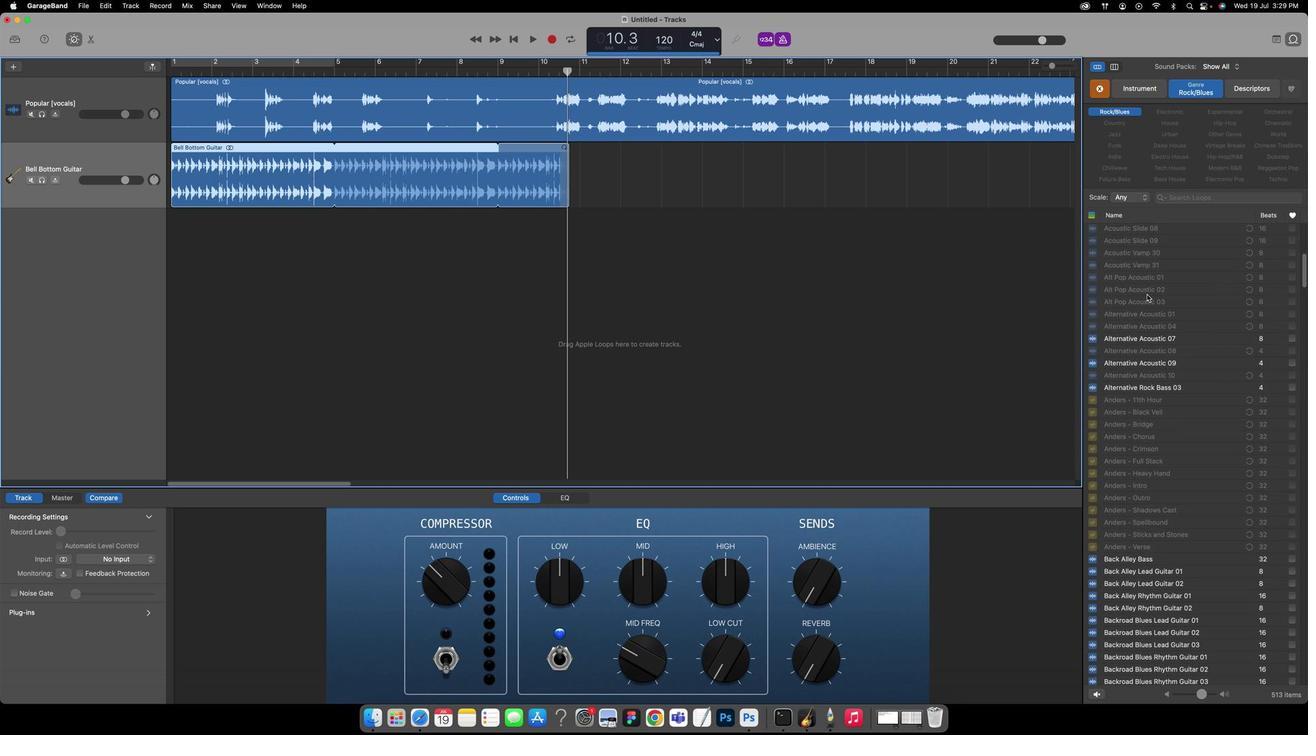 
Action: Mouse scrolled (1143, 292) with delta (92, 9)
Screenshot: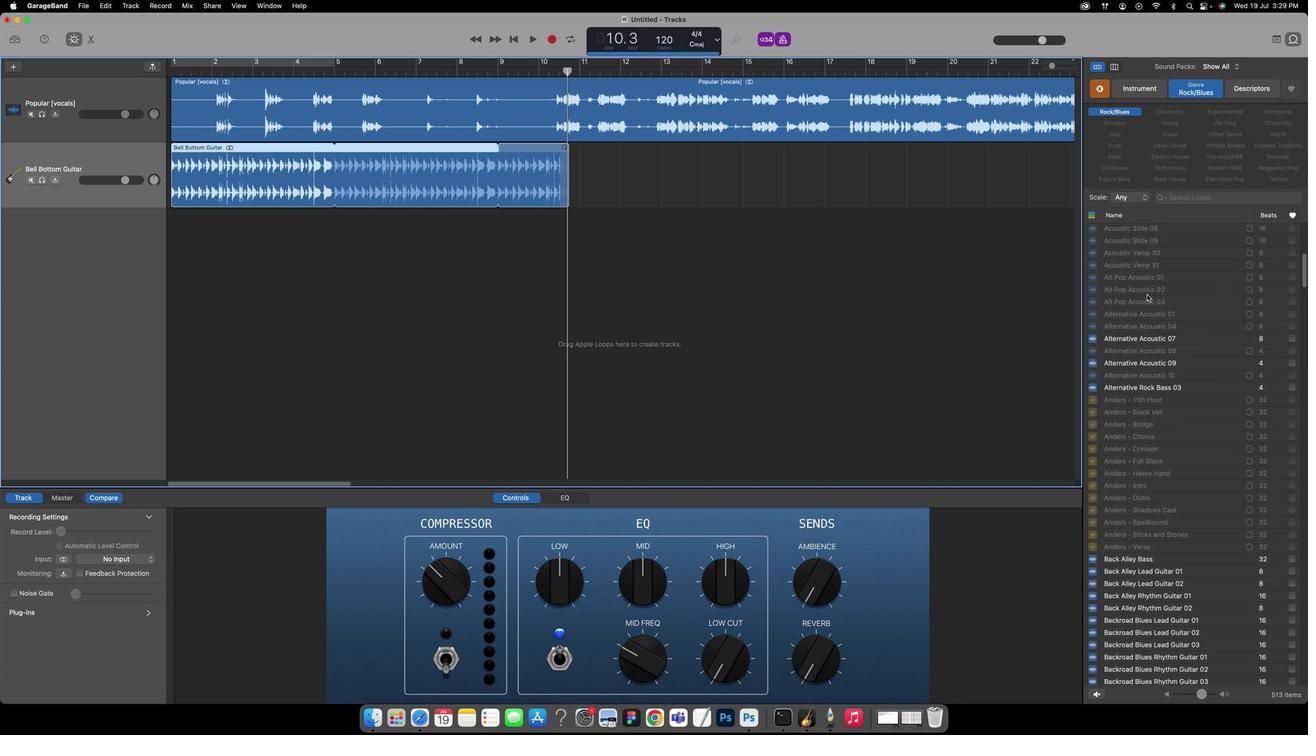 
Action: Mouse moved to (1127, 338)
Screenshot: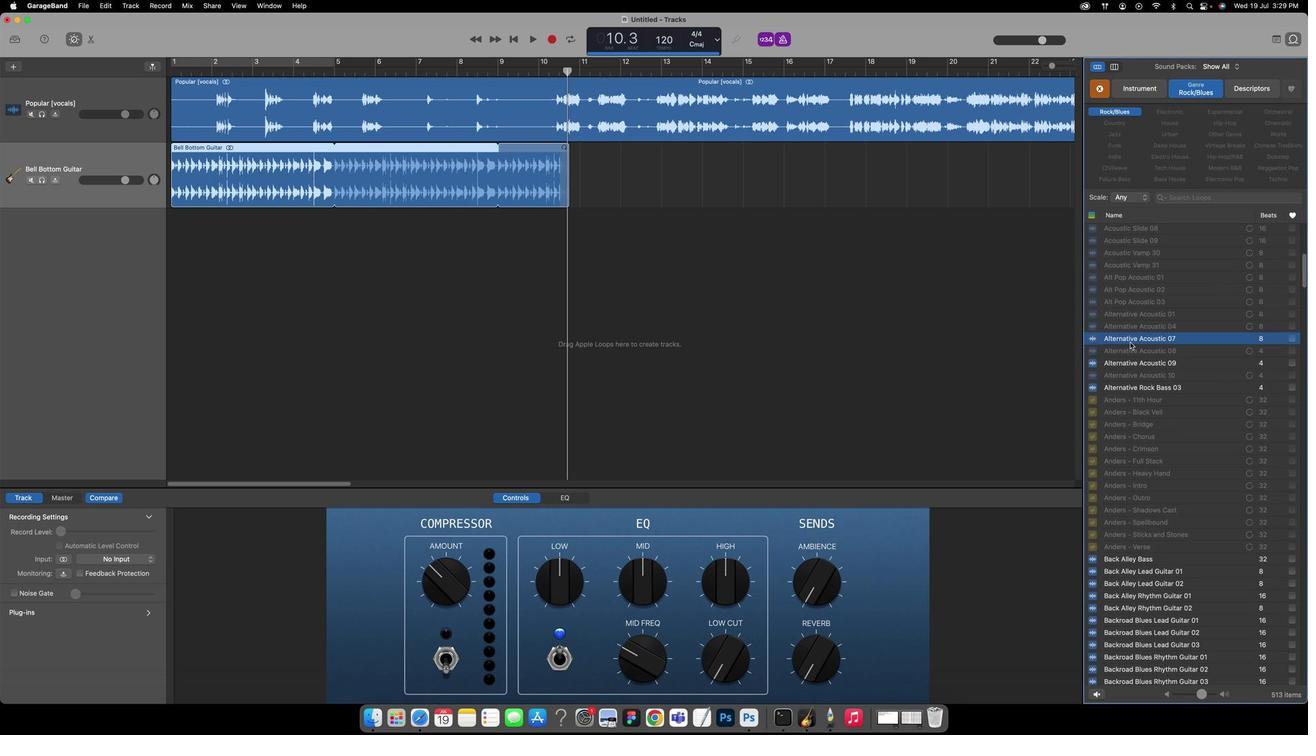 
Action: Mouse pressed left at (1127, 338)
Screenshot: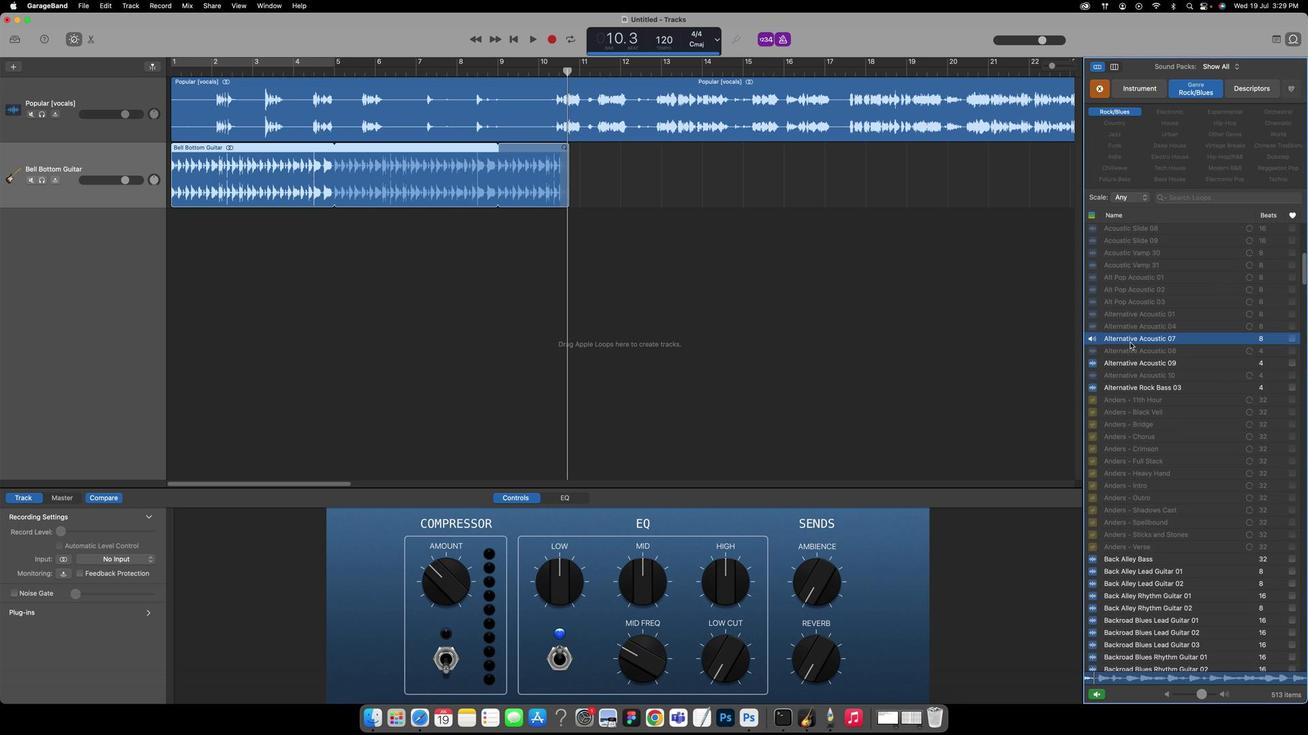 
Action: Mouse moved to (1120, 357)
Screenshot: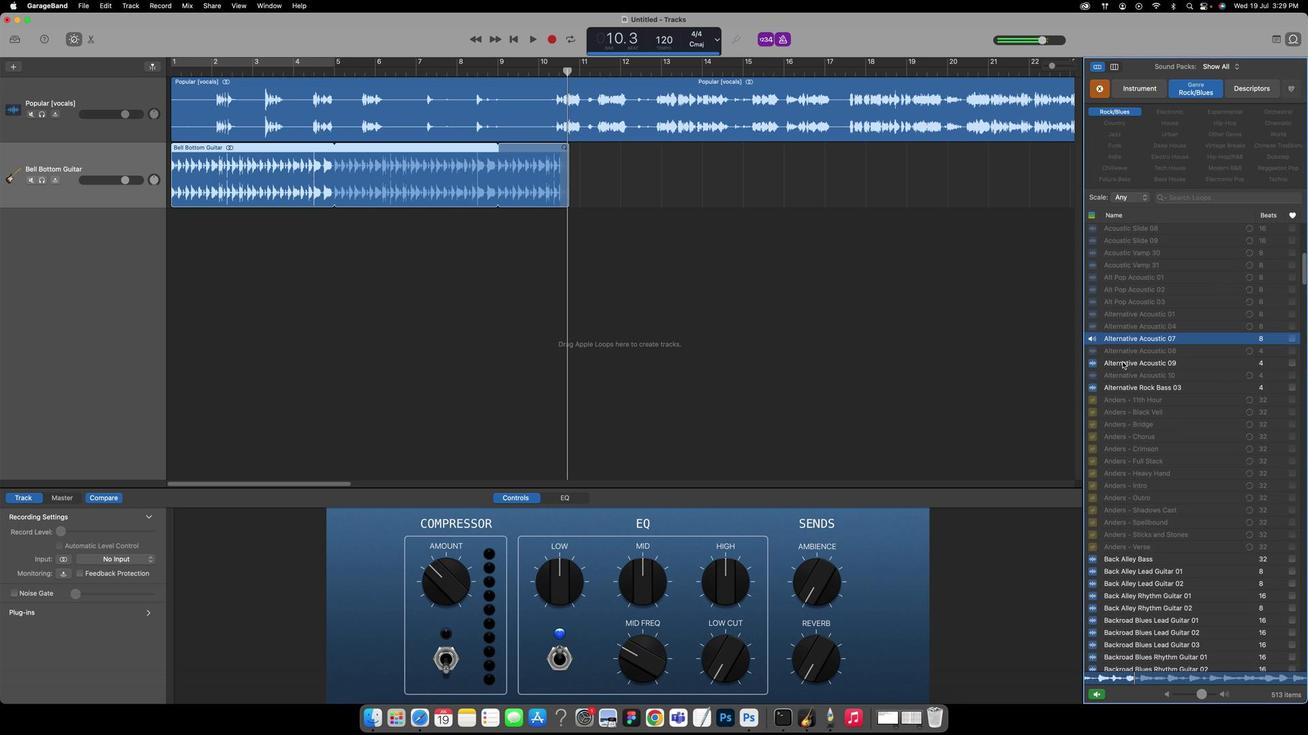 
Action: Mouse pressed left at (1120, 357)
Screenshot: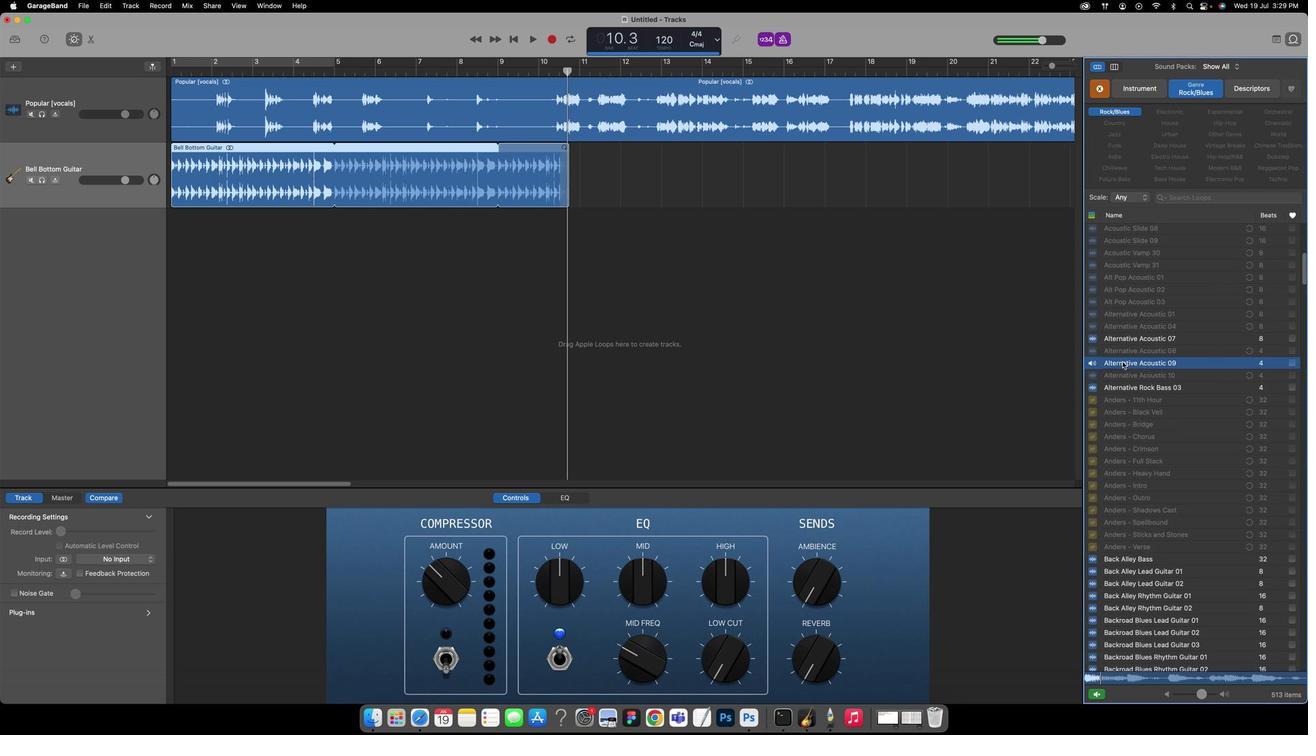 
Action: Mouse moved to (1118, 383)
Screenshot: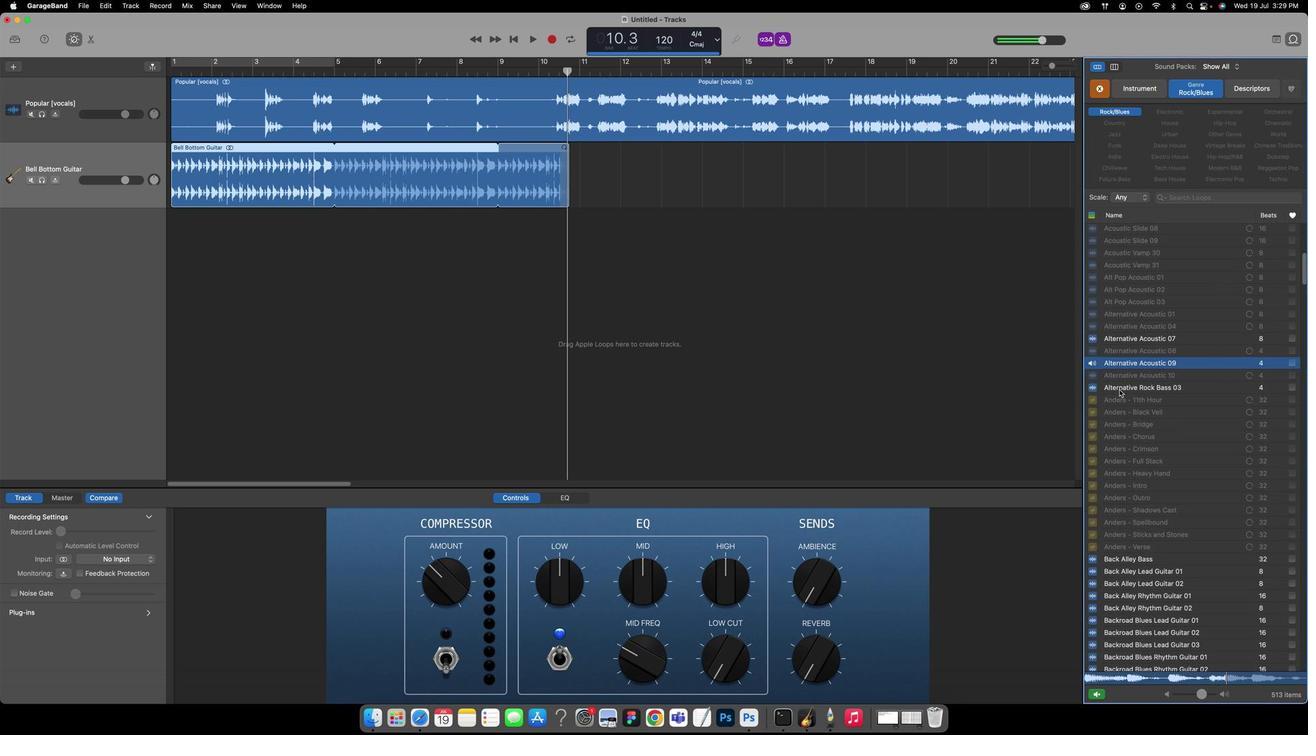 
Action: Mouse scrolled (1118, 383) with delta (92, 10)
Screenshot: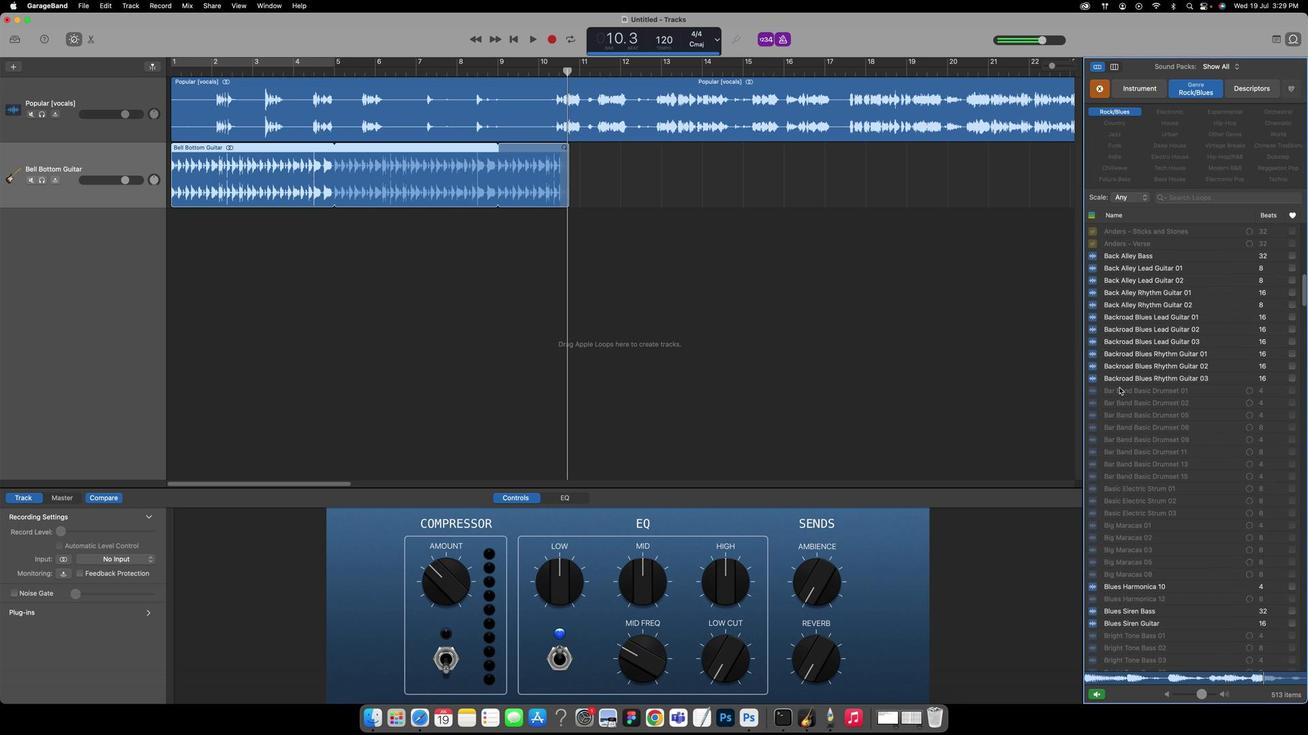 
Action: Mouse scrolled (1118, 383) with delta (92, 10)
Screenshot: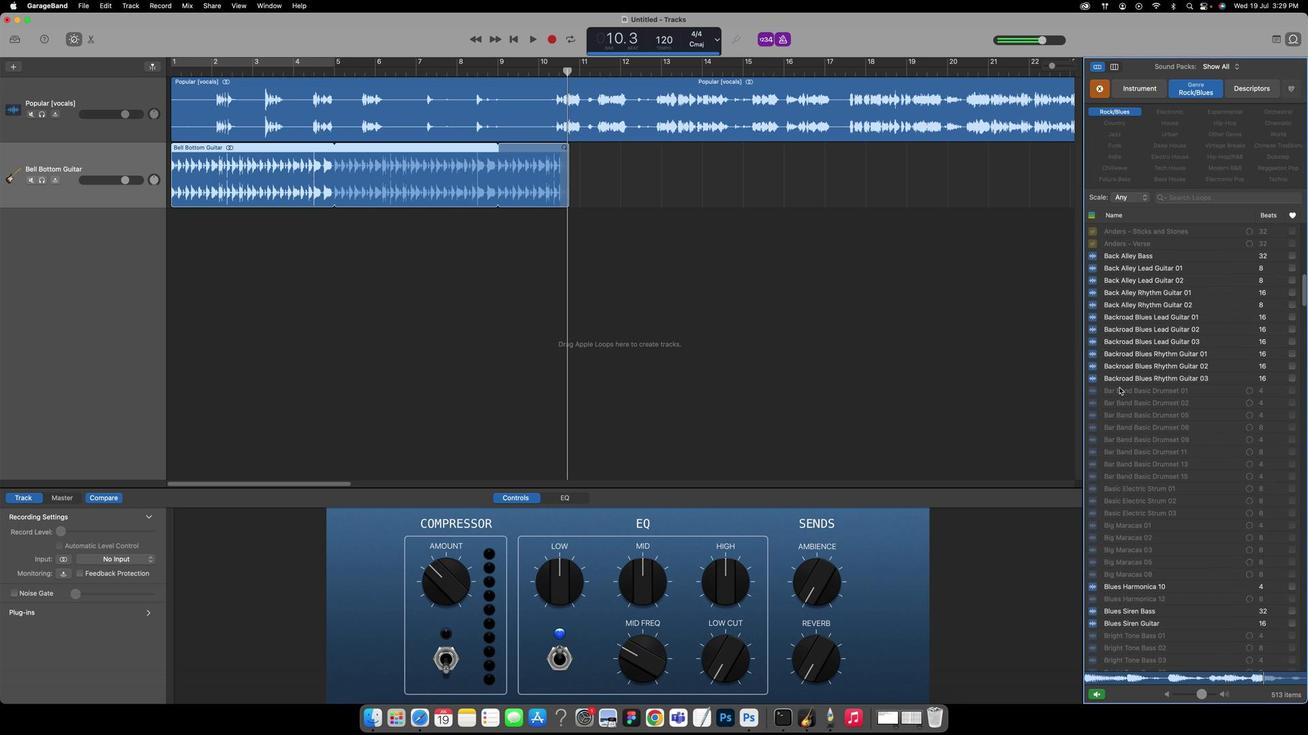 
Action: Mouse scrolled (1118, 383) with delta (92, 8)
Screenshot: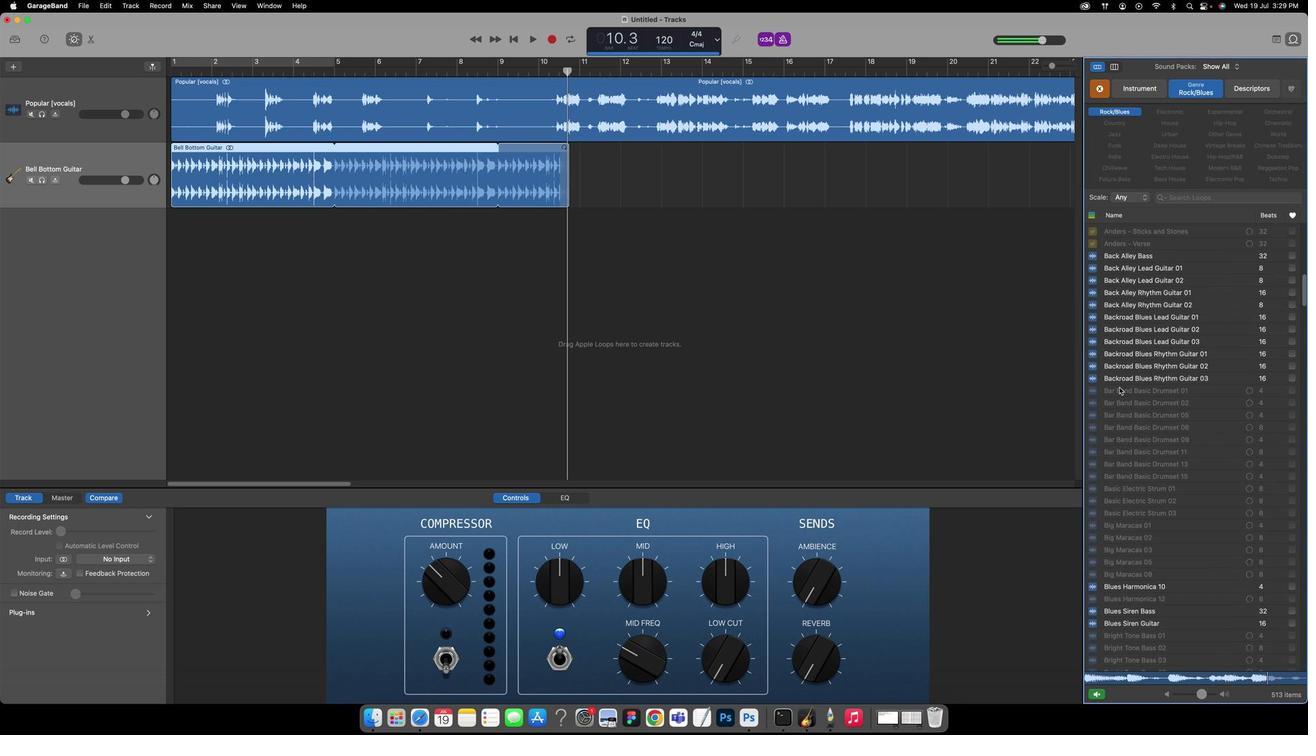 
Action: Mouse scrolled (1118, 383) with delta (92, 8)
Screenshot: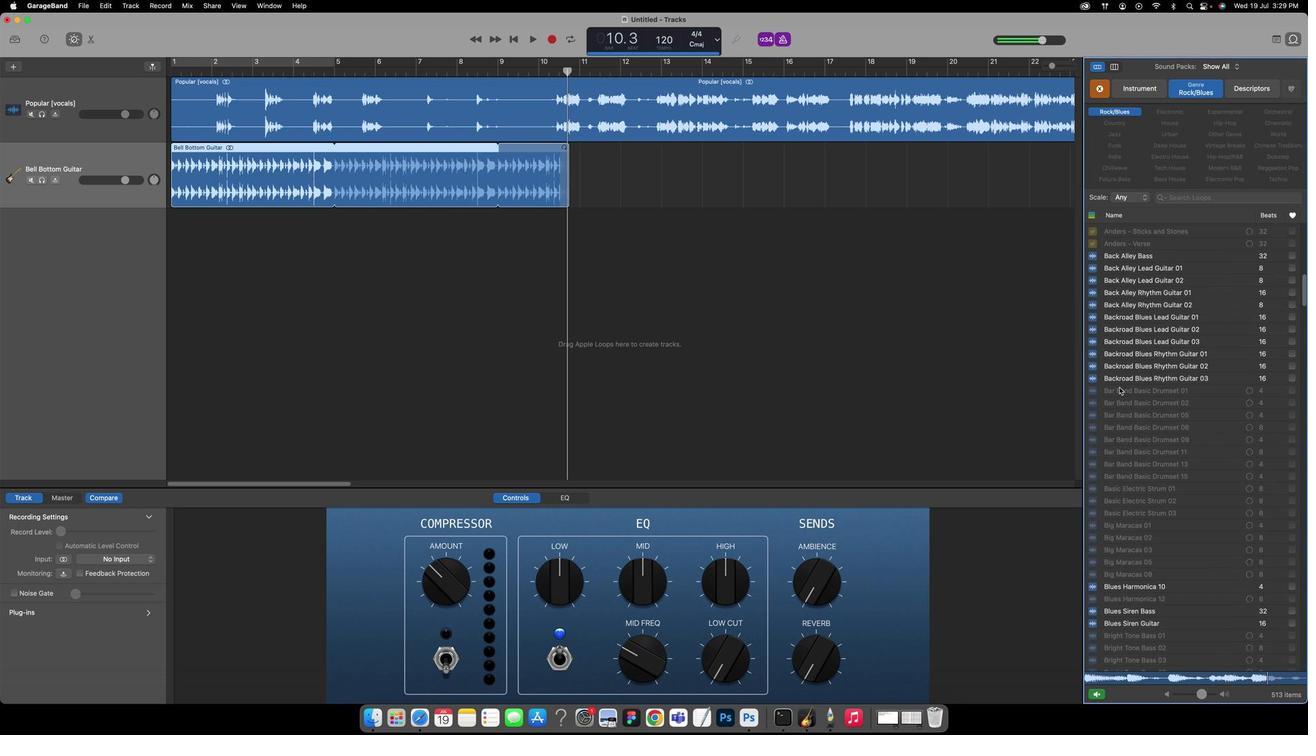 
Action: Mouse scrolled (1118, 383) with delta (92, 8)
Screenshot: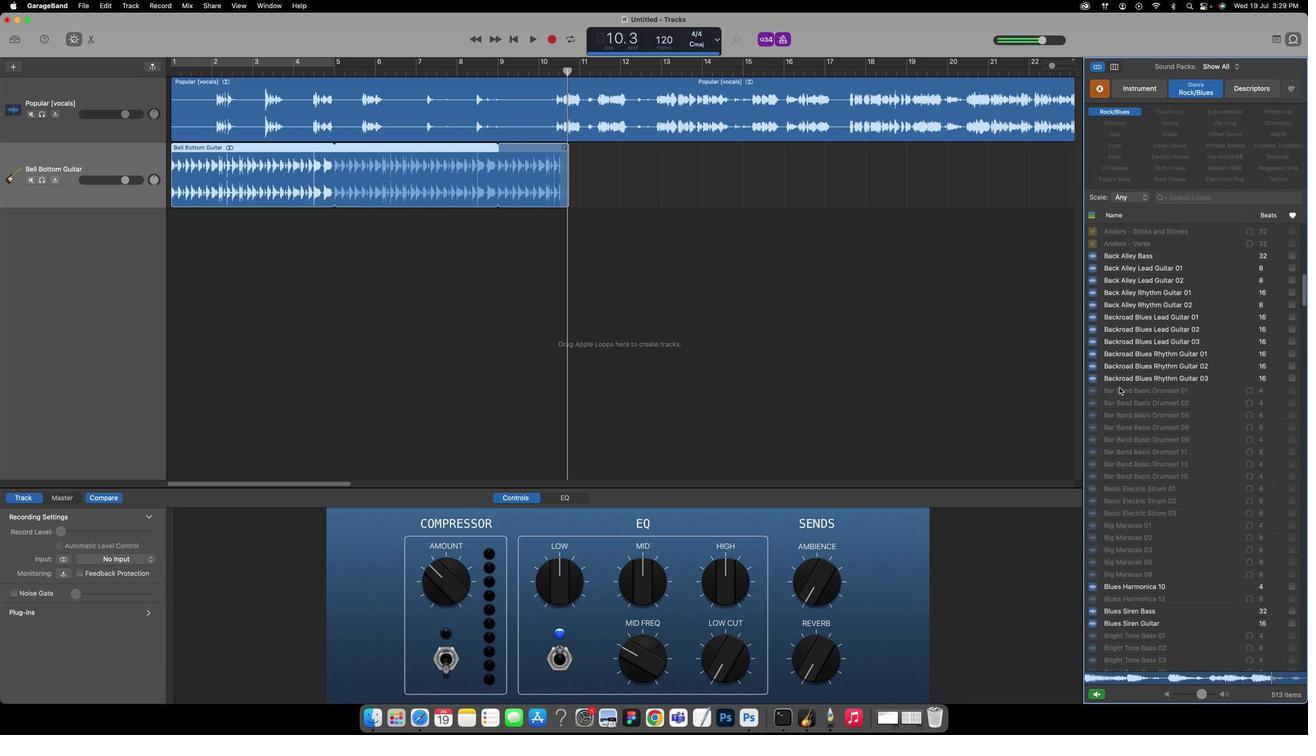 
Action: Mouse moved to (1118, 382)
Screenshot: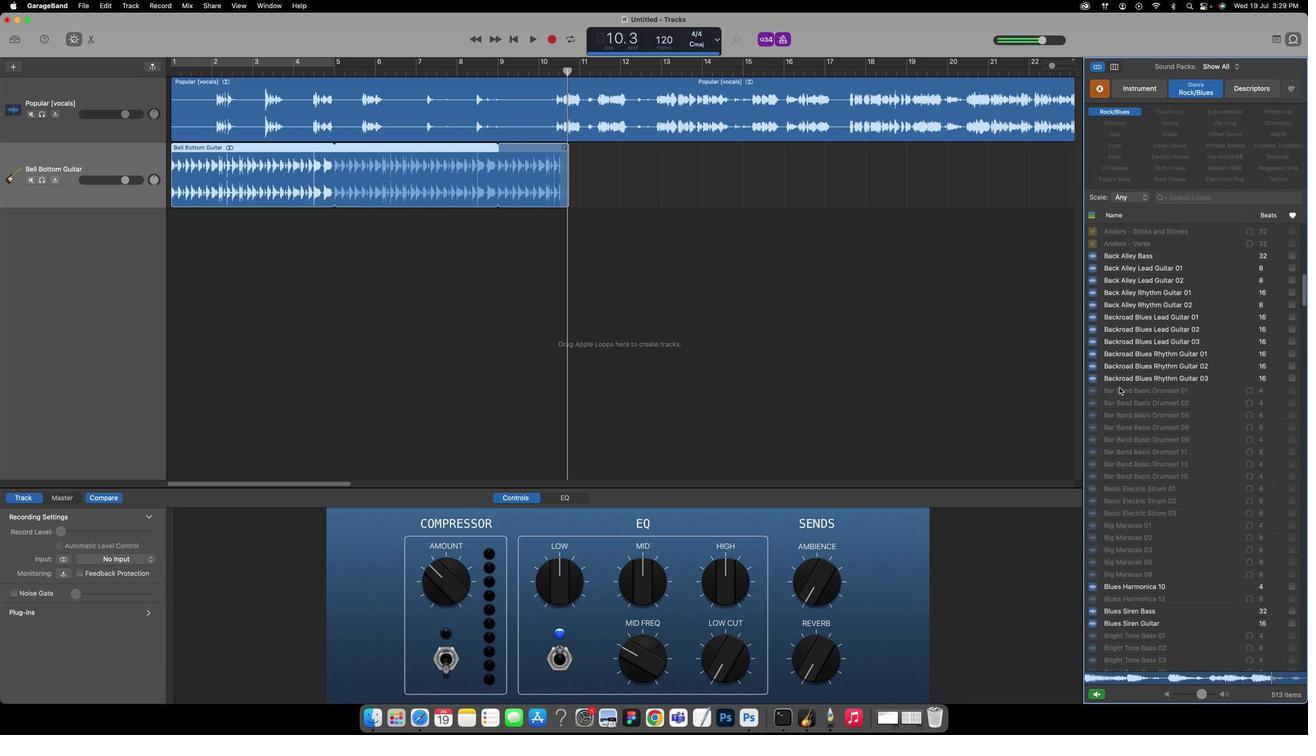 
Action: Mouse scrolled (1118, 382) with delta (92, 7)
Screenshot: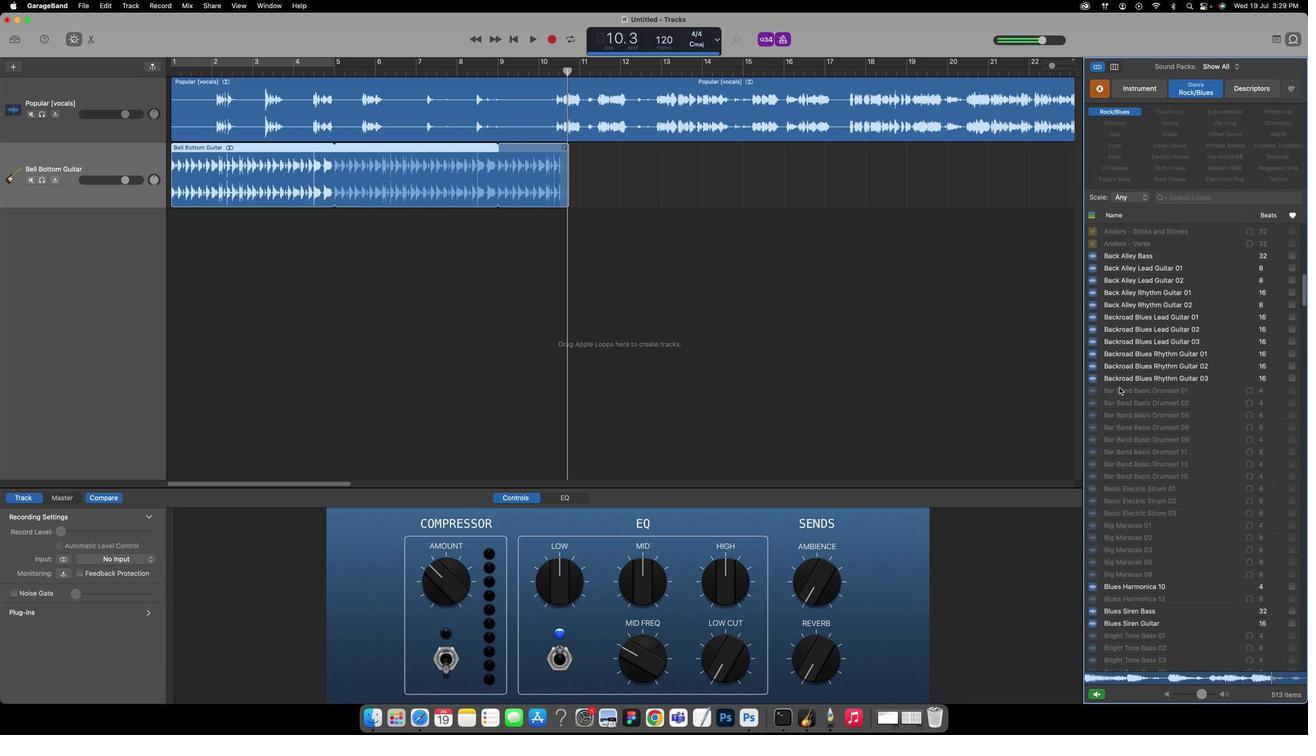 
Action: Mouse moved to (1116, 328)
Screenshot: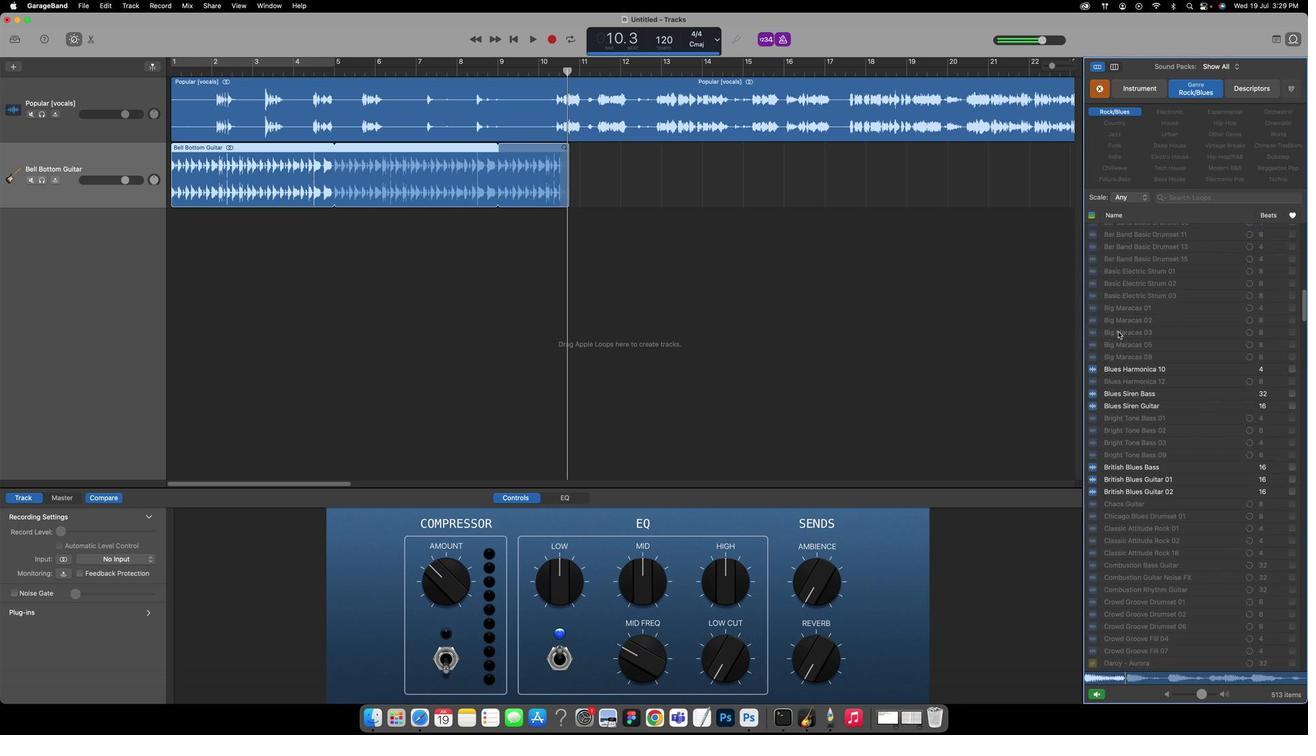 
Action: Mouse scrolled (1116, 328) with delta (92, 10)
Screenshot: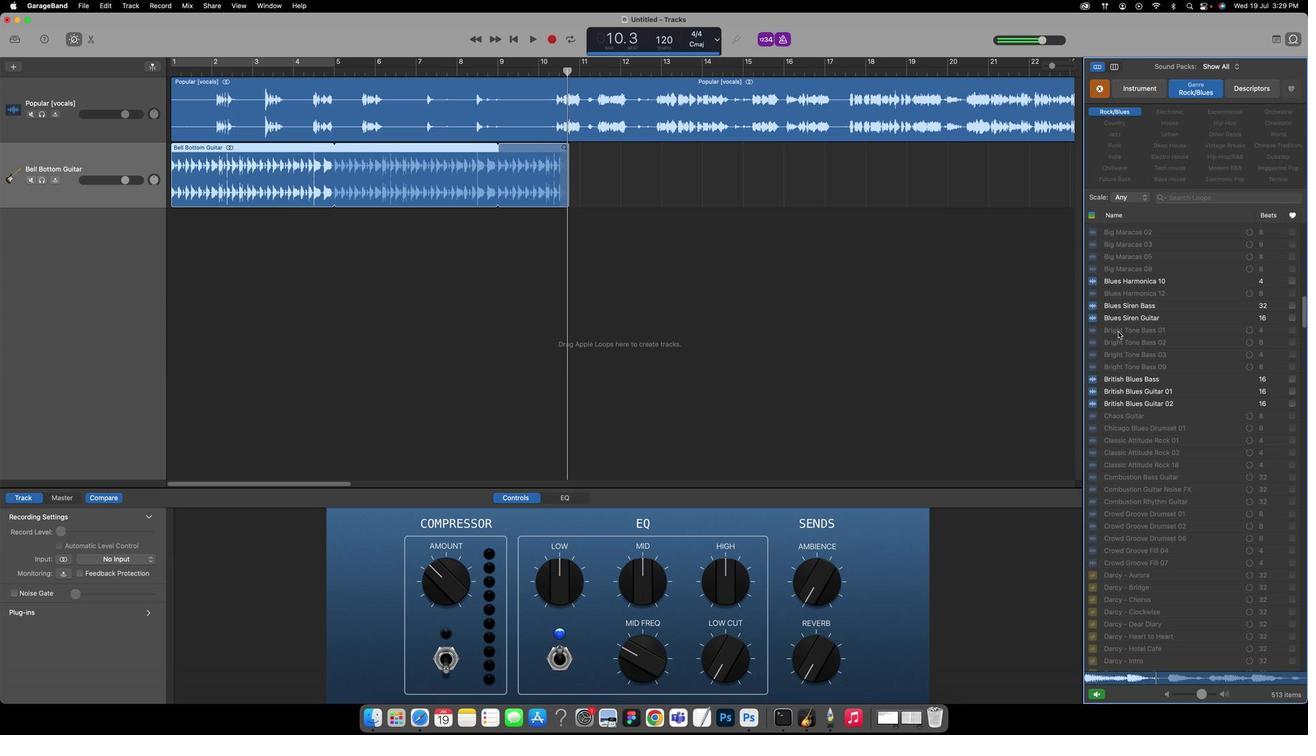 
Action: Mouse scrolled (1116, 328) with delta (92, 10)
Screenshot: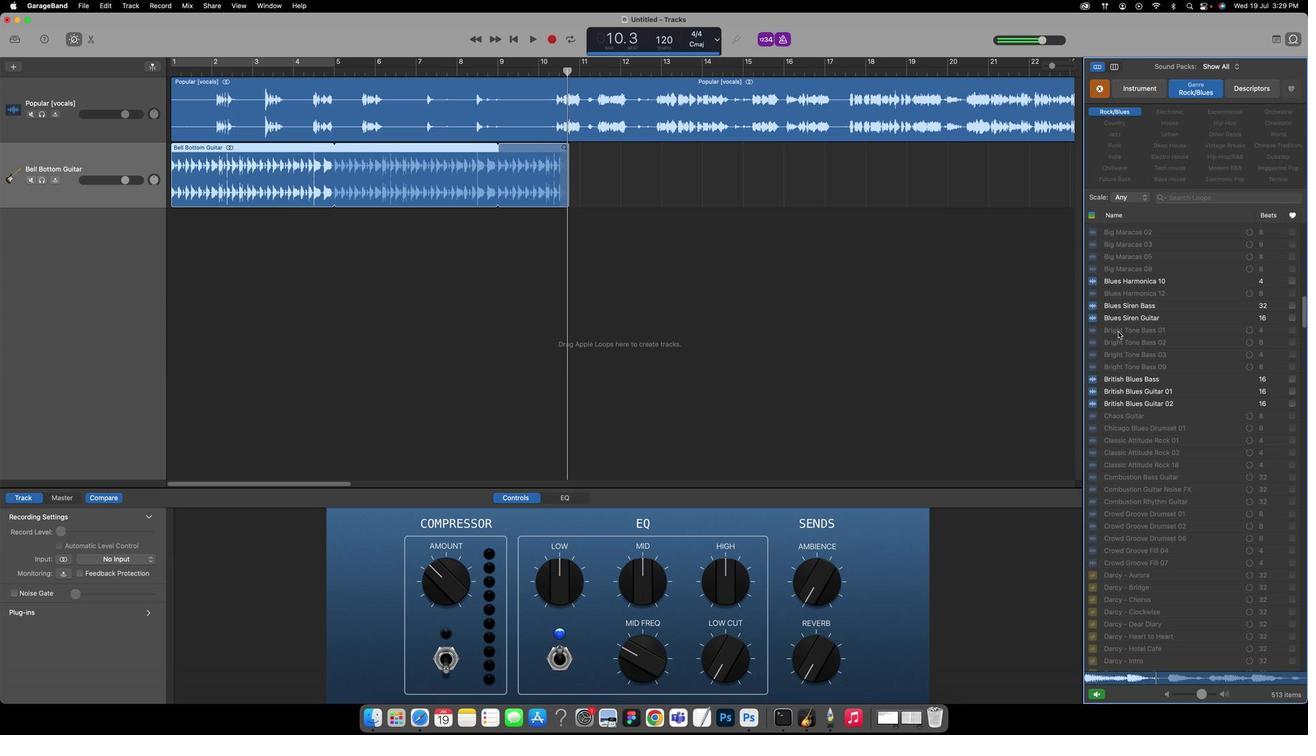 
Action: Mouse scrolled (1116, 328) with delta (92, 8)
Screenshot: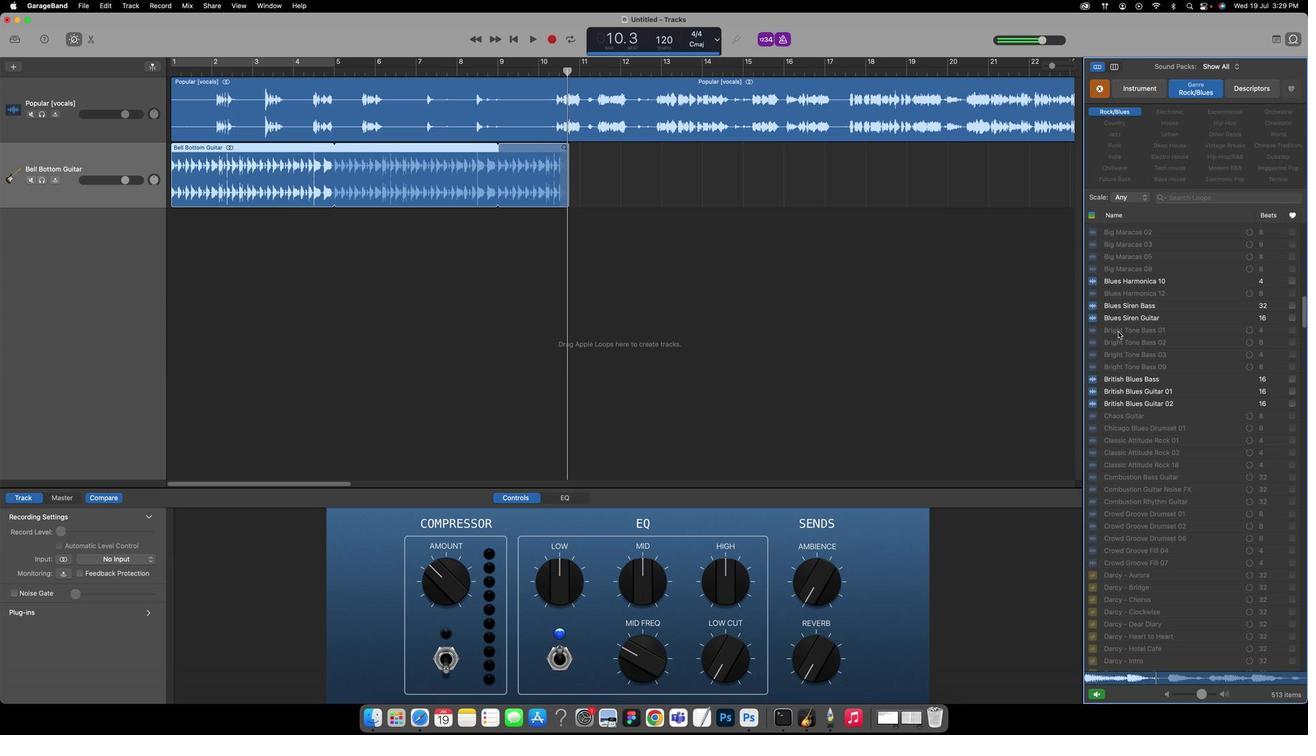 
Action: Mouse scrolled (1116, 328) with delta (92, 8)
Screenshot: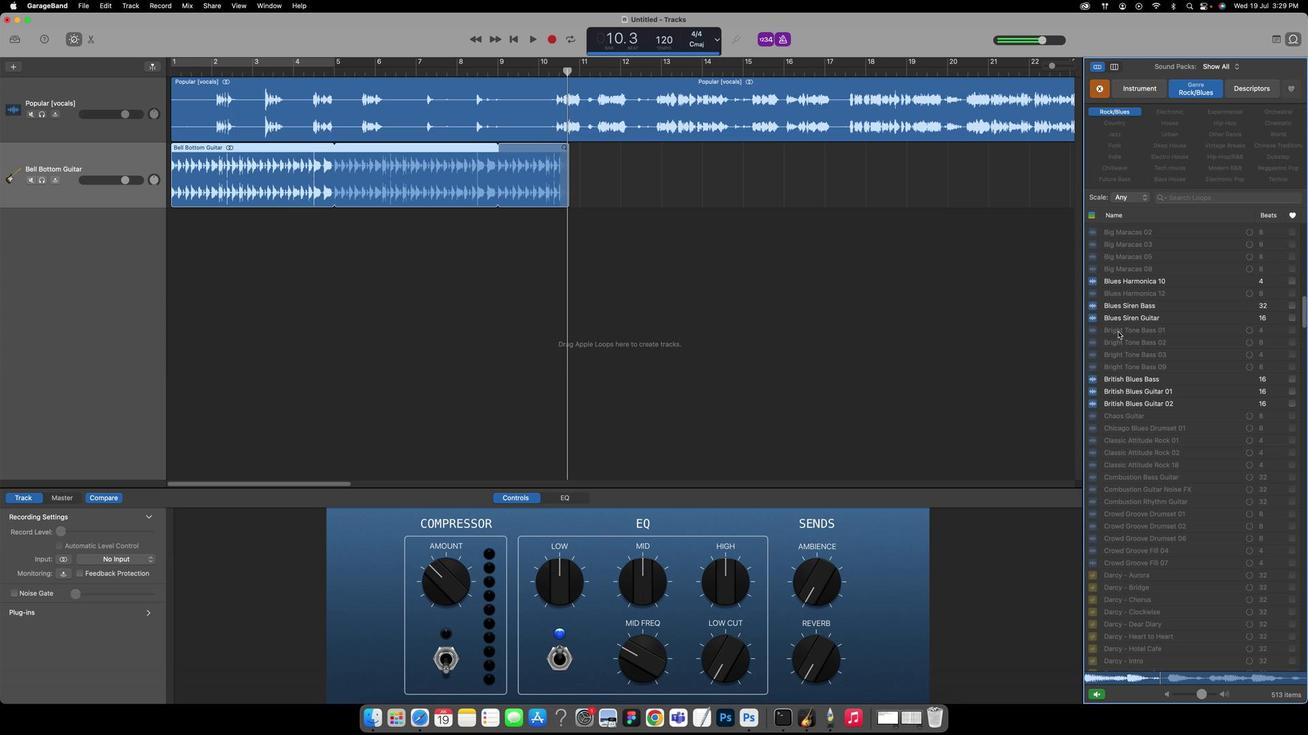 
Action: Mouse scrolled (1116, 328) with delta (92, 8)
Screenshot: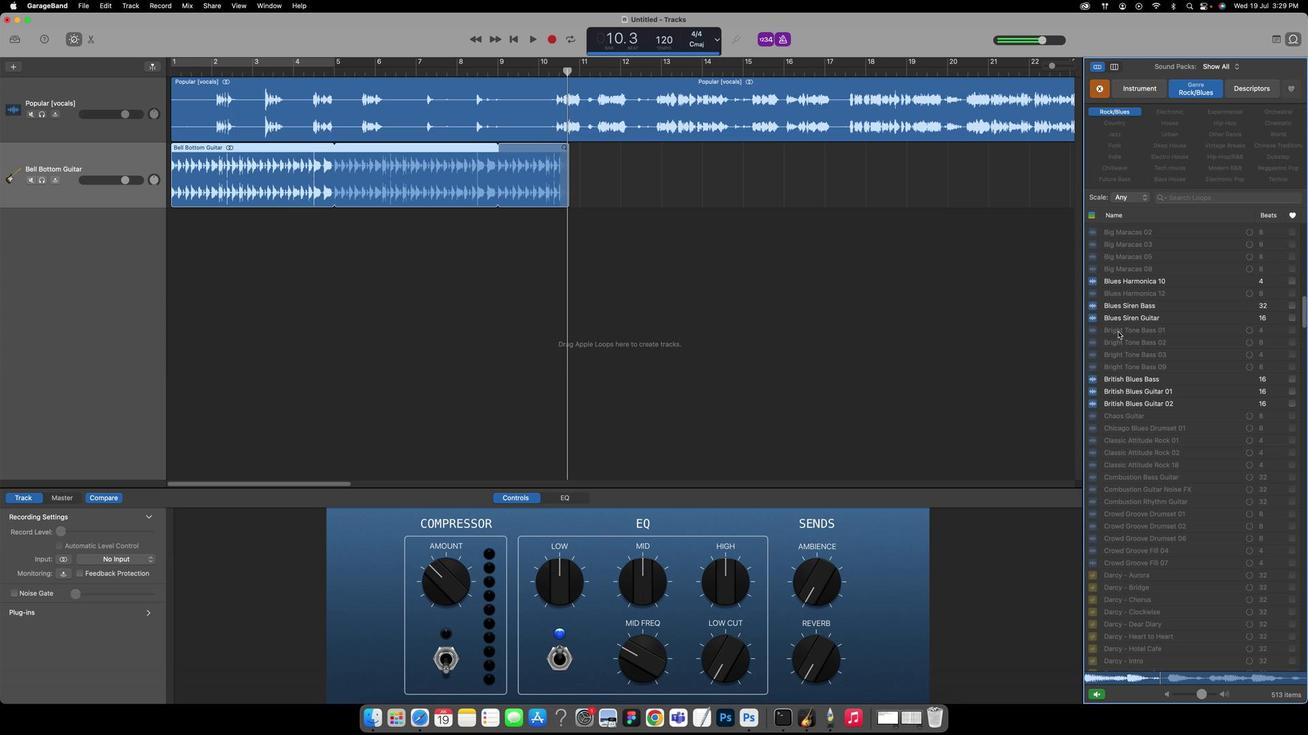 
Action: Mouse scrolled (1116, 328) with delta (92, 7)
Screenshot: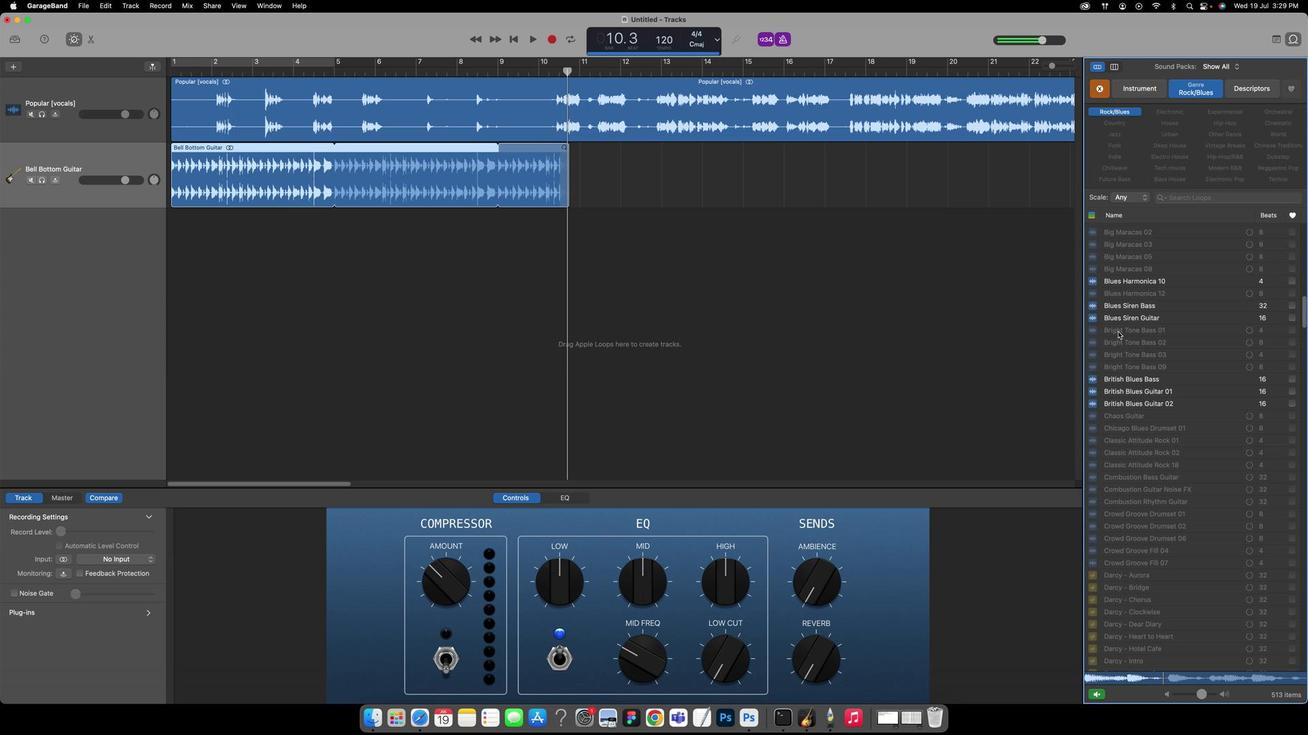 
Action: Mouse moved to (1111, 373)
Screenshot: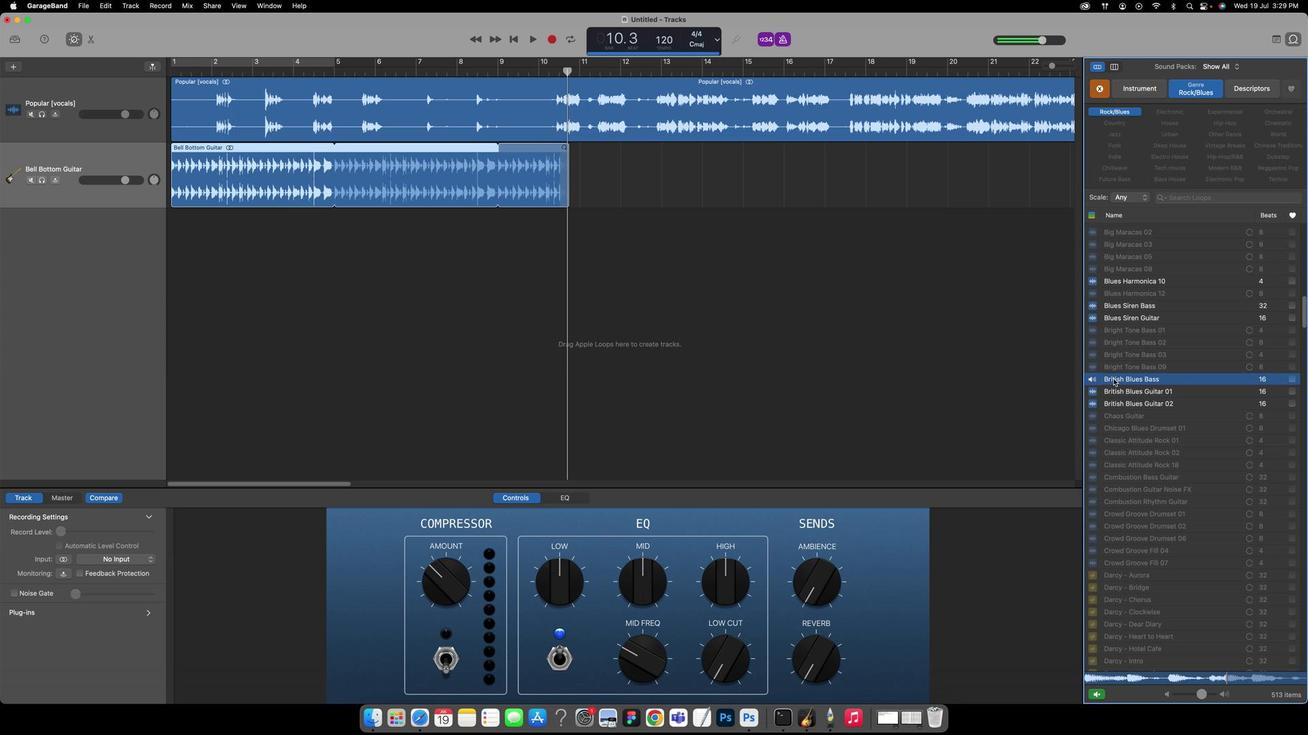 
Action: Mouse pressed left at (1111, 373)
Screenshot: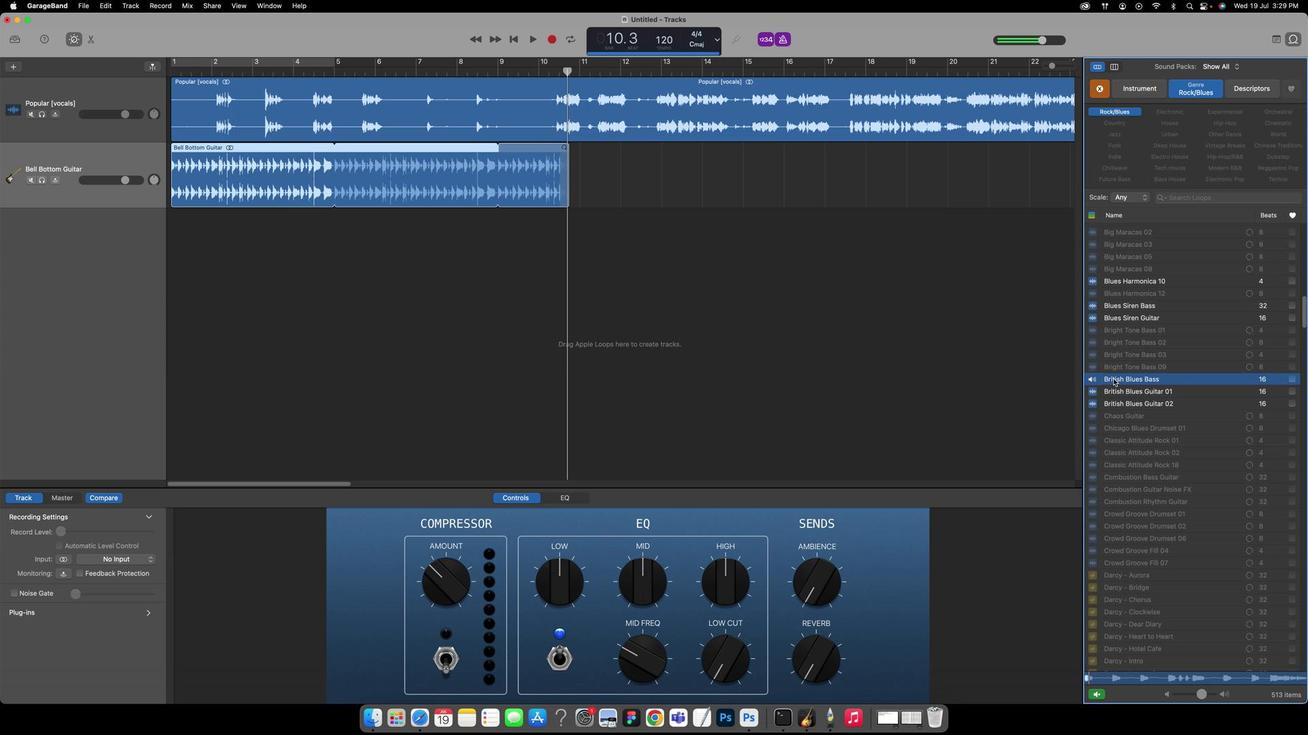
Action: Mouse moved to (1096, 387)
Screenshot: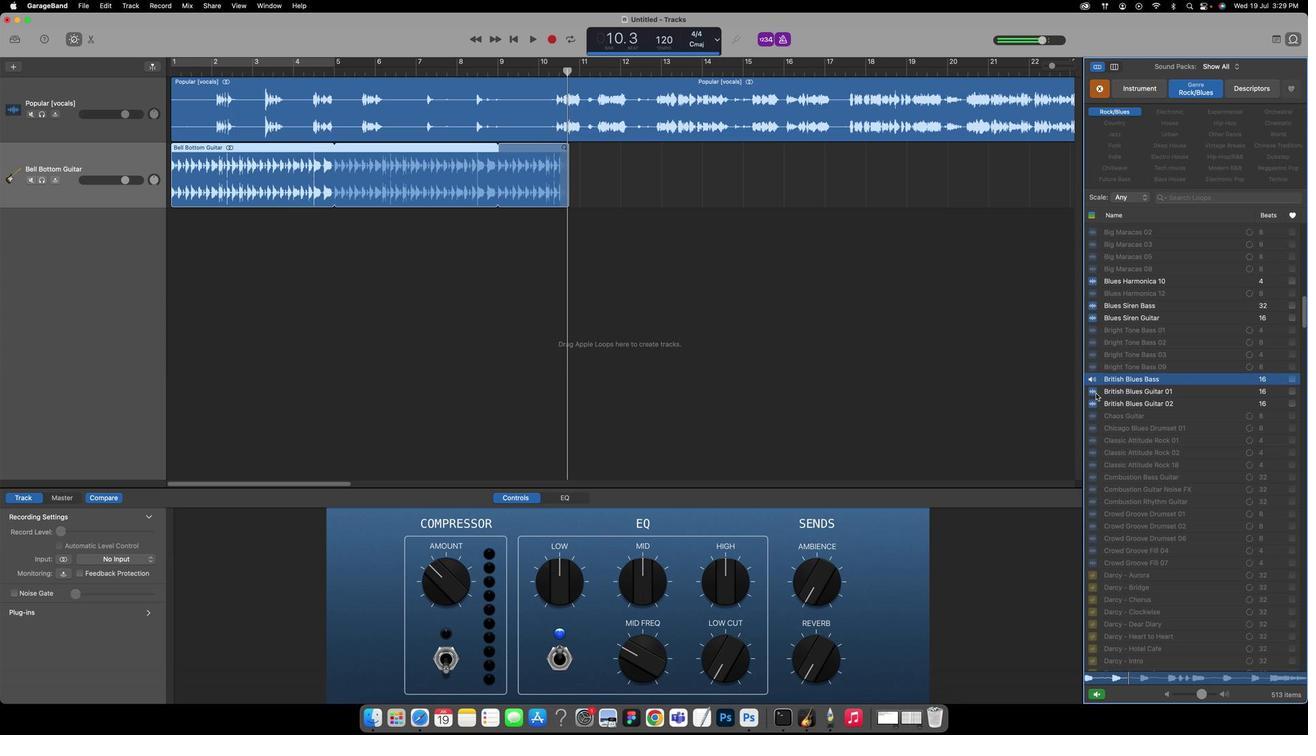 
Action: Mouse pressed left at (1096, 387)
Screenshot: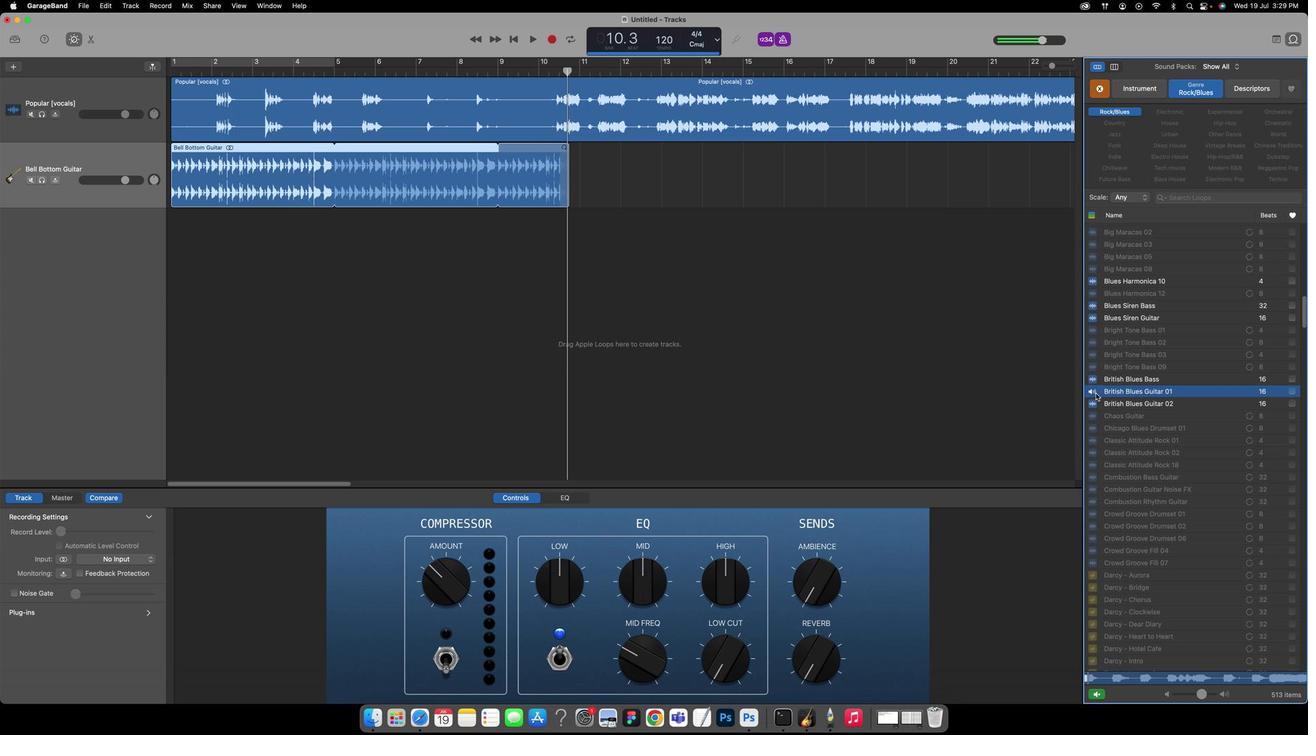 
Action: Mouse moved to (1094, 400)
Screenshot: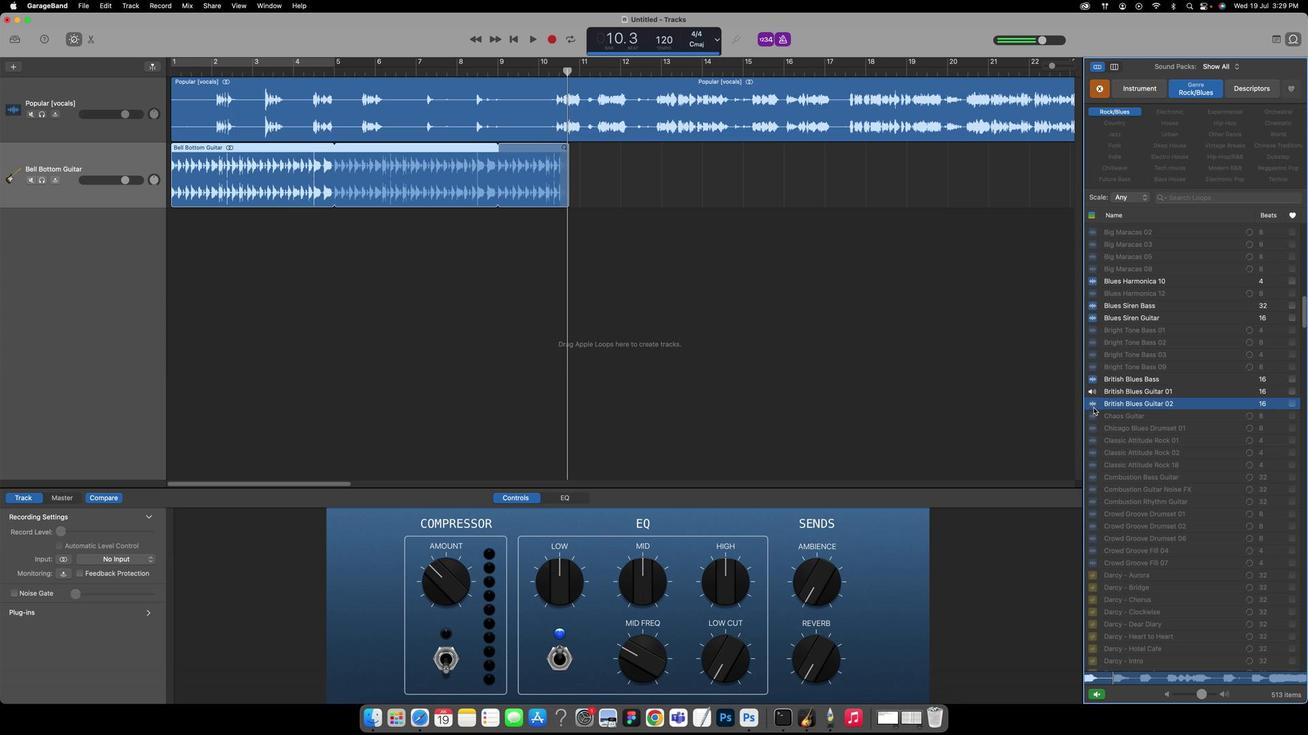 
Action: Mouse pressed left at (1094, 400)
Screenshot: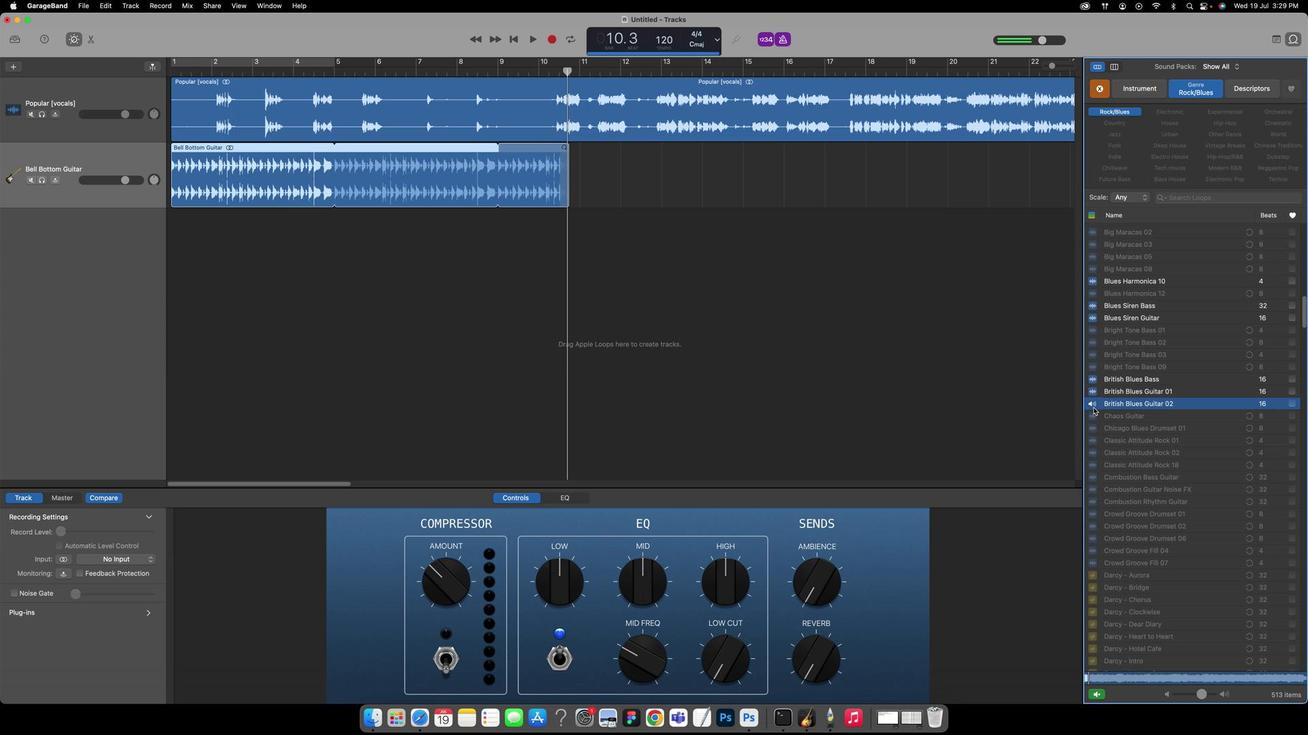 
Action: Mouse scrolled (1094, 400) with delta (92, 10)
Screenshot: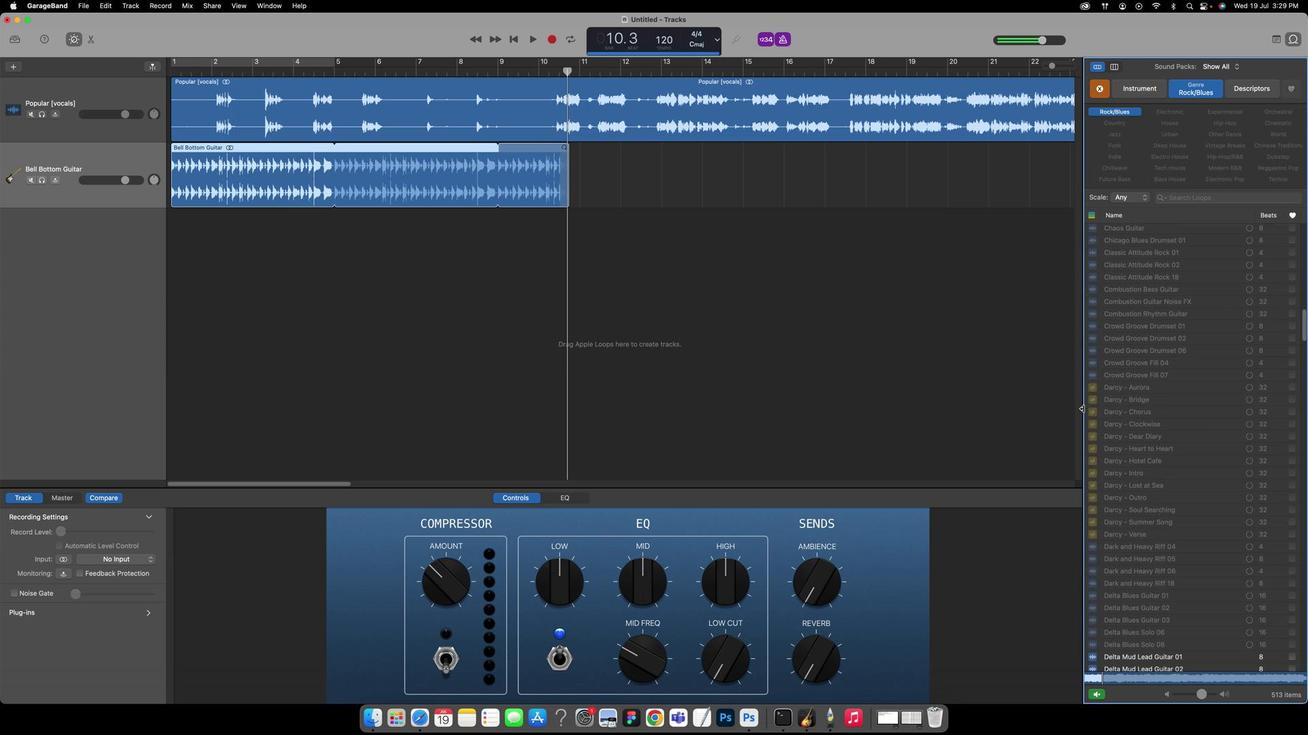 
Action: Mouse scrolled (1094, 400) with delta (92, 10)
Screenshot: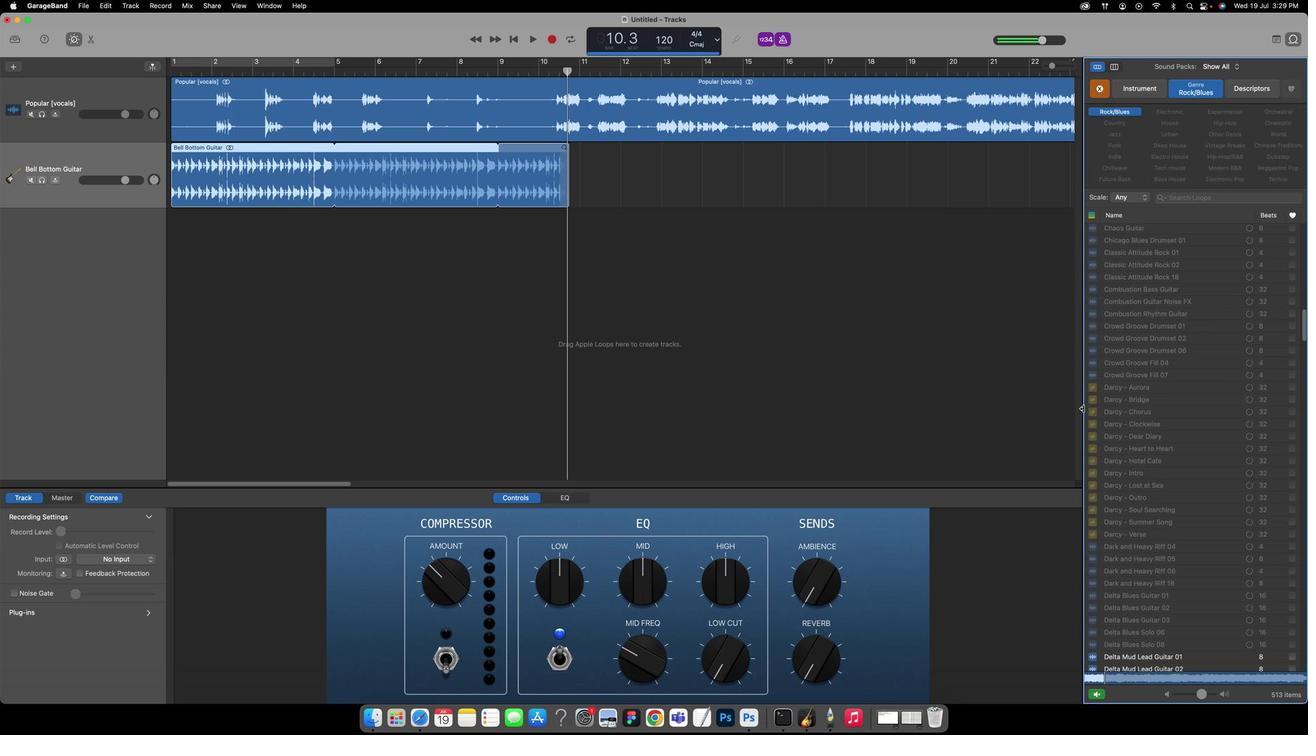
Action: Mouse scrolled (1094, 400) with delta (92, 9)
Screenshot: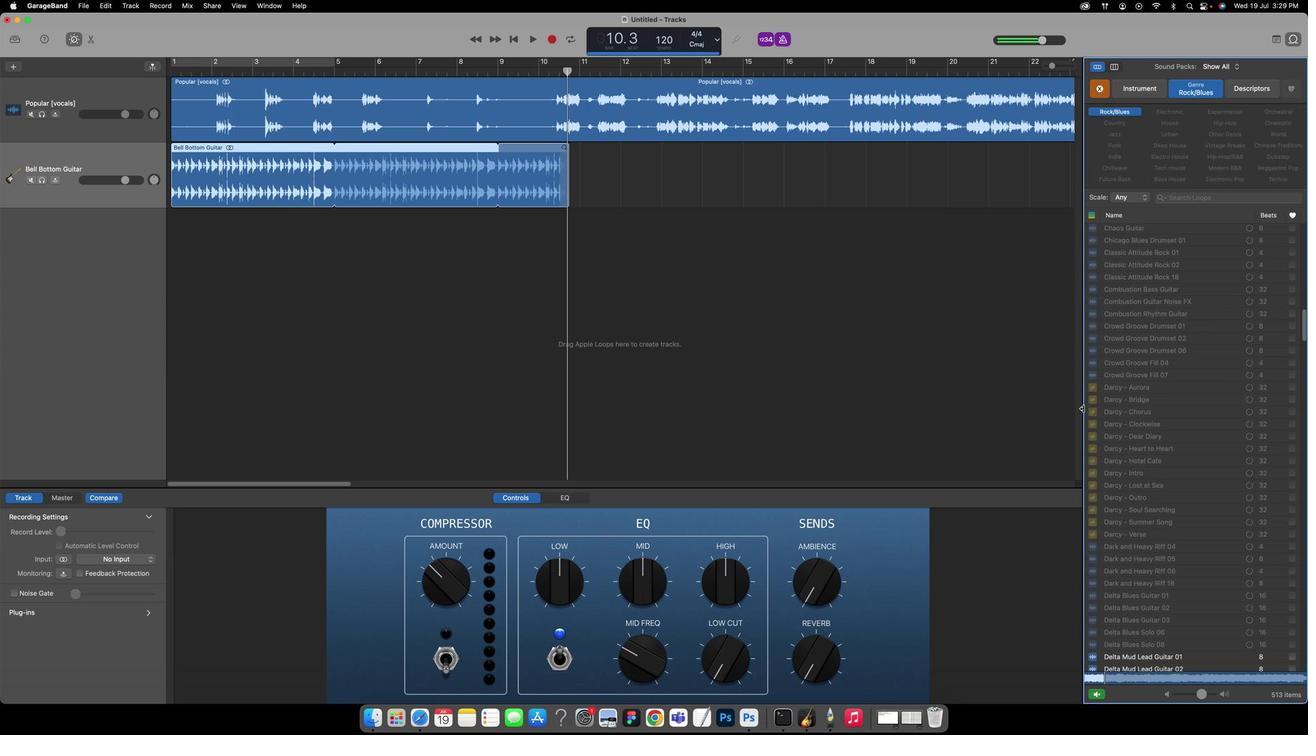 
Action: Mouse scrolled (1094, 400) with delta (92, 8)
Screenshot: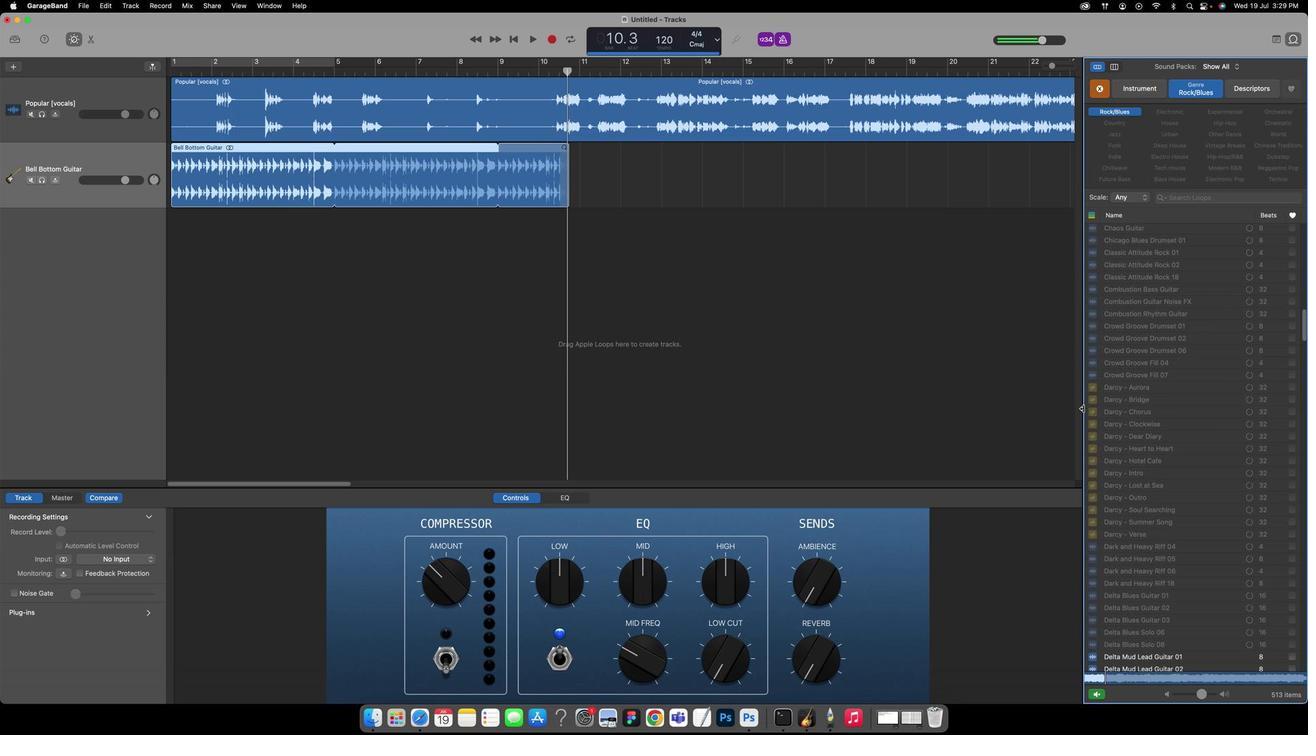 
Action: Mouse scrolled (1094, 400) with delta (92, 8)
Screenshot: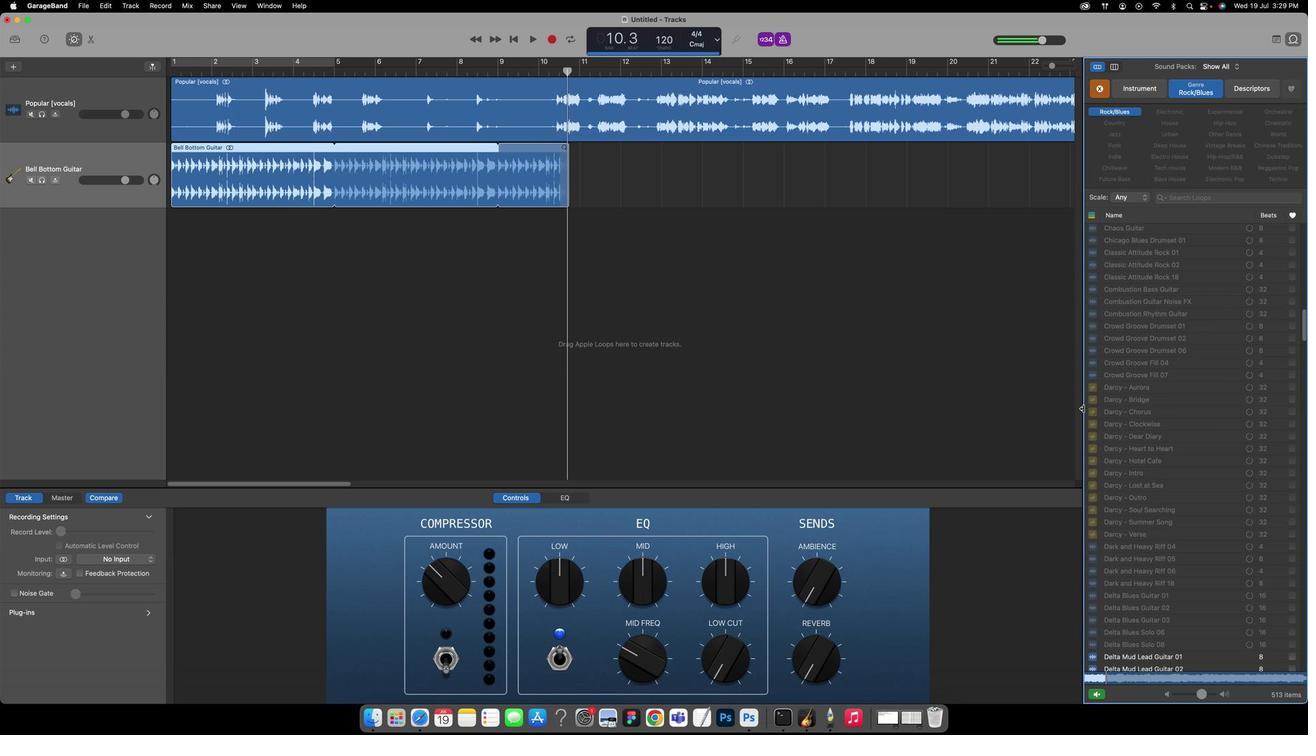 
Action: Mouse moved to (1087, 401)
Screenshot: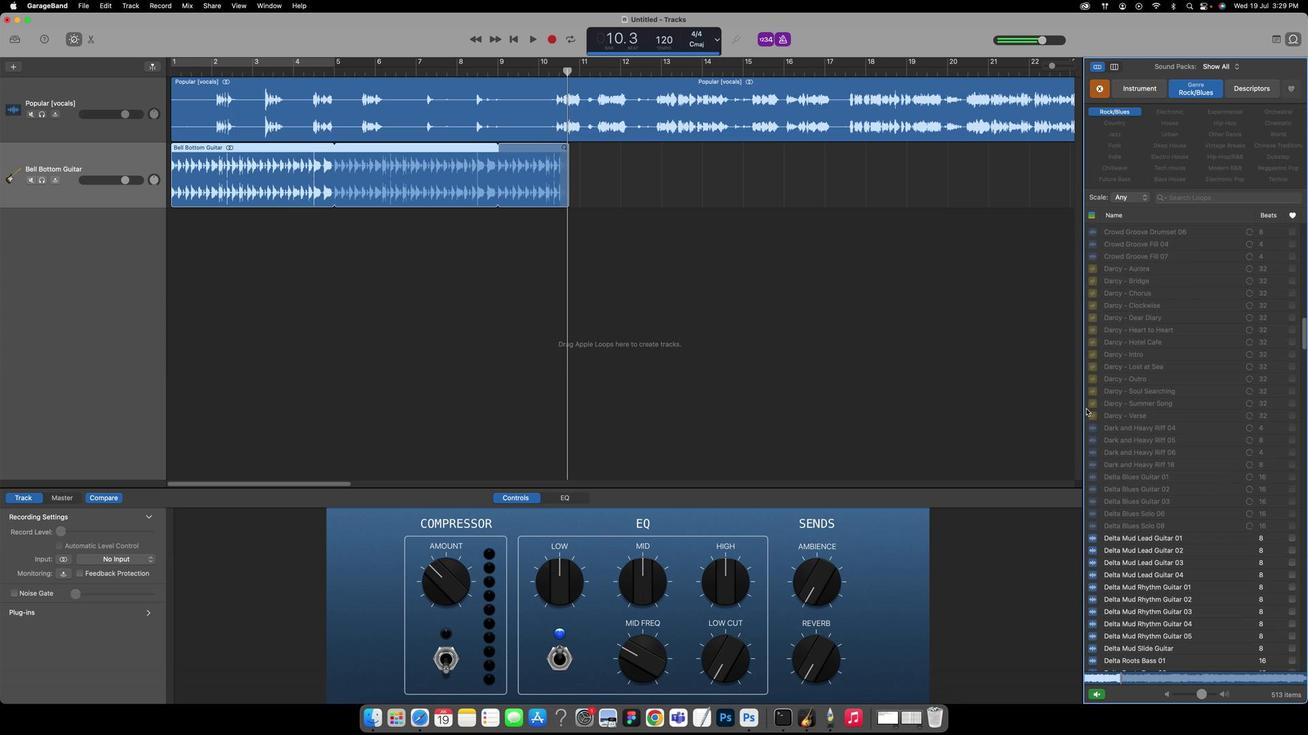 
Action: Mouse scrolled (1087, 401) with delta (92, 10)
Screenshot: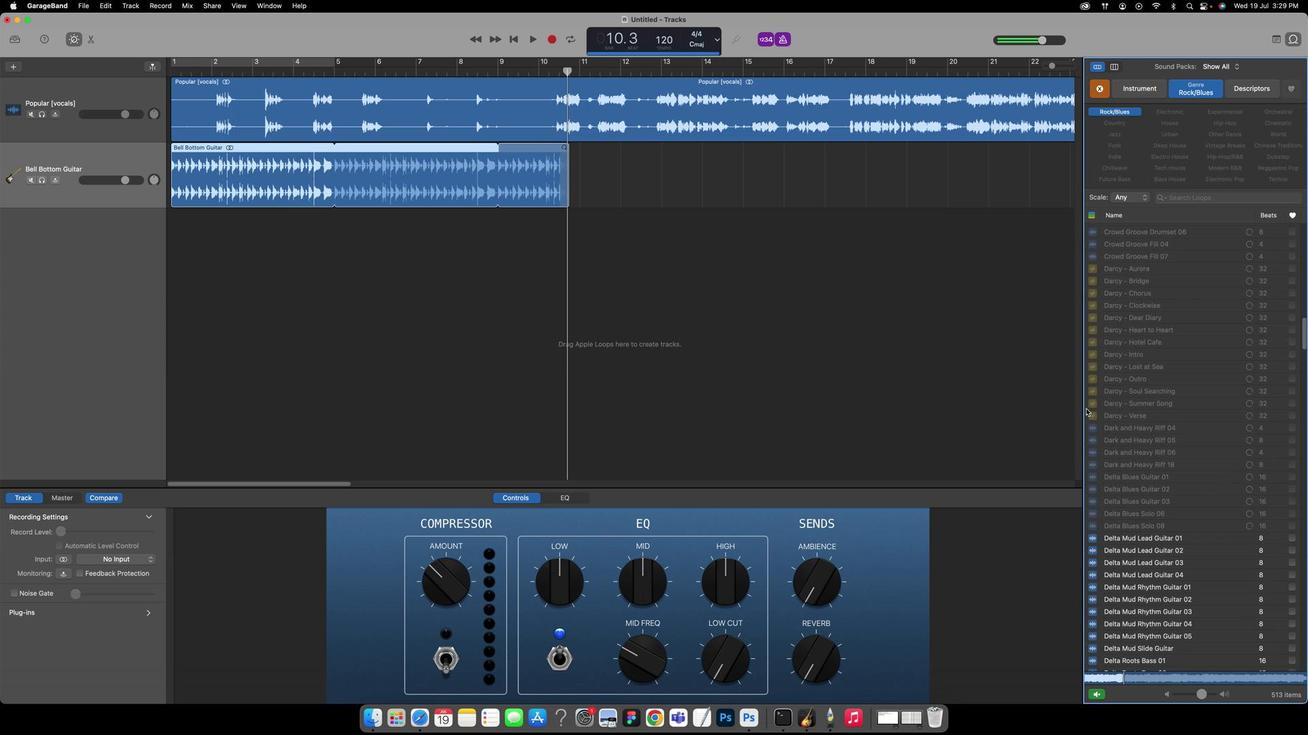 
Action: Mouse scrolled (1087, 401) with delta (92, 10)
Screenshot: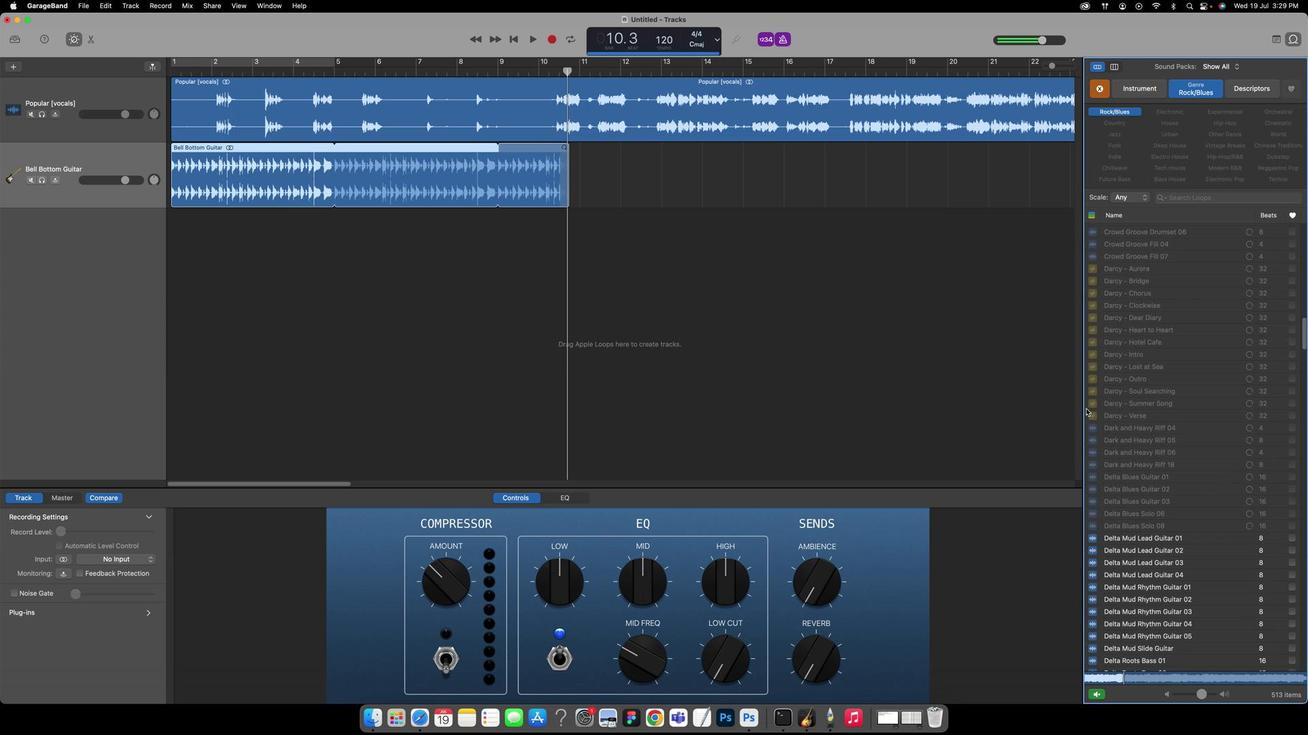 
Action: Mouse scrolled (1087, 401) with delta (92, 9)
Screenshot: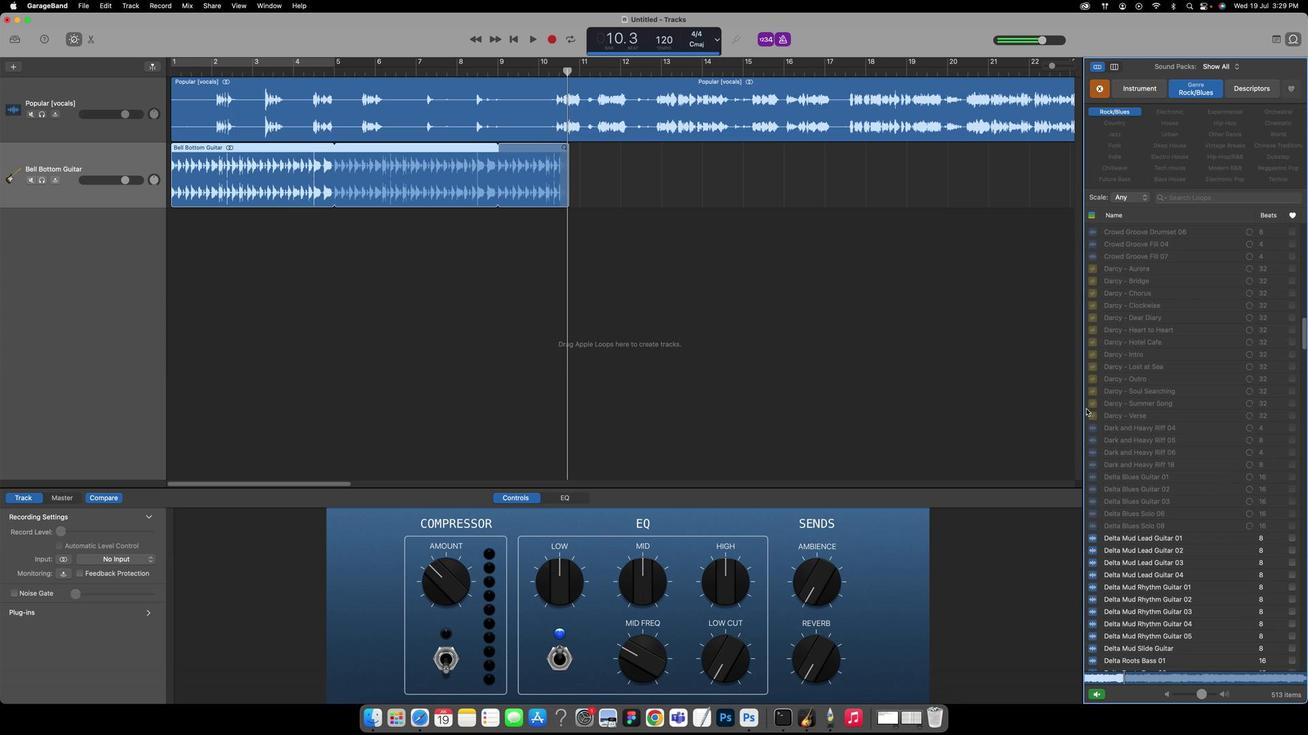 
Action: Mouse scrolled (1087, 401) with delta (92, 8)
Screenshot: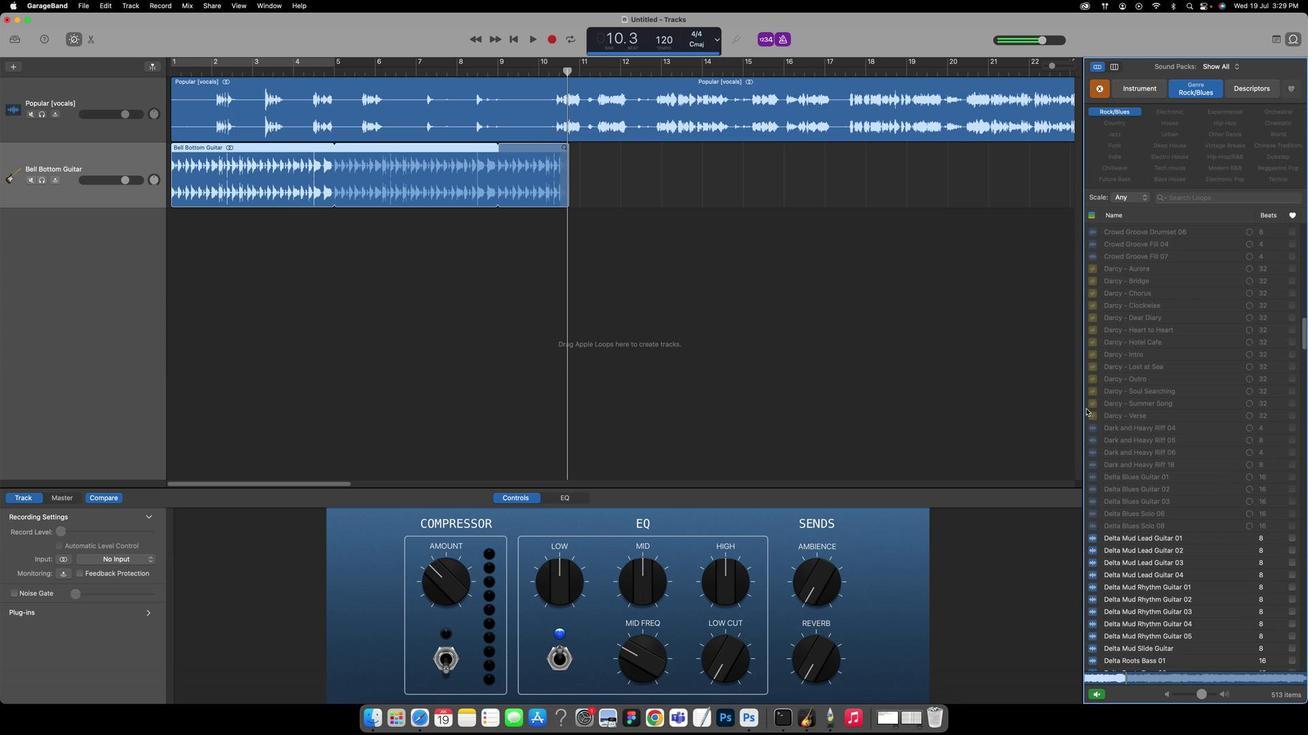 
Action: Mouse scrolled (1087, 401) with delta (92, 10)
Screenshot: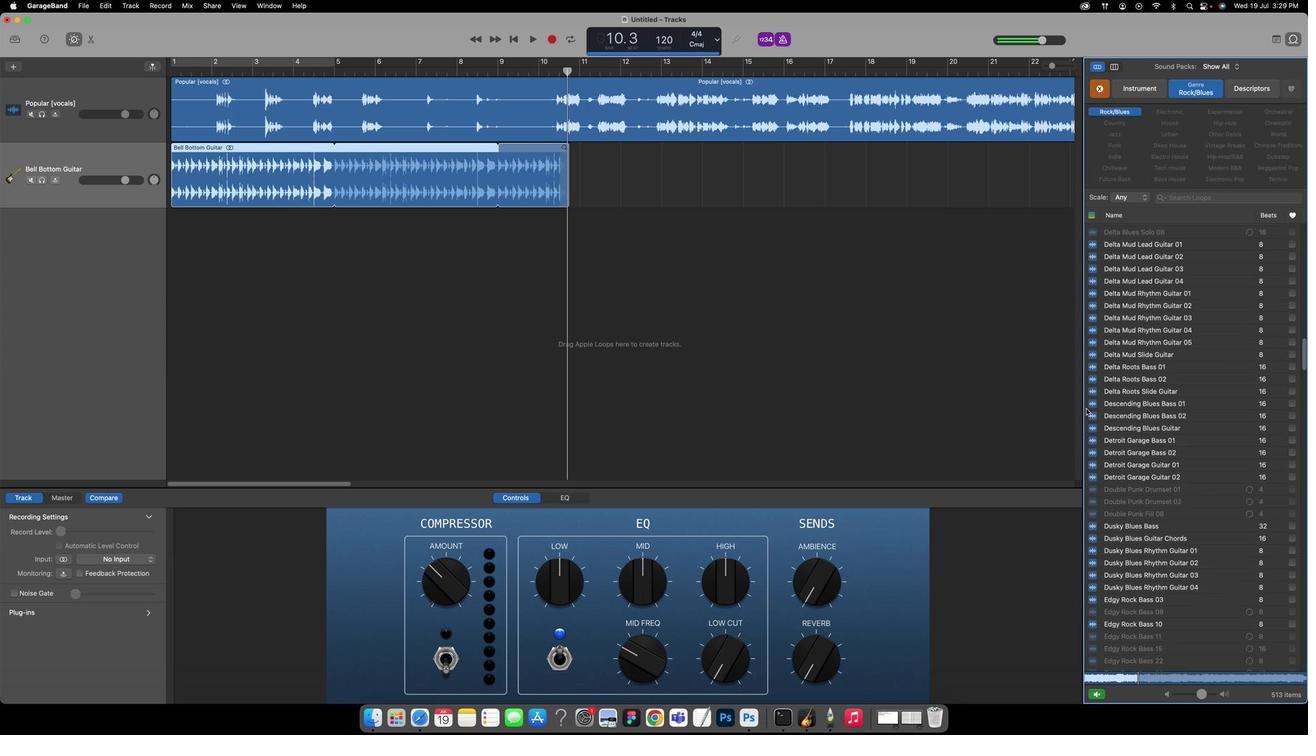 
Action: Mouse scrolled (1087, 401) with delta (92, 10)
Screenshot: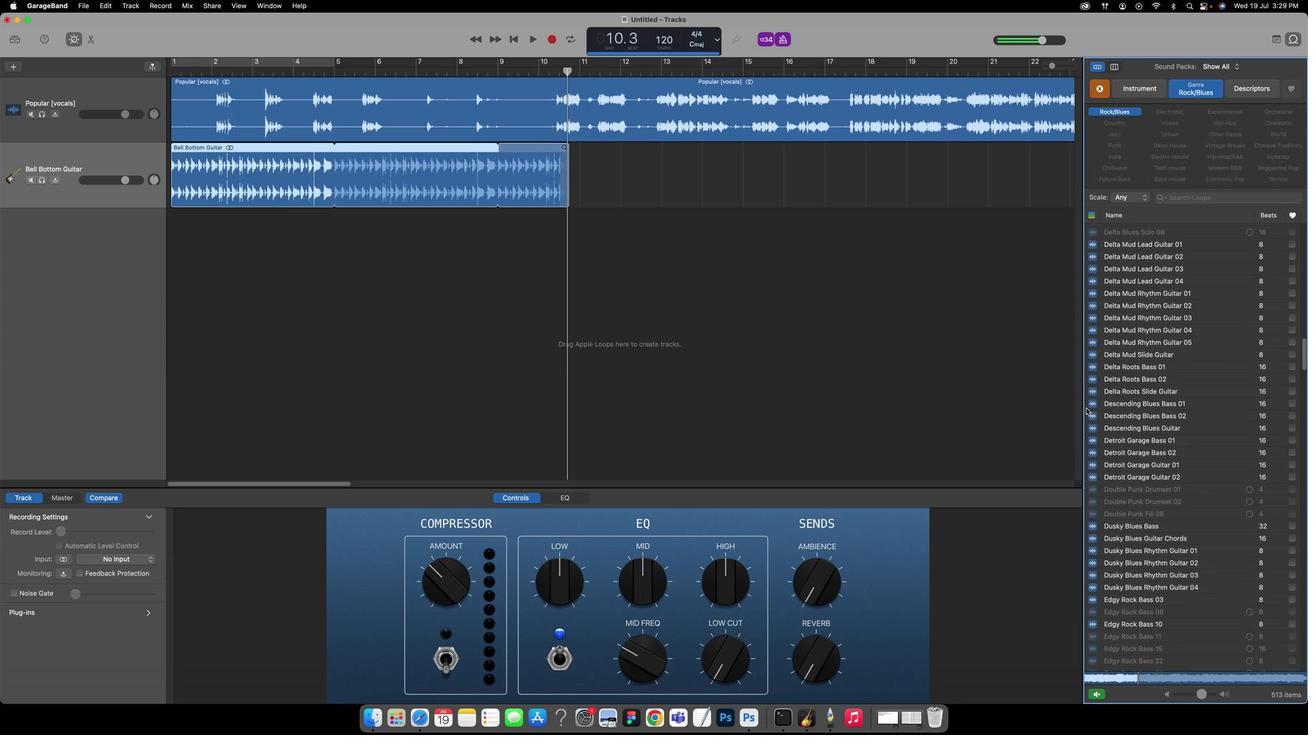 
Action: Mouse scrolled (1087, 401) with delta (92, 9)
Screenshot: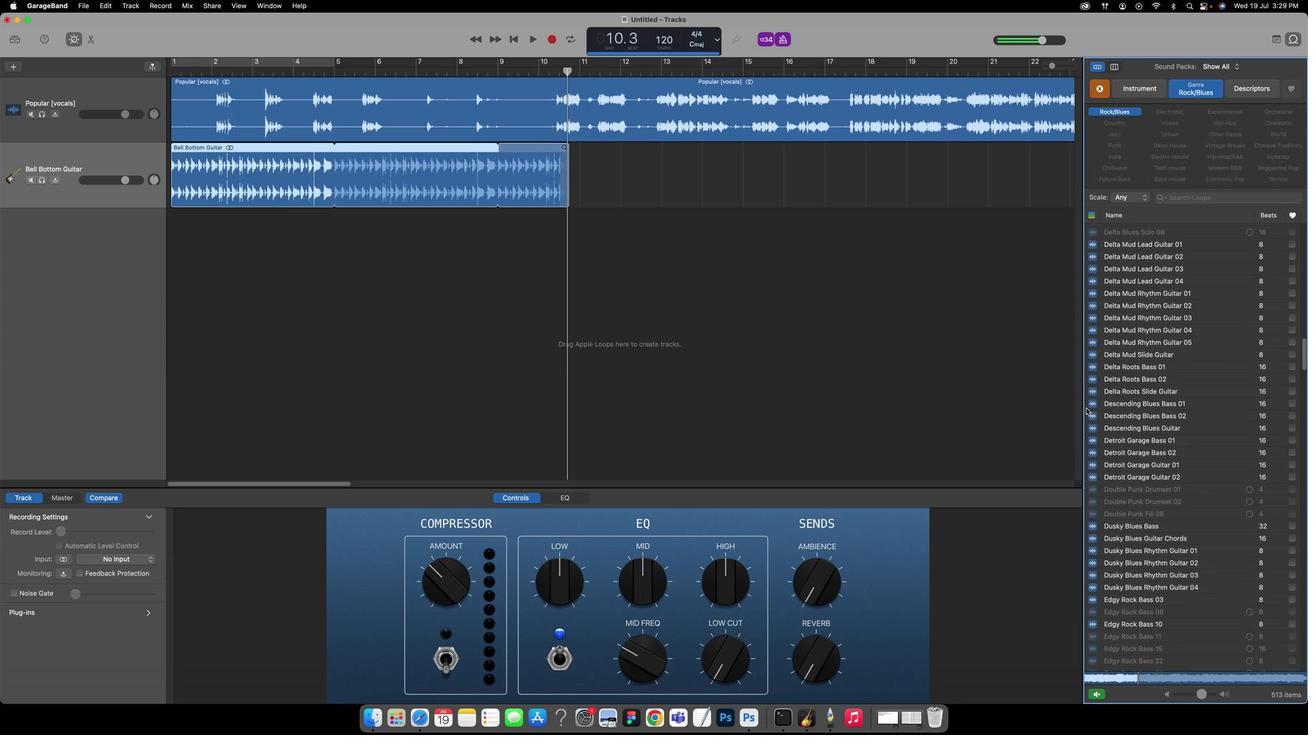 
Action: Mouse scrolled (1087, 401) with delta (92, 8)
Screenshot: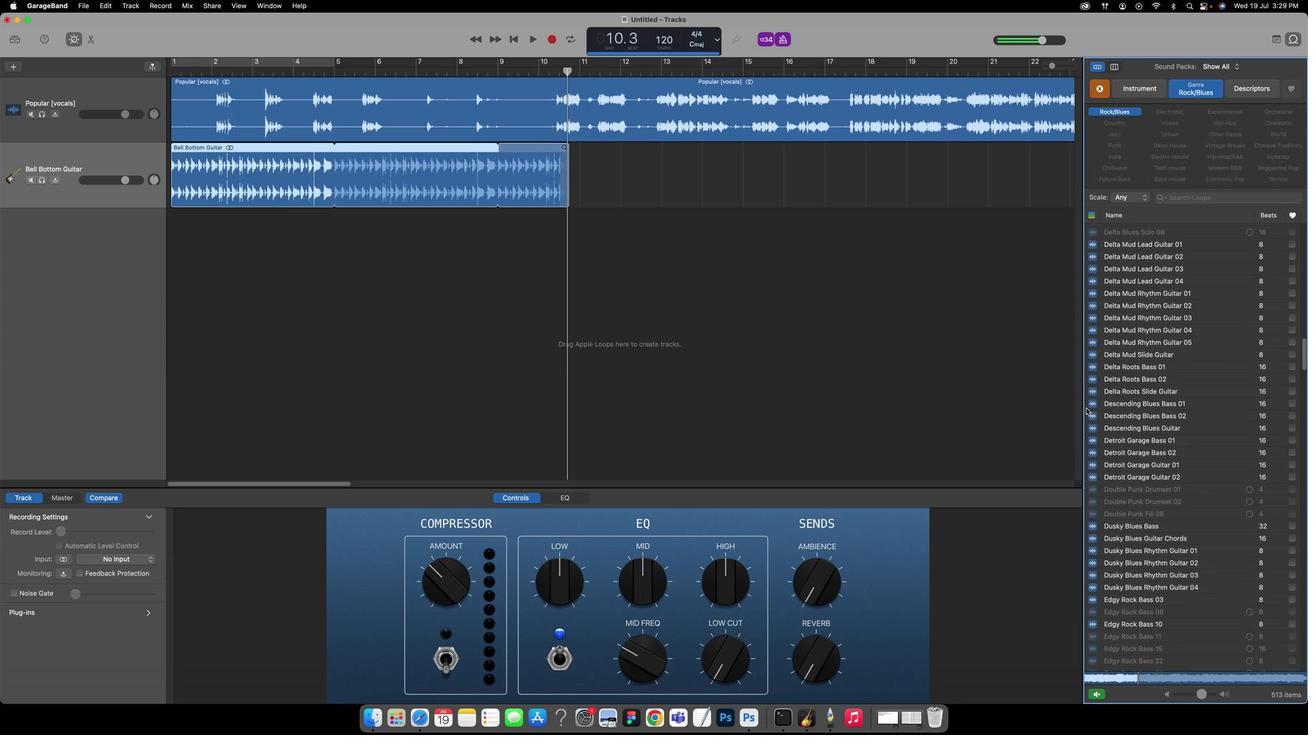 
Action: Mouse scrolled (1087, 401) with delta (92, 8)
Screenshot: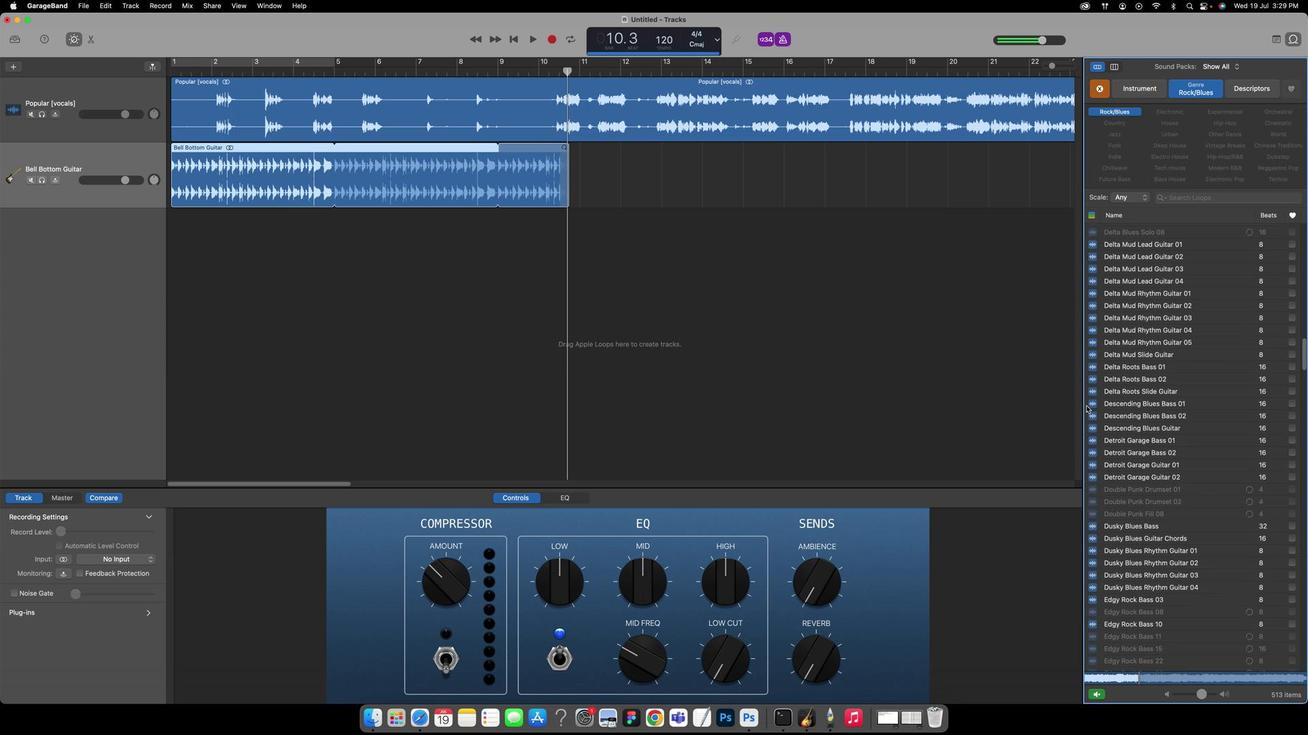 
Action: Mouse scrolled (1087, 401) with delta (92, 8)
Screenshot: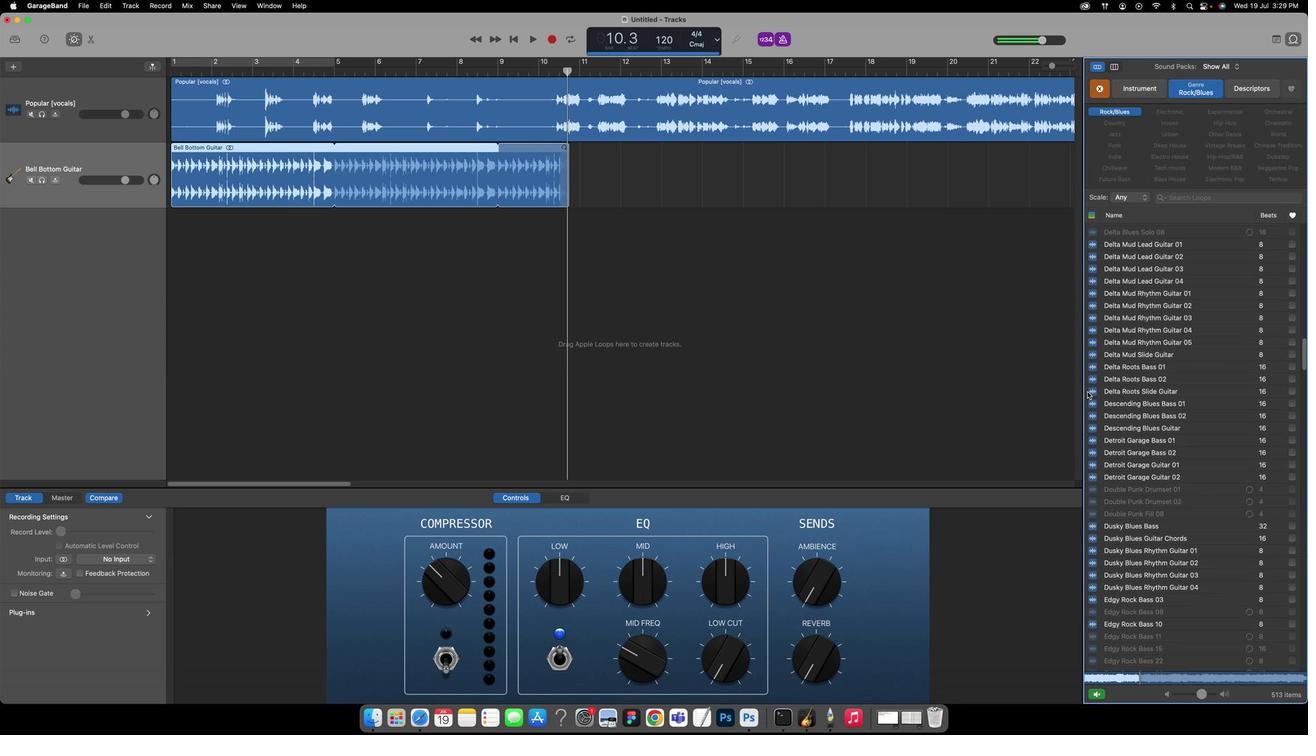 
Action: Mouse moved to (1094, 243)
Screenshot: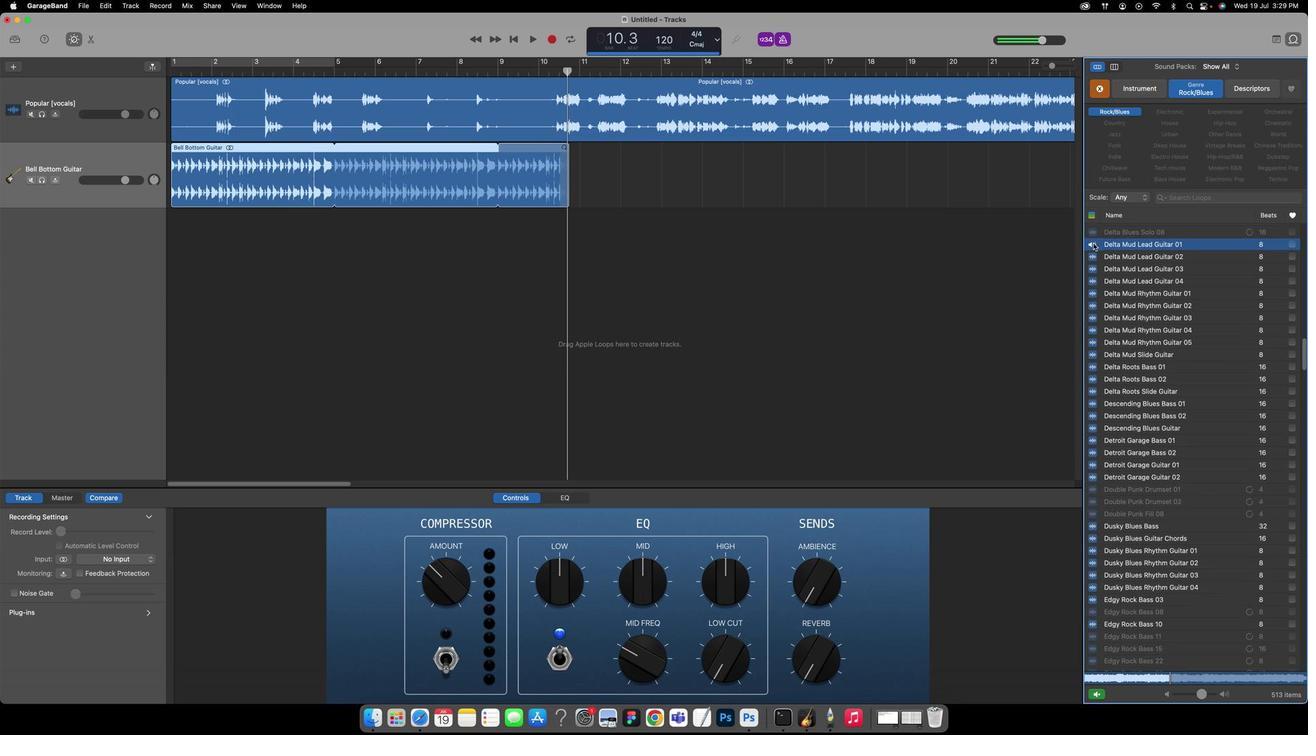 
Action: Mouse pressed left at (1094, 243)
Screenshot: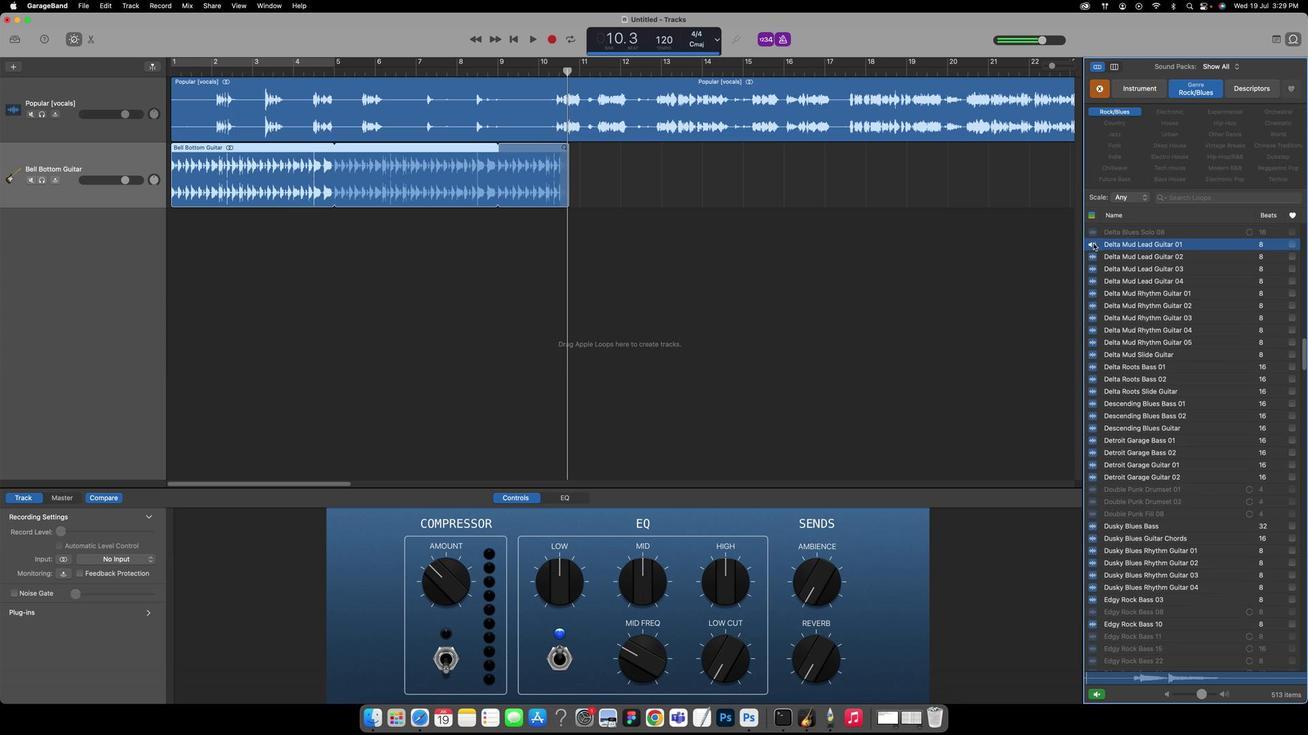 
Action: Mouse moved to (1092, 256)
Screenshot: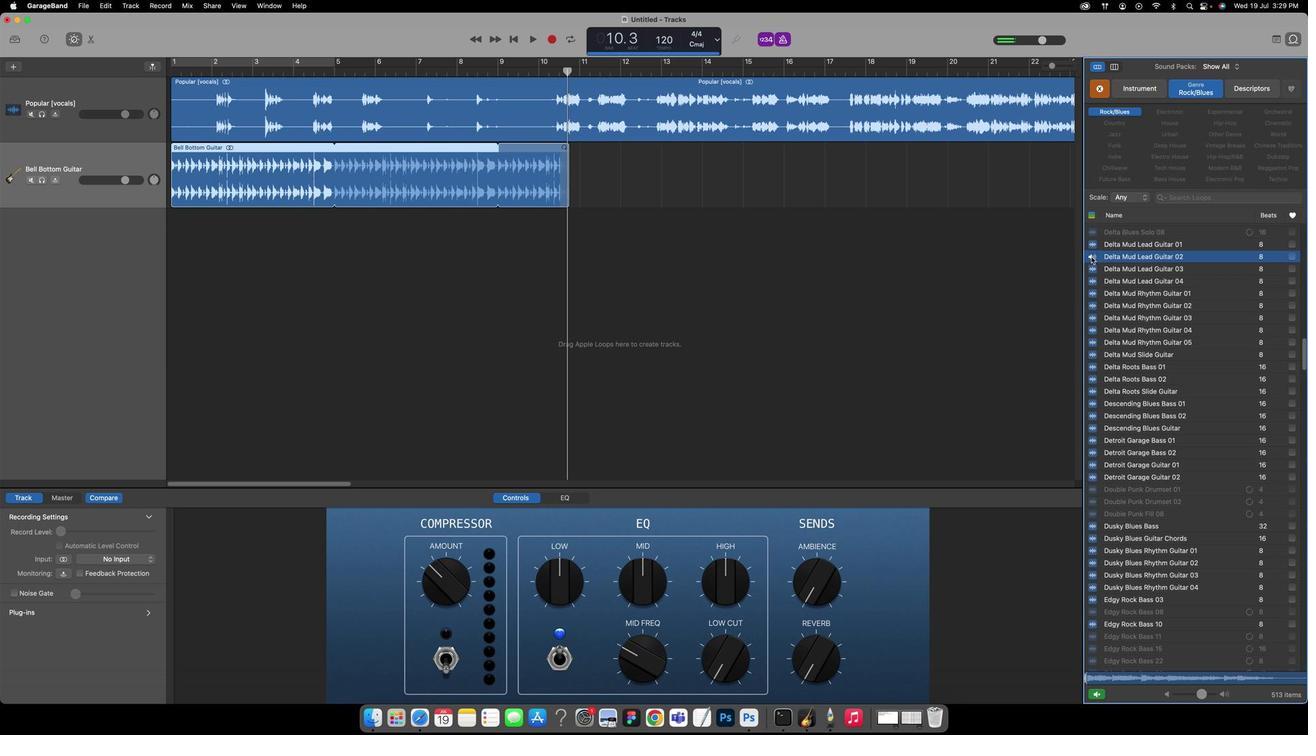 
Action: Mouse pressed left at (1092, 256)
Screenshot: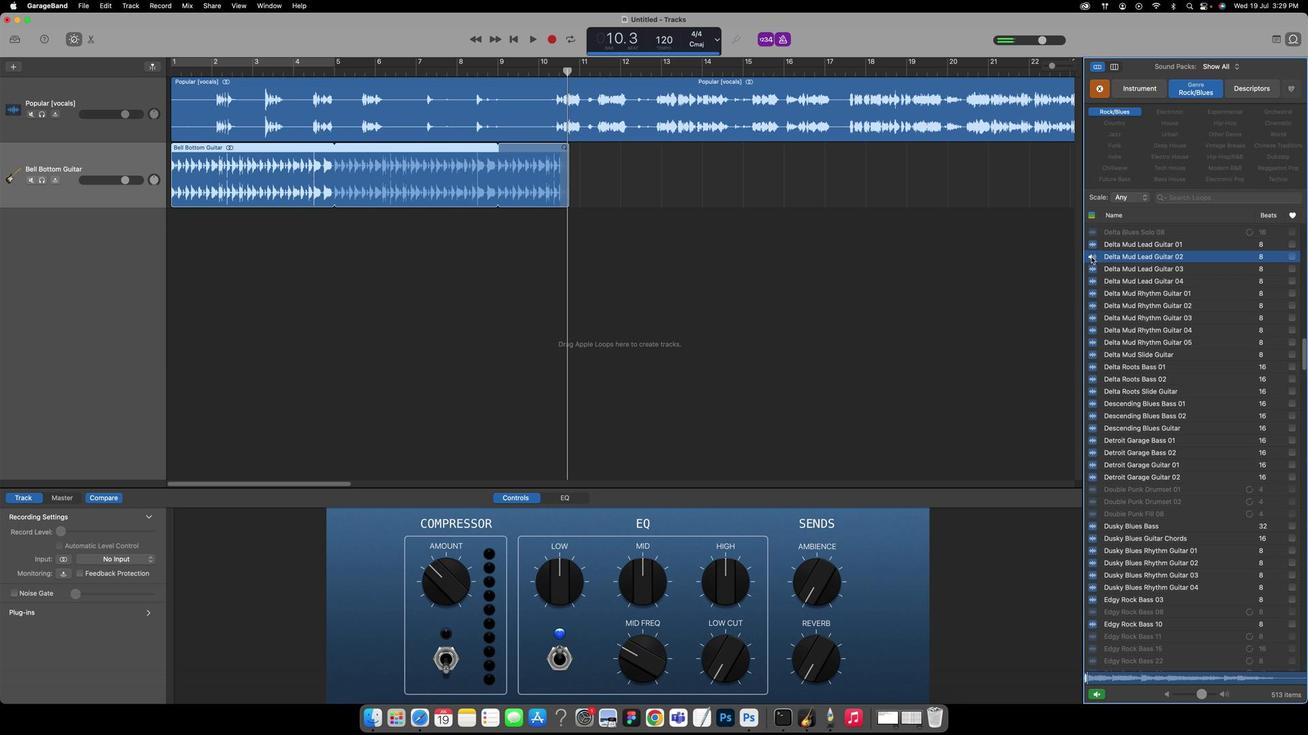 
Action: Mouse moved to (1091, 269)
Screenshot: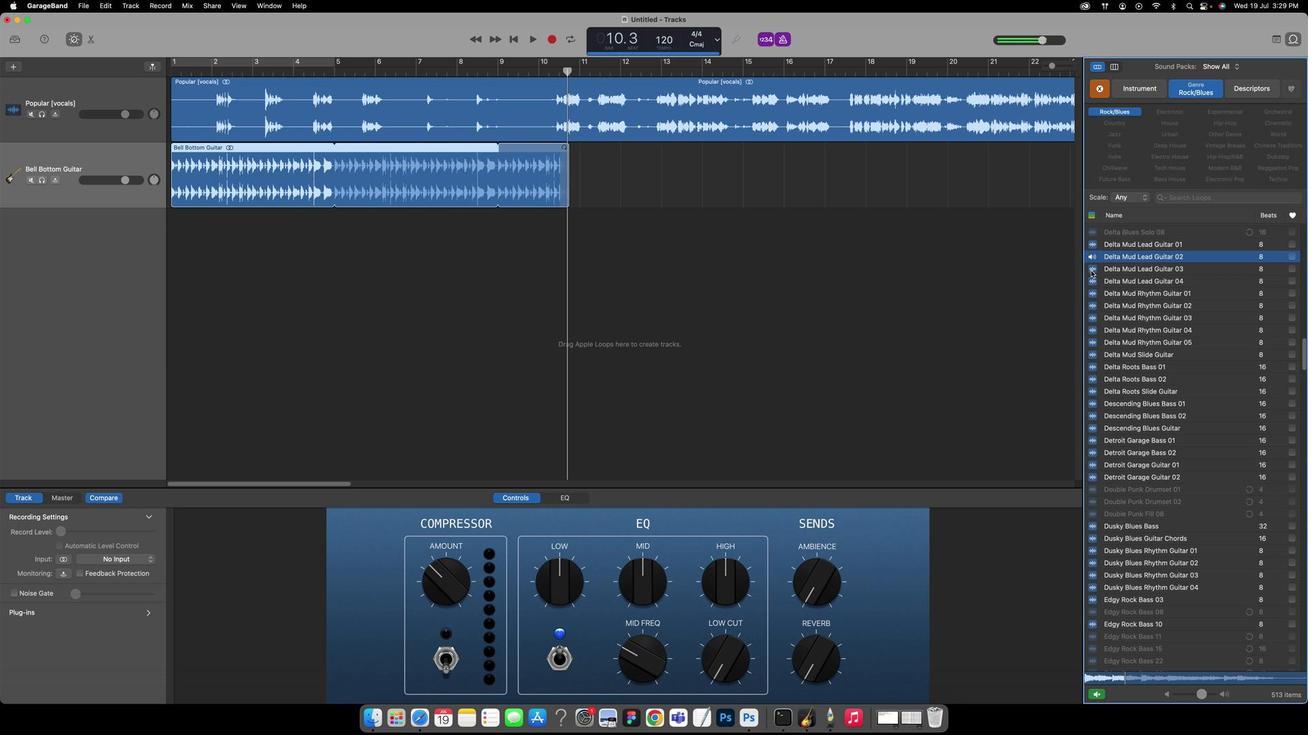 
Action: Mouse pressed left at (1091, 269)
Screenshot: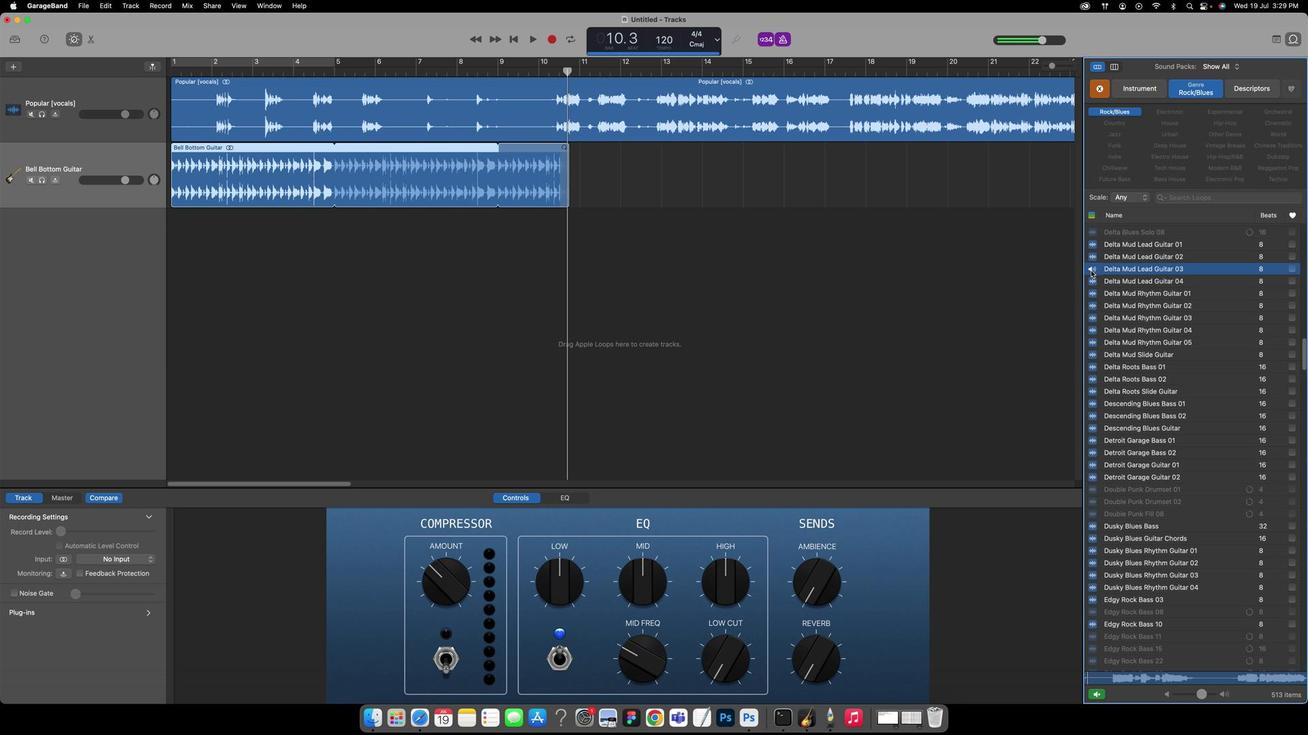
Action: Mouse moved to (1103, 96)
Screenshot: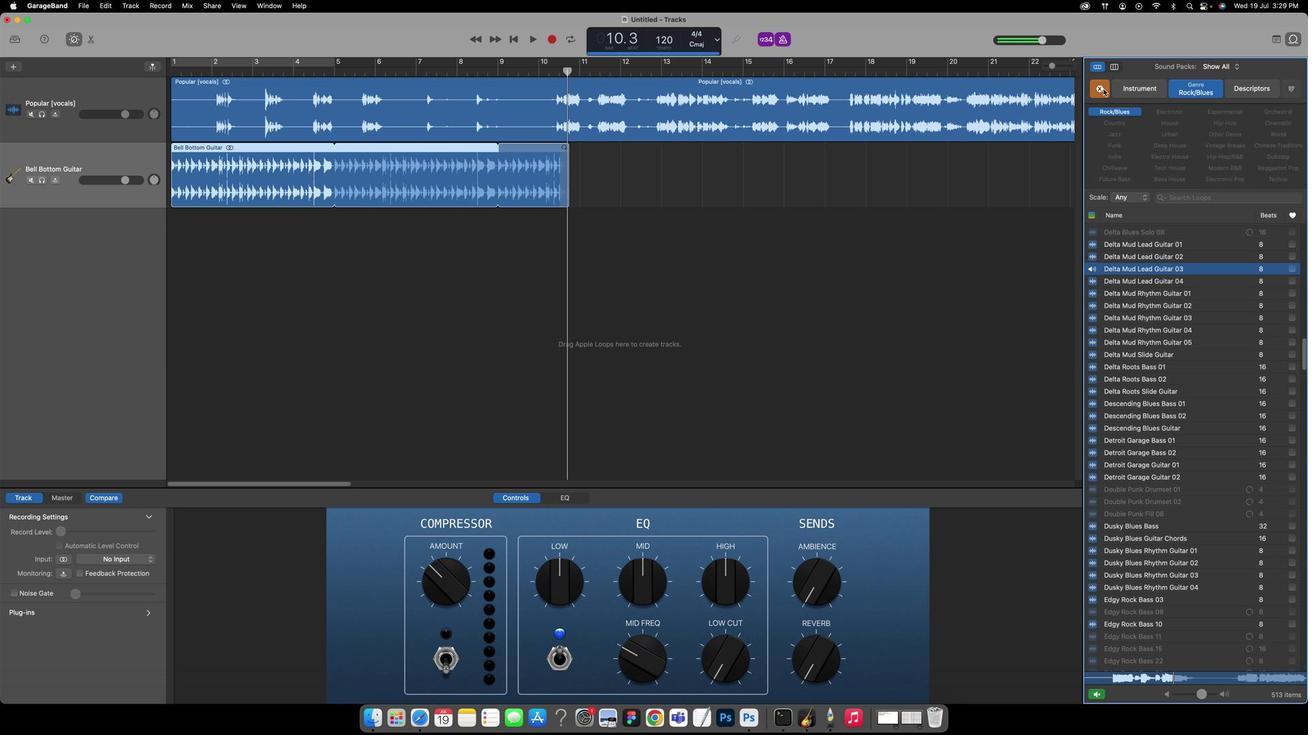 
Action: Mouse pressed left at (1103, 96)
Screenshot: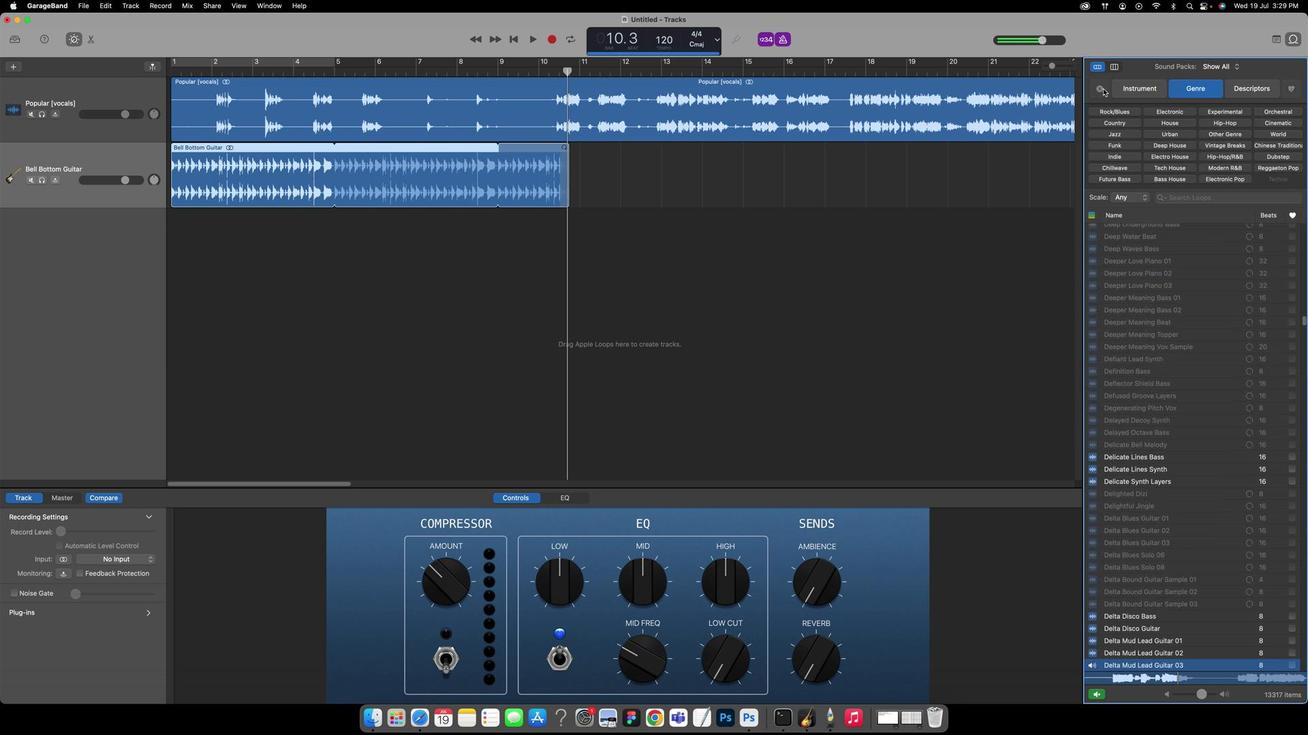 
Action: Mouse moved to (1231, 94)
Screenshot: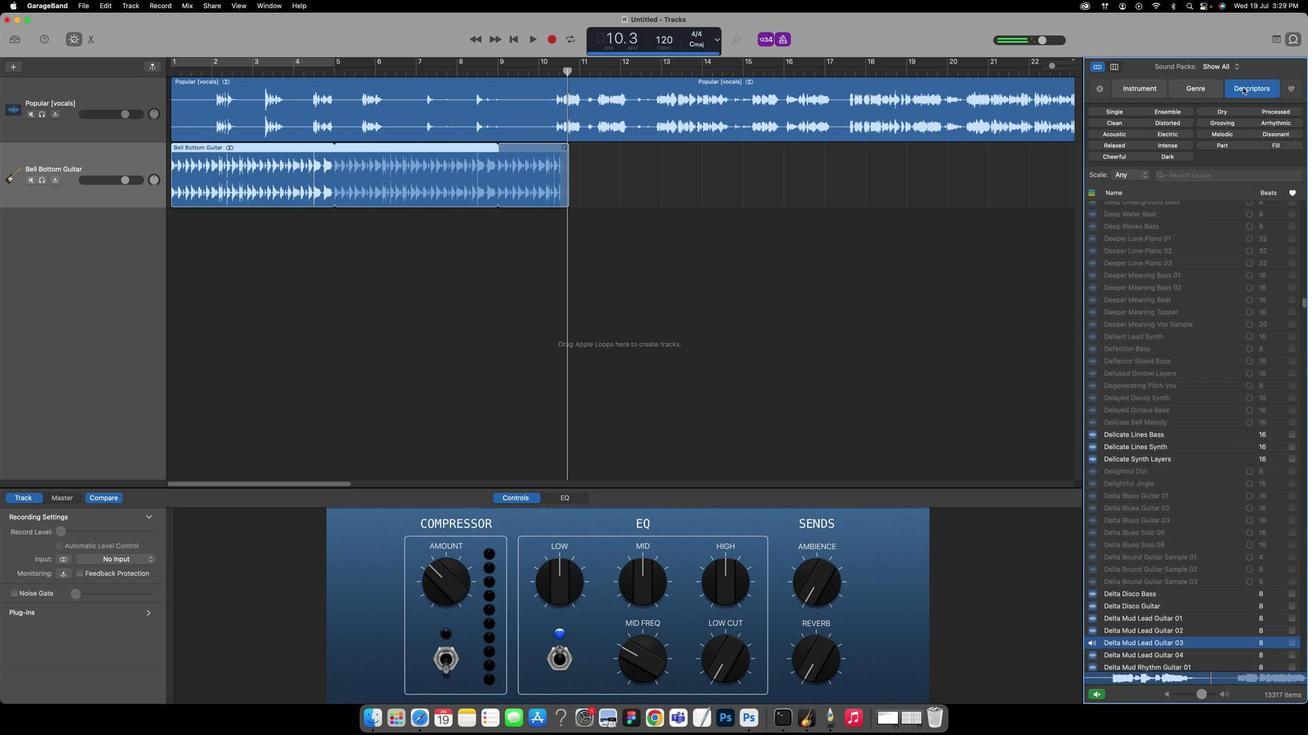 
Action: Mouse pressed left at (1231, 94)
Screenshot: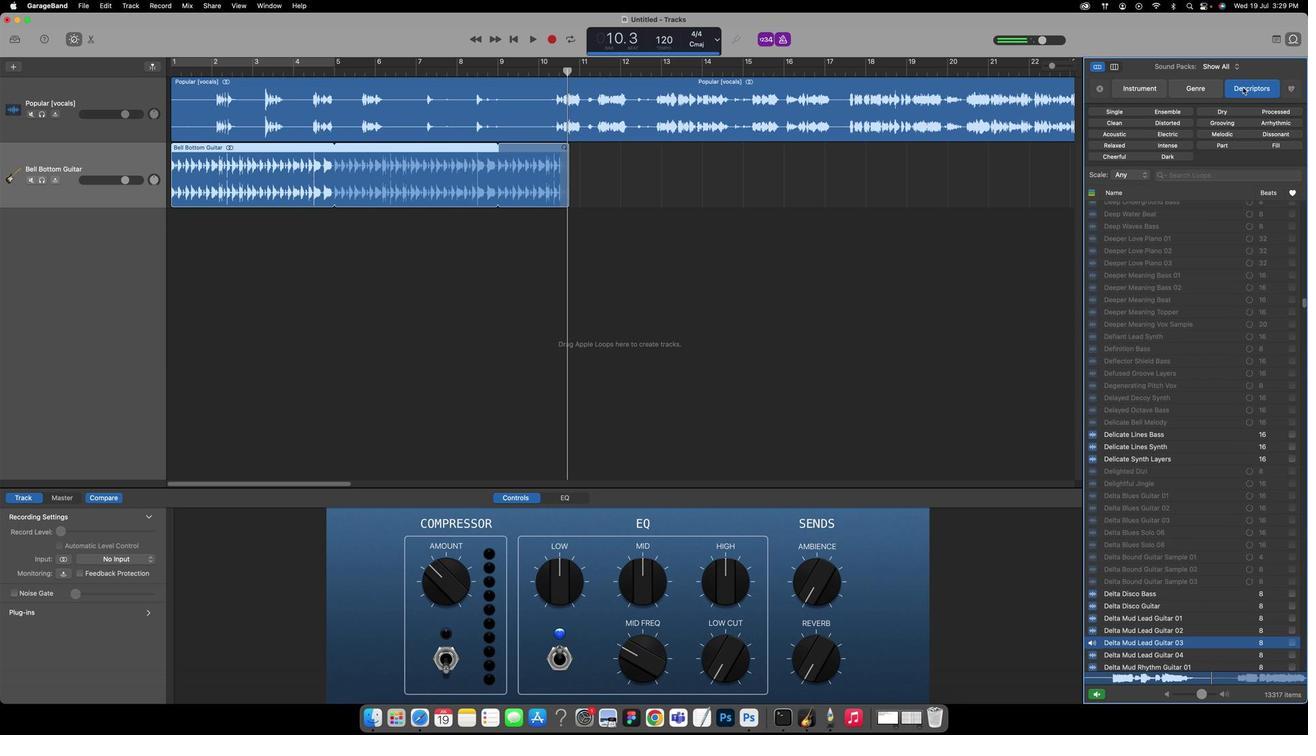 
Action: Mouse moved to (1118, 119)
Screenshot: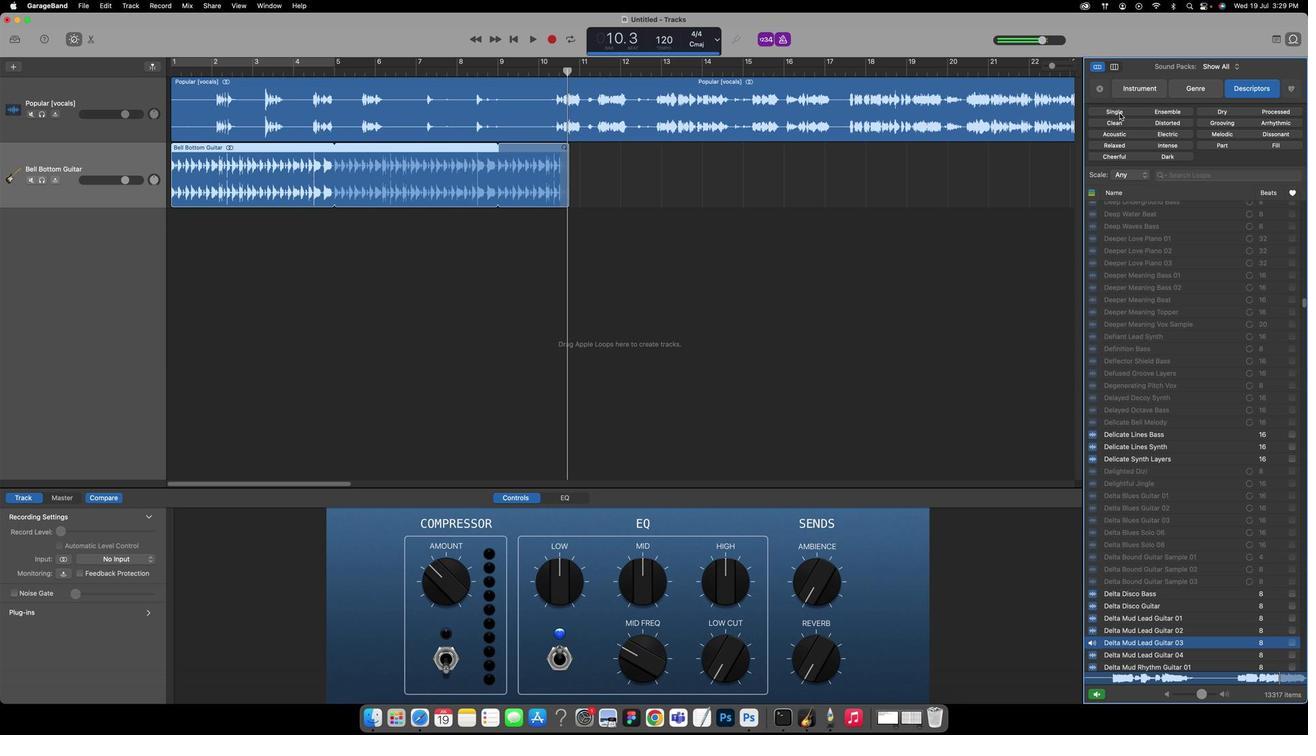 
Action: Mouse pressed left at (1118, 119)
Screenshot: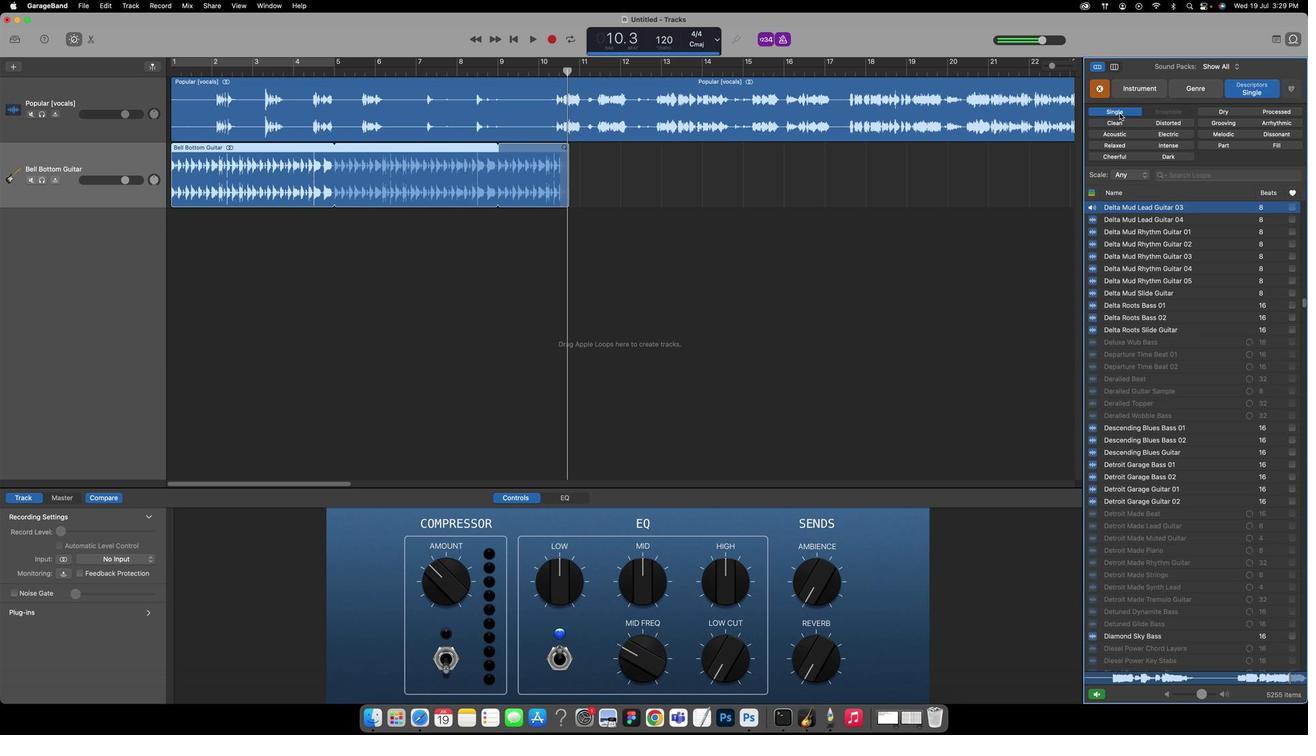 
Action: Mouse moved to (1095, 224)
Screenshot: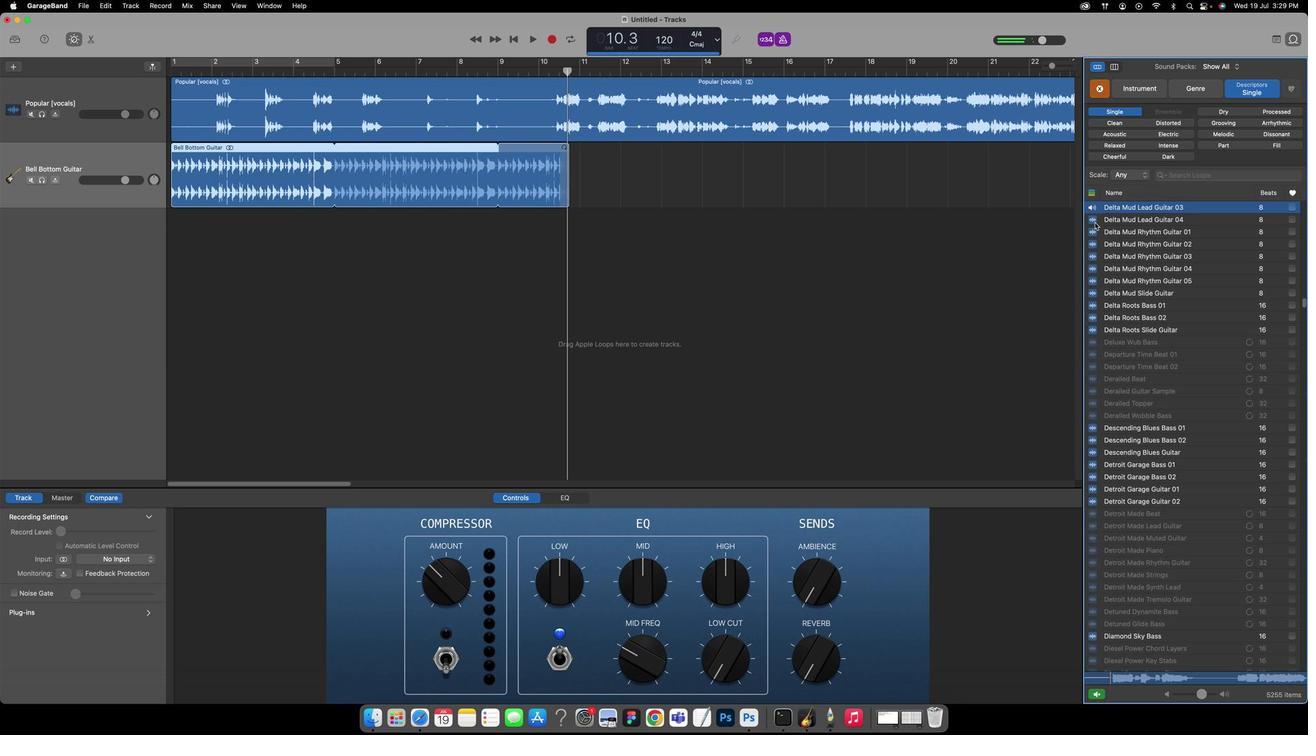 
Action: Mouse pressed left at (1095, 224)
Screenshot: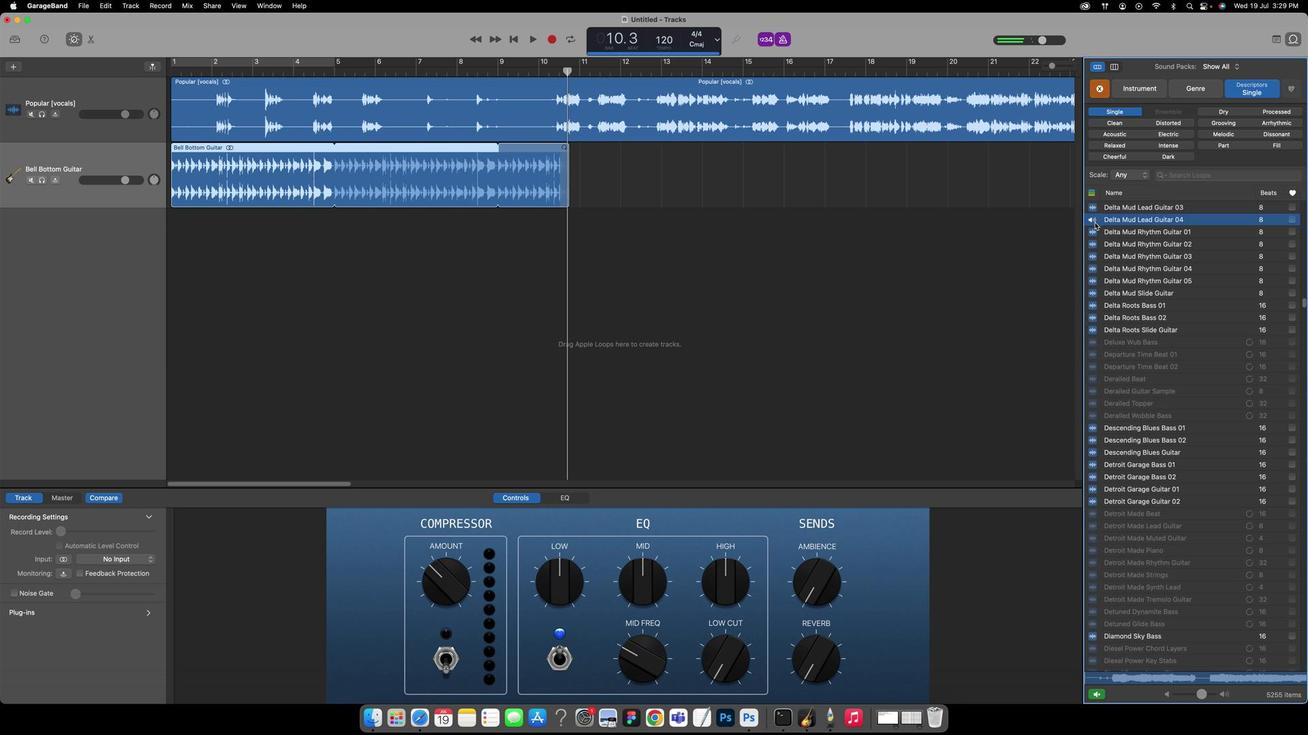 
Action: Mouse moved to (1093, 233)
Screenshot: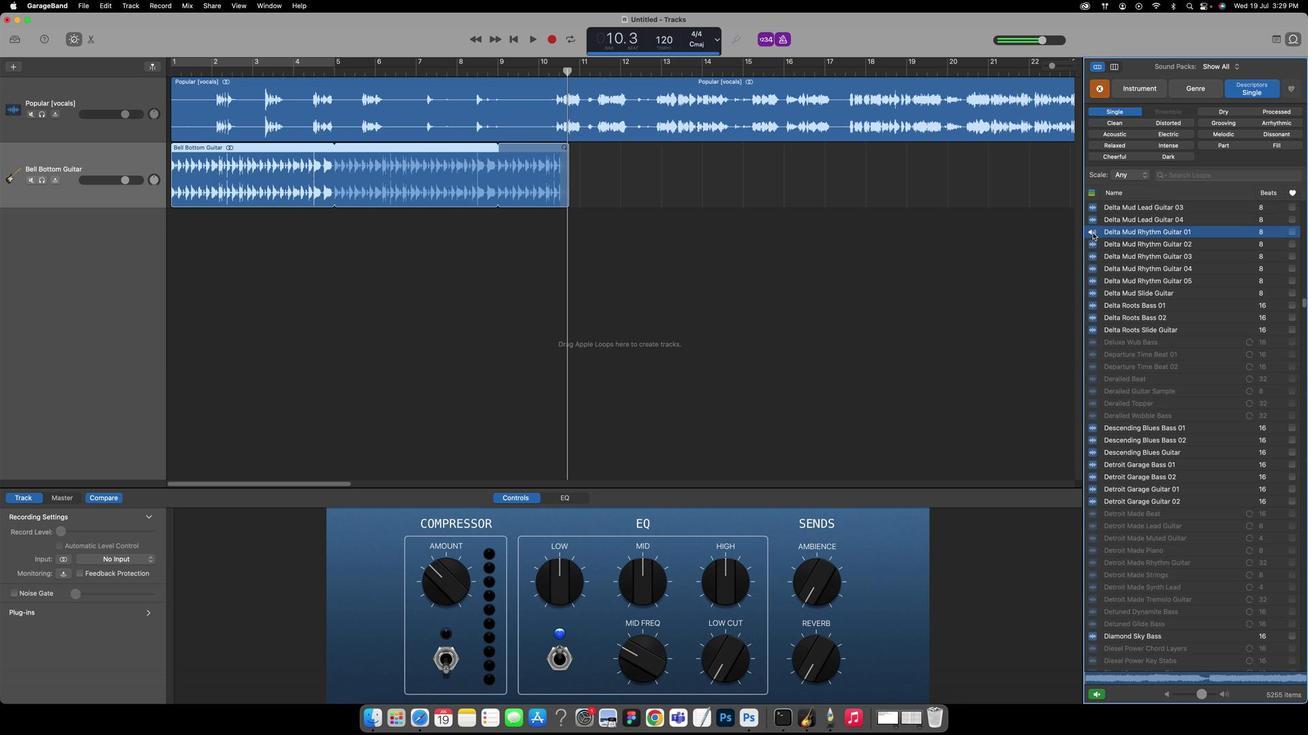 
Action: Mouse pressed left at (1093, 233)
Screenshot: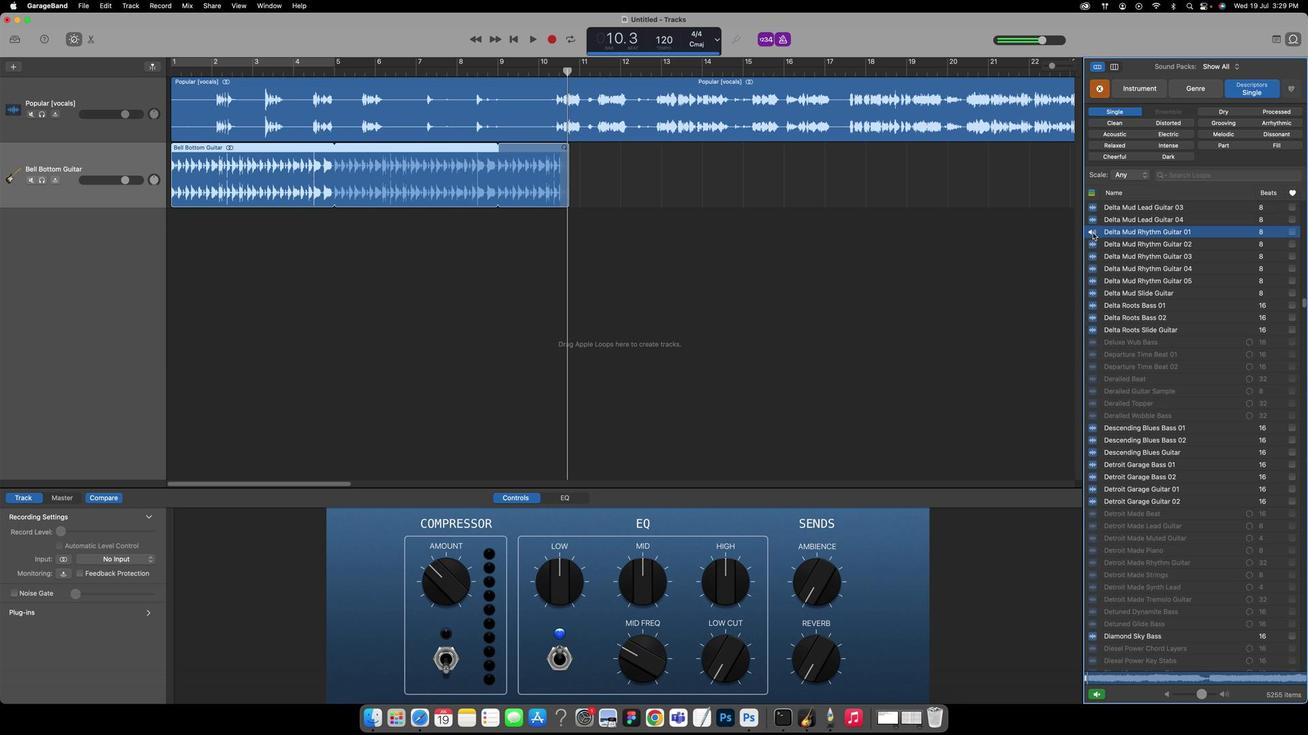 
Action: Mouse moved to (1092, 244)
Screenshot: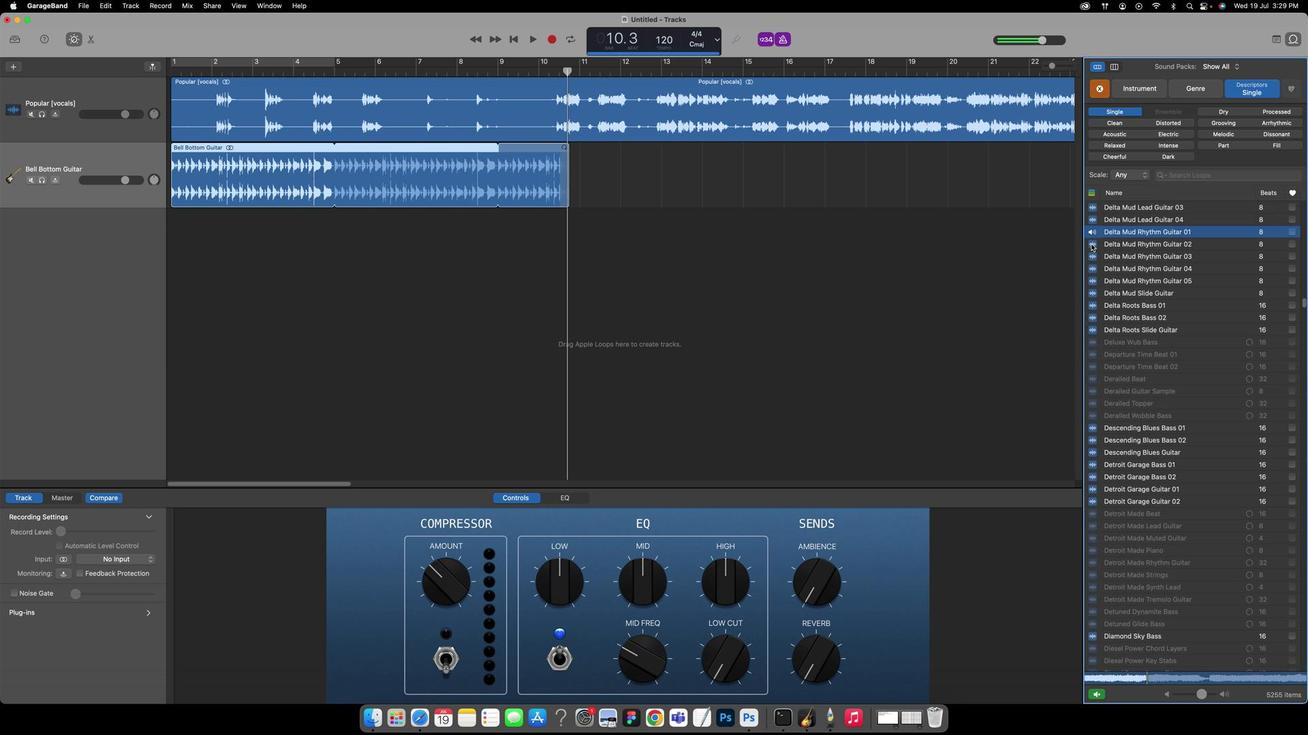 
Action: Mouse pressed left at (1092, 244)
Screenshot: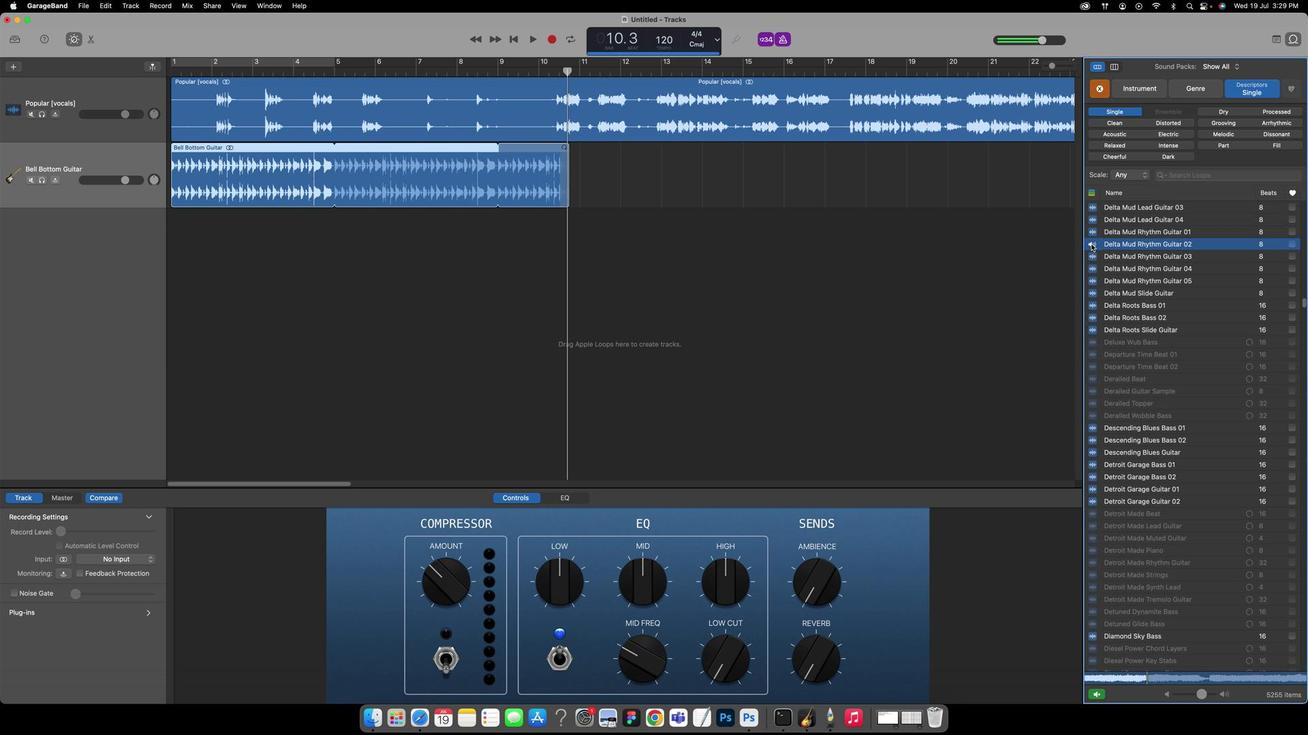 
Action: Mouse moved to (1092, 419)
Screenshot: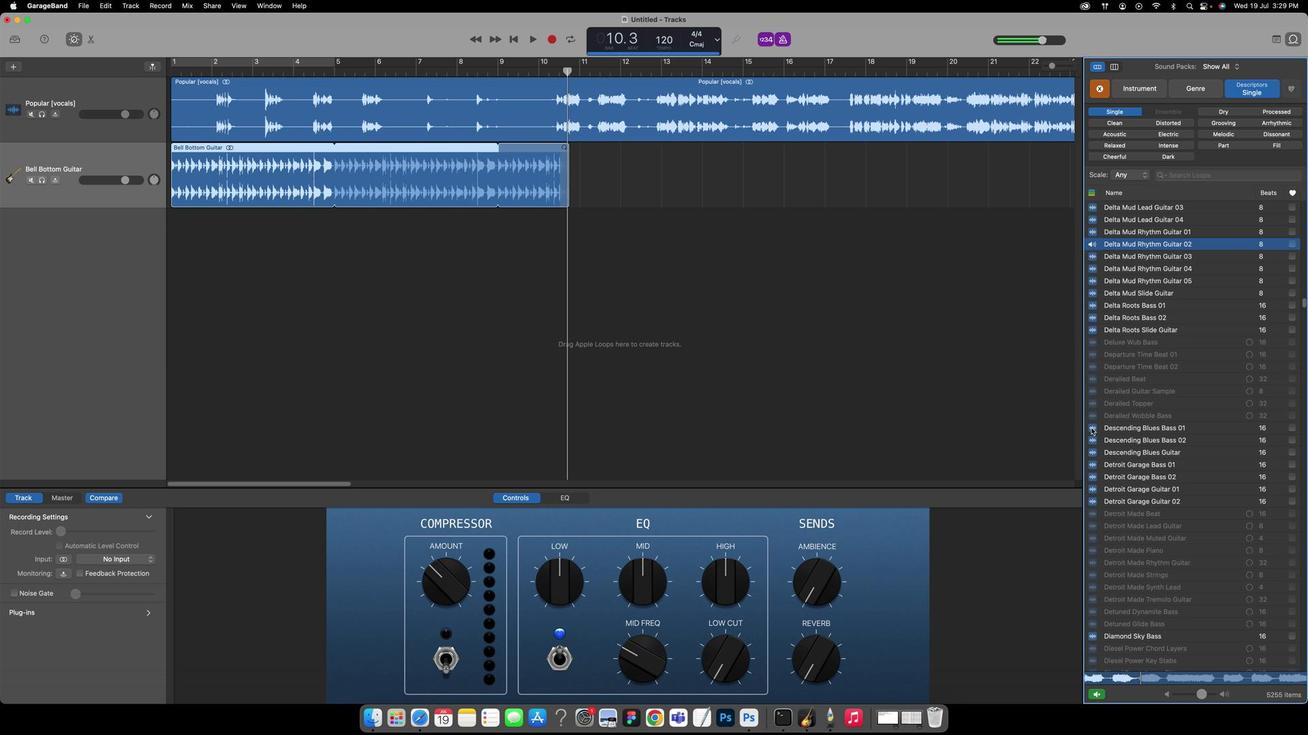 
Action: Mouse pressed left at (1092, 419)
Screenshot: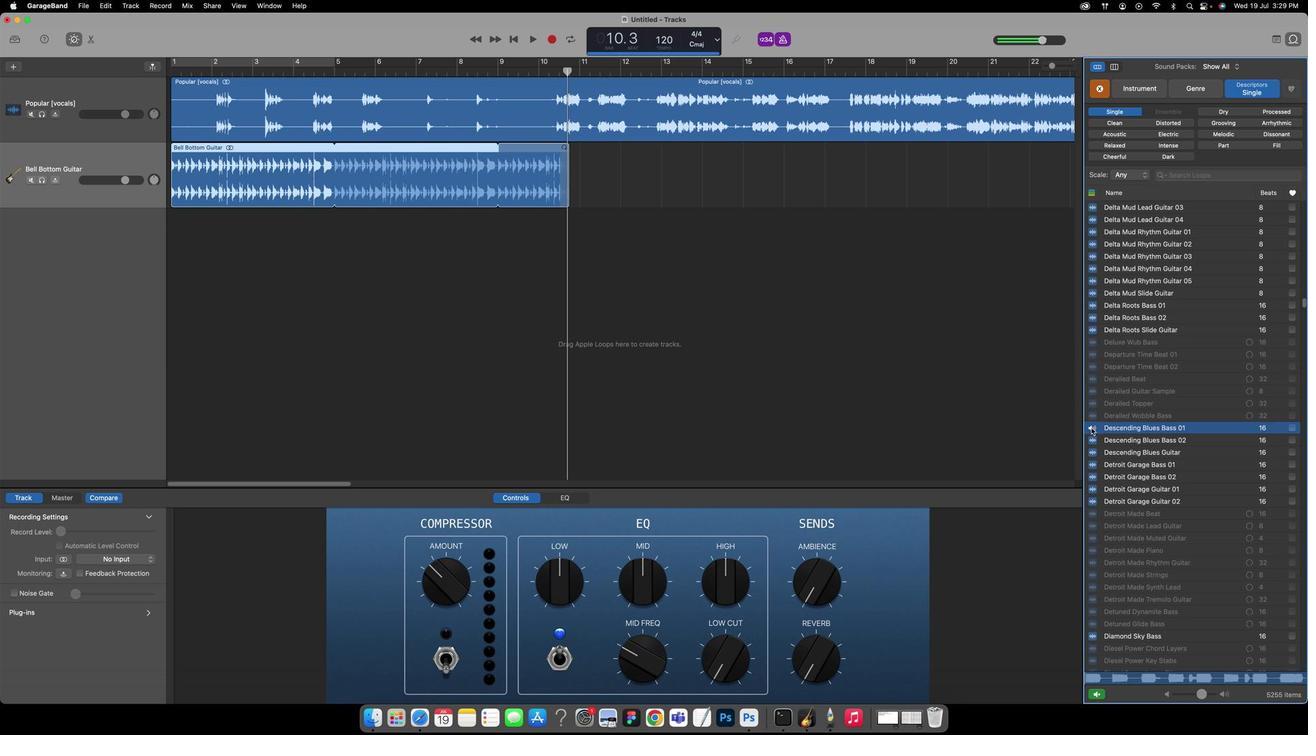 
Action: Mouse moved to (1126, 421)
Screenshot: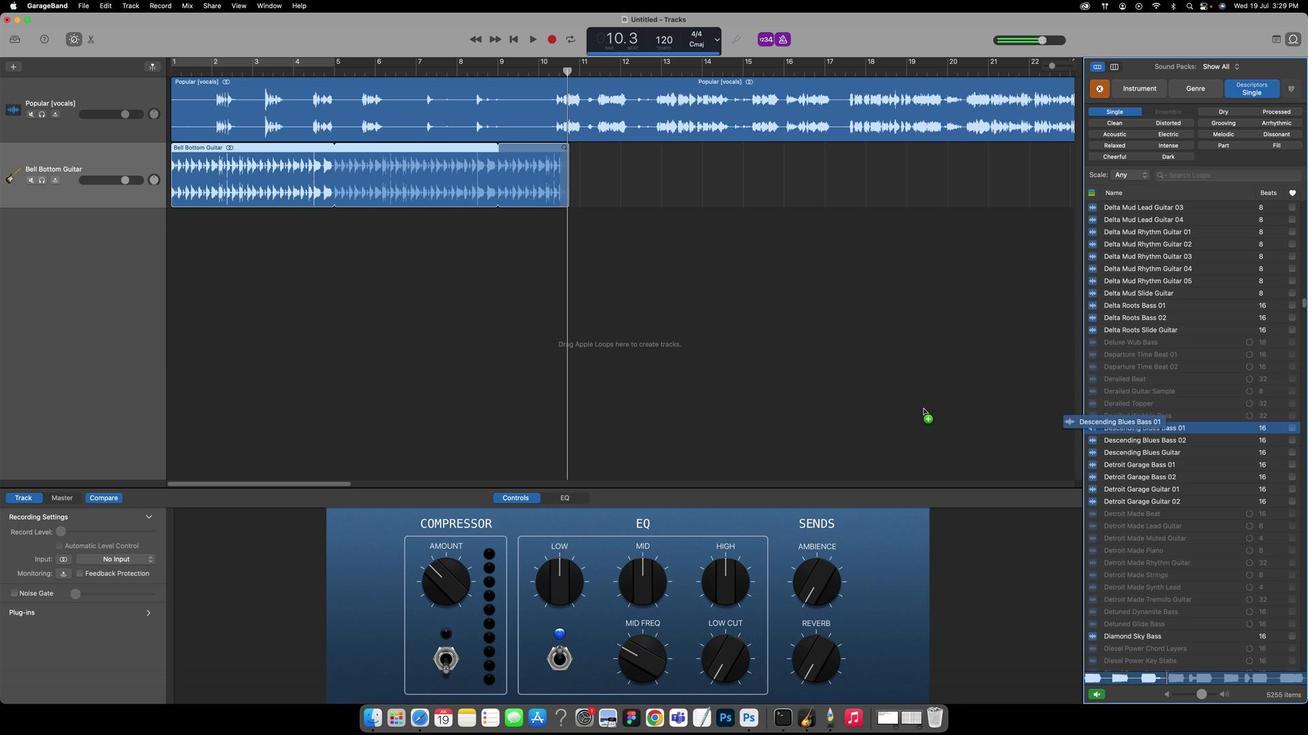 
Action: Mouse pressed left at (1126, 421)
Screenshot: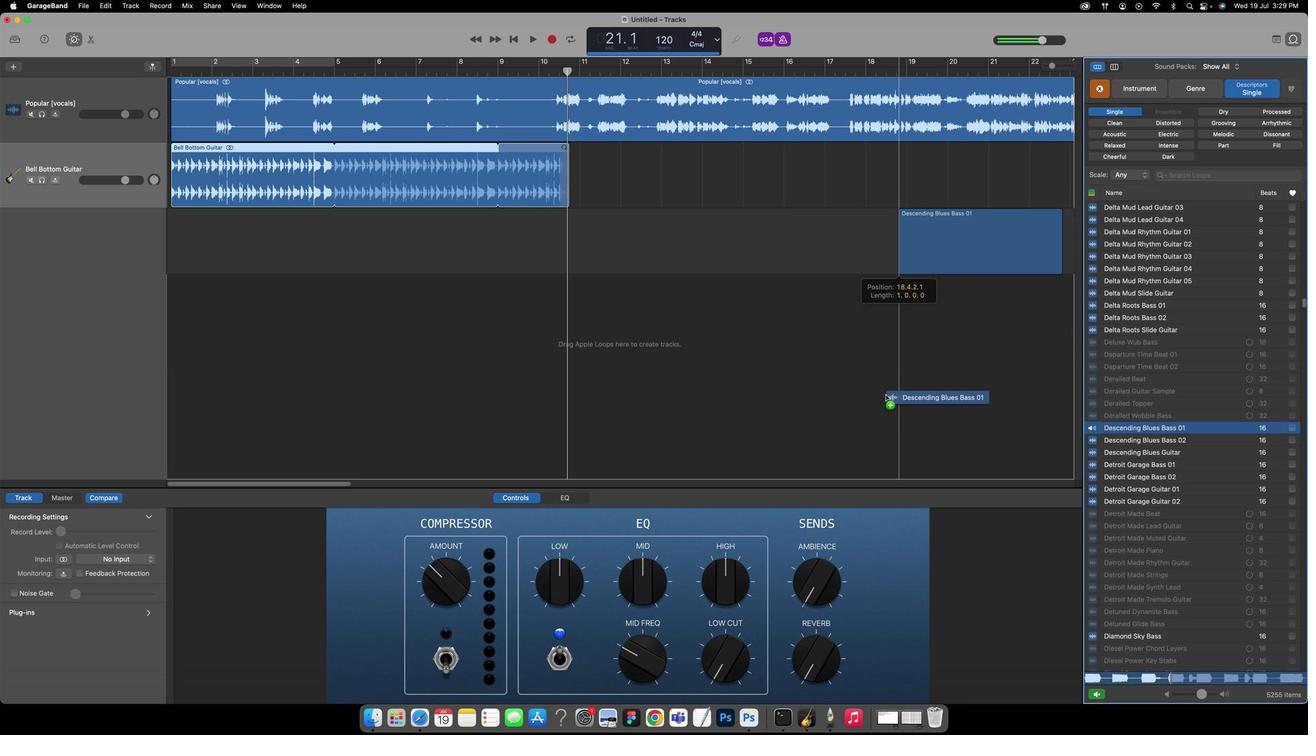 
Action: Mouse moved to (761, 247)
Screenshot: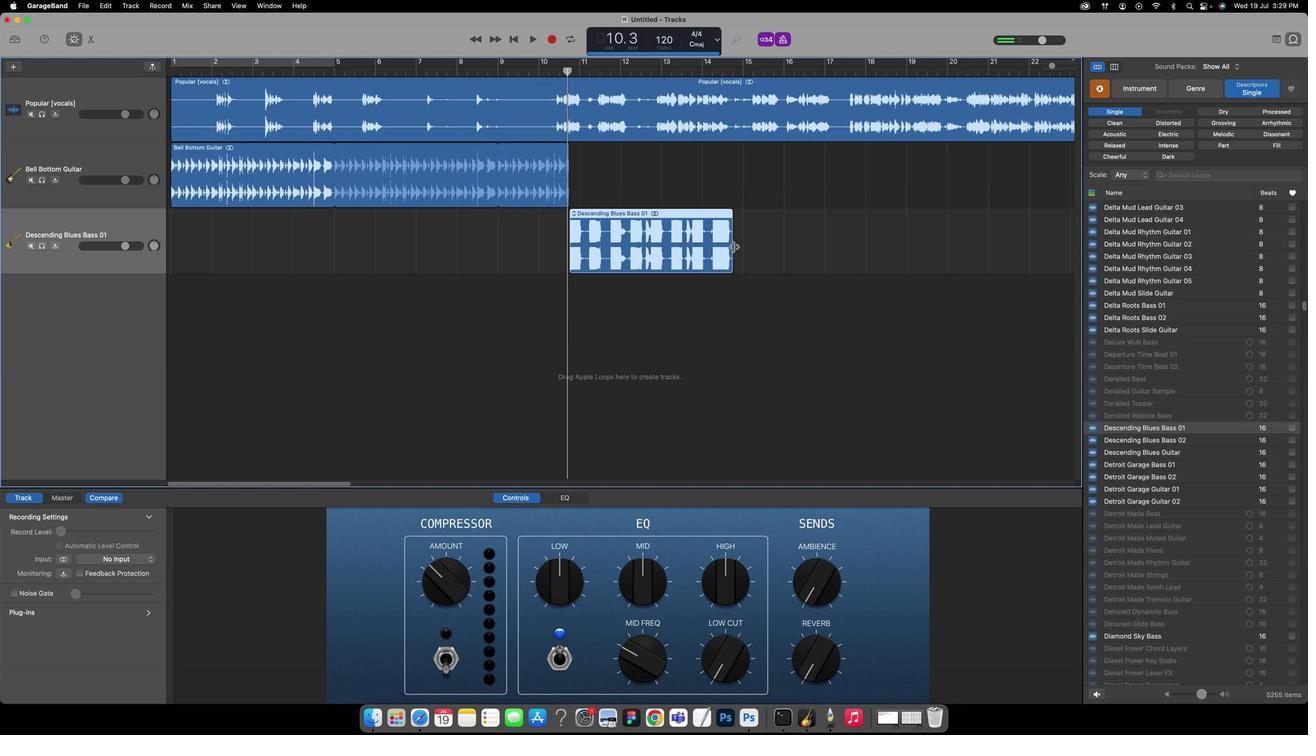 
Action: Mouse pressed left at (761, 247)
Screenshot: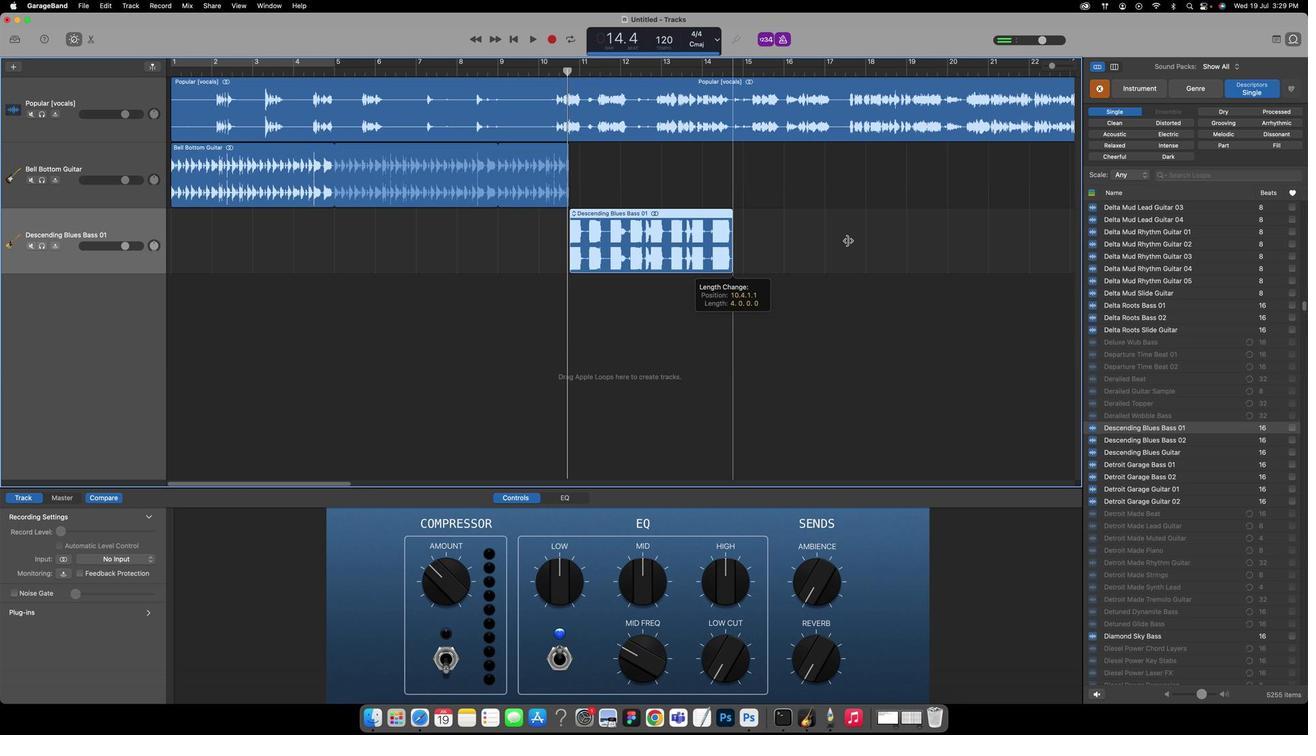 
Action: Mouse moved to (761, 220)
Screenshot: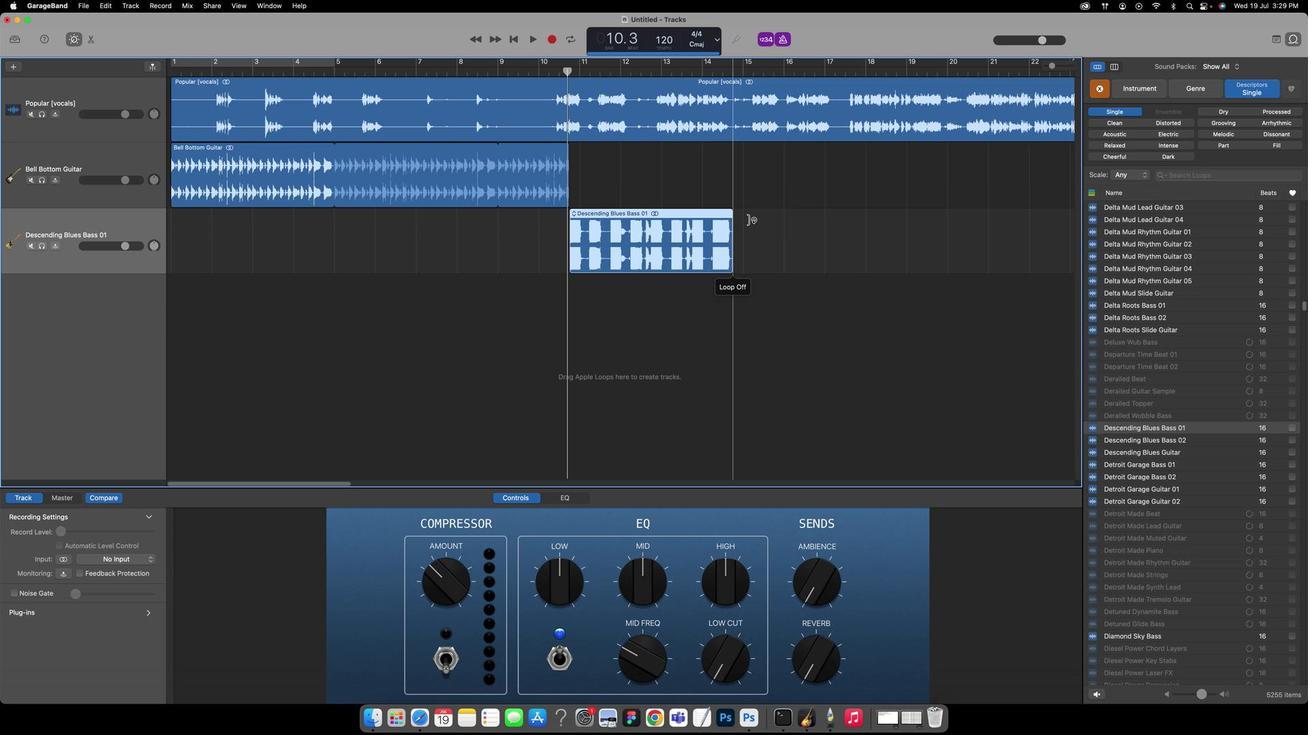 
Action: Mouse pressed left at (761, 220)
Screenshot: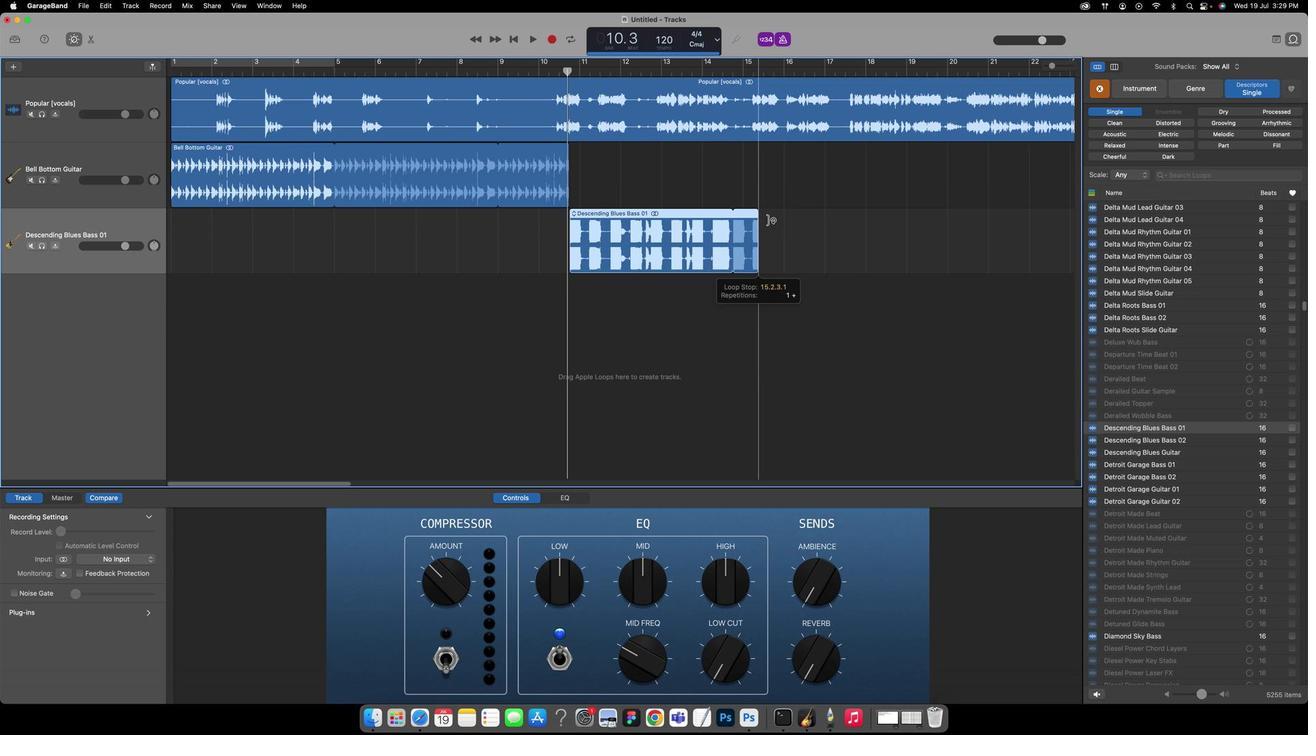 
Action: Mouse moved to (627, 127)
Screenshot: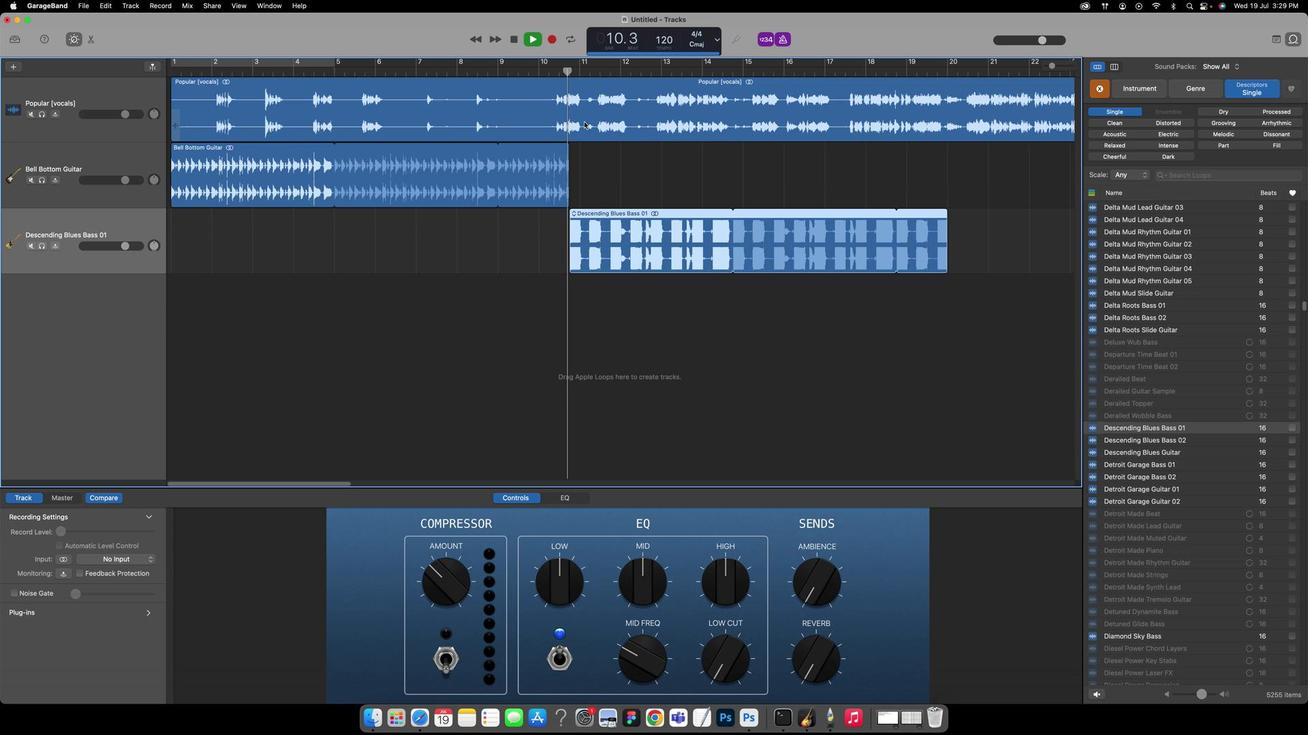 
Action: Key pressed Key.space
Screenshot: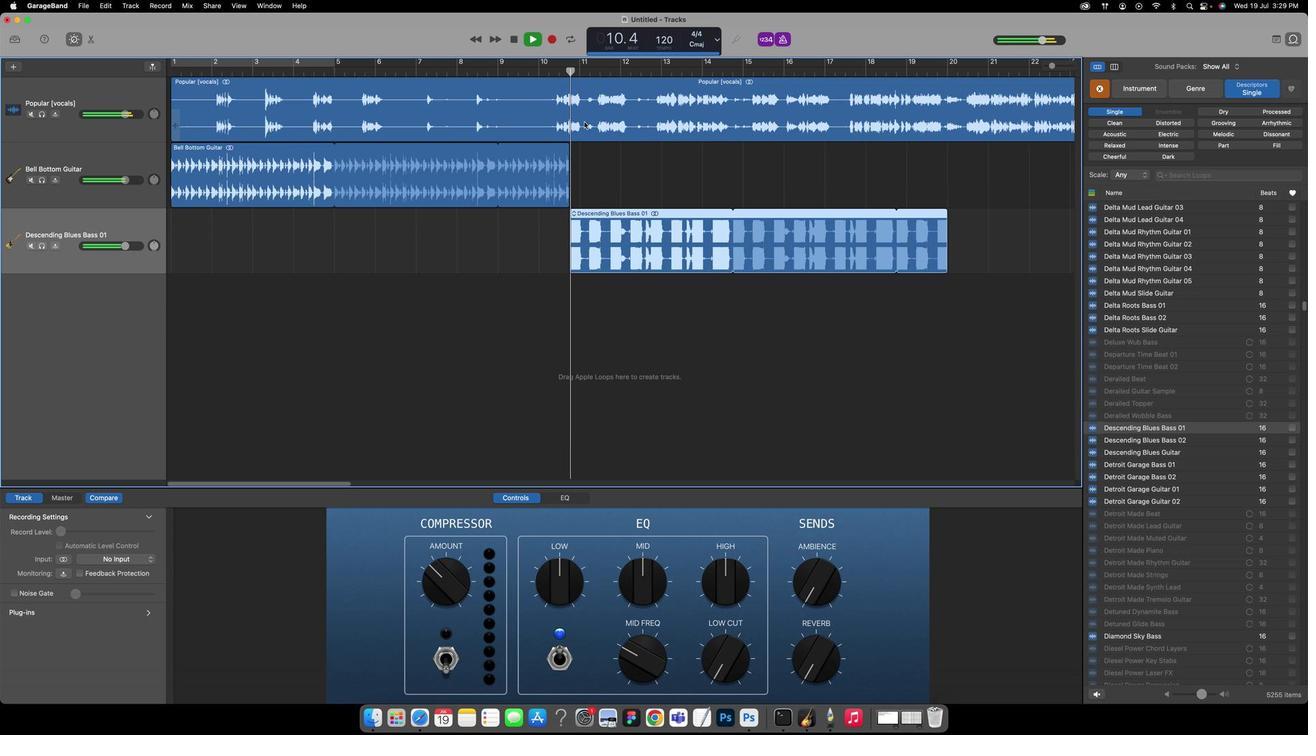 
Action: Mouse moved to (849, 245)
Screenshot: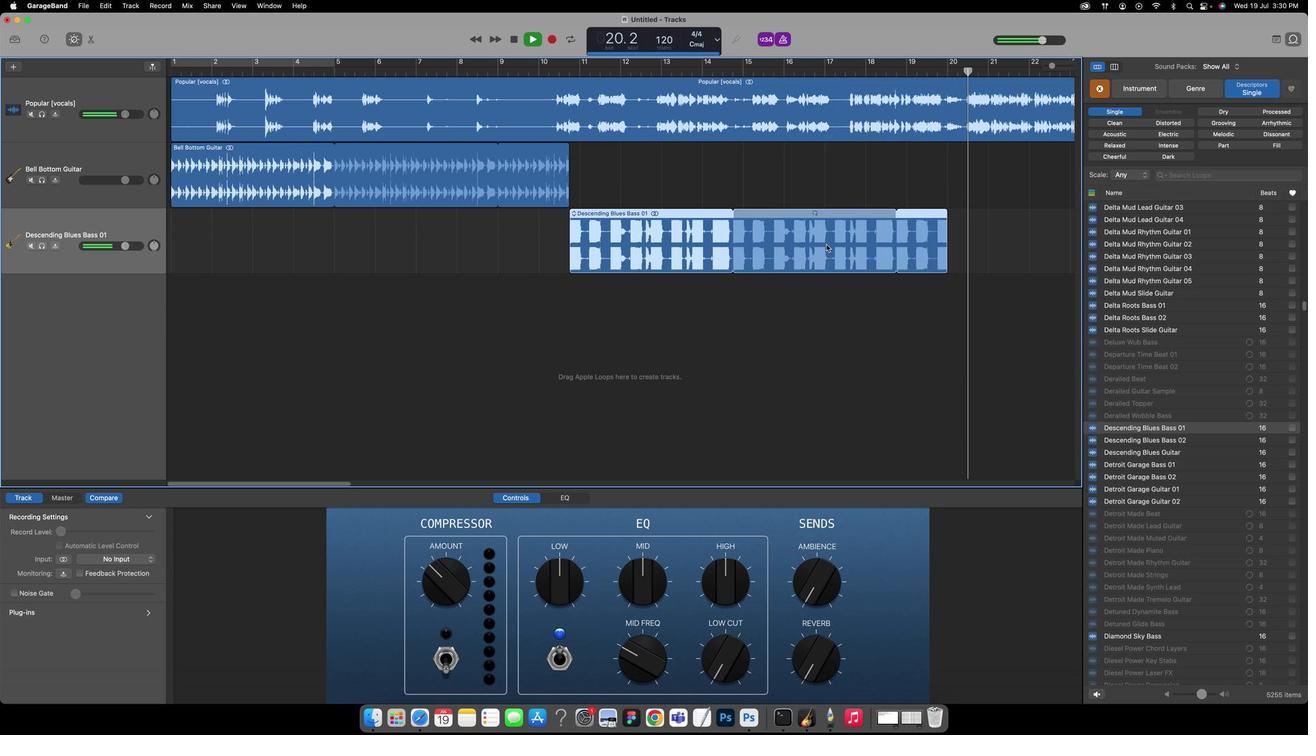 
Action: Key pressed Key.alt
Screenshot: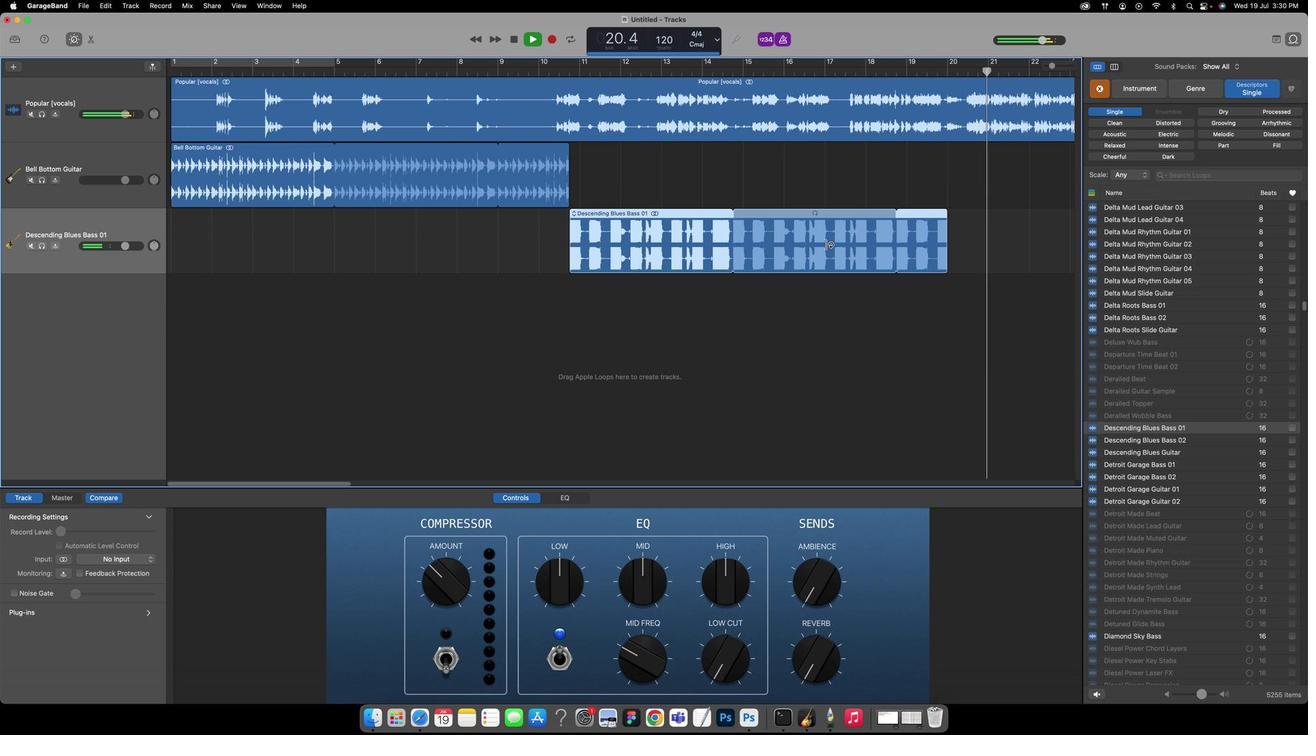 
Action: Mouse scrolled (849, 245) with delta (92, 10)
Screenshot: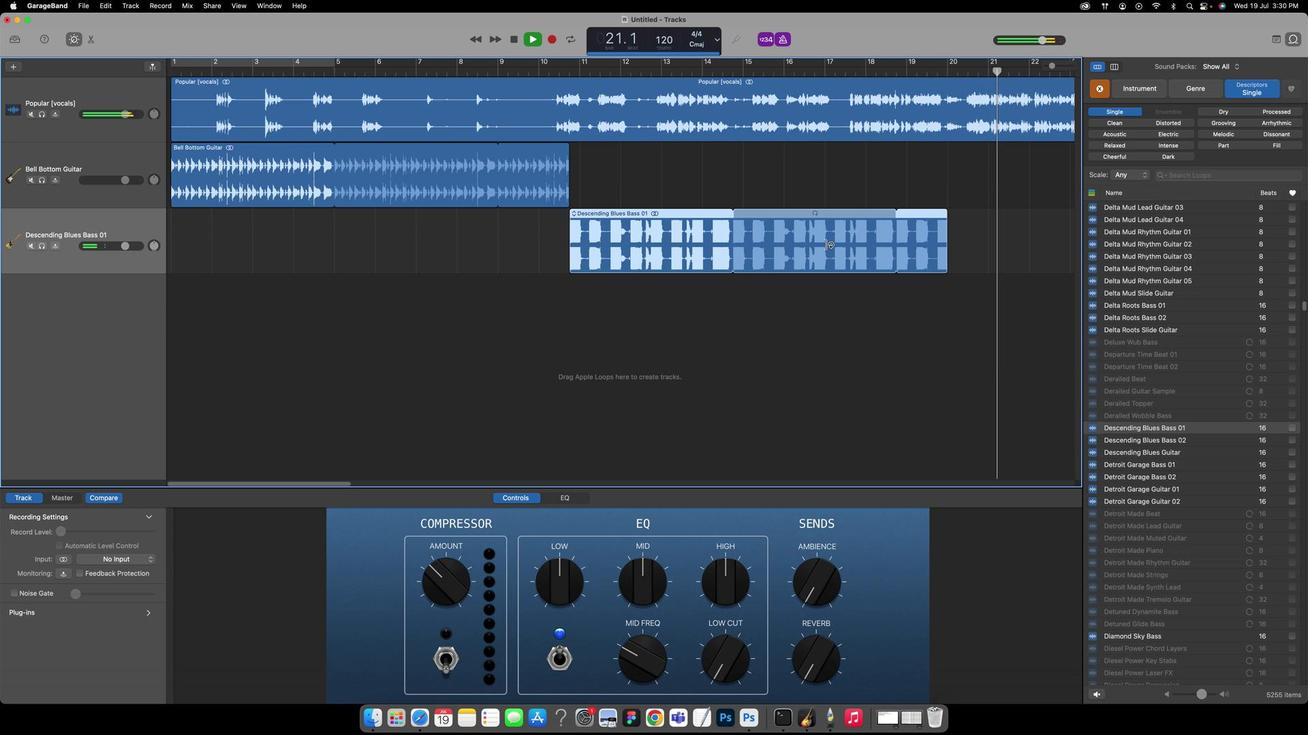
Action: Mouse scrolled (849, 245) with delta (92, 10)
Screenshot: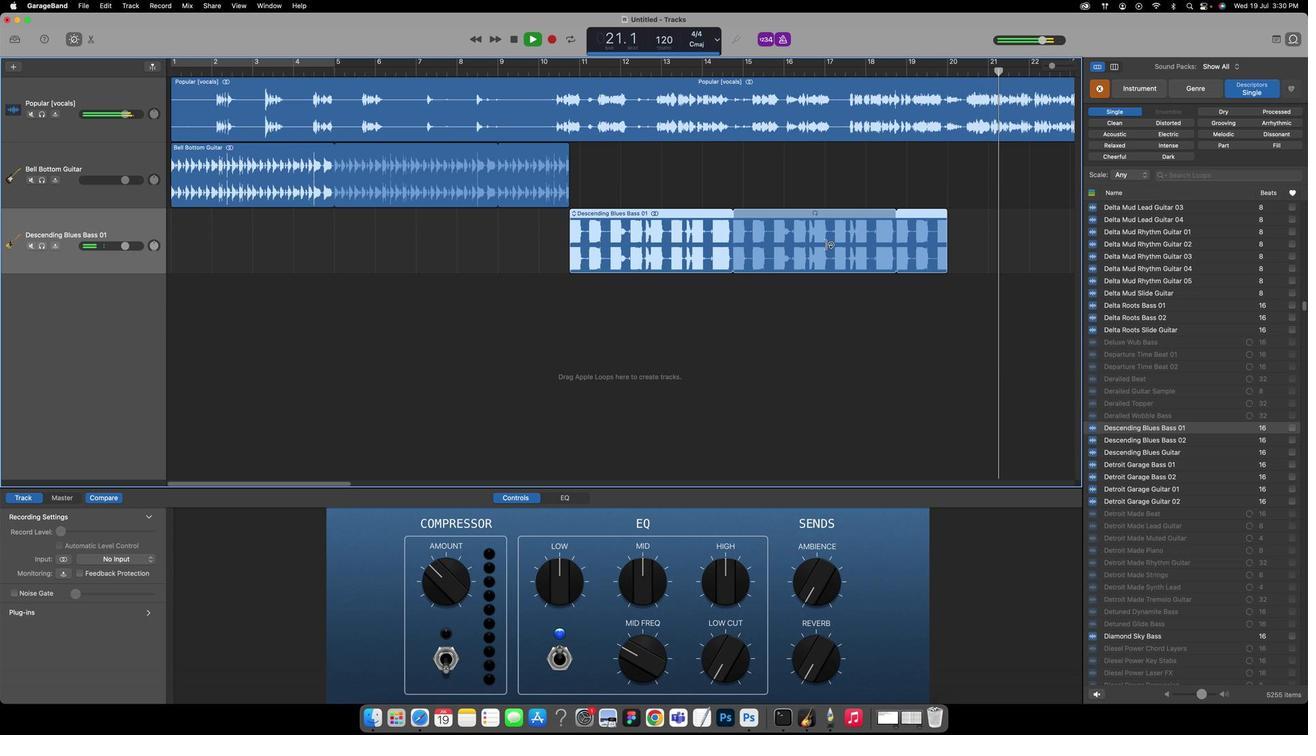 
Action: Mouse scrolled (849, 245) with delta (92, 10)
Screenshot: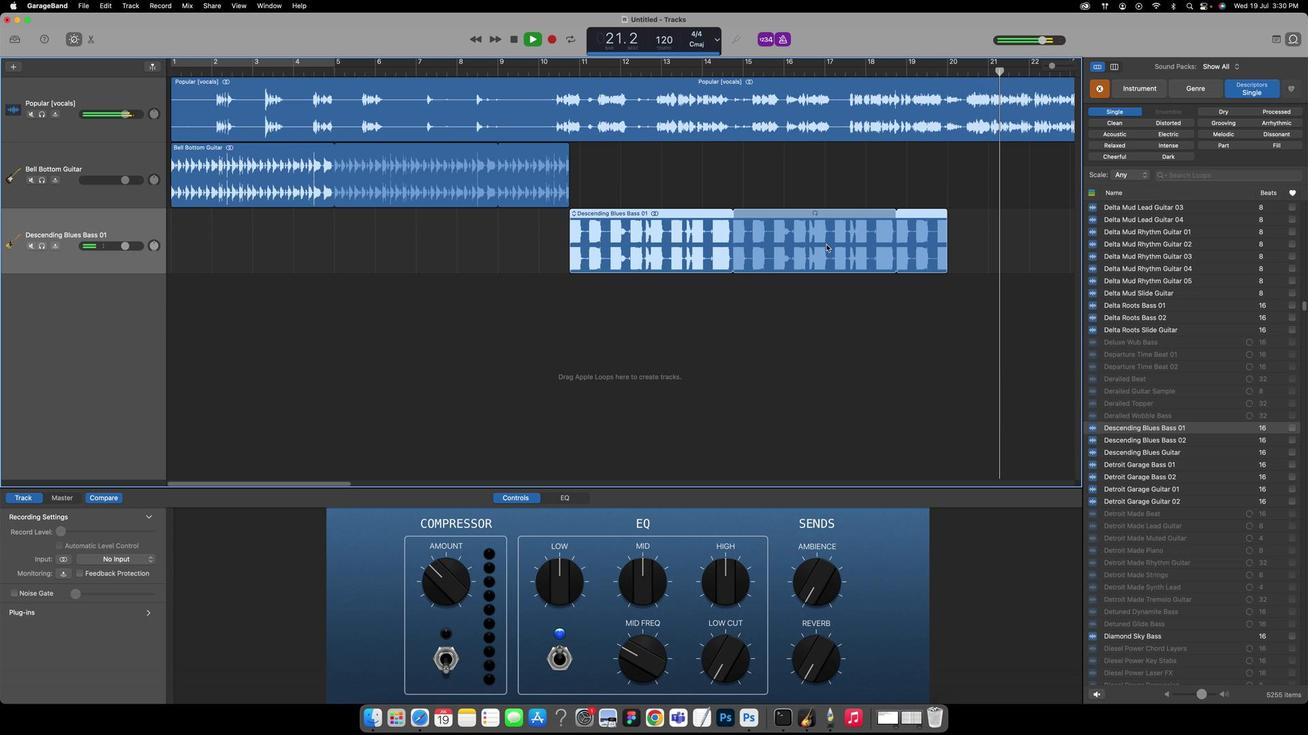 
Action: Key pressed Key.cmd
Screenshot: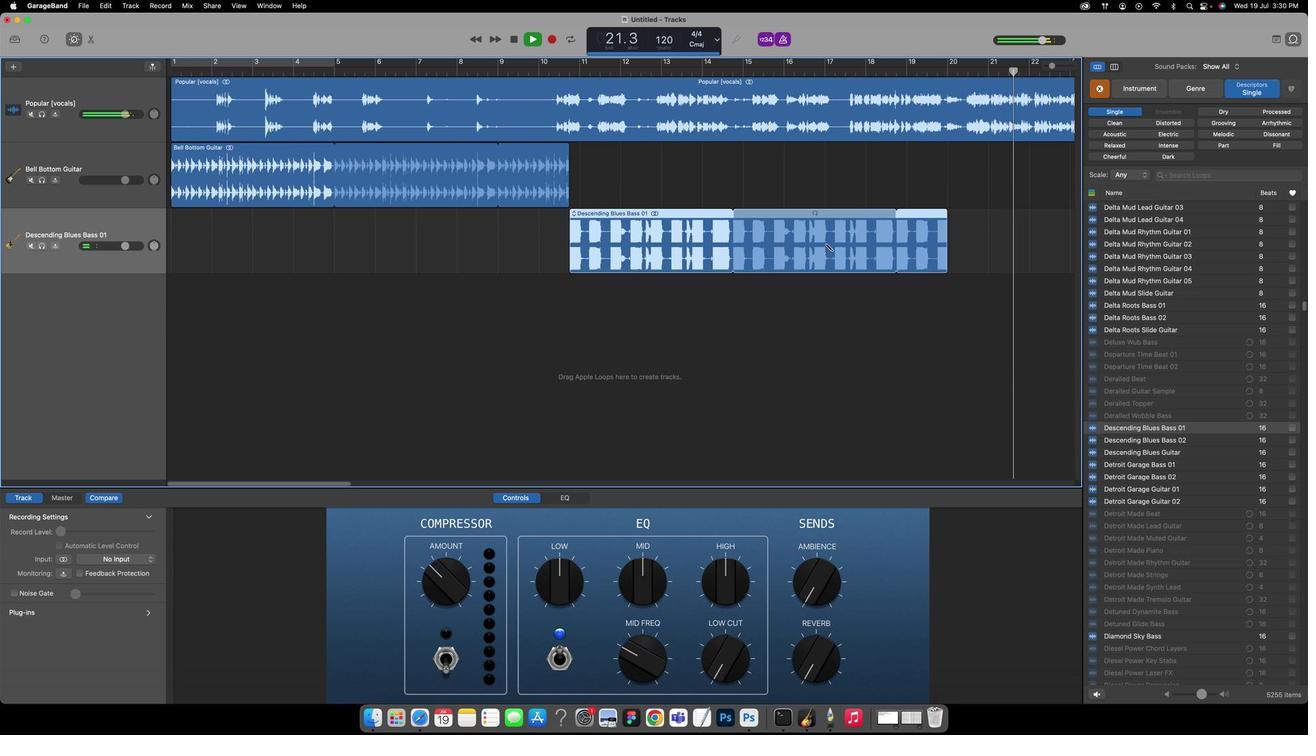 
Action: Mouse scrolled (849, 245) with delta (92, 10)
Screenshot: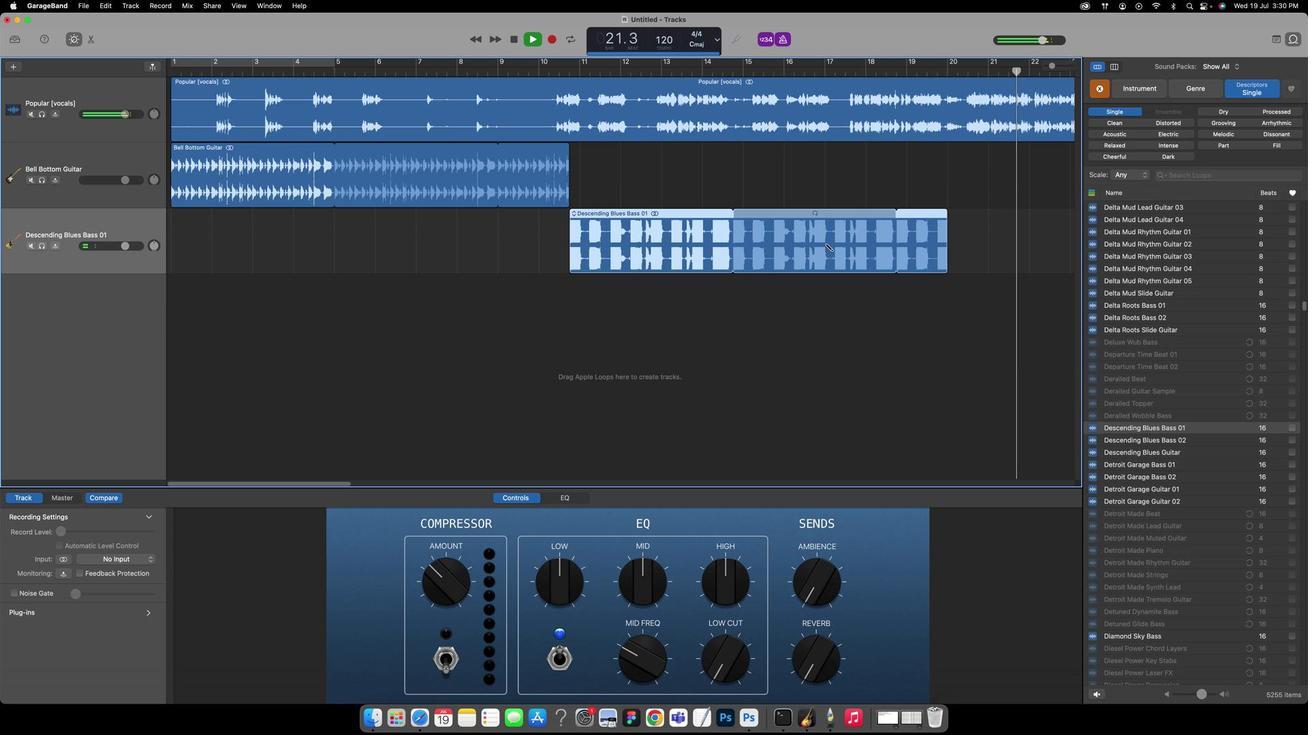 
Action: Mouse scrolled (849, 245) with delta (92, 10)
Screenshot: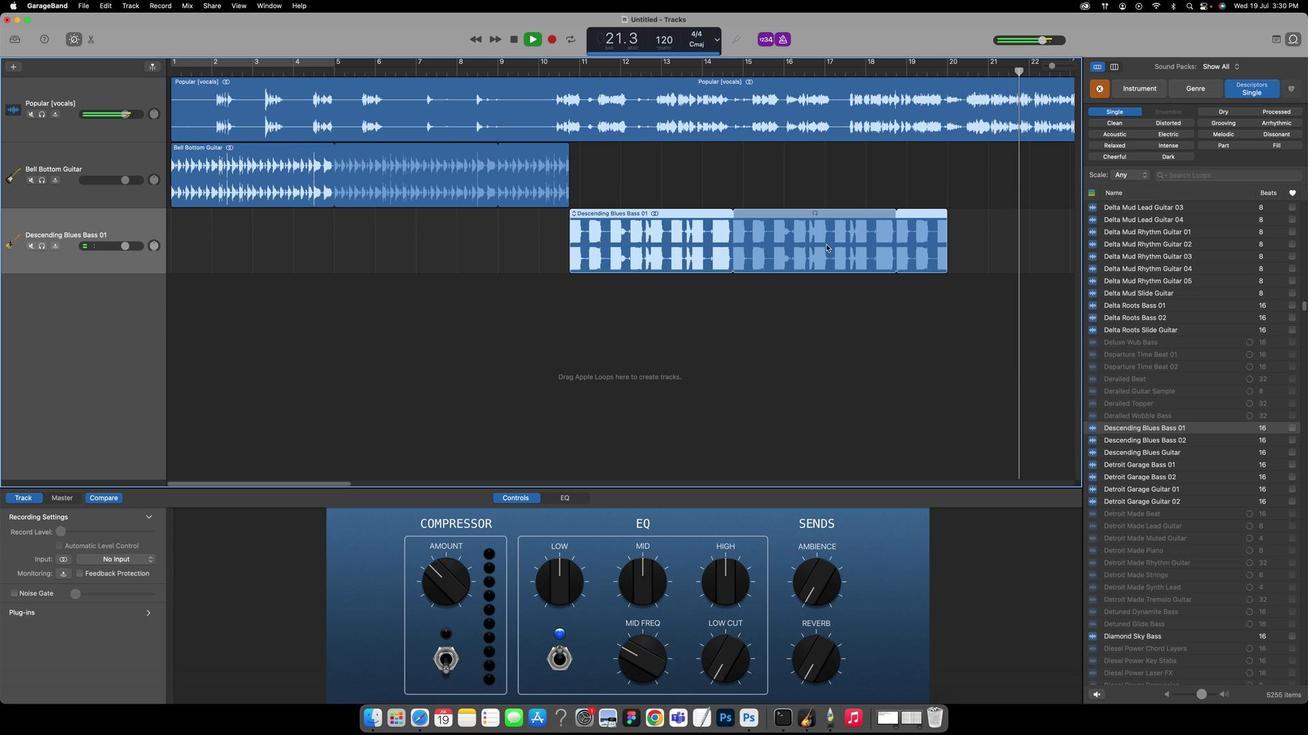 
Action: Mouse moved to (880, 222)
Screenshot: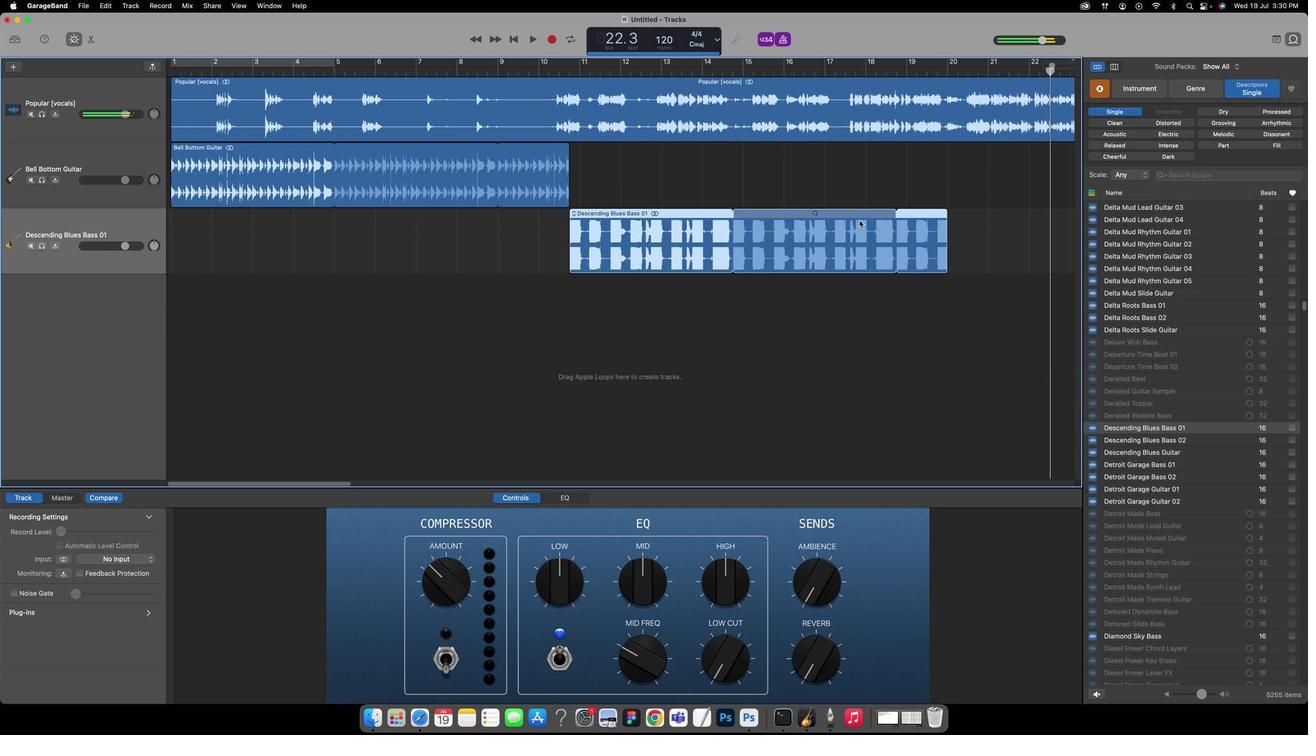 
Action: Key pressed Key.space
Screenshot: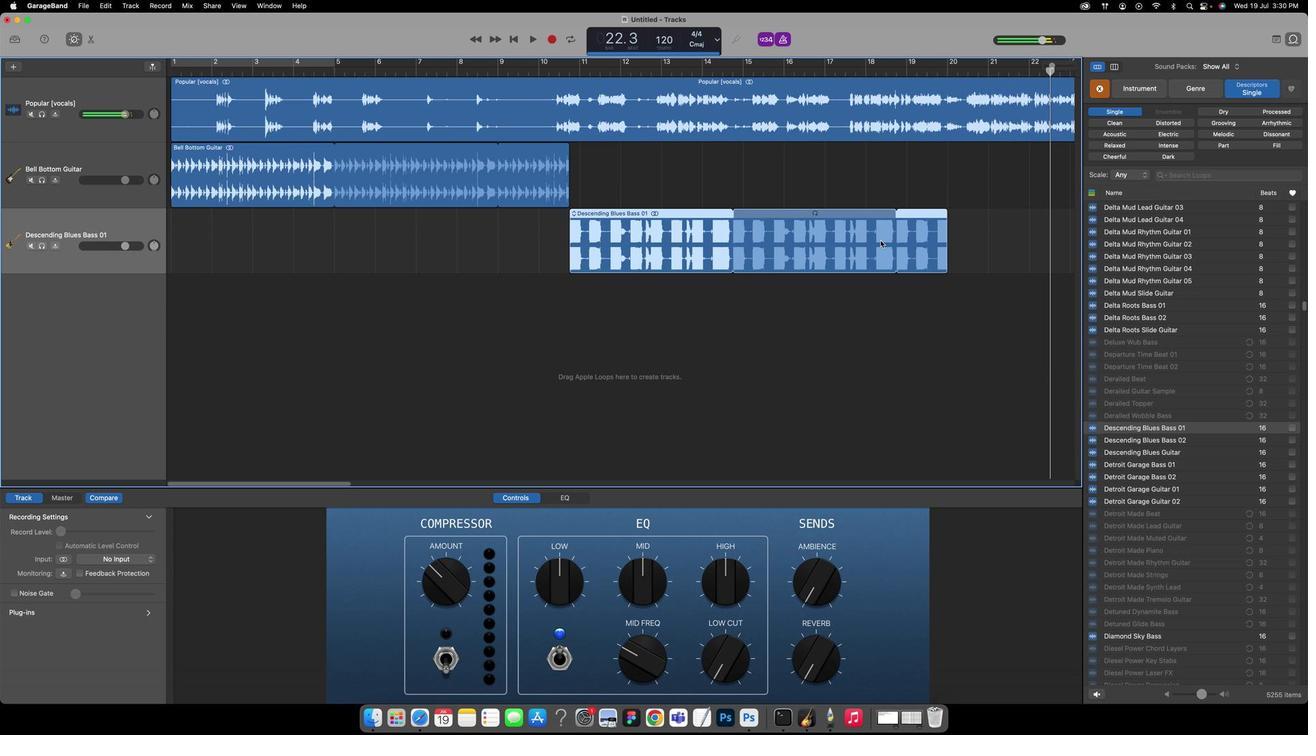
Action: Mouse moved to (960, 223)
Screenshot: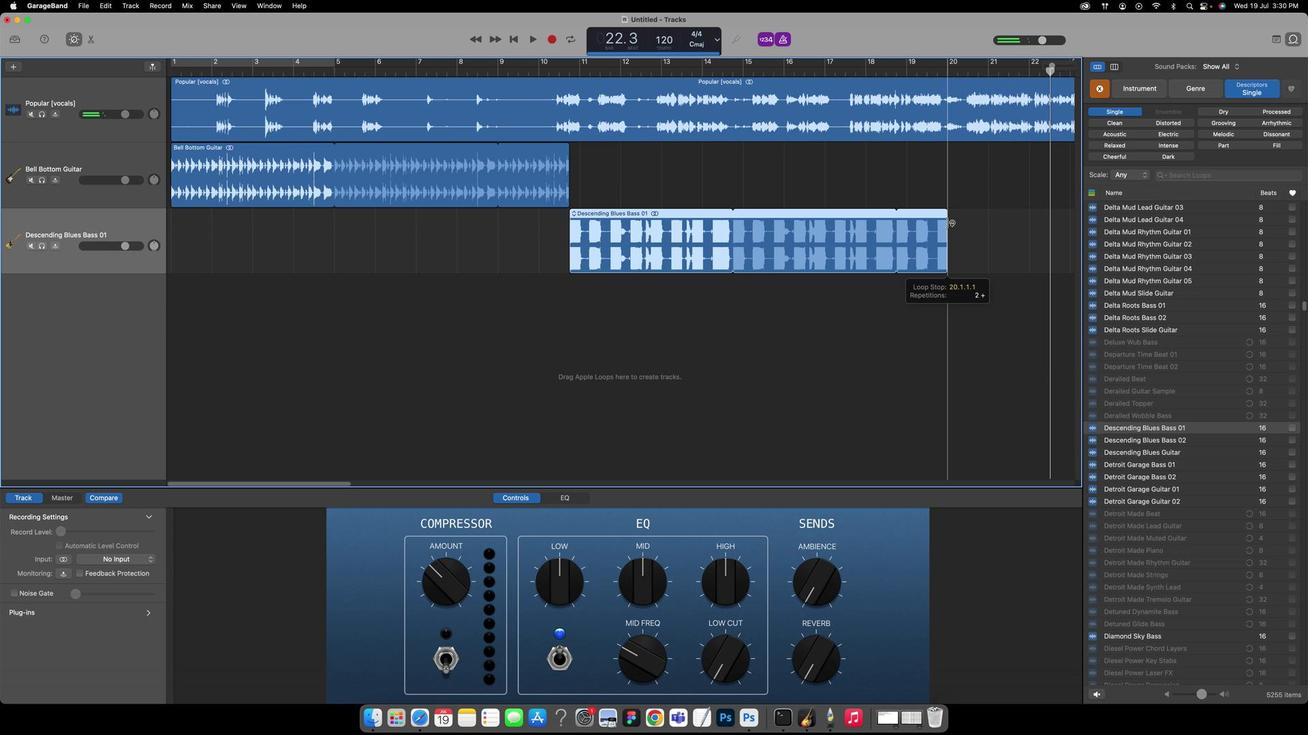 
Action: Mouse pressed left at (960, 223)
Screenshot: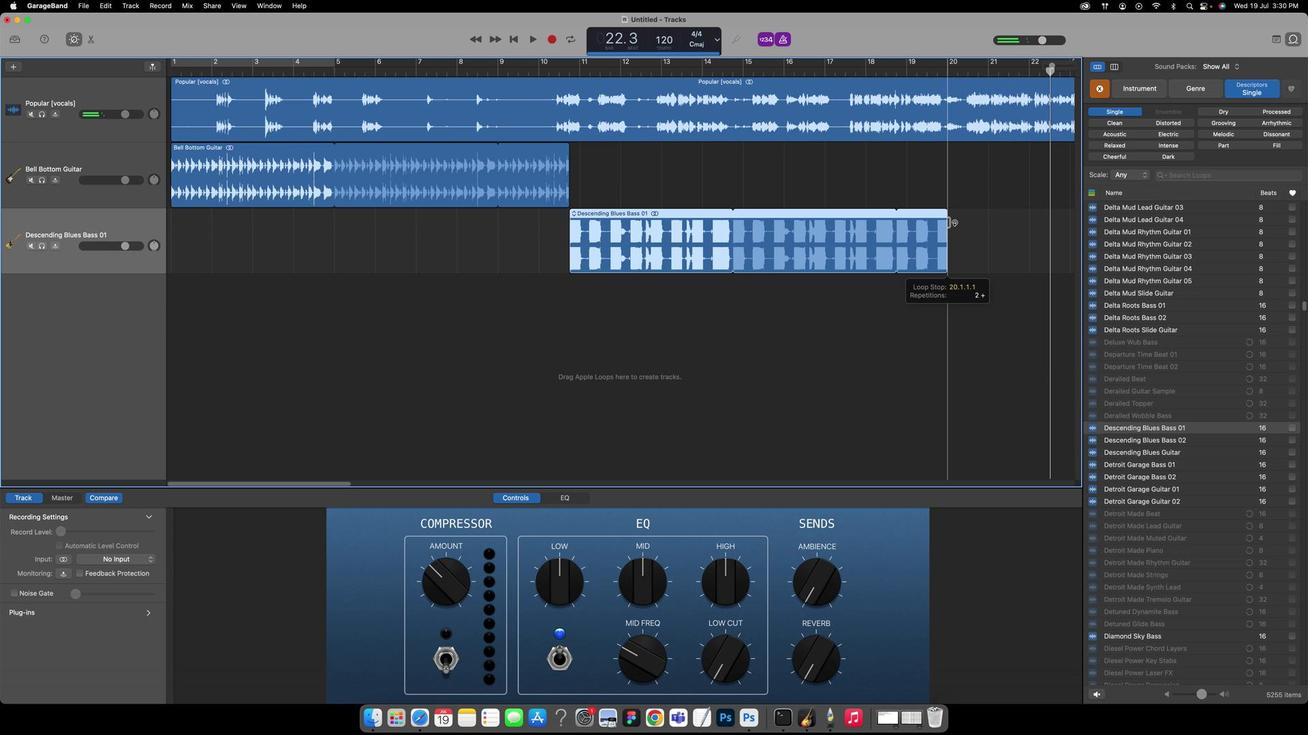
Action: Mouse moved to (672, 196)
Screenshot: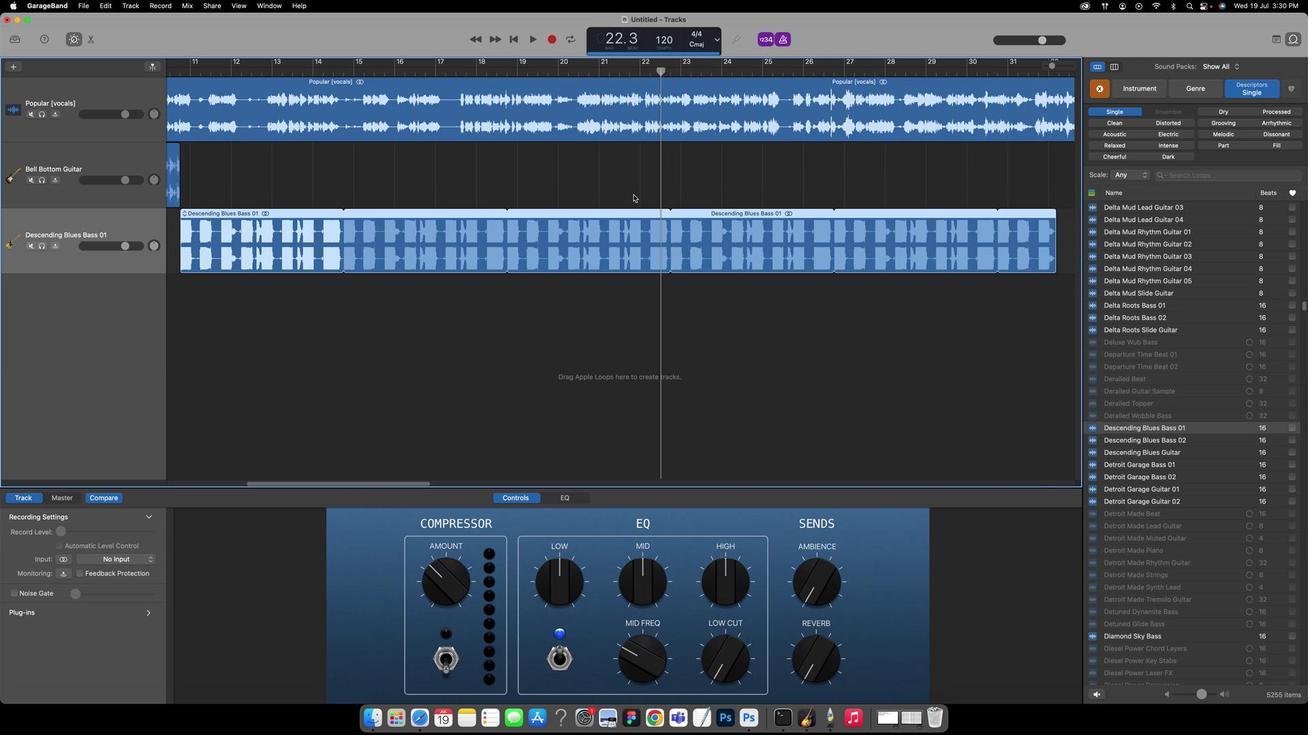 
Action: Key pressed Key.spaceKey.space
Screenshot: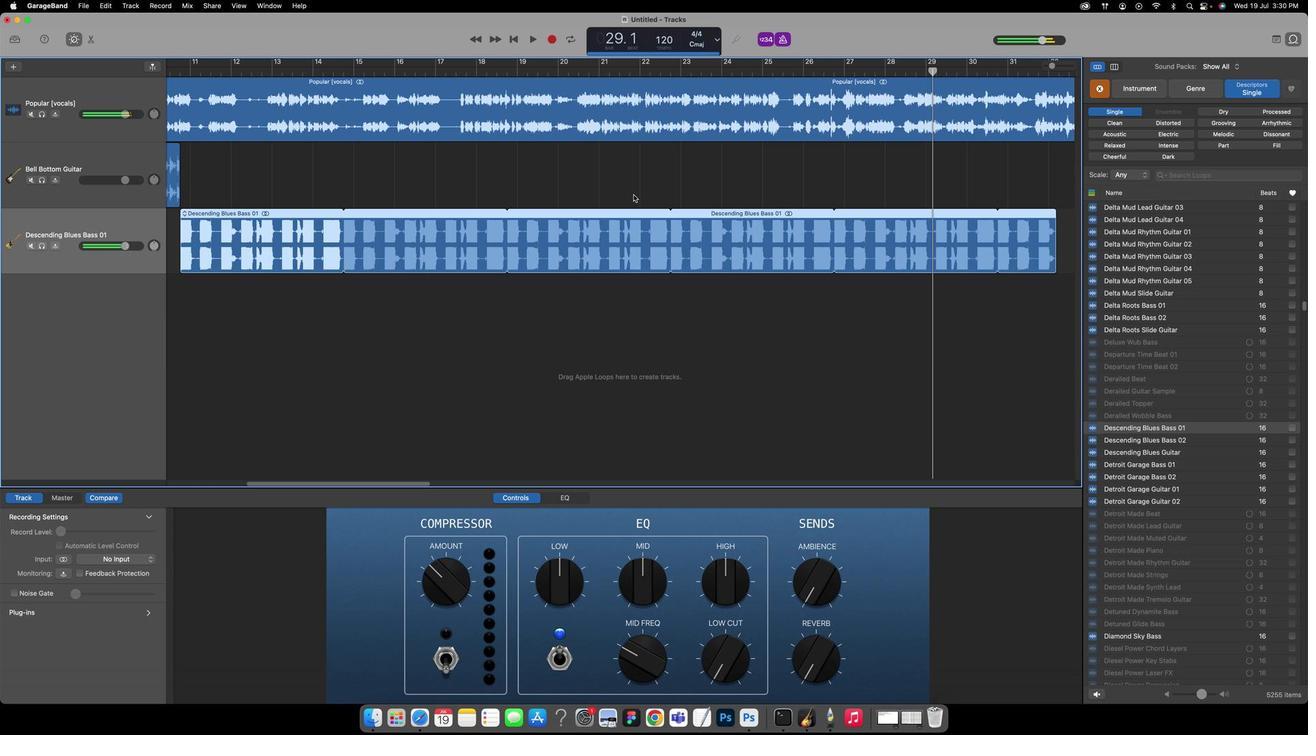 
Action: Mouse moved to (1107, 141)
Screenshot: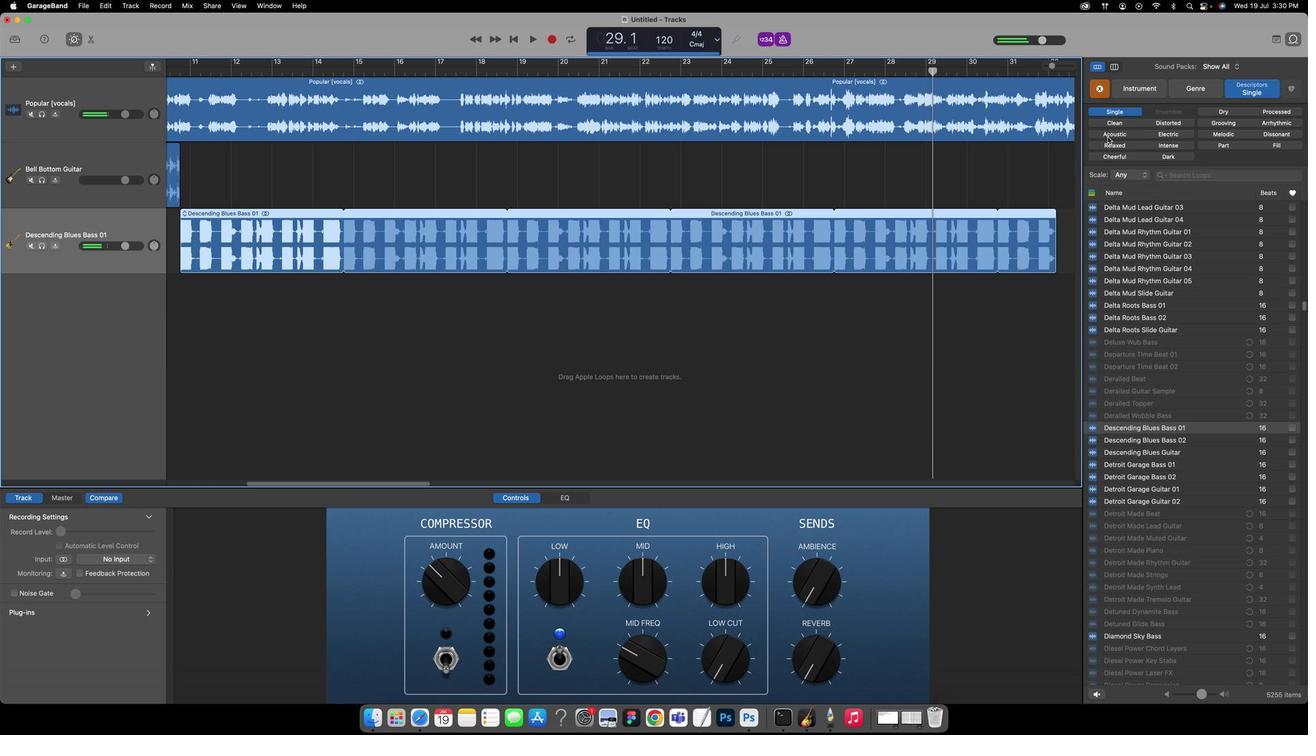 
Action: Mouse pressed left at (1107, 141)
Screenshot: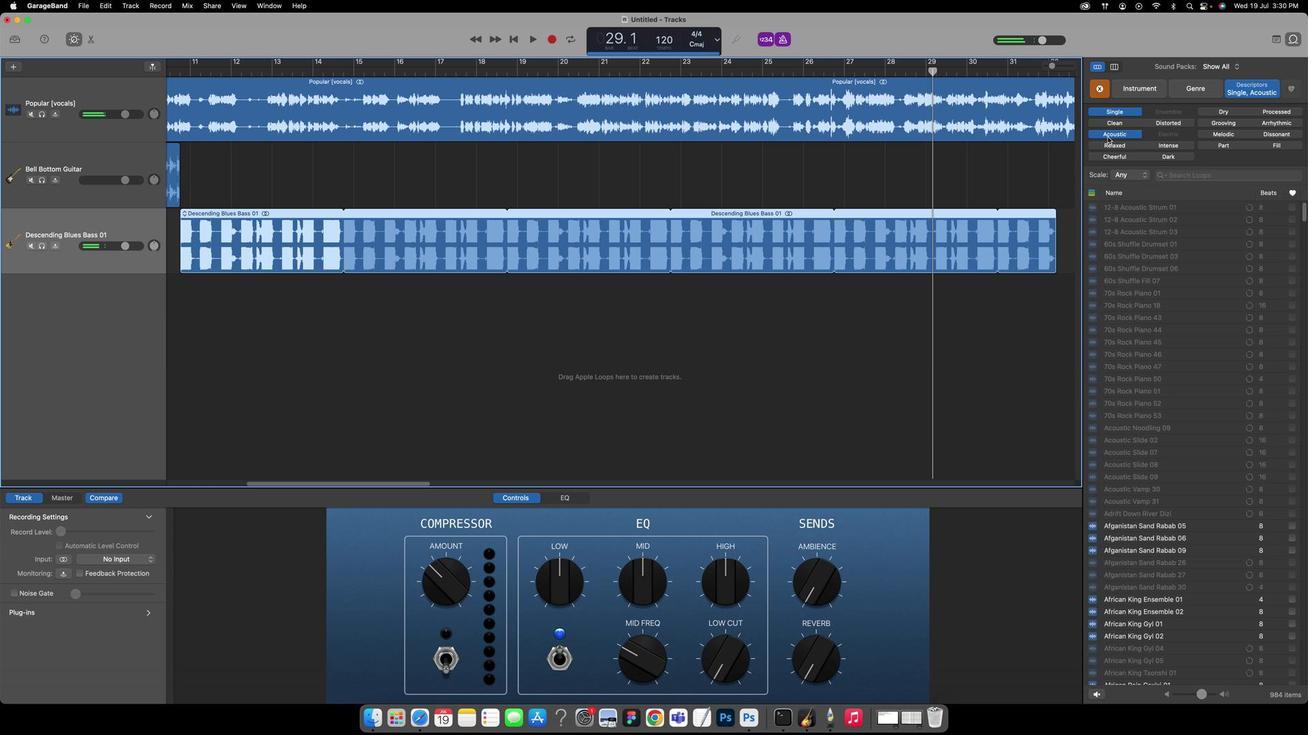 
Action: Mouse moved to (1093, 513)
Screenshot: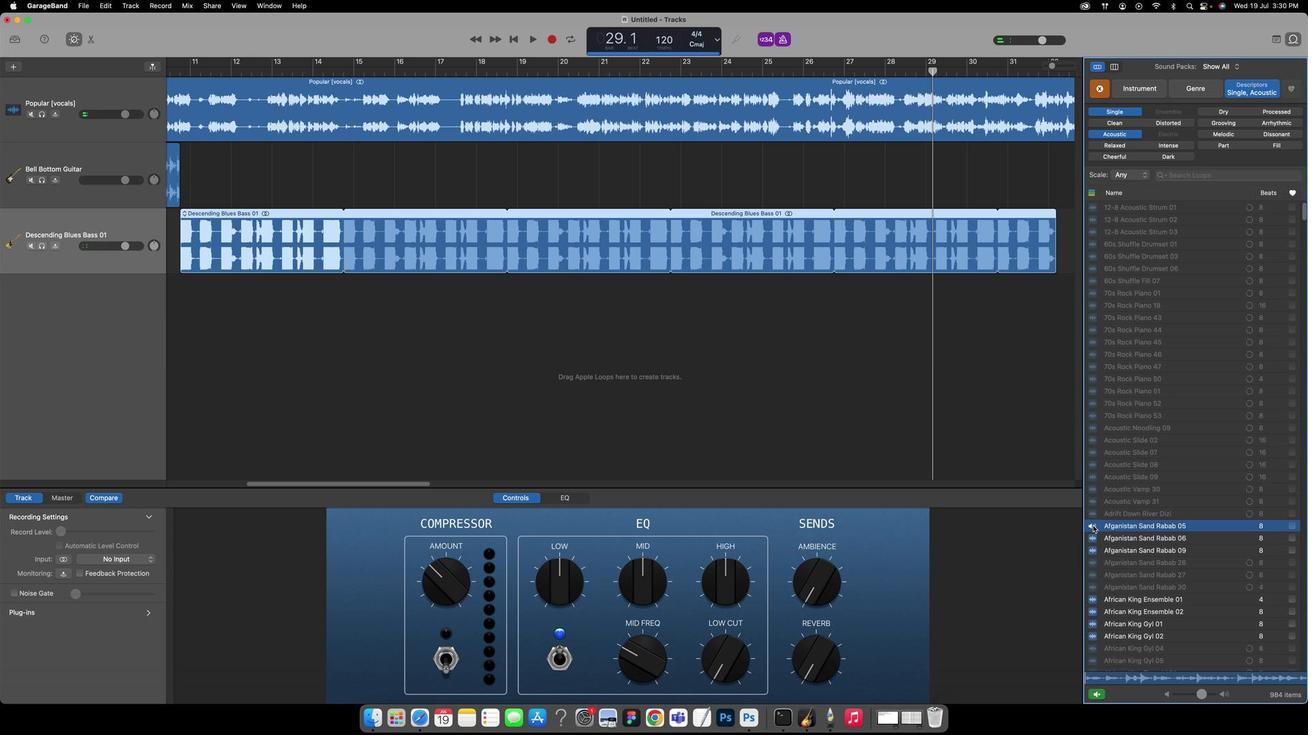 
Action: Mouse pressed left at (1093, 513)
Screenshot: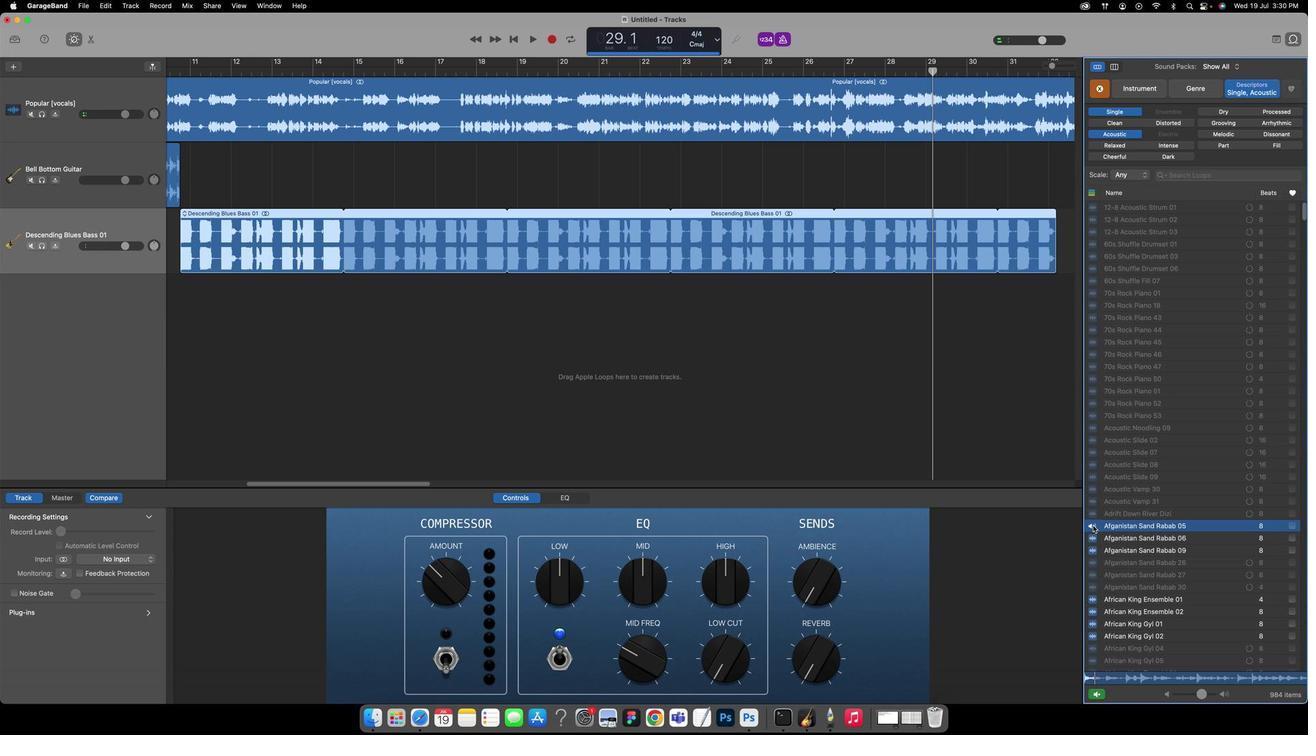 
Action: Mouse moved to (1091, 526)
Screenshot: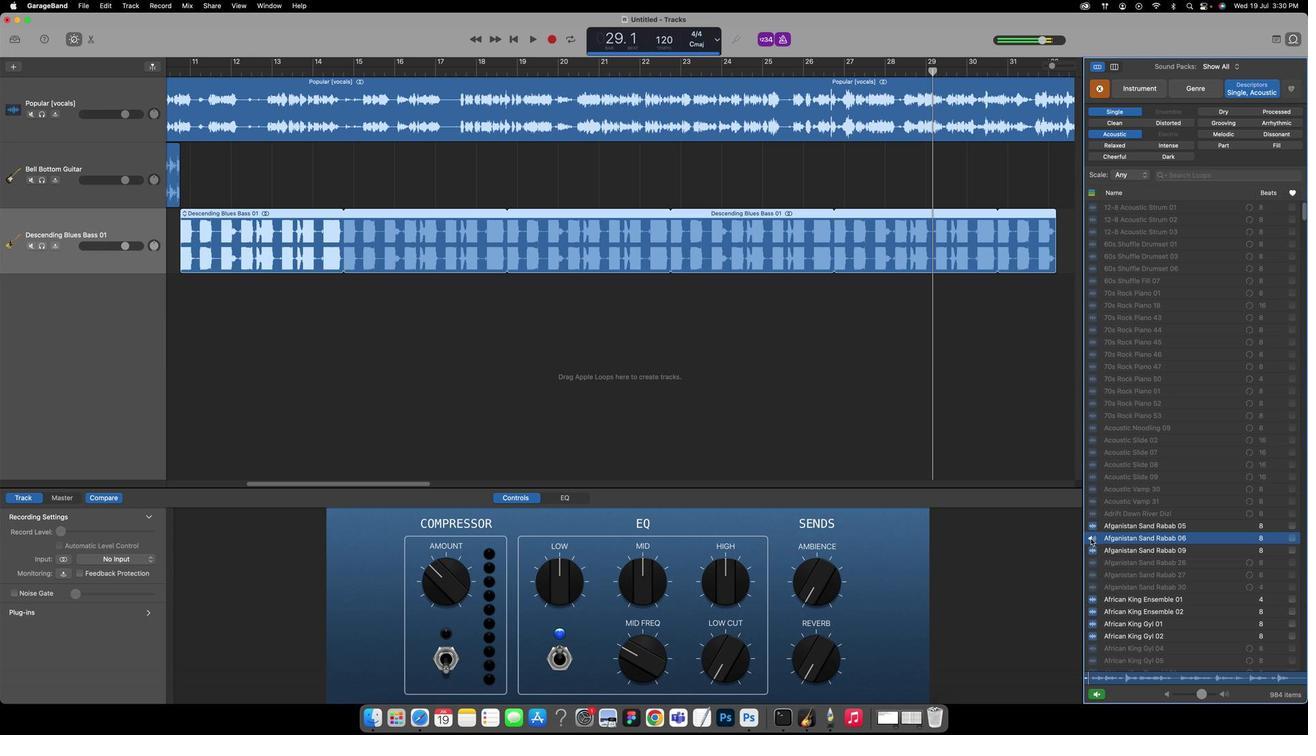 
Action: Mouse pressed left at (1091, 526)
Screenshot: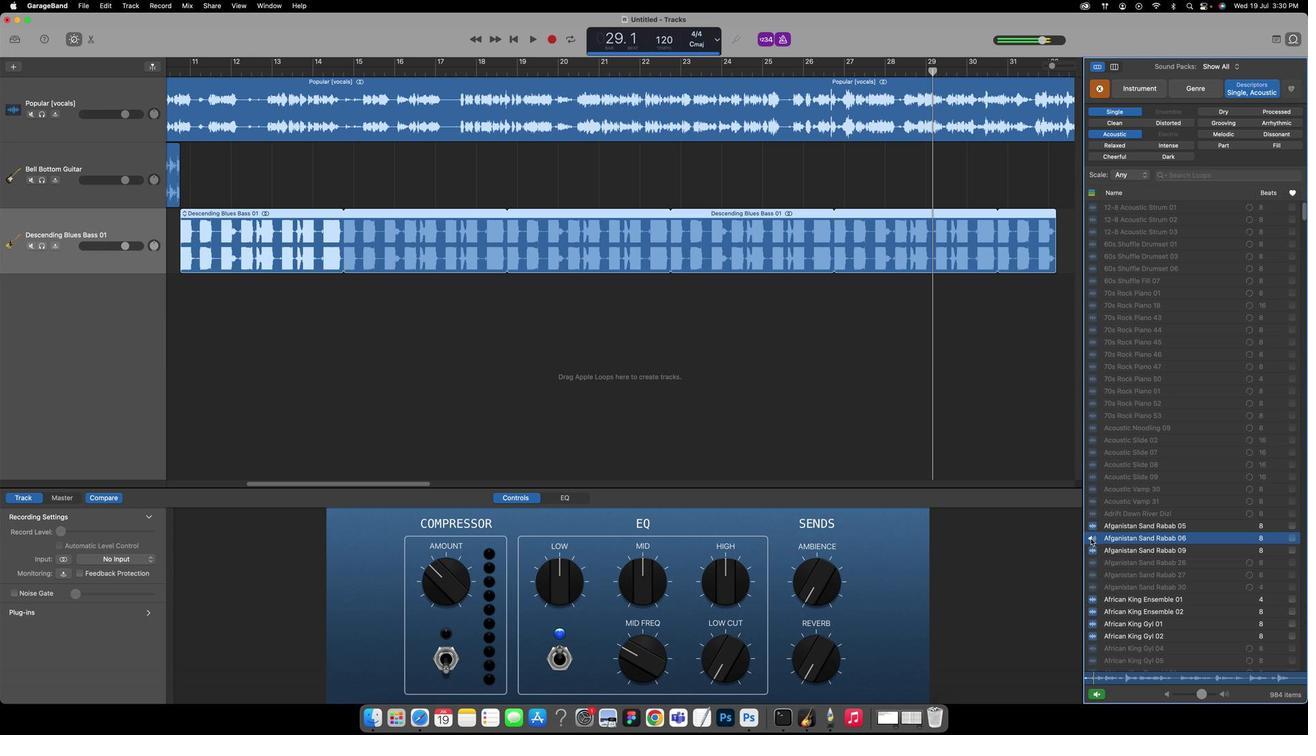 
Action: Mouse moved to (1091, 539)
Screenshot: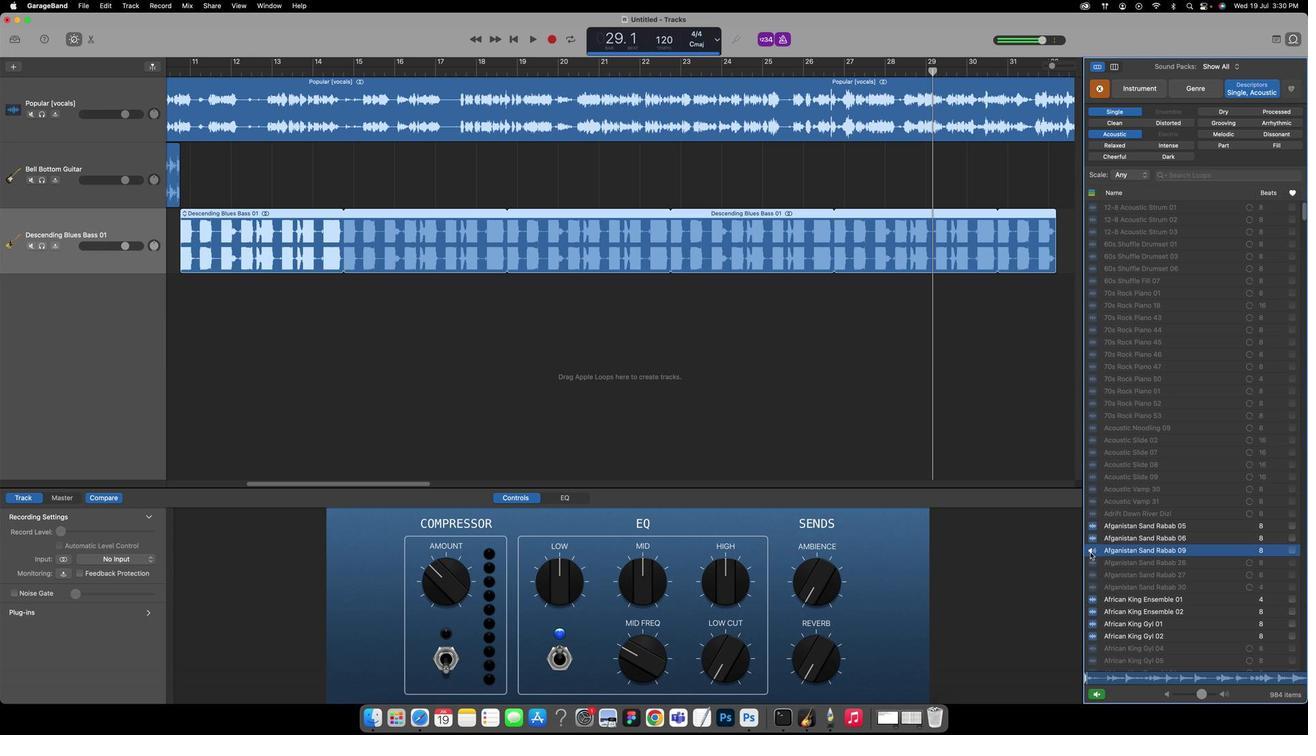 
Action: Mouse pressed left at (1091, 539)
Screenshot: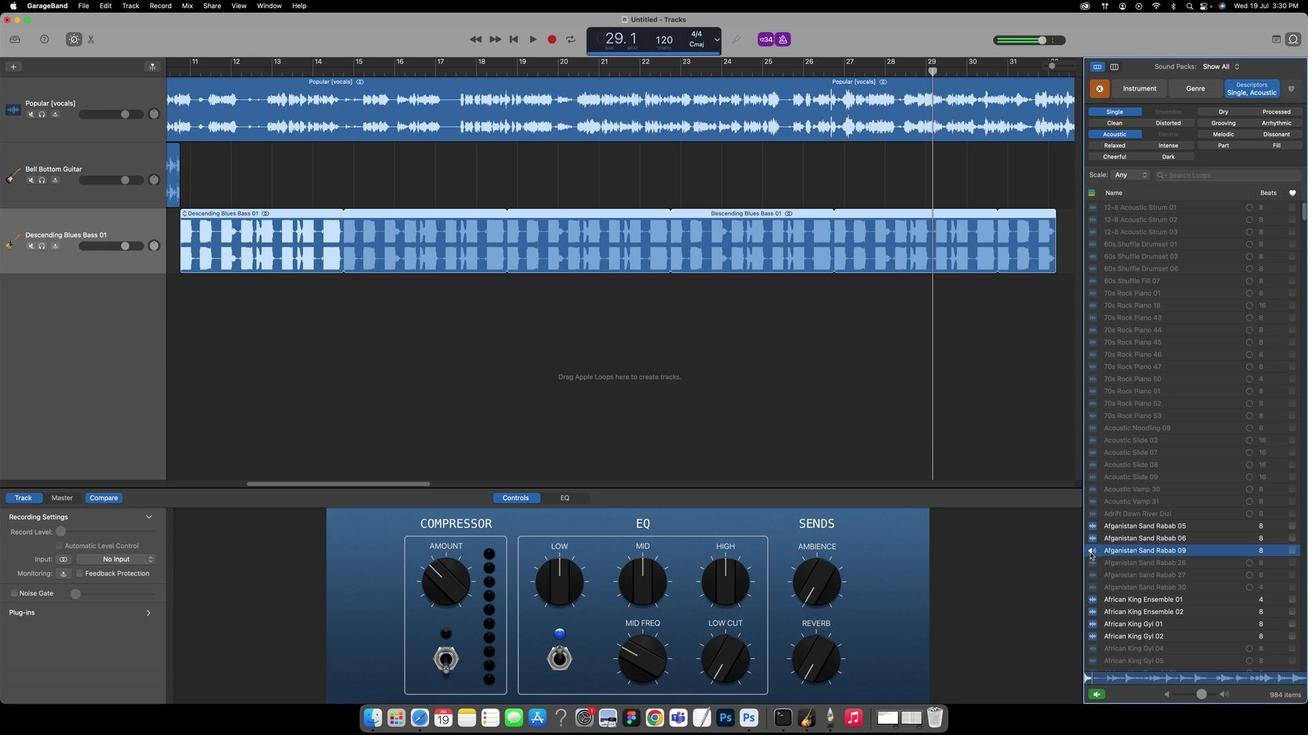 
Action: Mouse moved to (1092, 588)
Screenshot: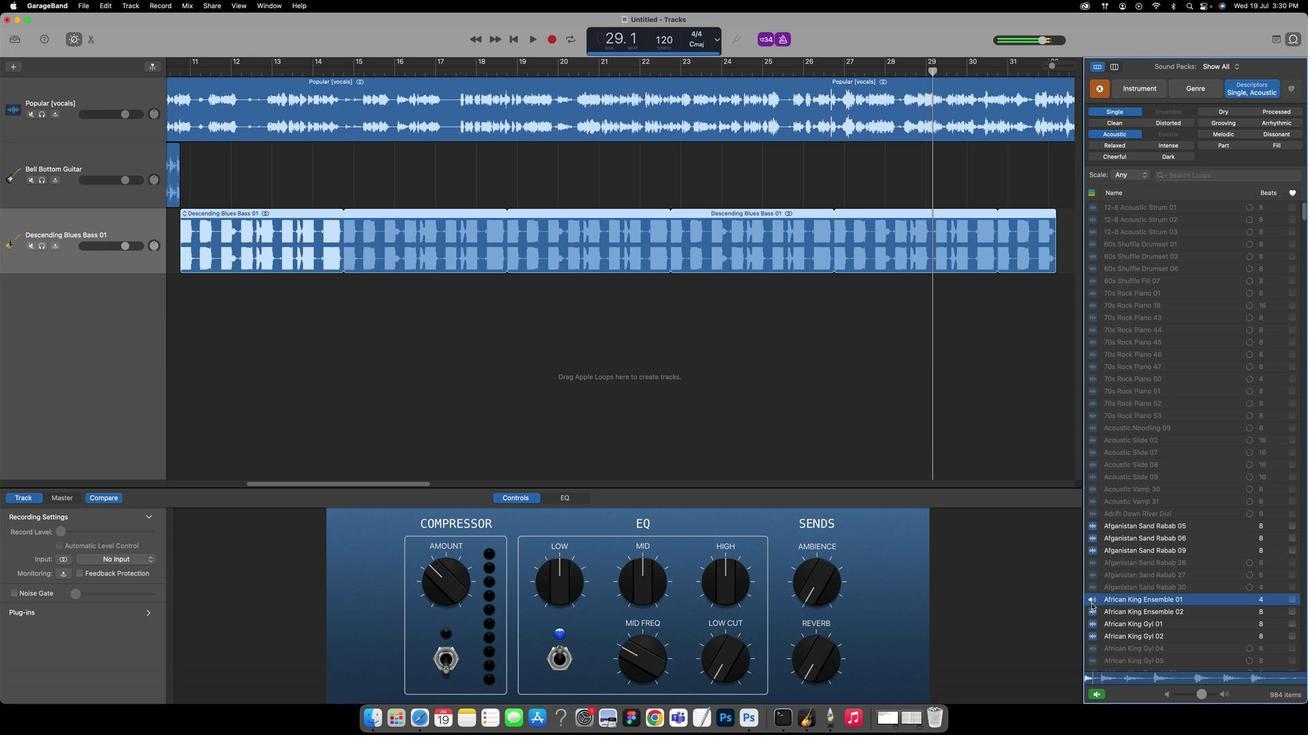
Action: Mouse pressed left at (1092, 588)
Screenshot: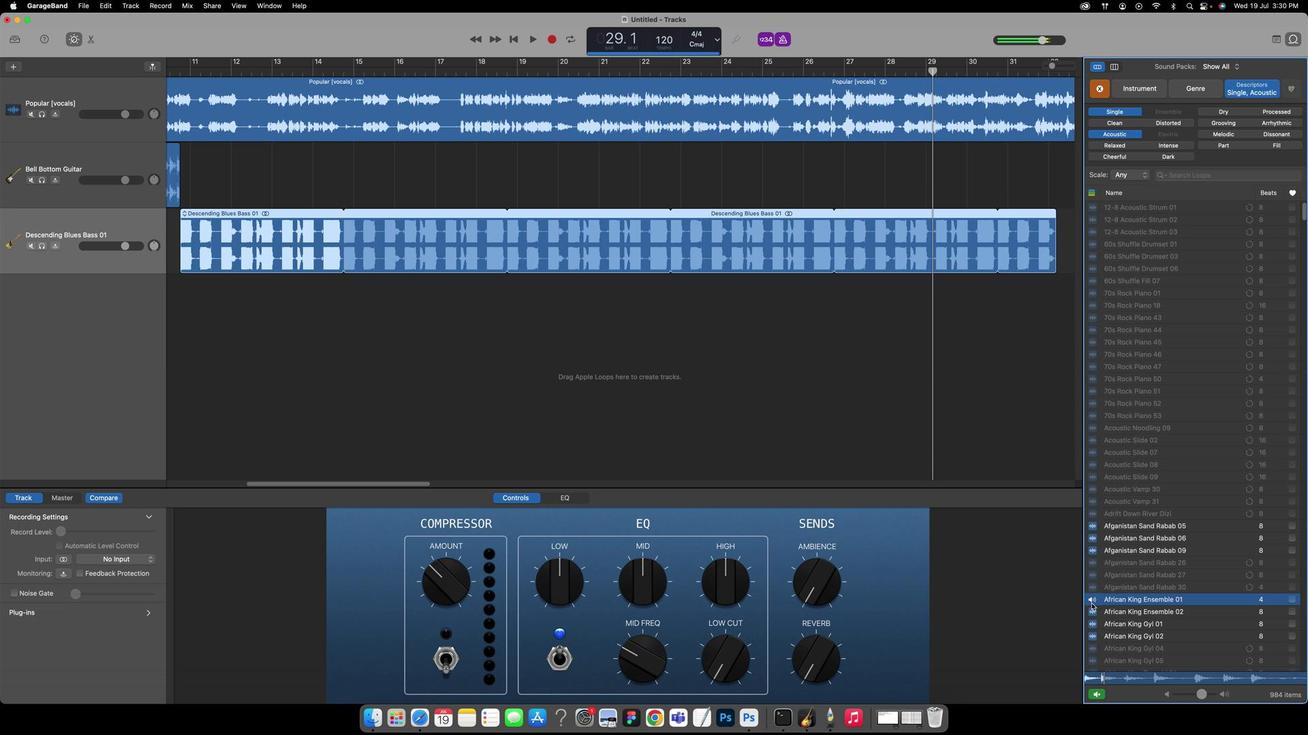 
Action: Mouse moved to (1118, 151)
Screenshot: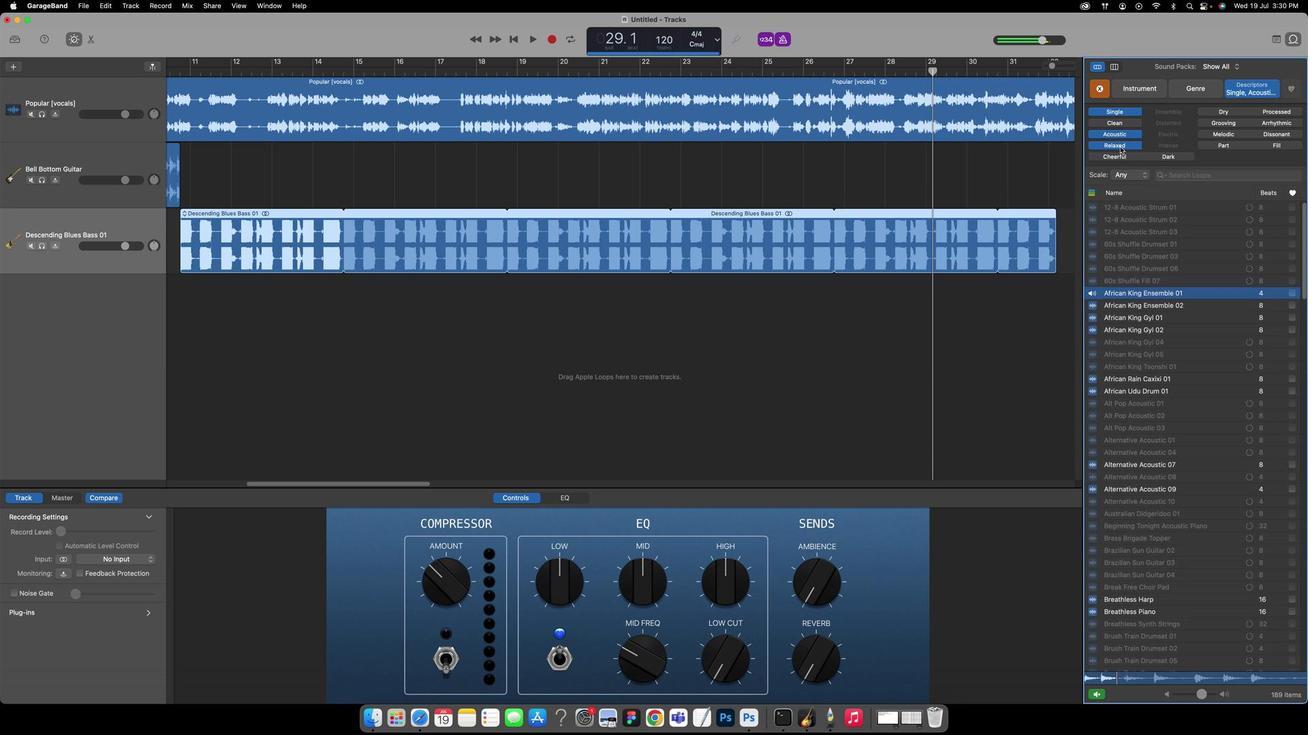 
Action: Mouse pressed left at (1118, 151)
Screenshot: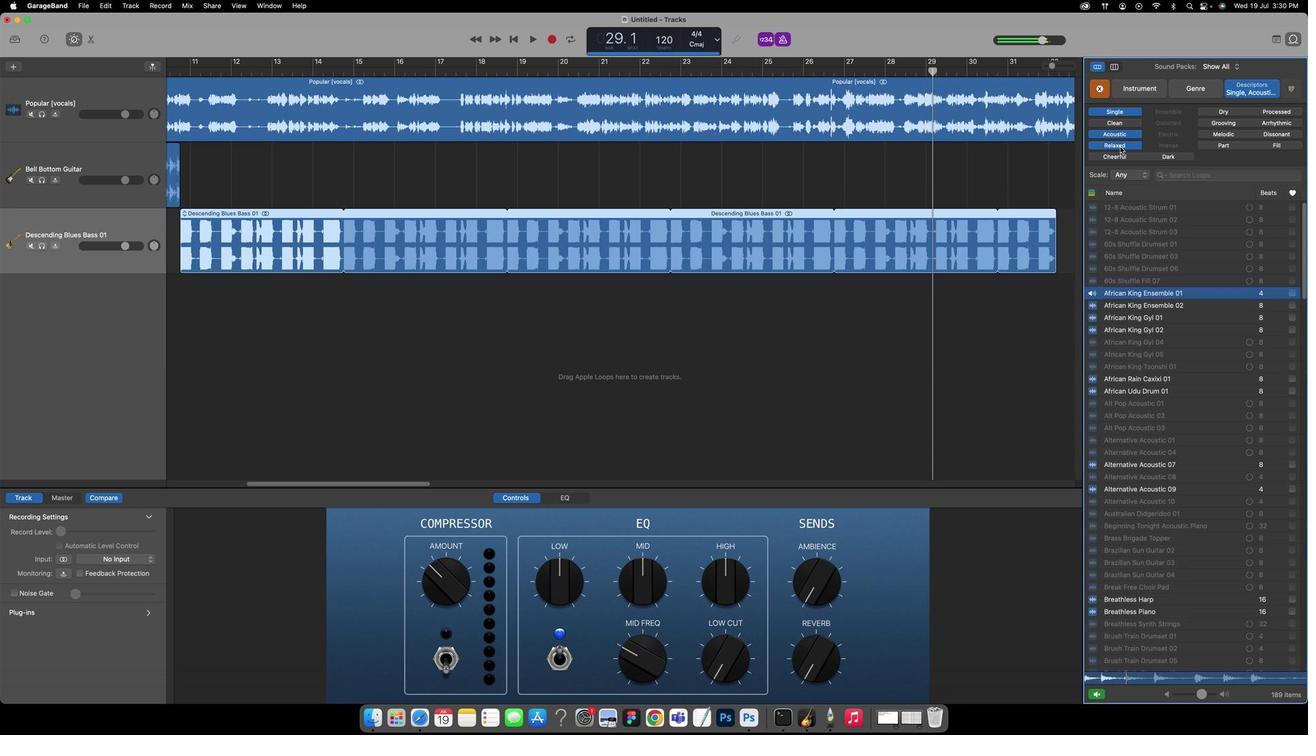 
Action: Mouse moved to (1094, 295)
Screenshot: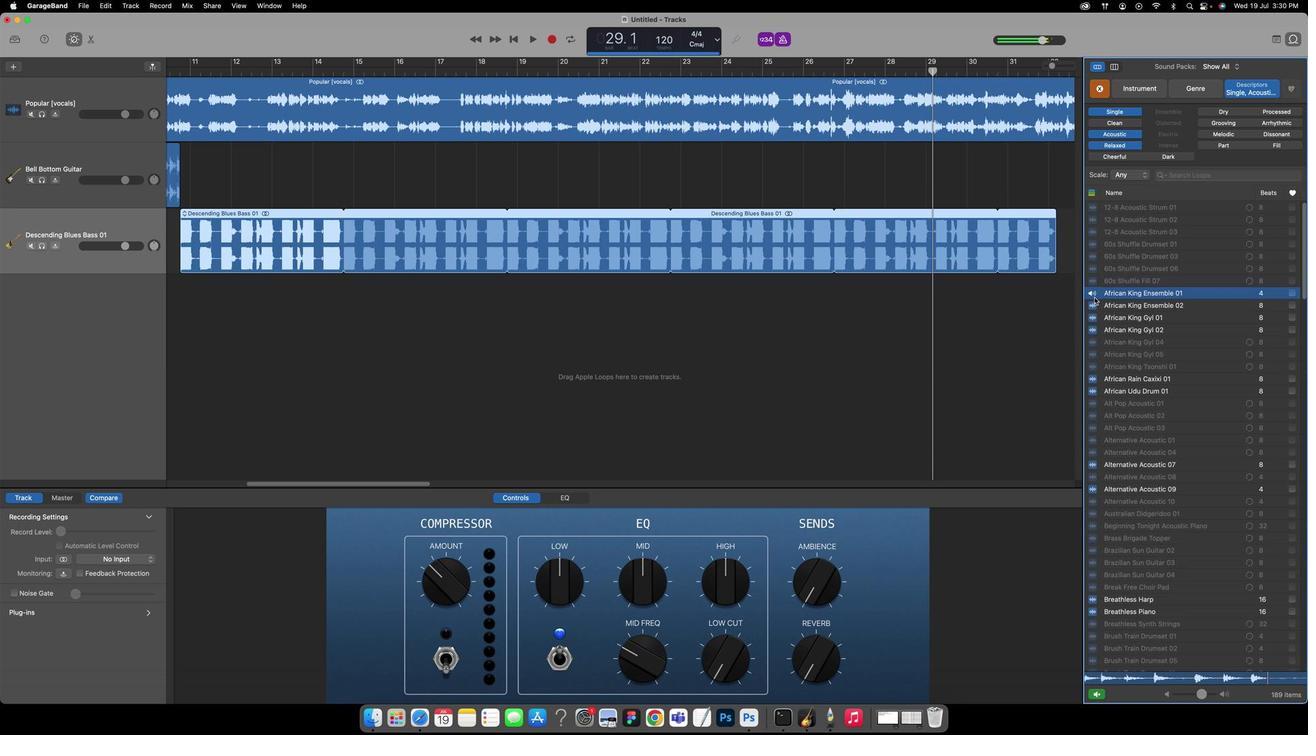 
Action: Mouse pressed left at (1094, 295)
